 Task: Look for space in Valdagno, Italy from 8th August, 2023 to 15th August, 2023 for 9 adults in price range Rs.10000 to Rs.14000. Place can be shared room with 5 bedrooms having 9 beds and 5 bathrooms. Property type can be house, flat, guest house. Amenities needed are: wifi, TV, free parkinig on premises, gym, breakfast. Booking option can be shelf check-in. Required host language is English.
Action: Mouse moved to (601, 132)
Screenshot: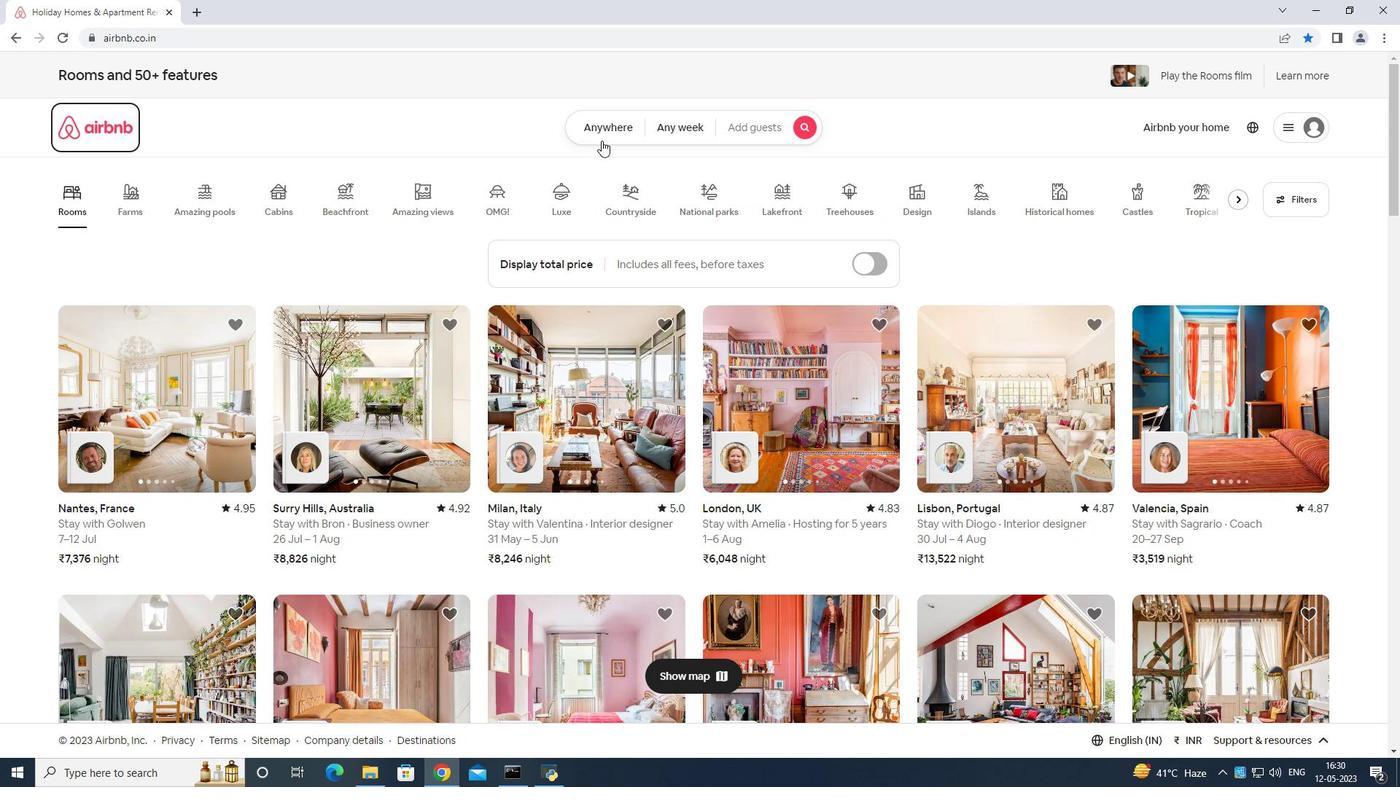 
Action: Mouse pressed left at (601, 132)
Screenshot: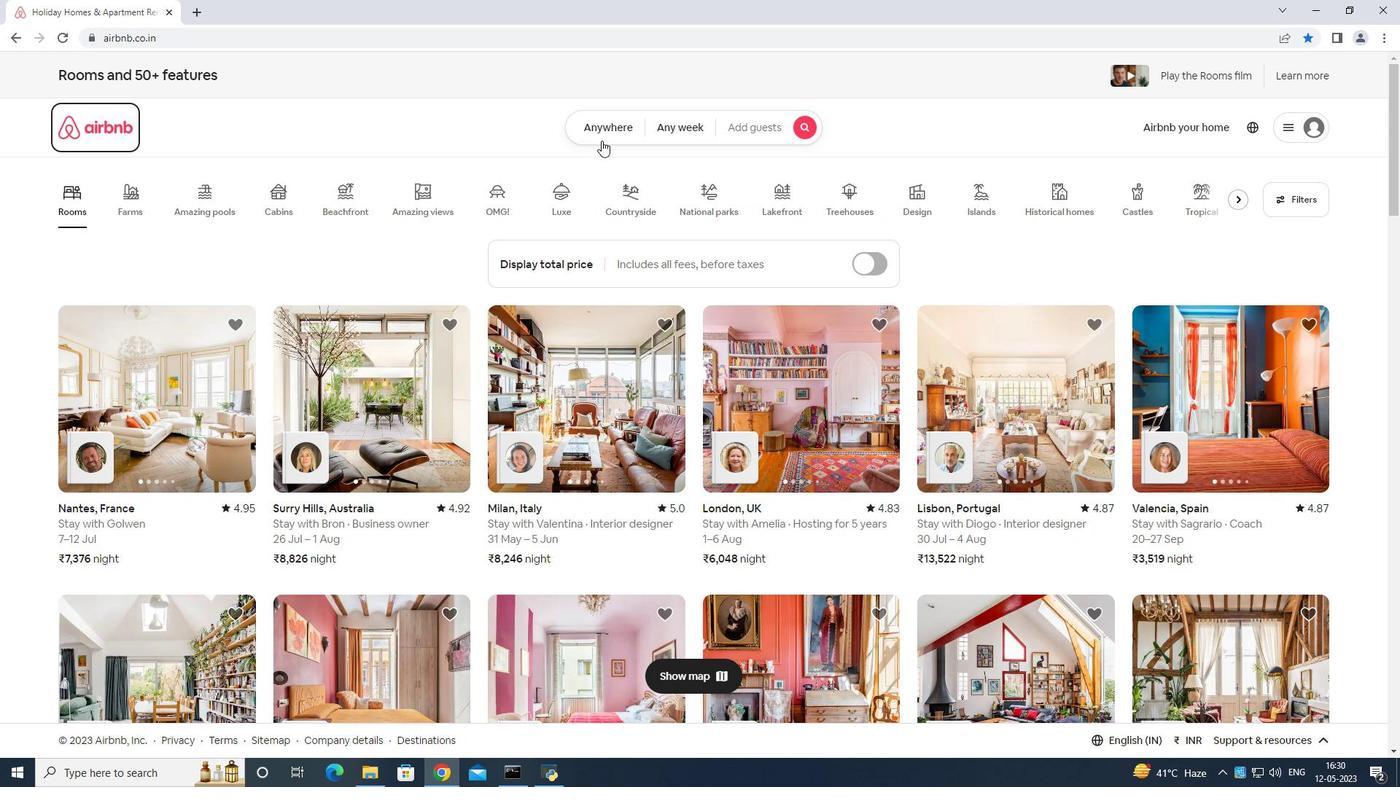 
Action: Mouse moved to (507, 180)
Screenshot: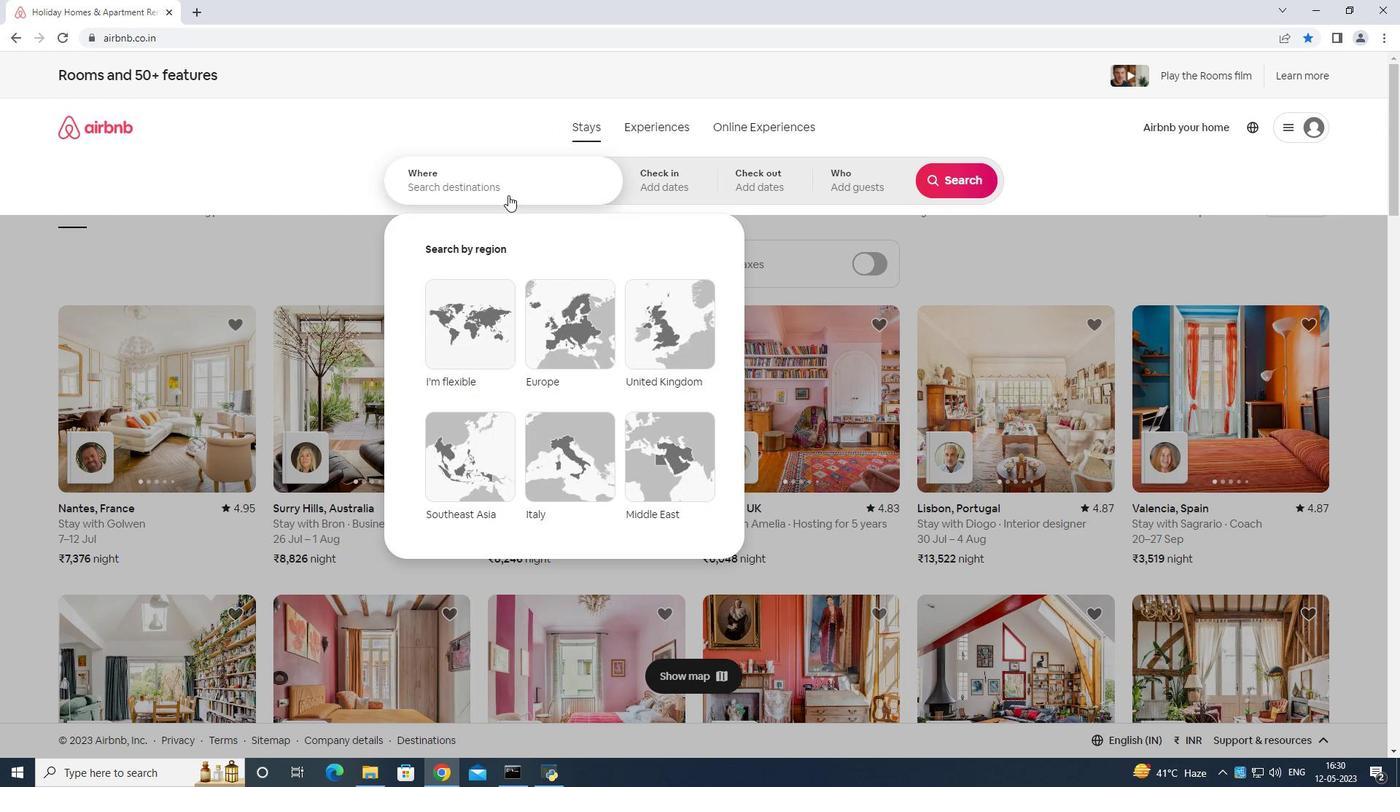 
Action: Mouse pressed left at (507, 180)
Screenshot: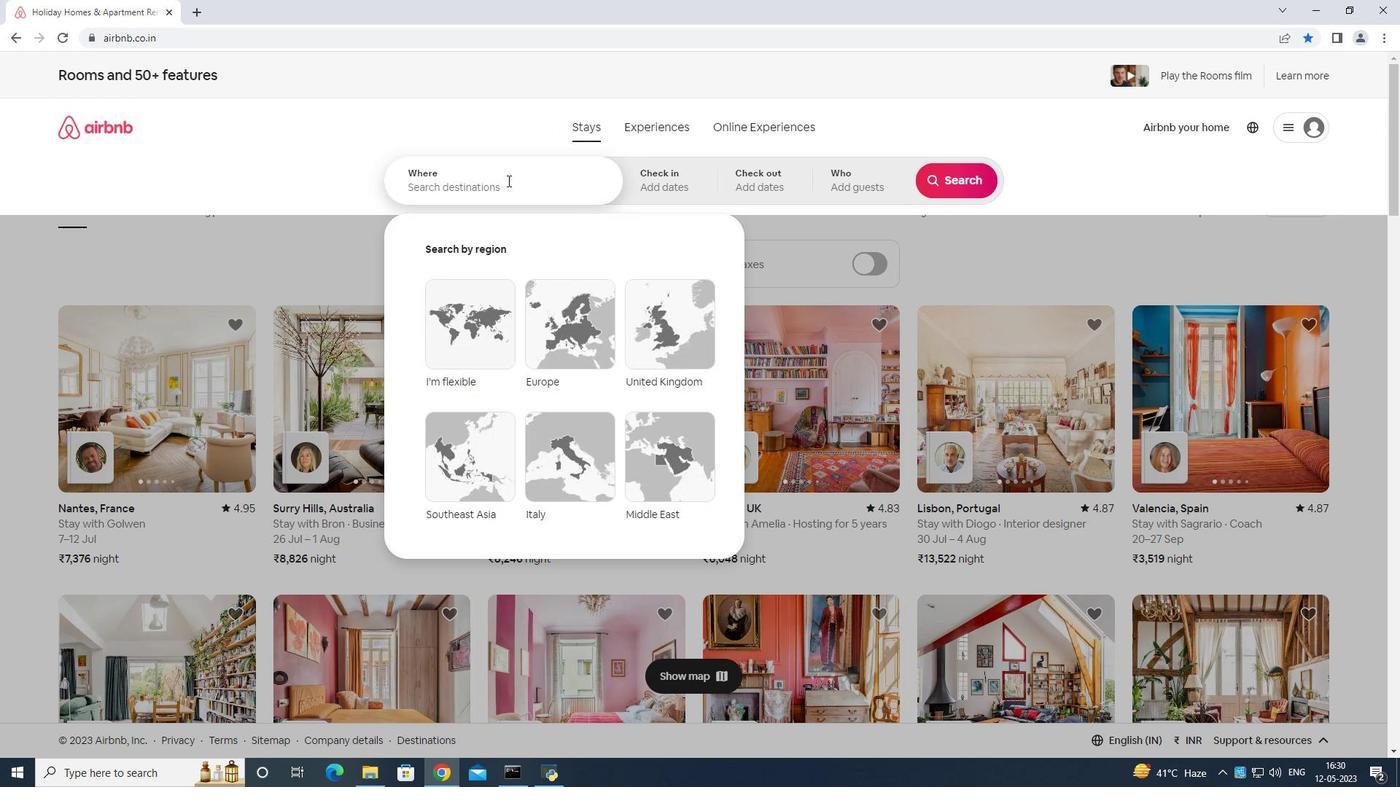 
Action: Mouse moved to (412, 236)
Screenshot: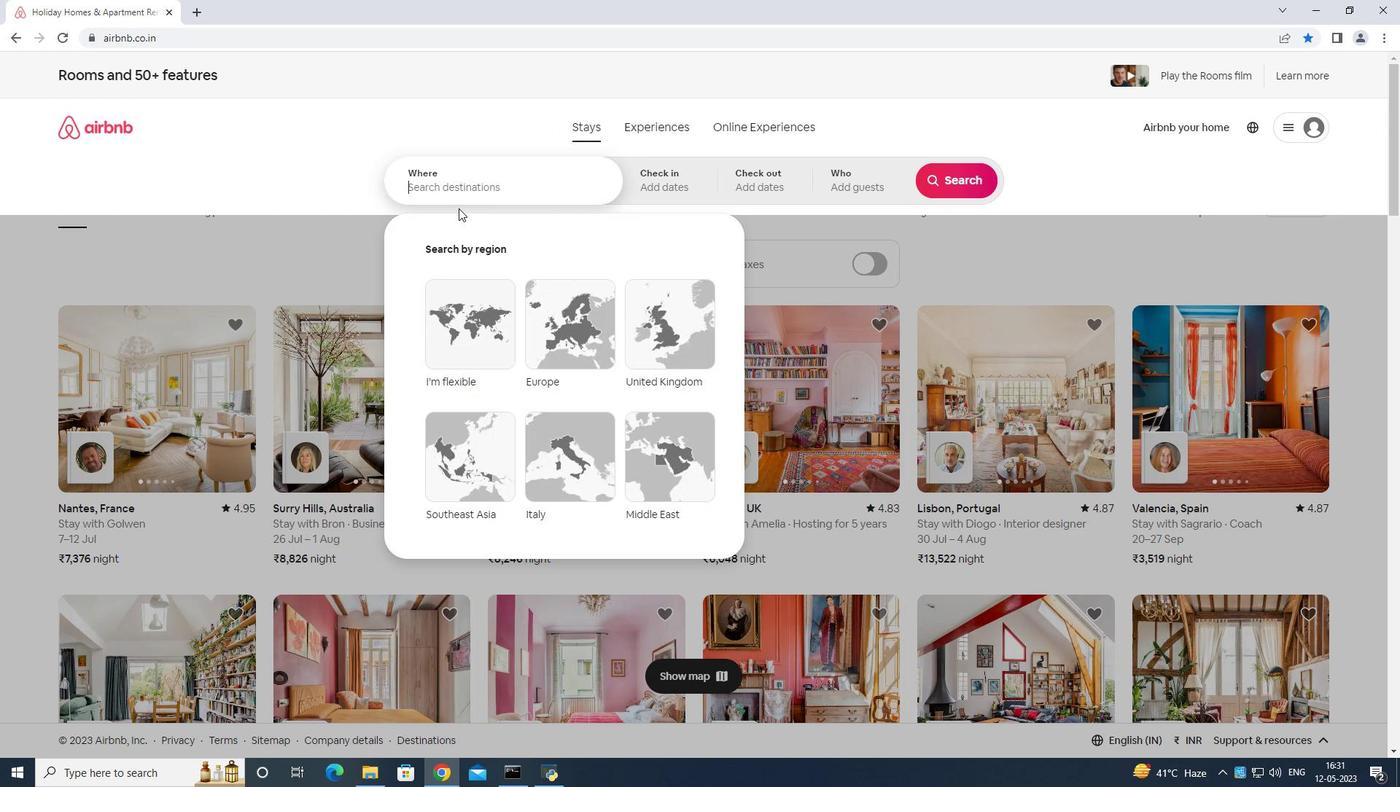 
Action: Key pressed <Key.shift>Valdagno<Key.space>italy<Key.enter>
Screenshot: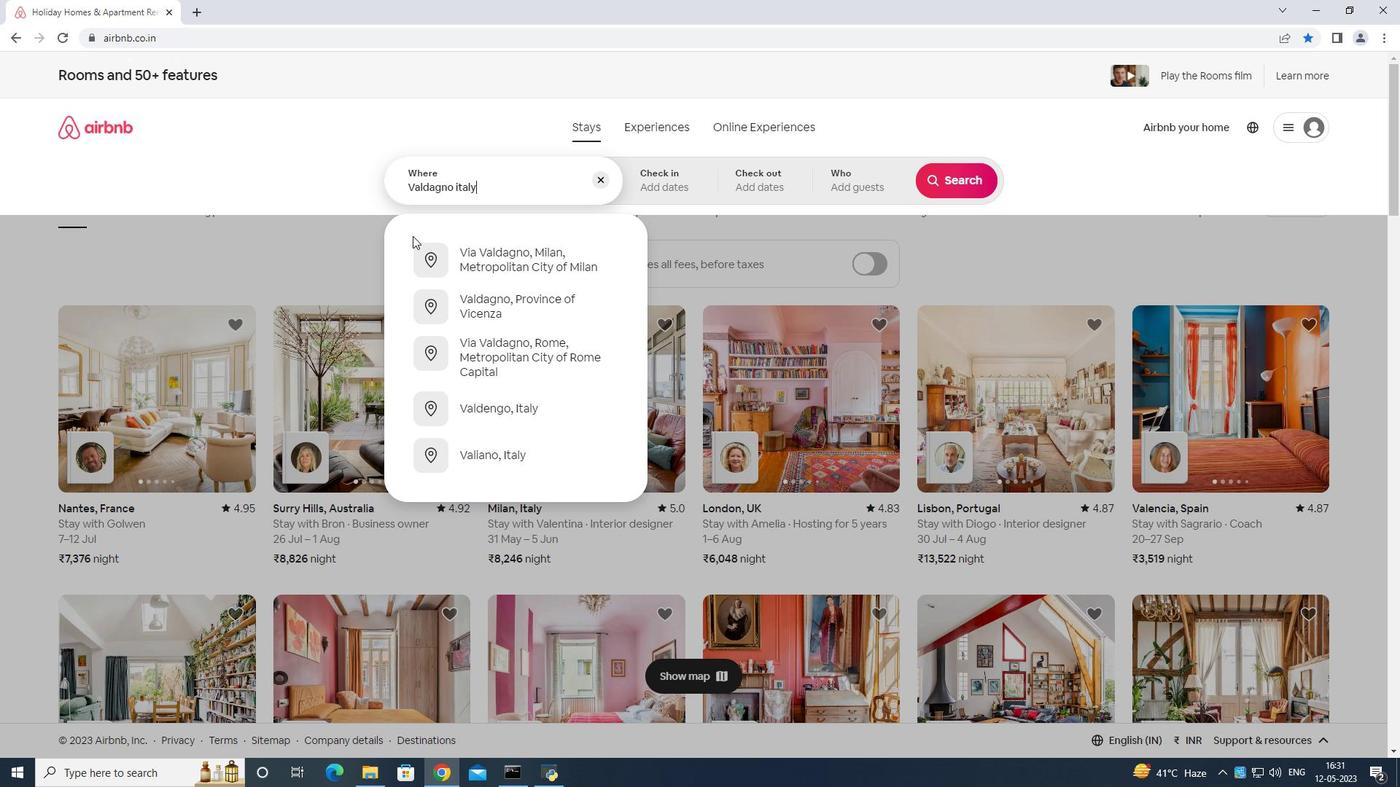 
Action: Mouse moved to (954, 300)
Screenshot: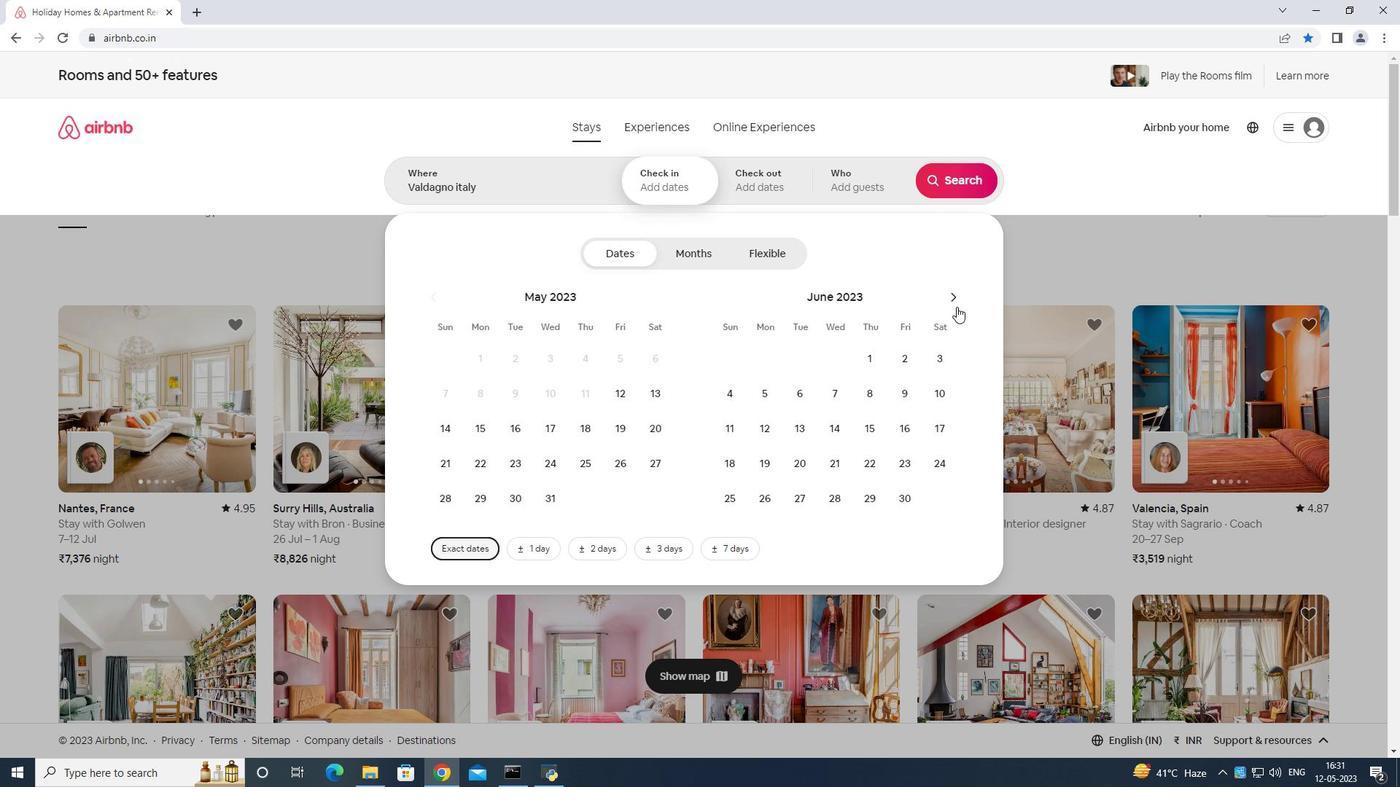 
Action: Mouse pressed left at (954, 300)
Screenshot: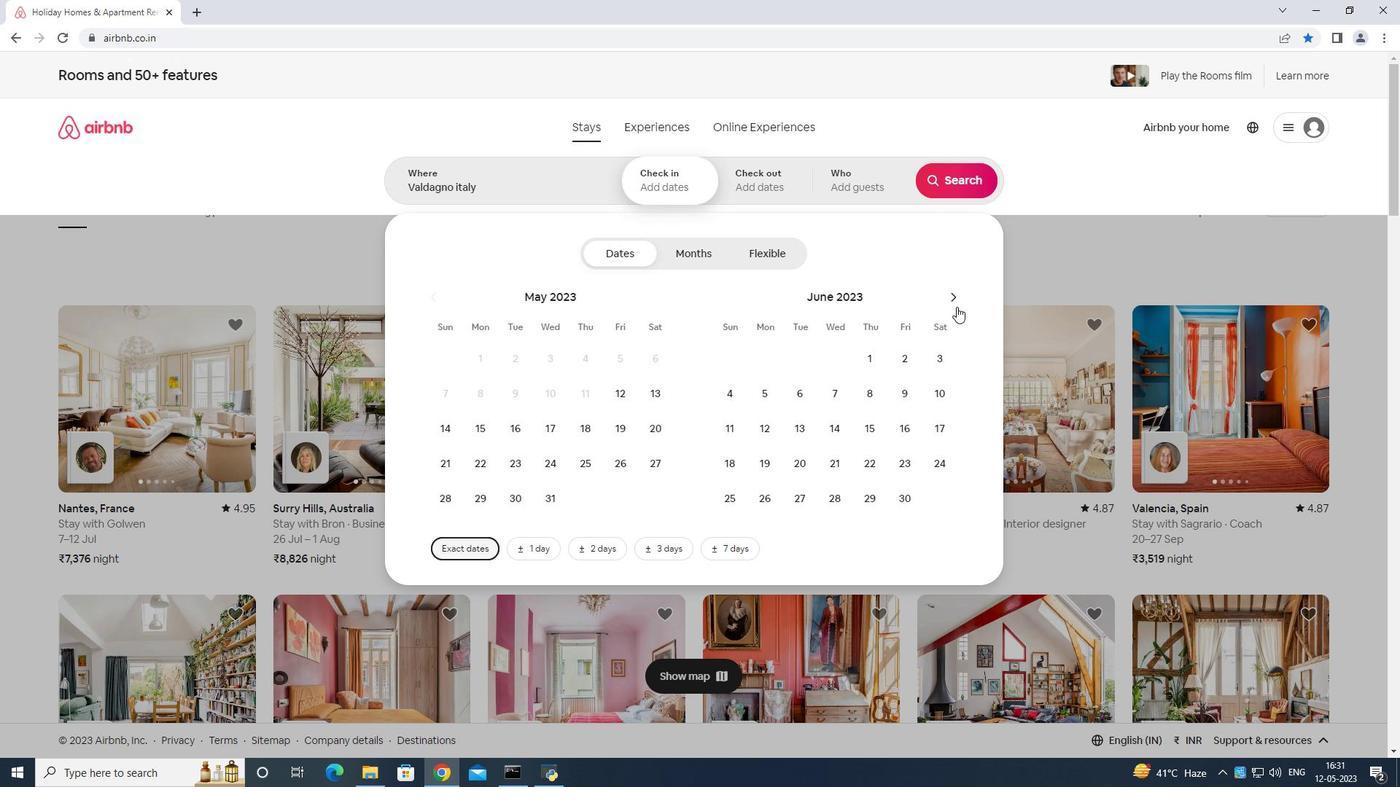 
Action: Mouse moved to (954, 296)
Screenshot: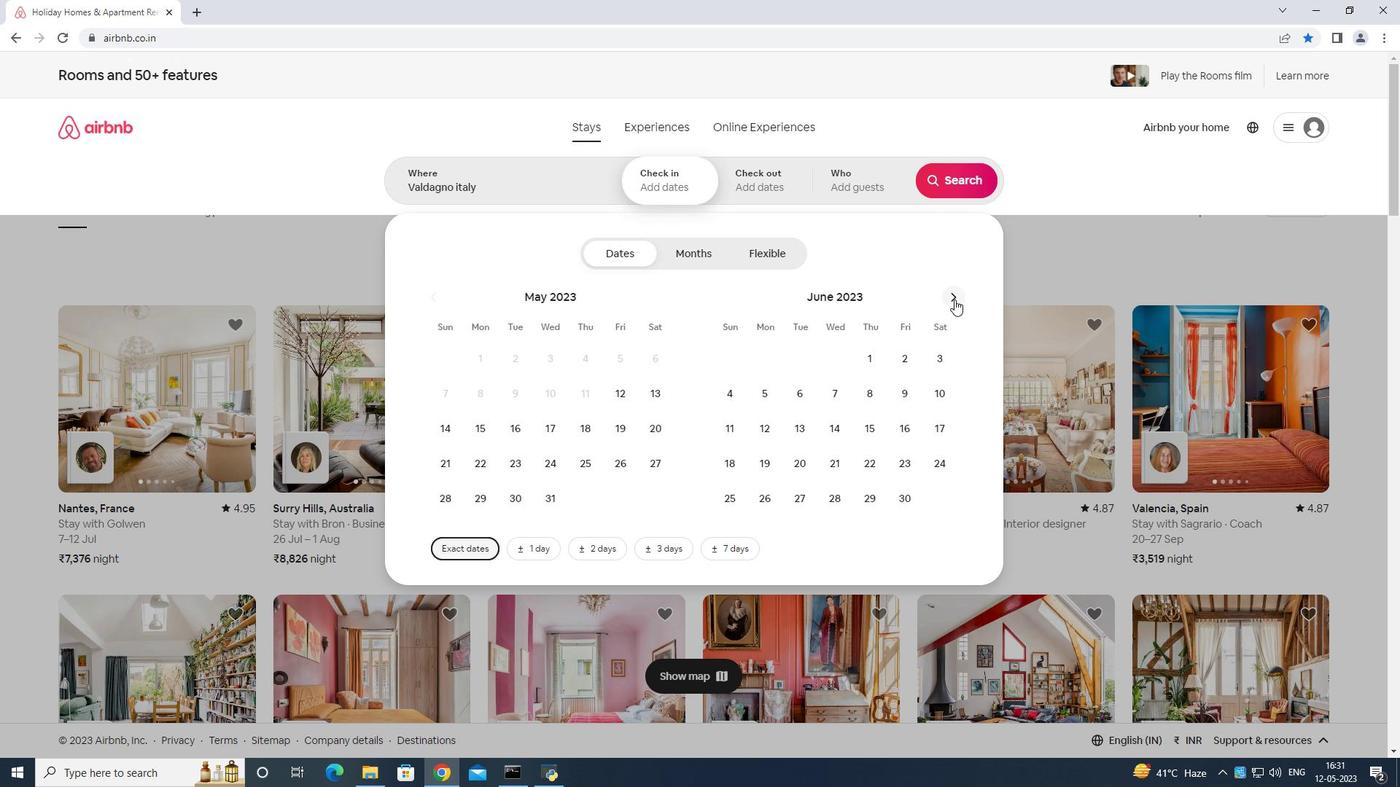 
Action: Mouse pressed left at (954, 296)
Screenshot: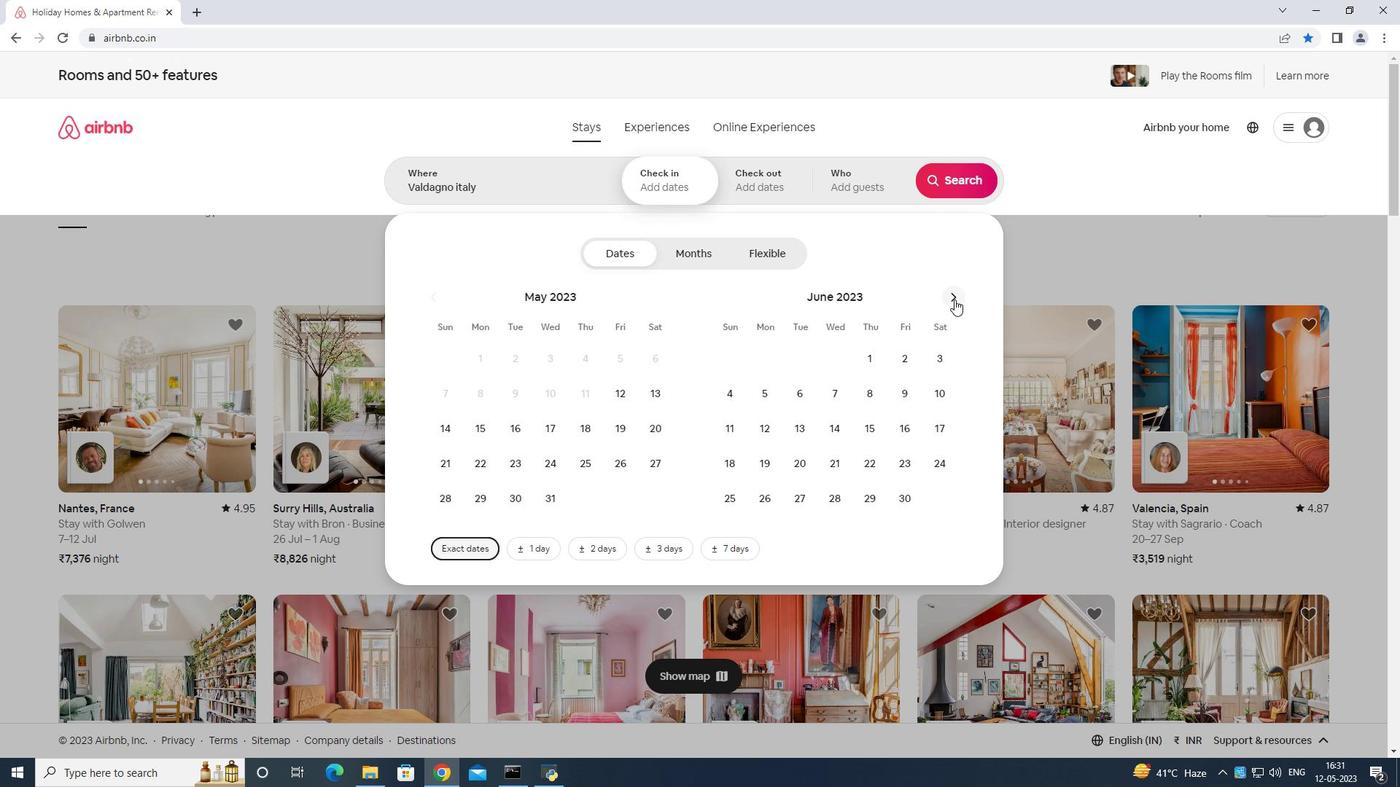 
Action: Mouse moved to (958, 296)
Screenshot: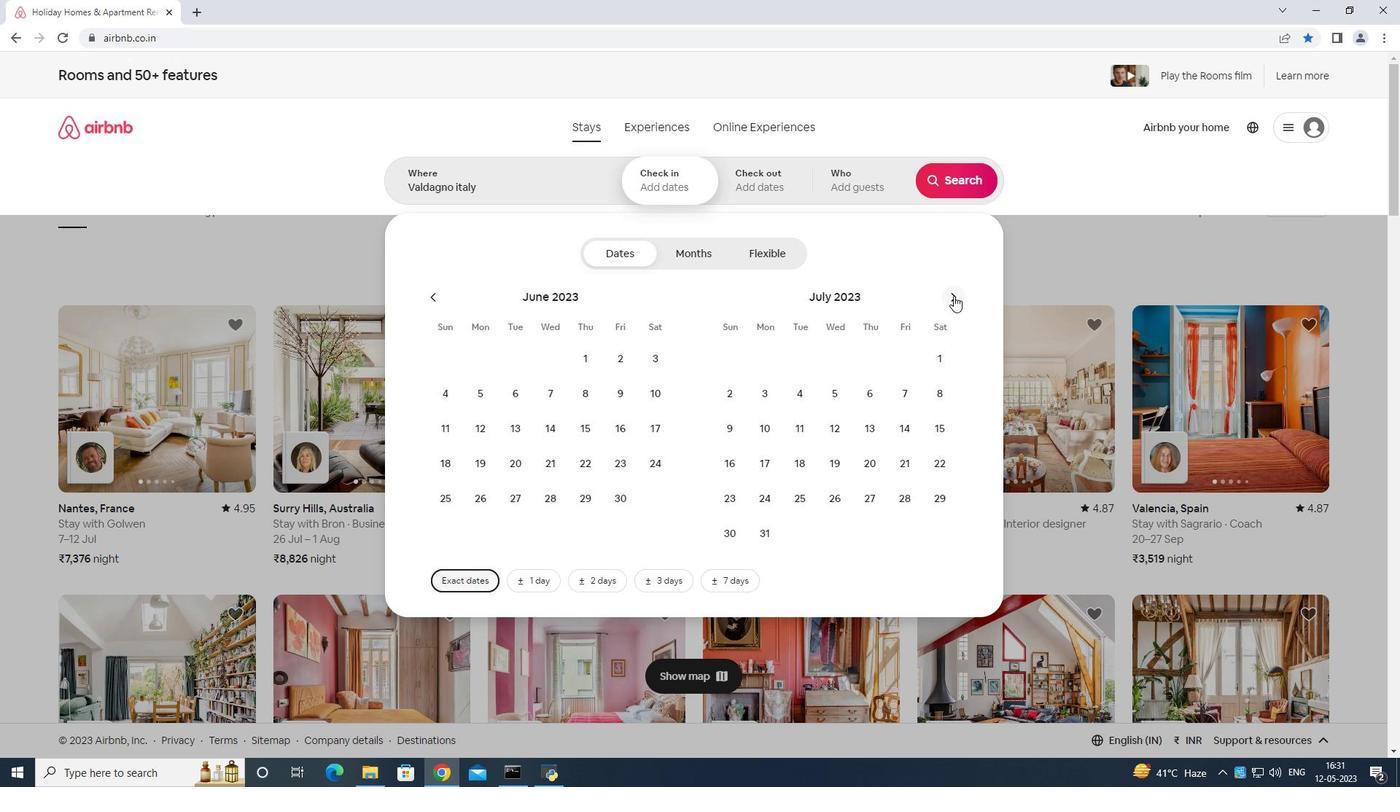 
Action: Mouse pressed left at (958, 296)
Screenshot: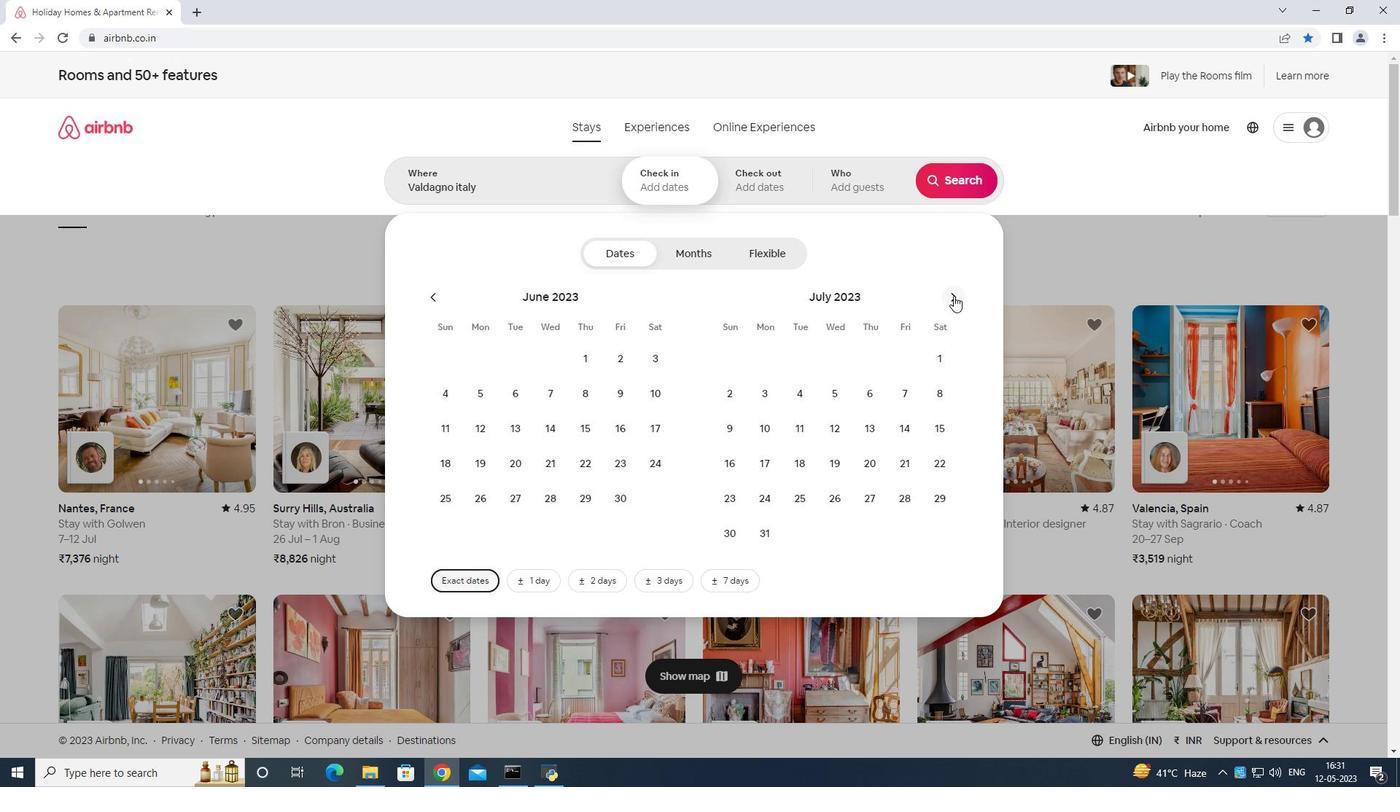 
Action: Mouse moved to (811, 392)
Screenshot: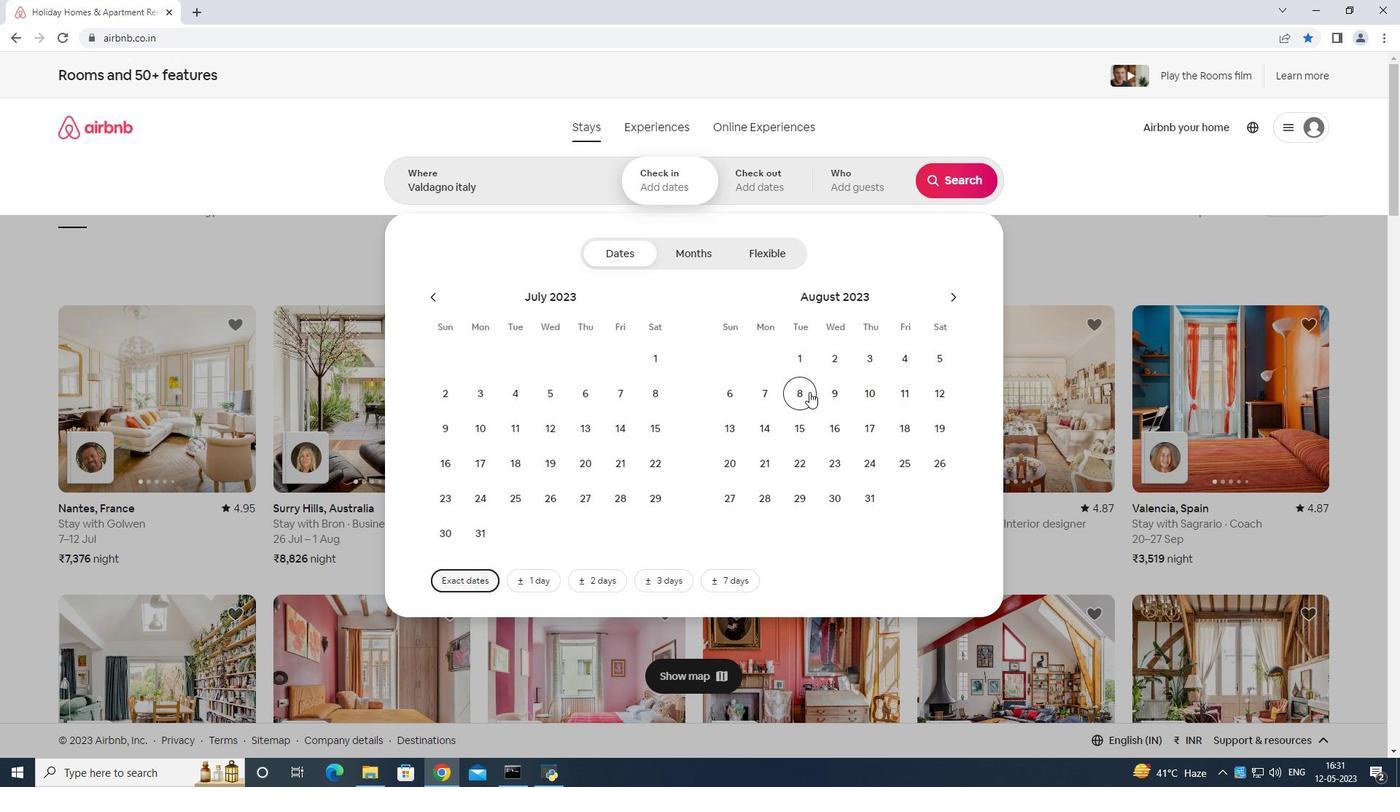 
Action: Mouse pressed left at (811, 392)
Screenshot: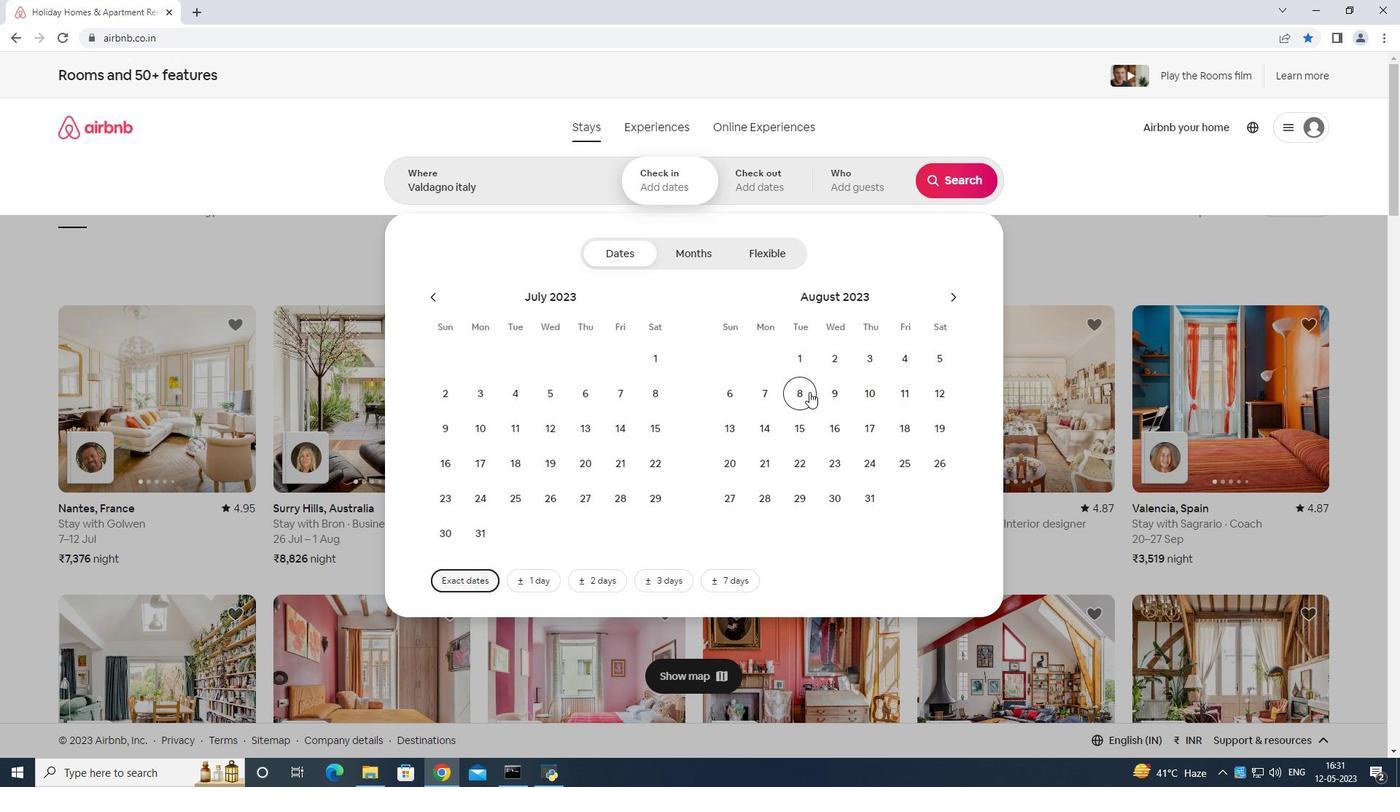 
Action: Mouse moved to (804, 426)
Screenshot: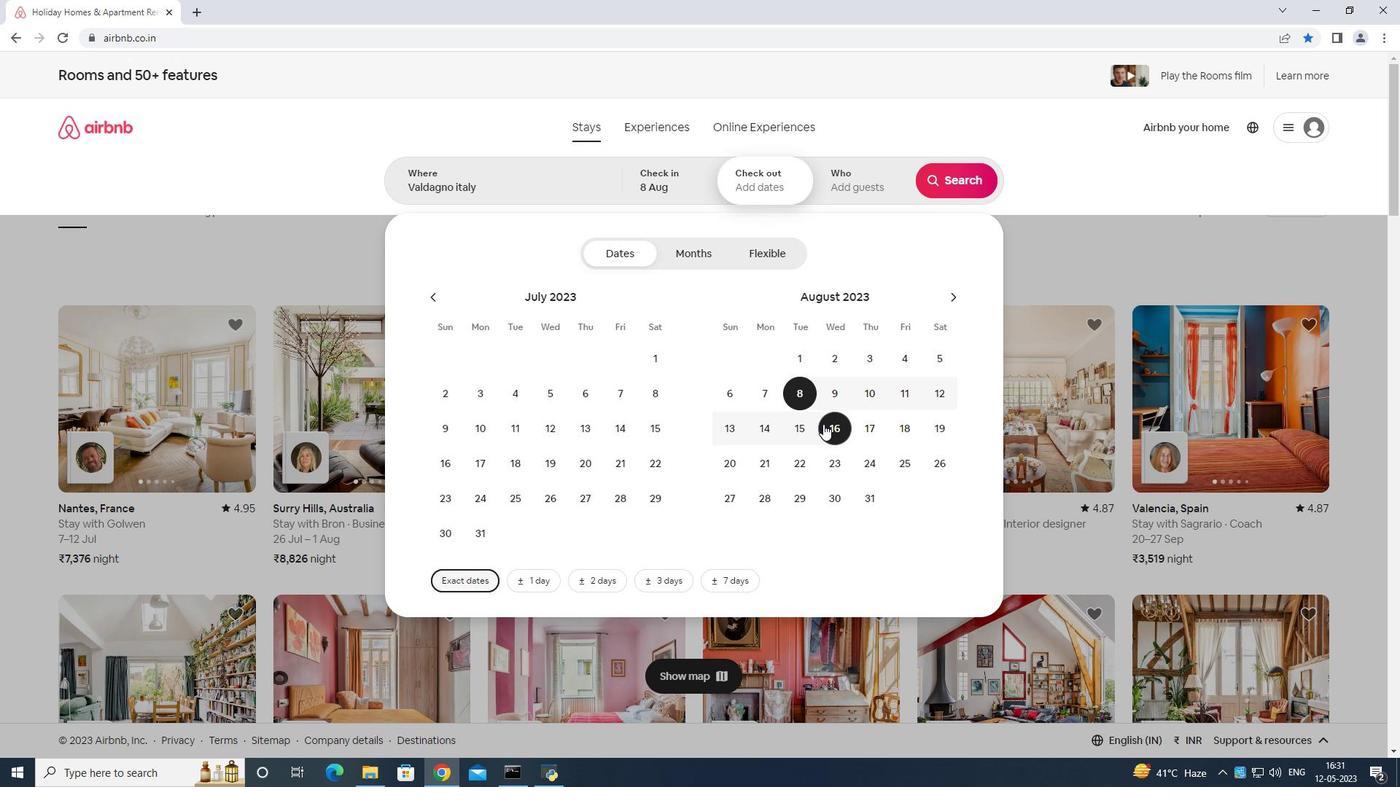 
Action: Mouse pressed left at (804, 426)
Screenshot: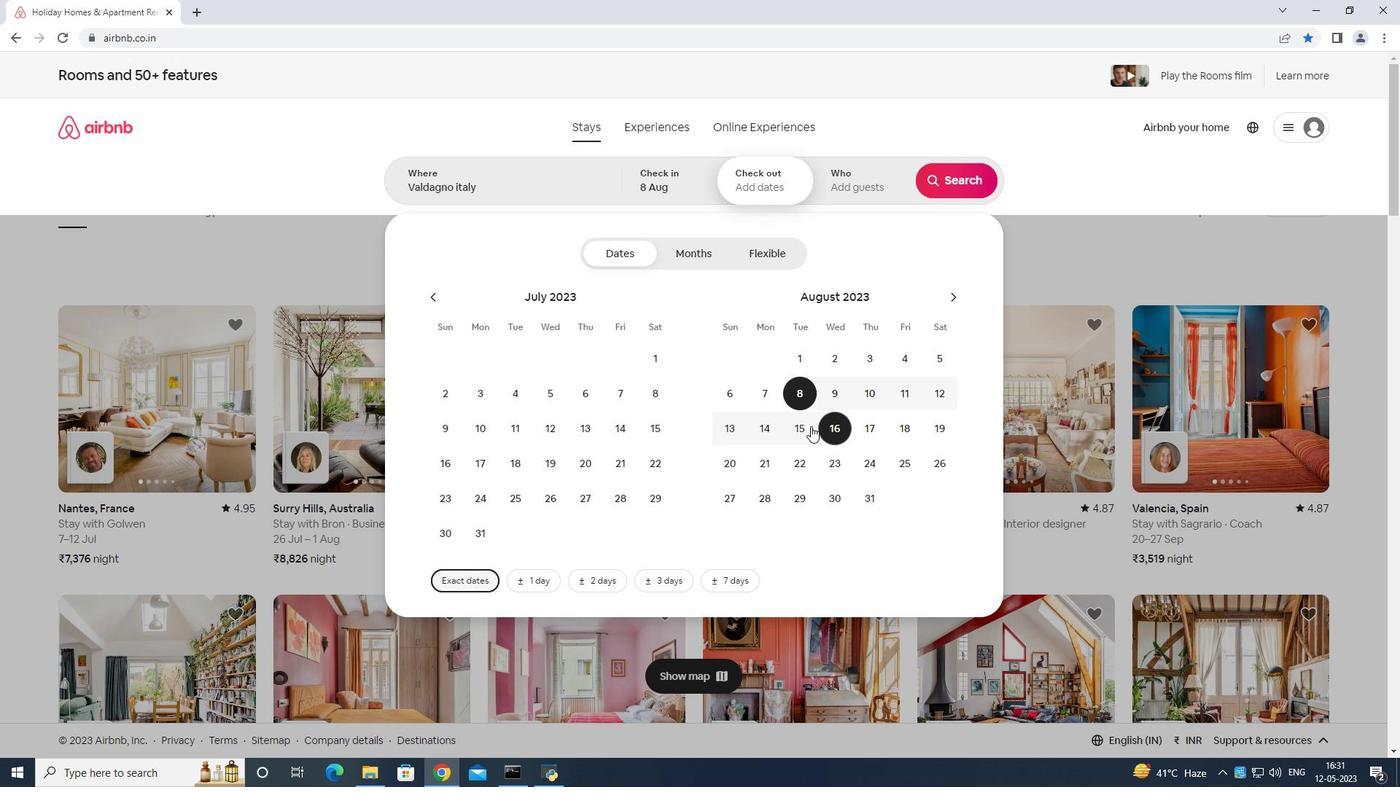 
Action: Mouse moved to (873, 174)
Screenshot: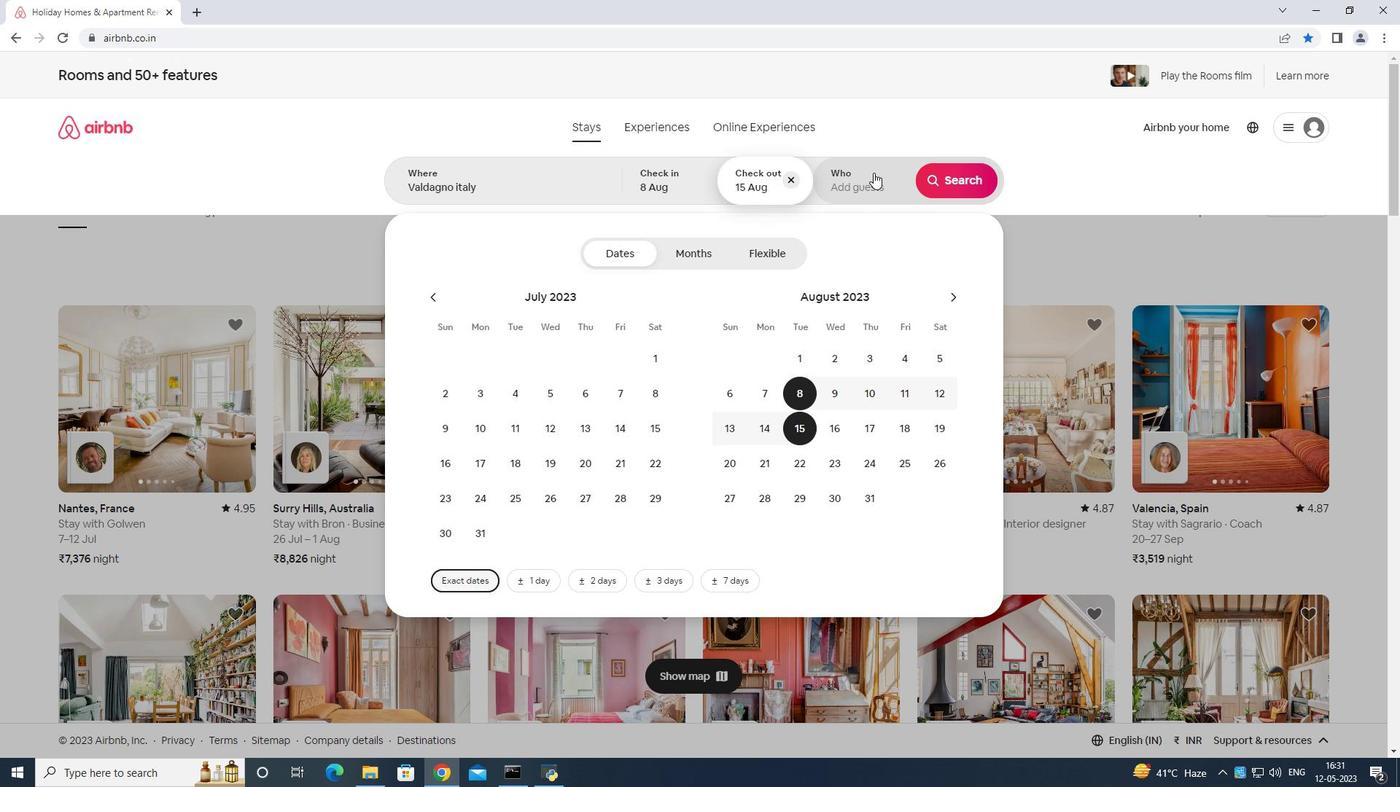 
Action: Mouse pressed left at (873, 174)
Screenshot: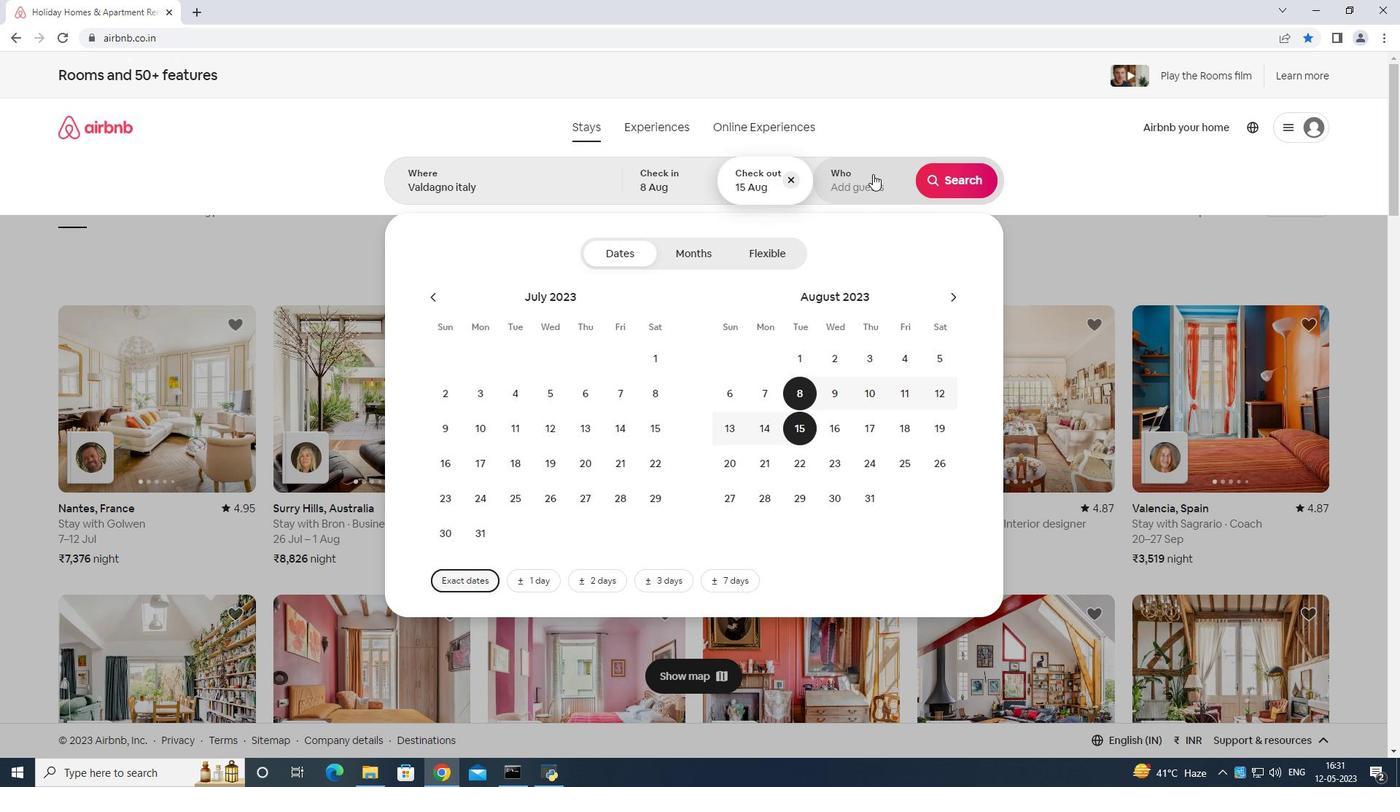
Action: Mouse moved to (953, 256)
Screenshot: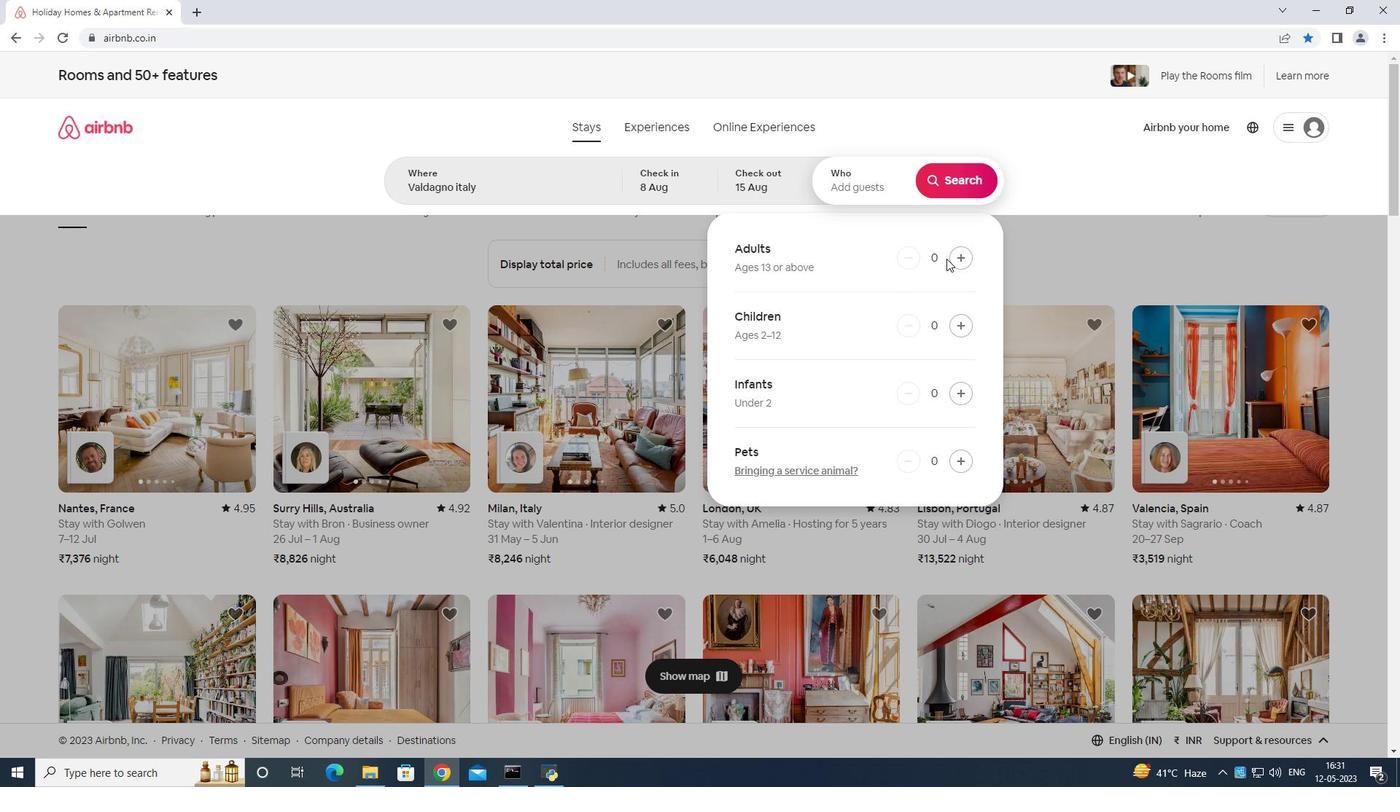 
Action: Mouse pressed left at (953, 256)
Screenshot: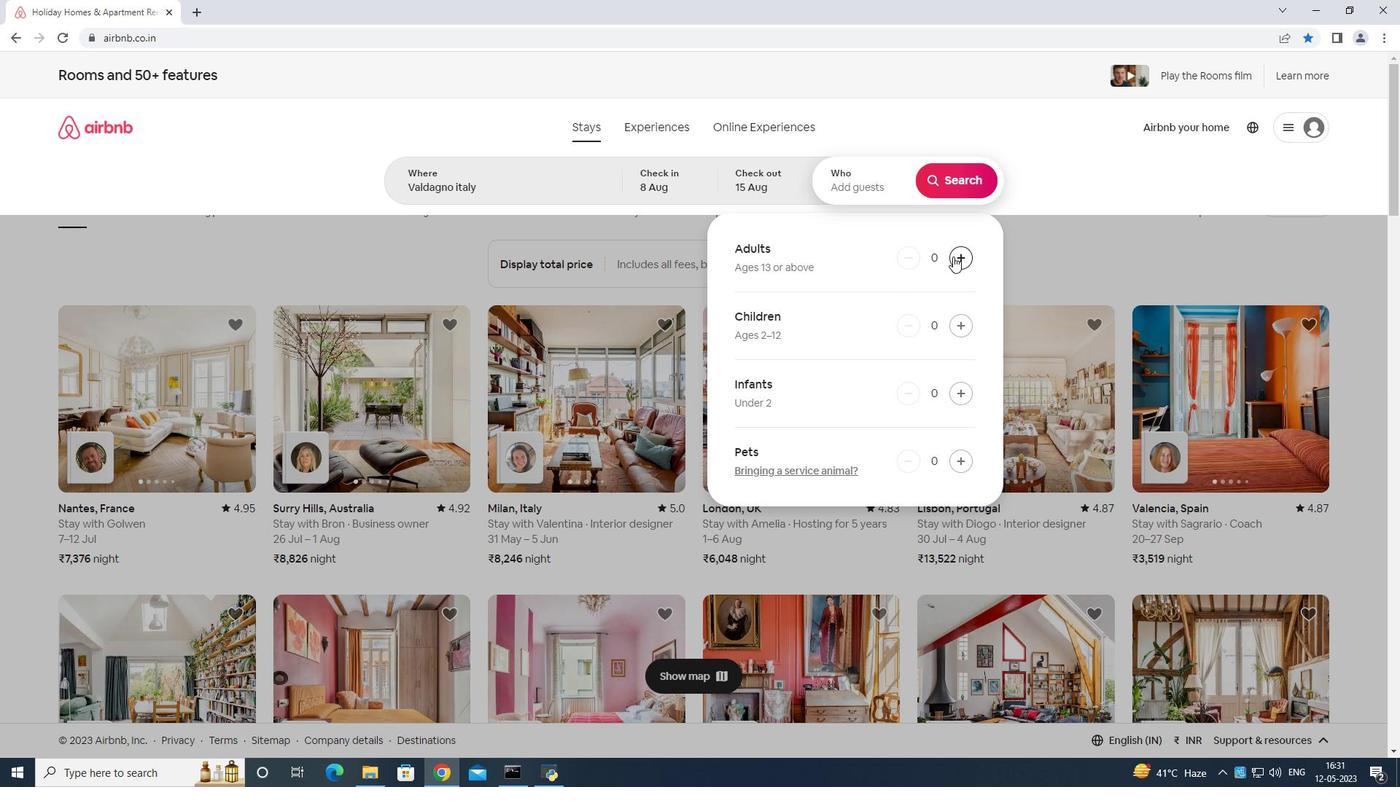 
Action: Mouse pressed left at (953, 256)
Screenshot: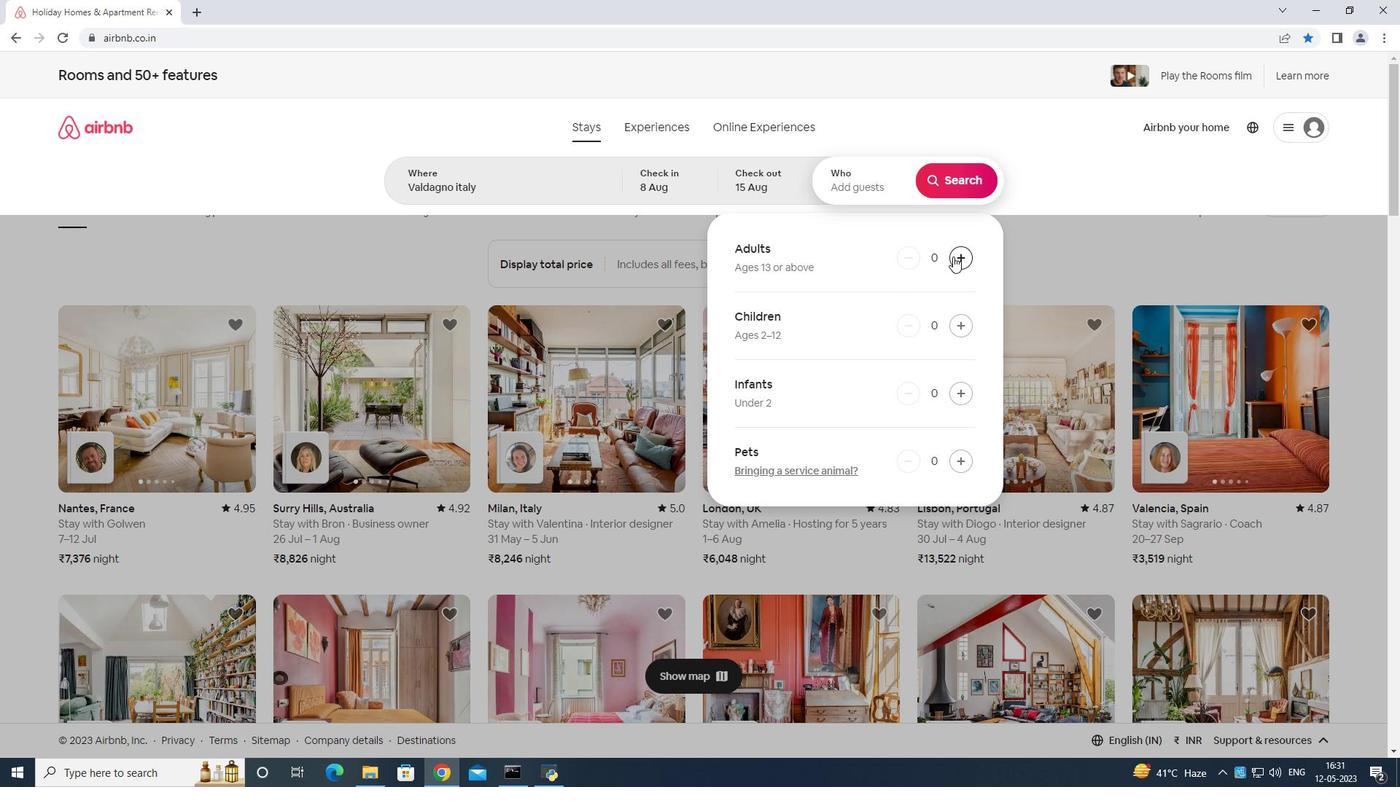 
Action: Mouse moved to (954, 256)
Screenshot: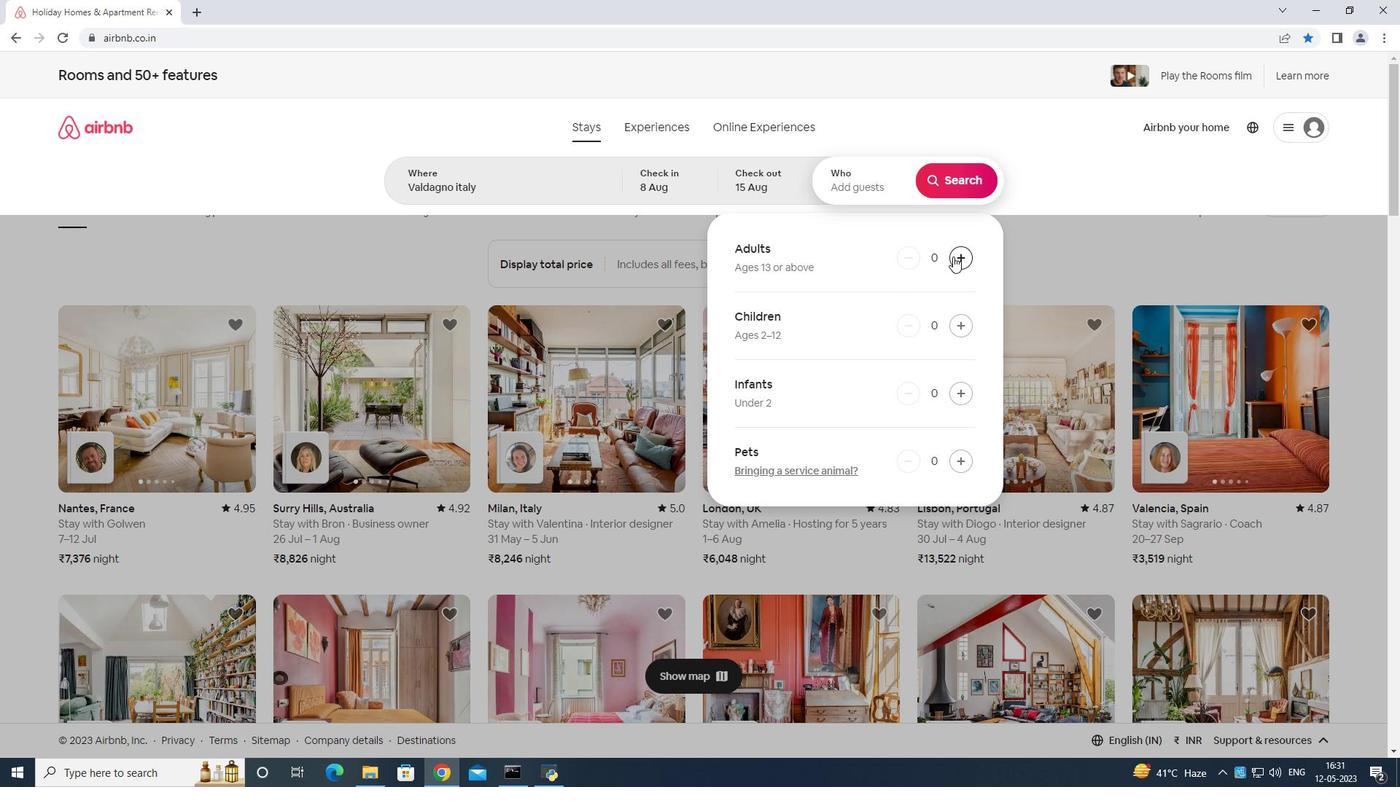 
Action: Mouse pressed left at (954, 256)
Screenshot: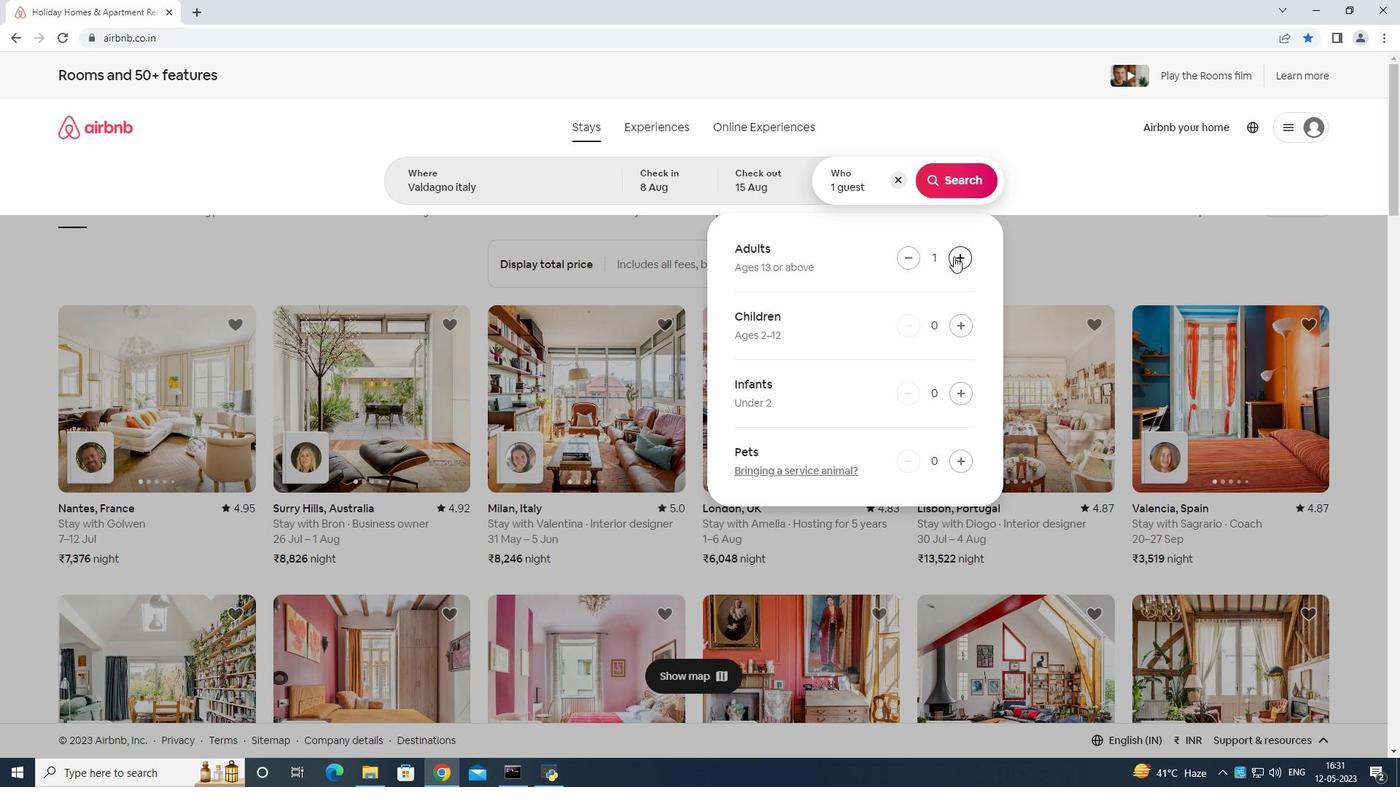 
Action: Mouse pressed left at (954, 256)
Screenshot: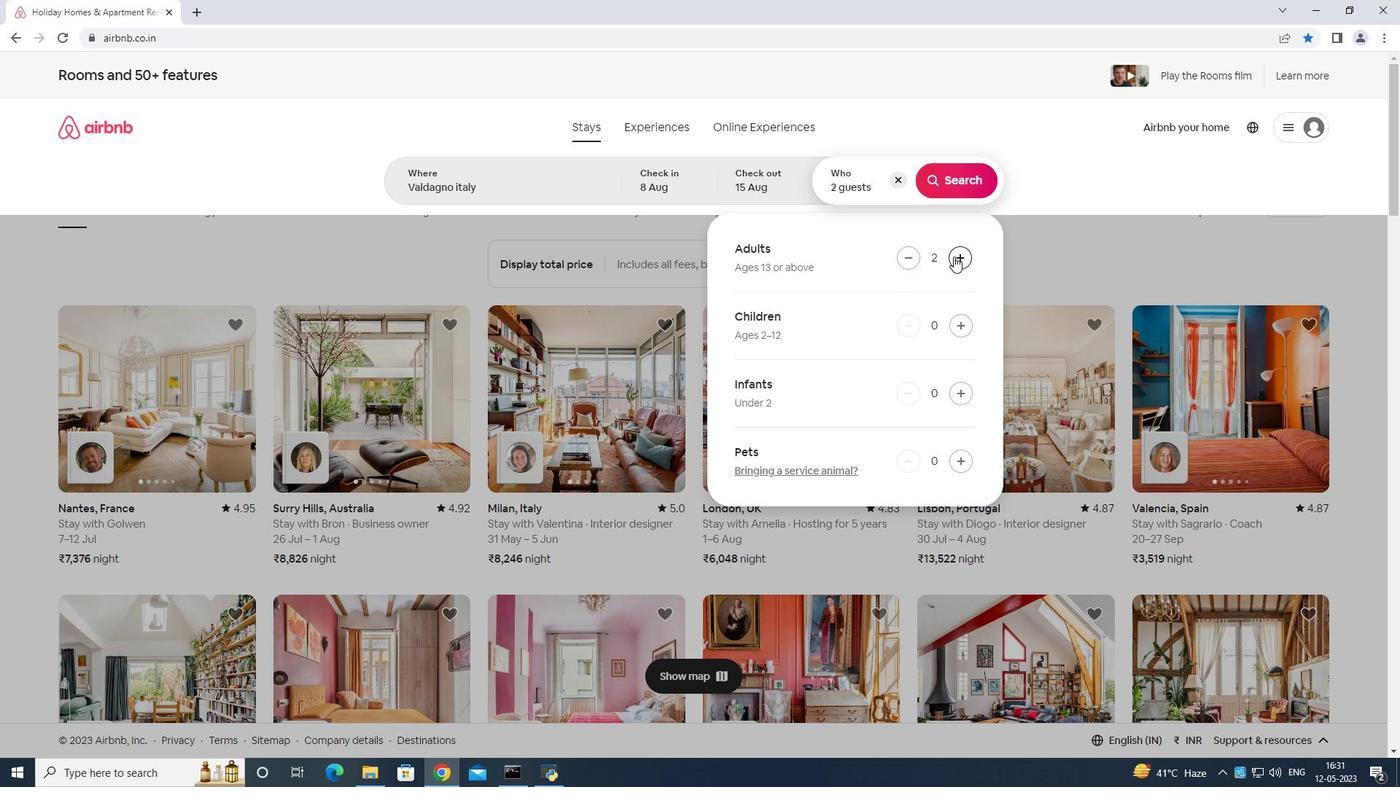 
Action: Mouse moved to (954, 256)
Screenshot: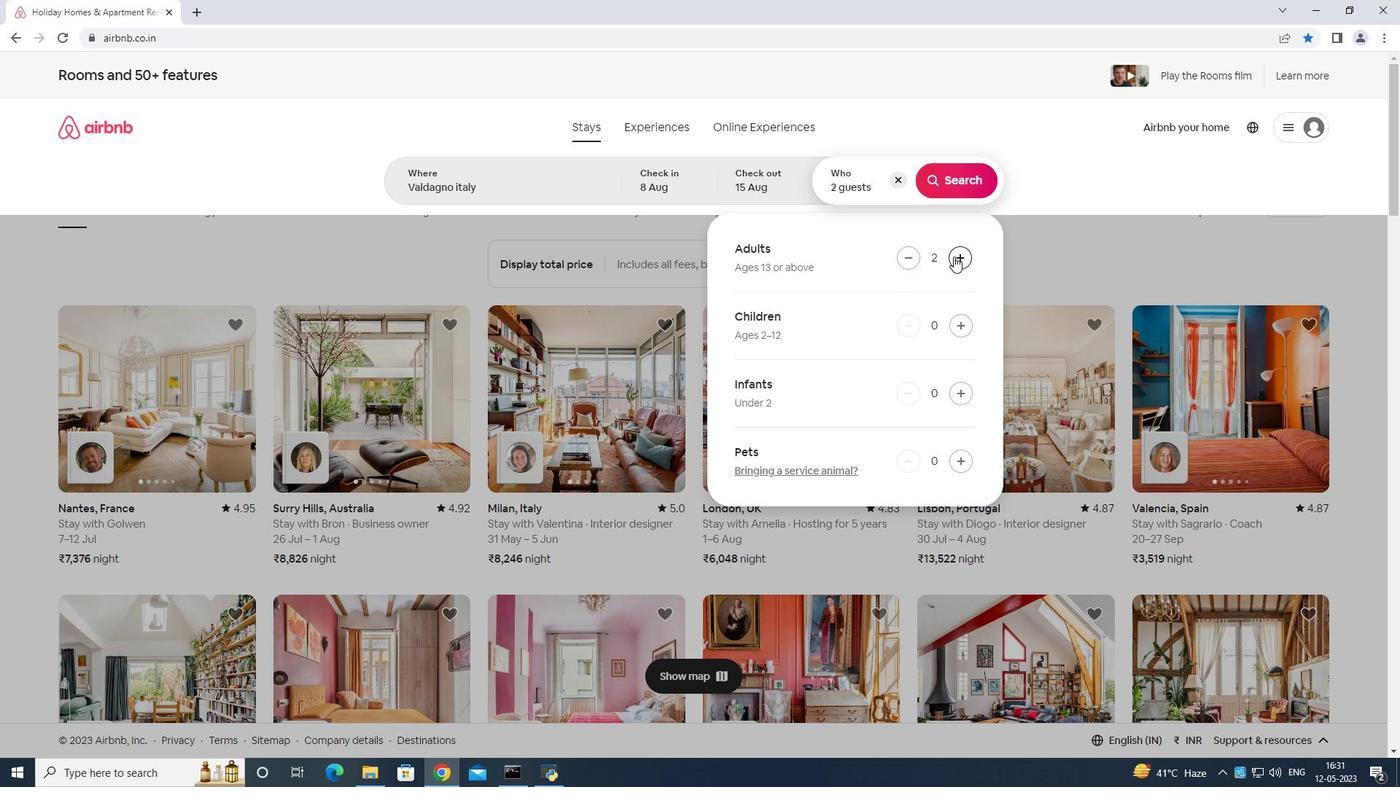 
Action: Mouse pressed left at (954, 256)
Screenshot: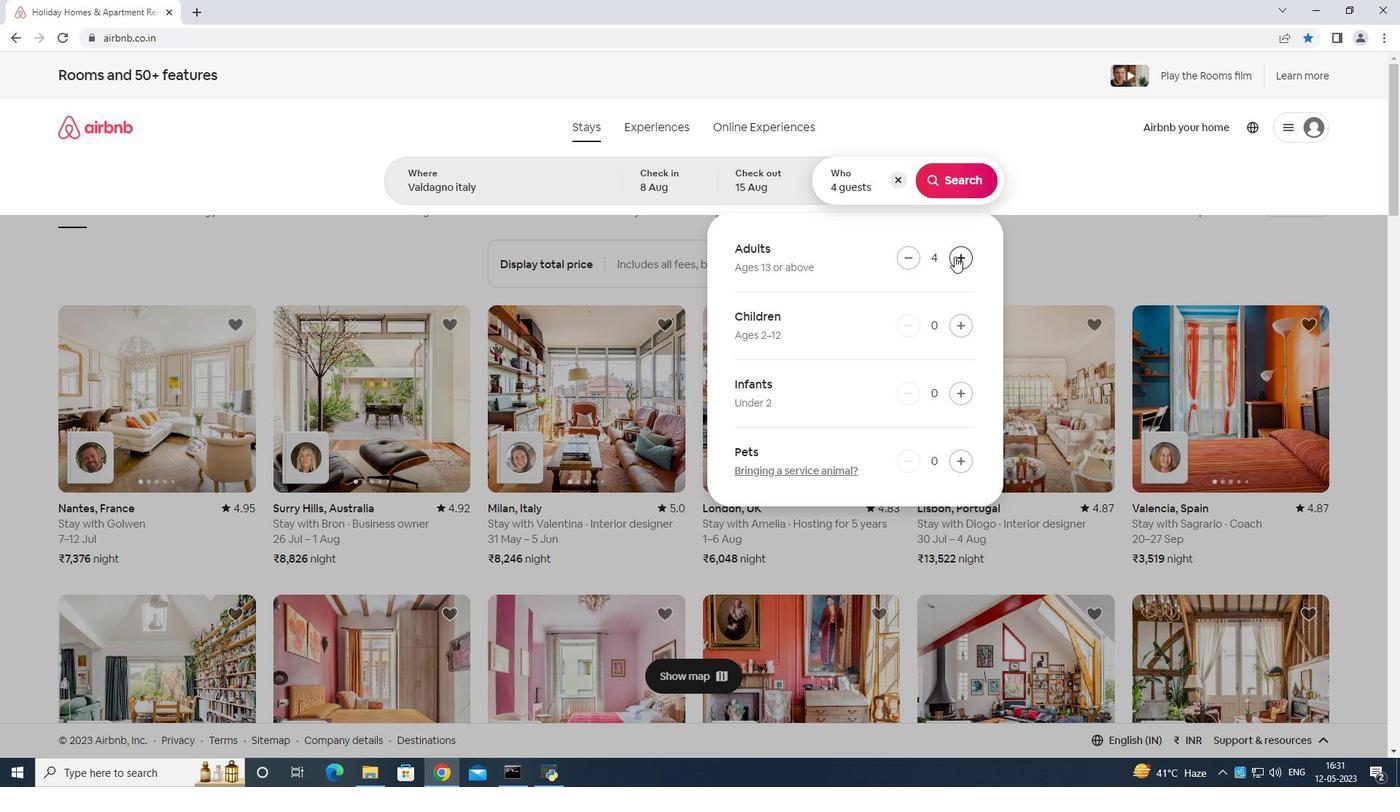 
Action: Mouse moved to (955, 257)
Screenshot: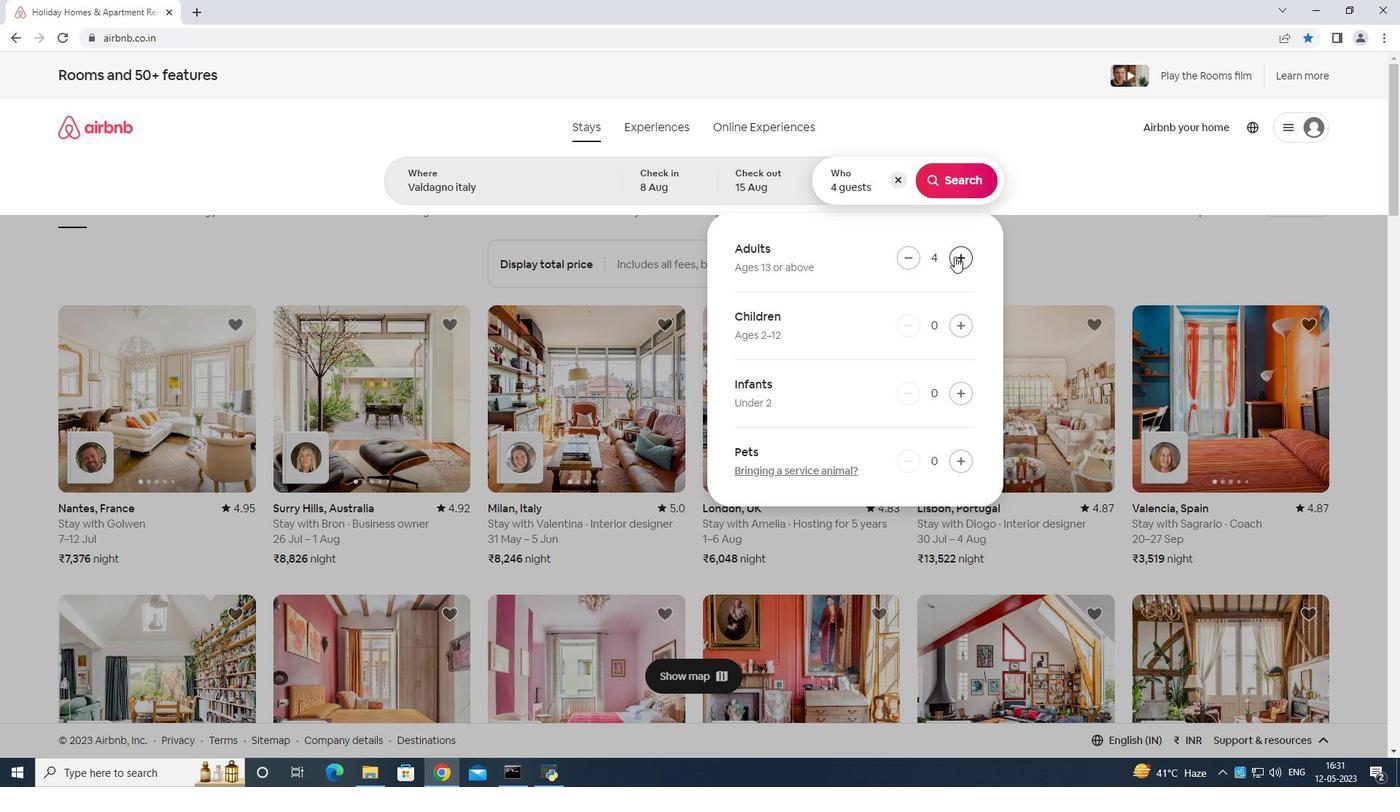 
Action: Mouse pressed left at (955, 257)
Screenshot: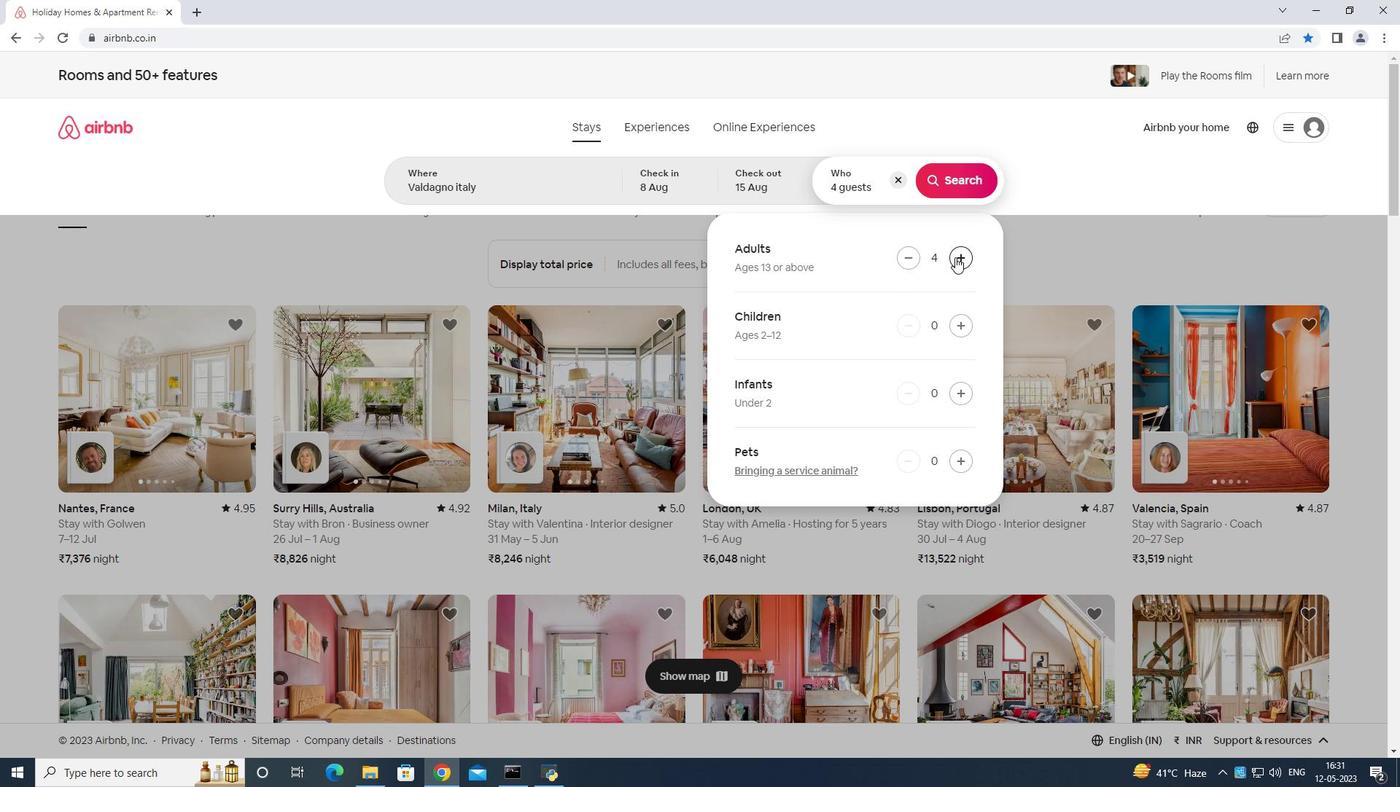 
Action: Mouse moved to (955, 257)
Screenshot: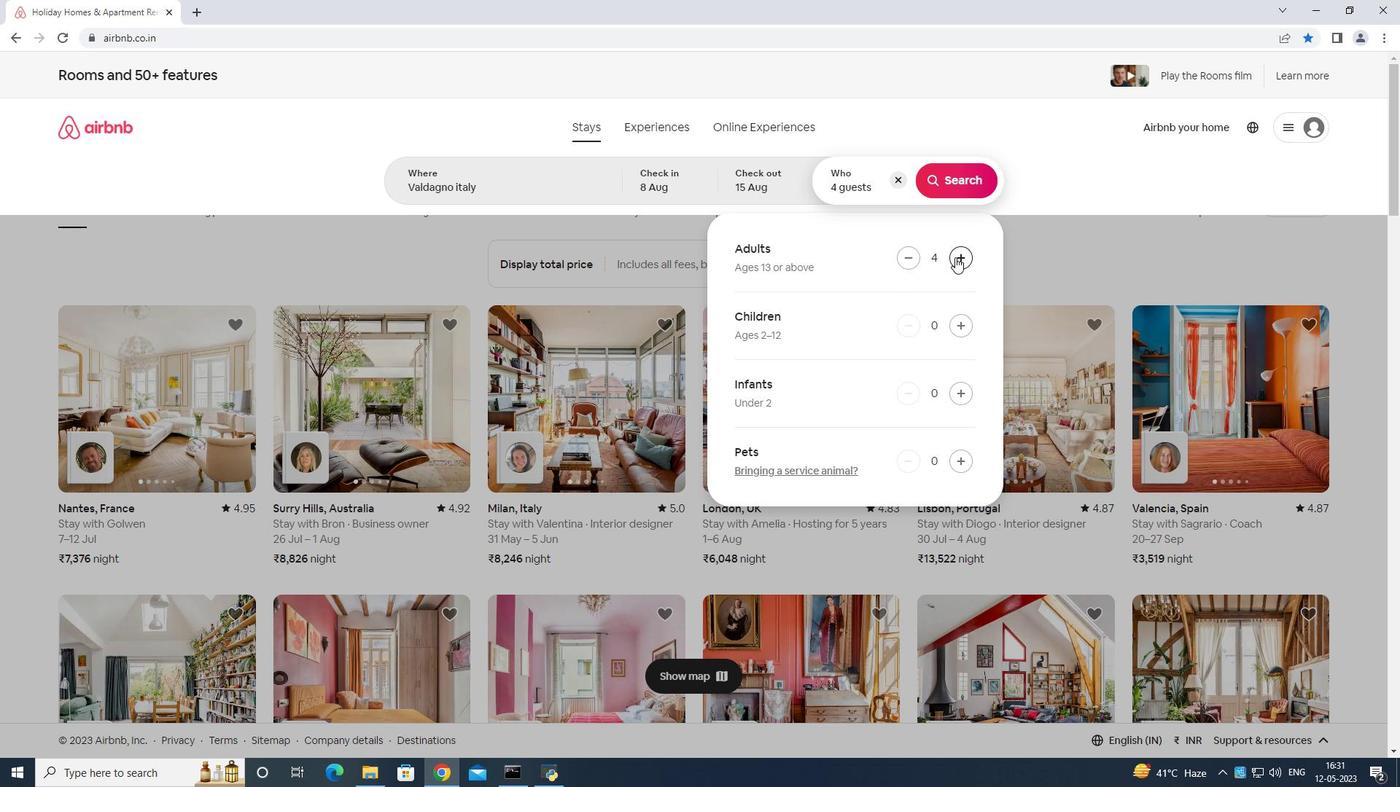 
Action: Mouse pressed left at (955, 257)
Screenshot: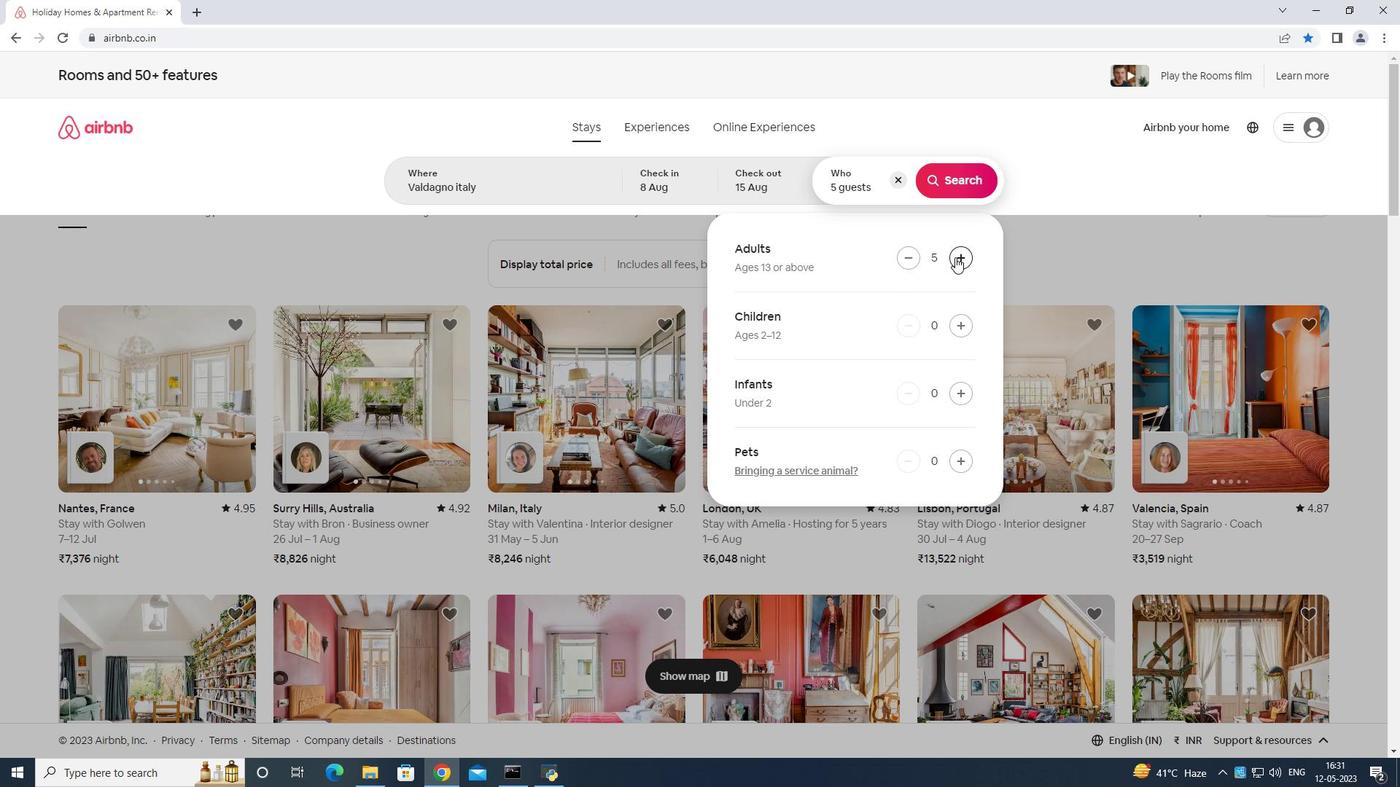 
Action: Mouse moved to (956, 258)
Screenshot: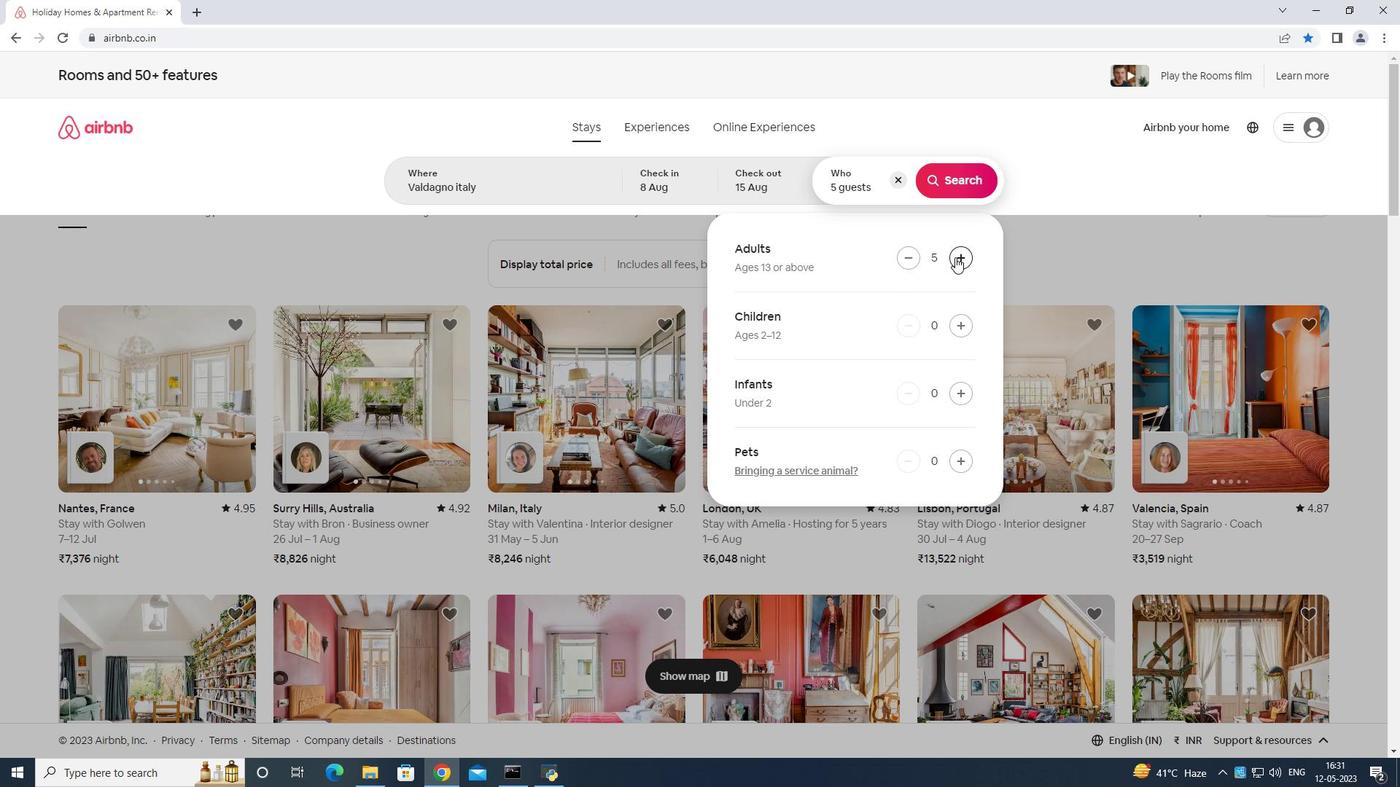 
Action: Mouse pressed left at (956, 258)
Screenshot: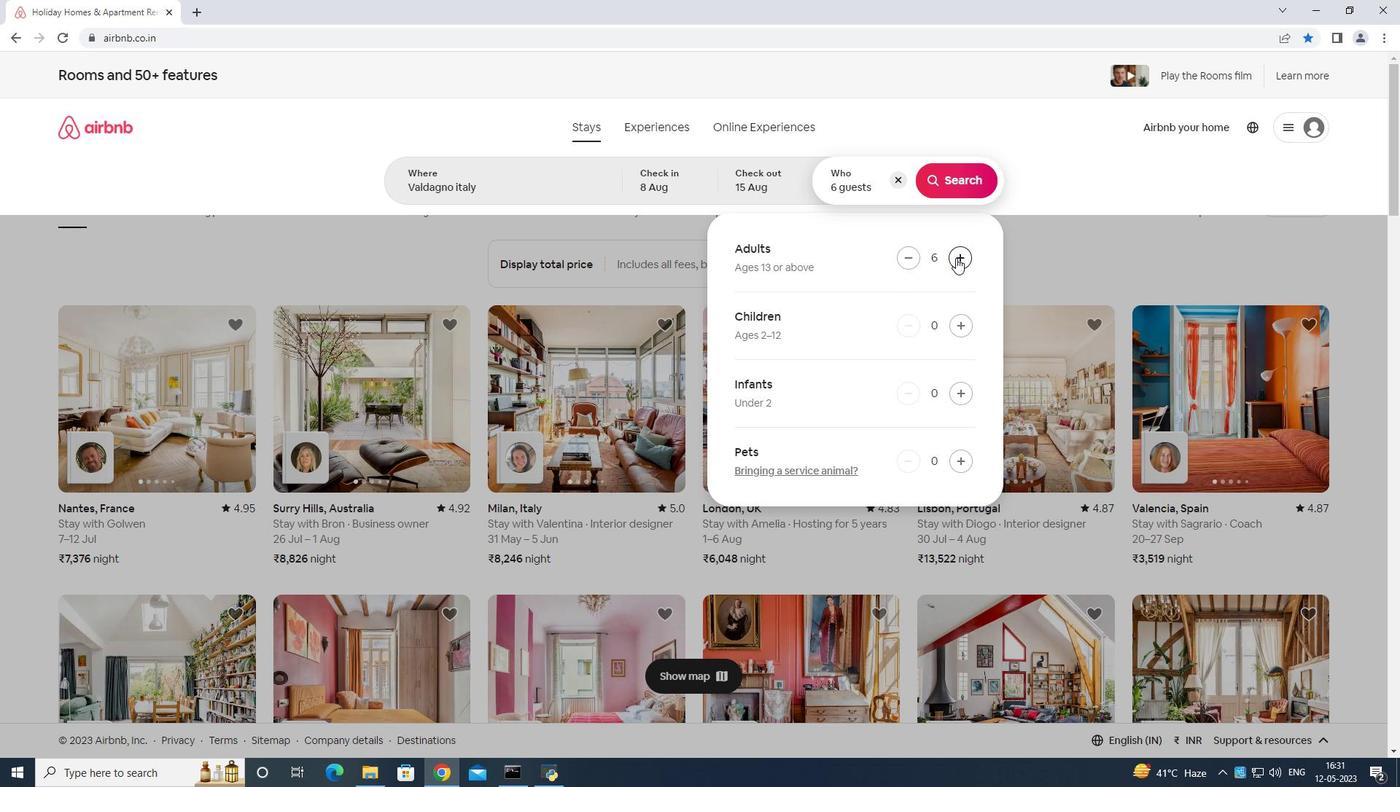 
Action: Mouse moved to (967, 261)
Screenshot: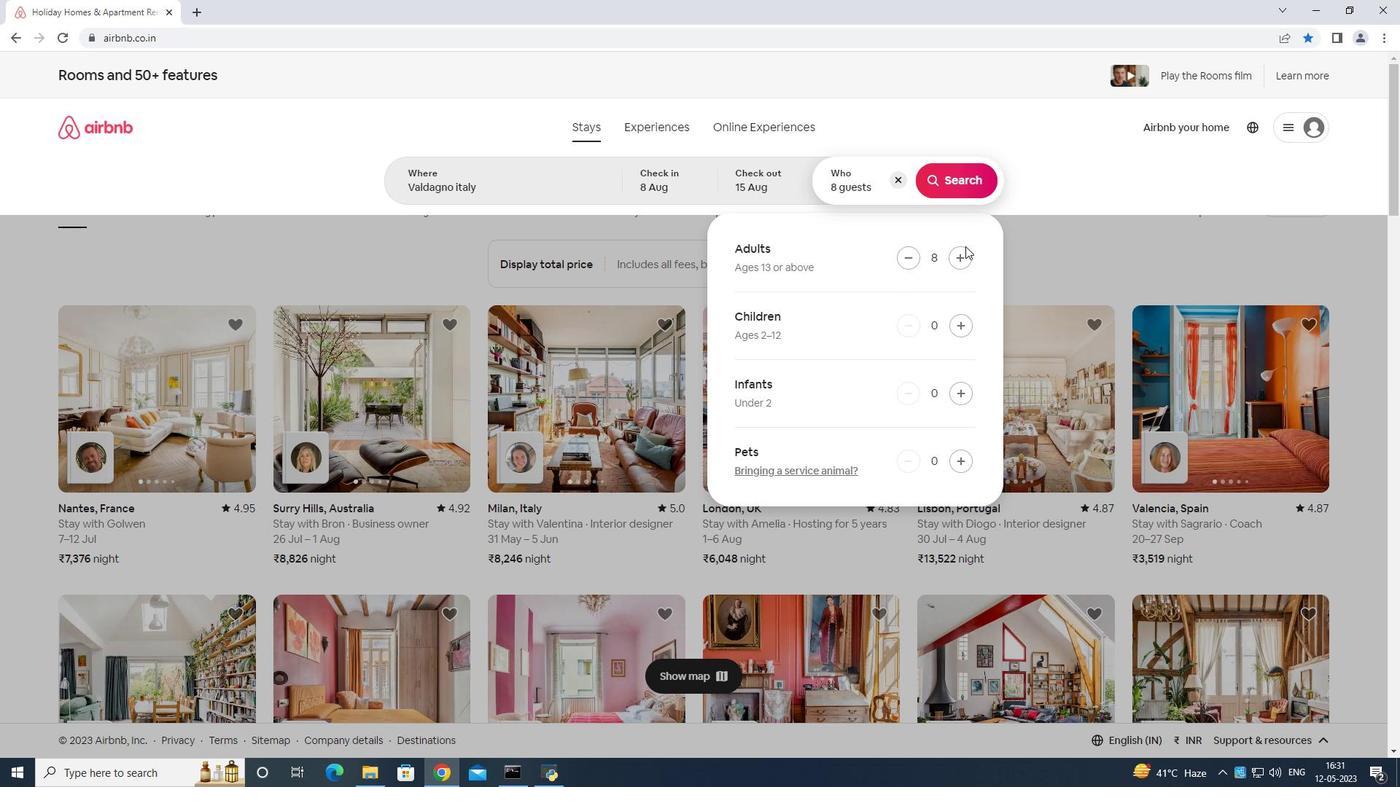 
Action: Mouse pressed left at (967, 261)
Screenshot: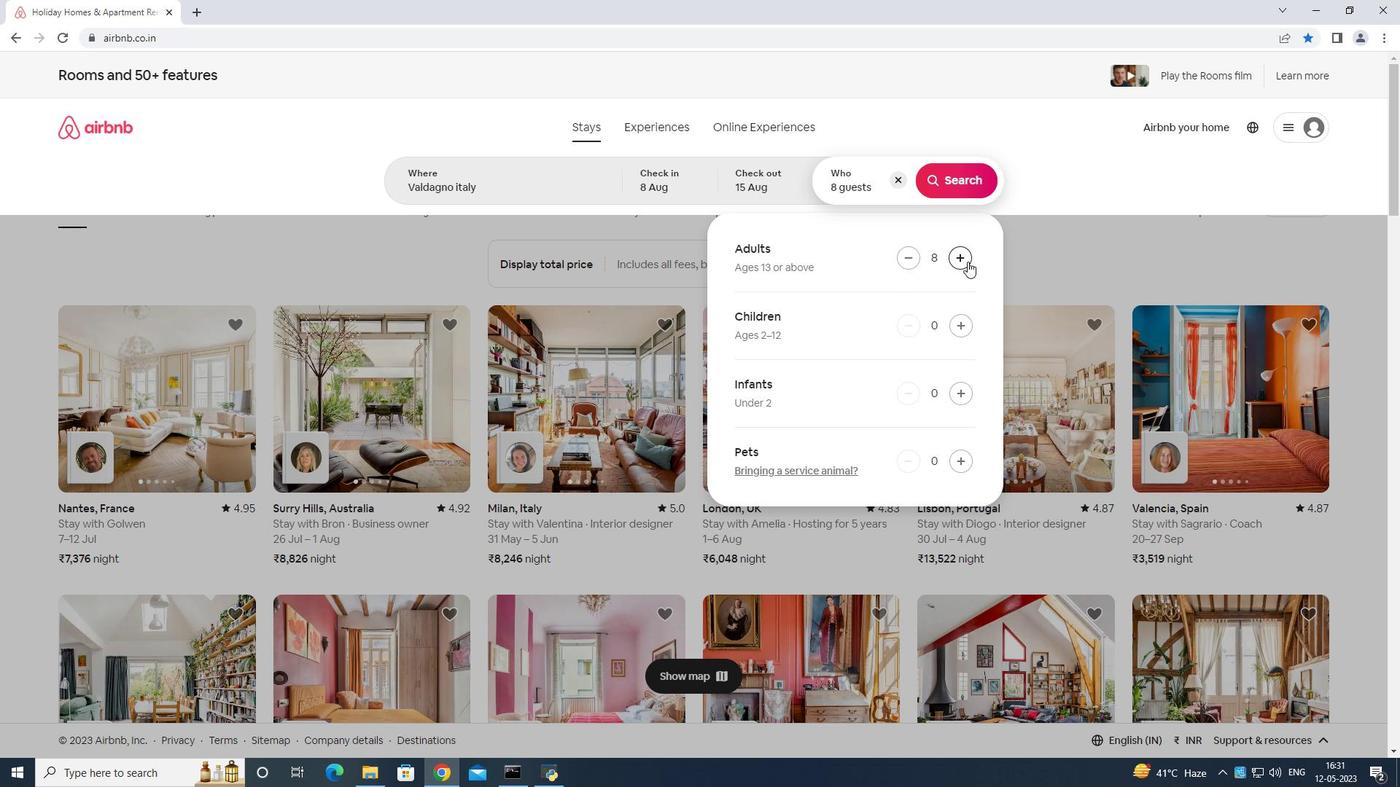 
Action: Mouse moved to (973, 186)
Screenshot: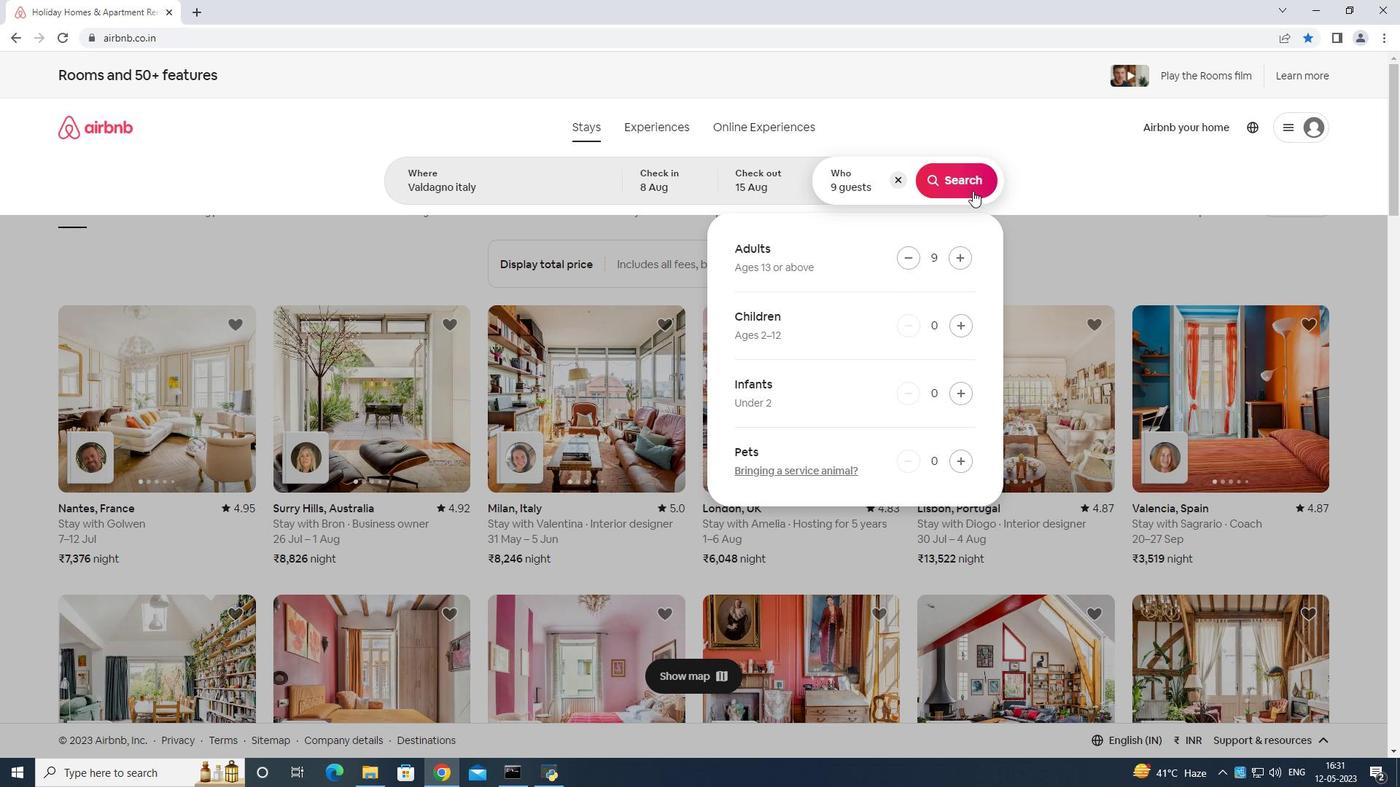 
Action: Mouse pressed left at (973, 186)
Screenshot: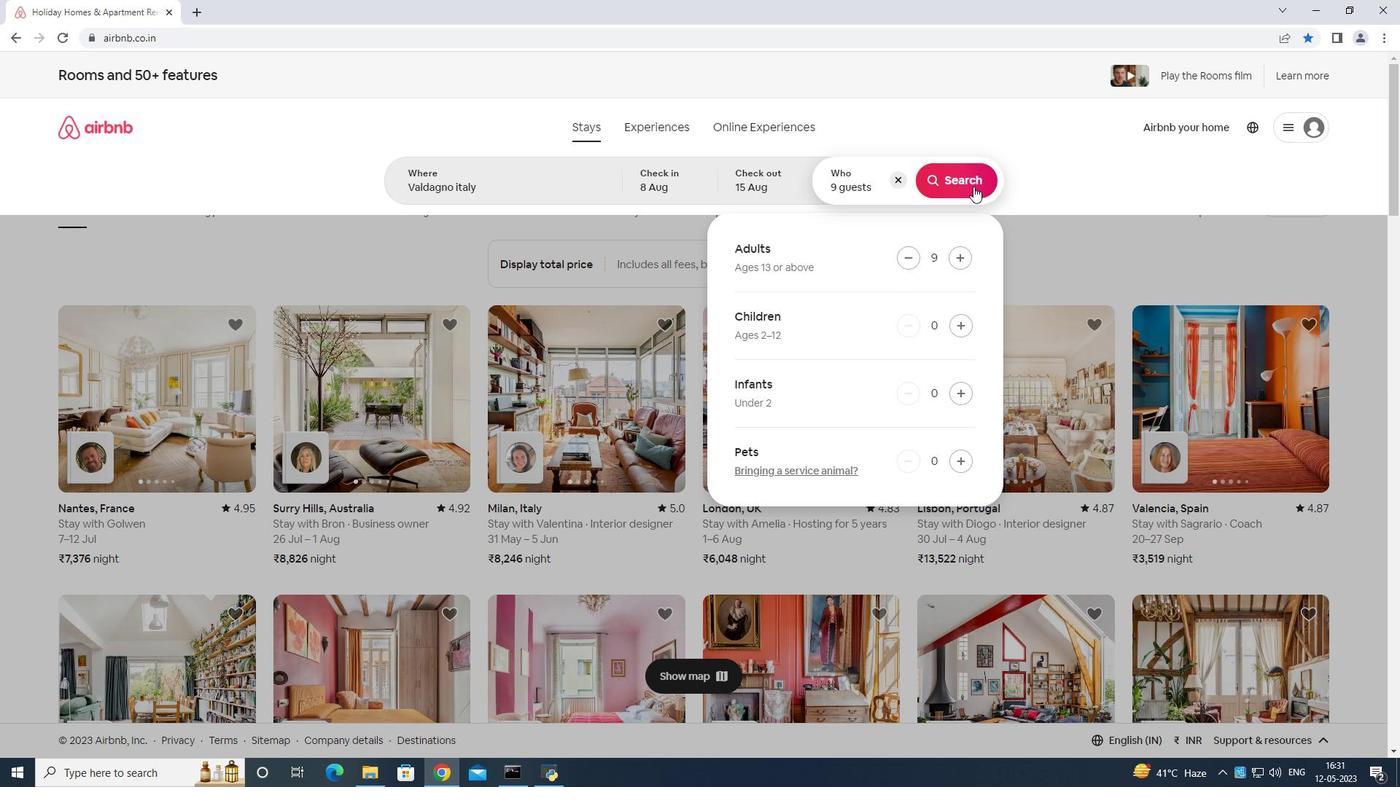 
Action: Mouse moved to (1349, 134)
Screenshot: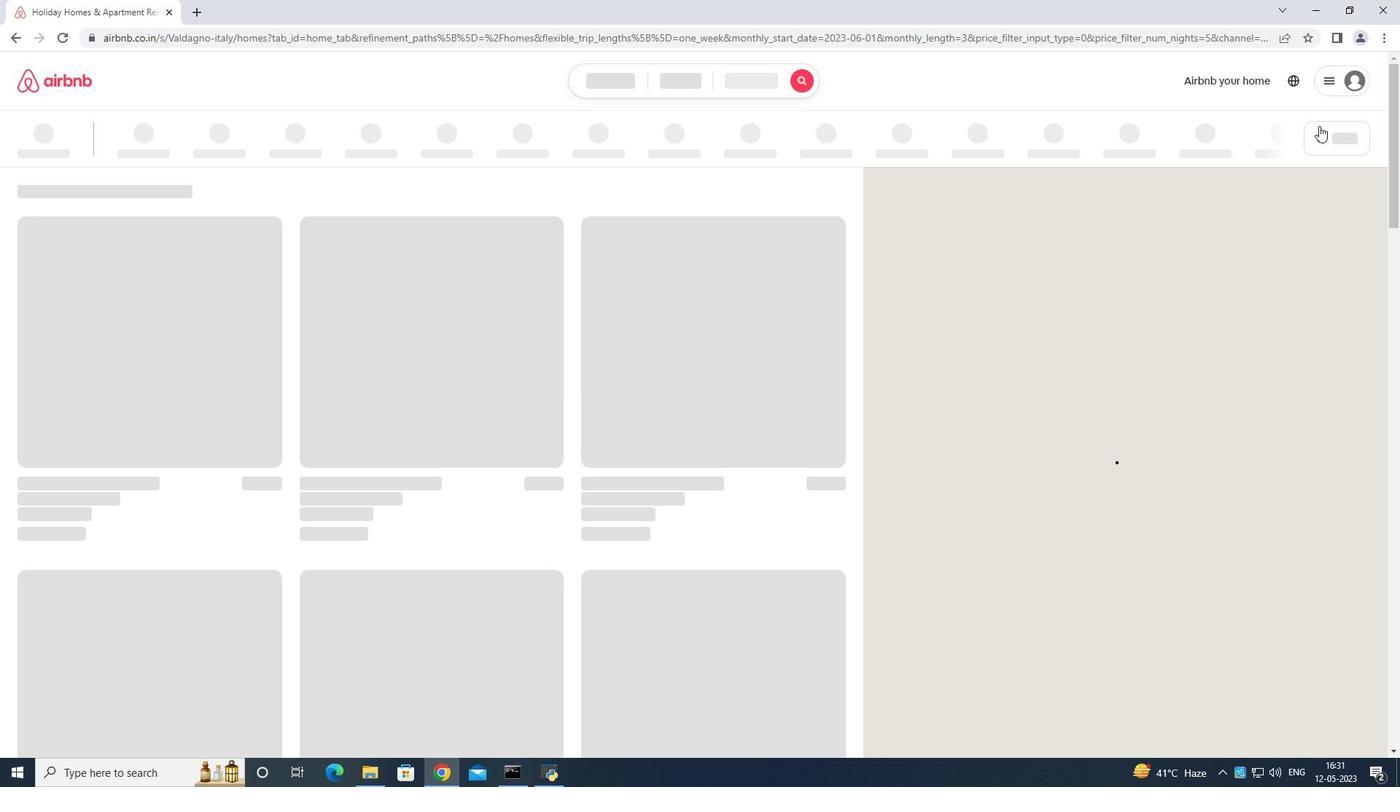 
Action: Mouse pressed left at (1349, 134)
Screenshot: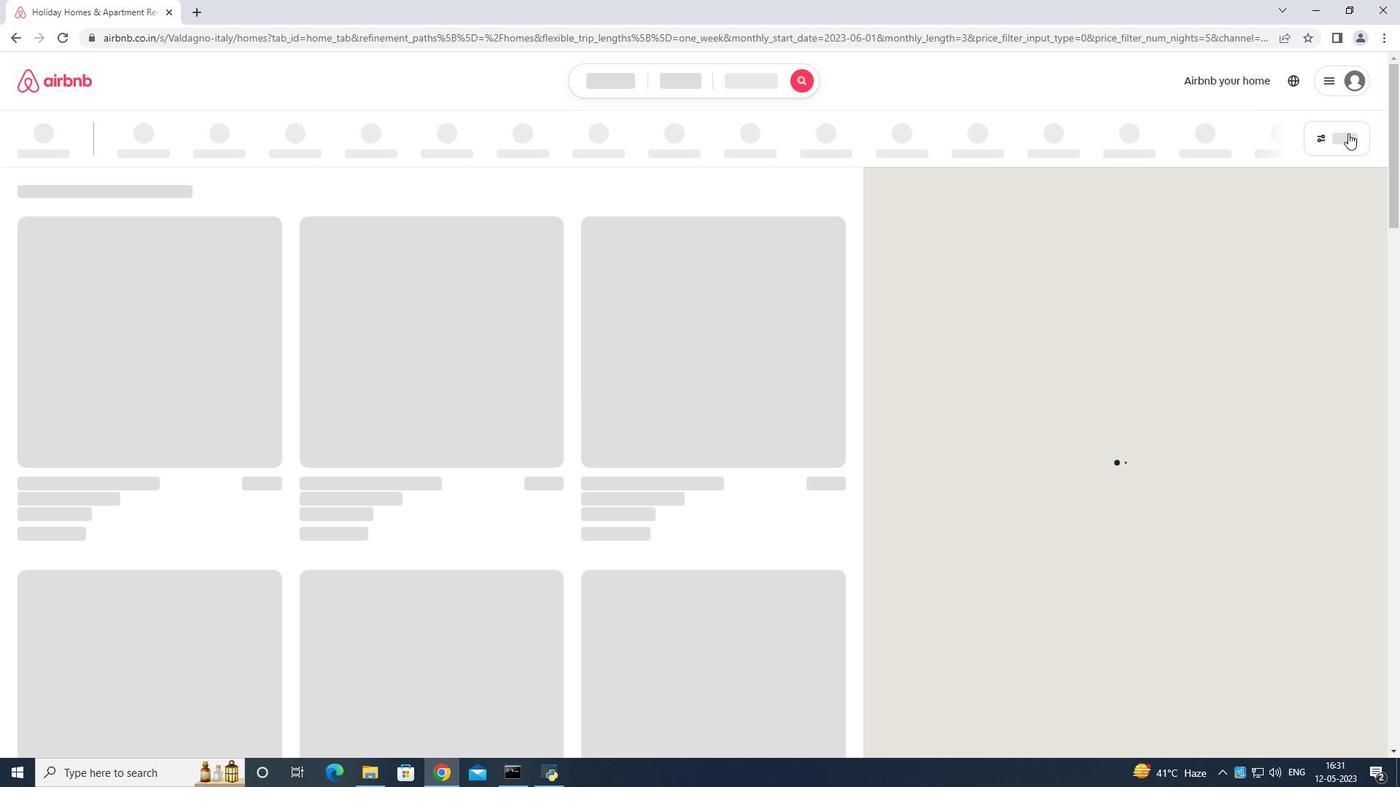 
Action: Mouse moved to (590, 486)
Screenshot: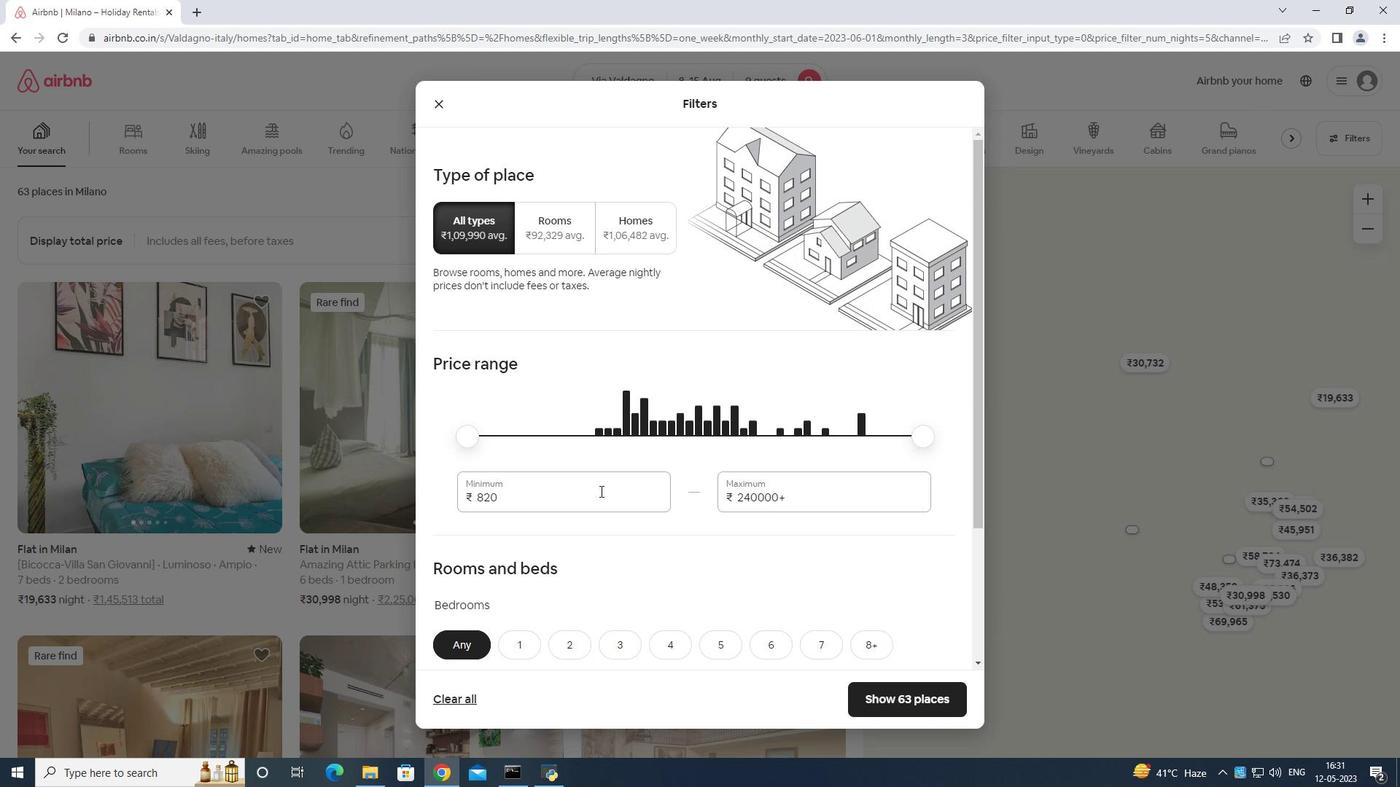 
Action: Mouse pressed left at (590, 486)
Screenshot: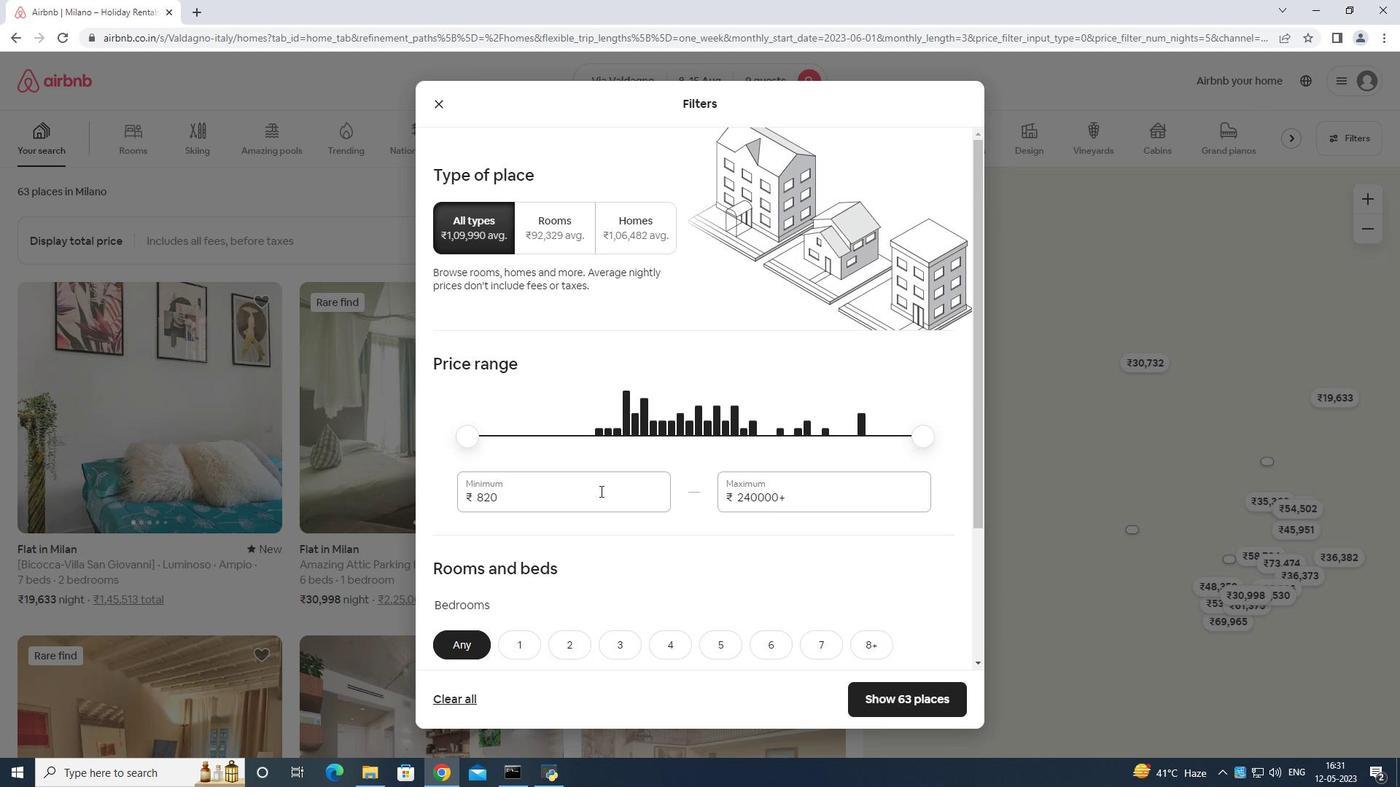 
Action: Mouse moved to (606, 474)
Screenshot: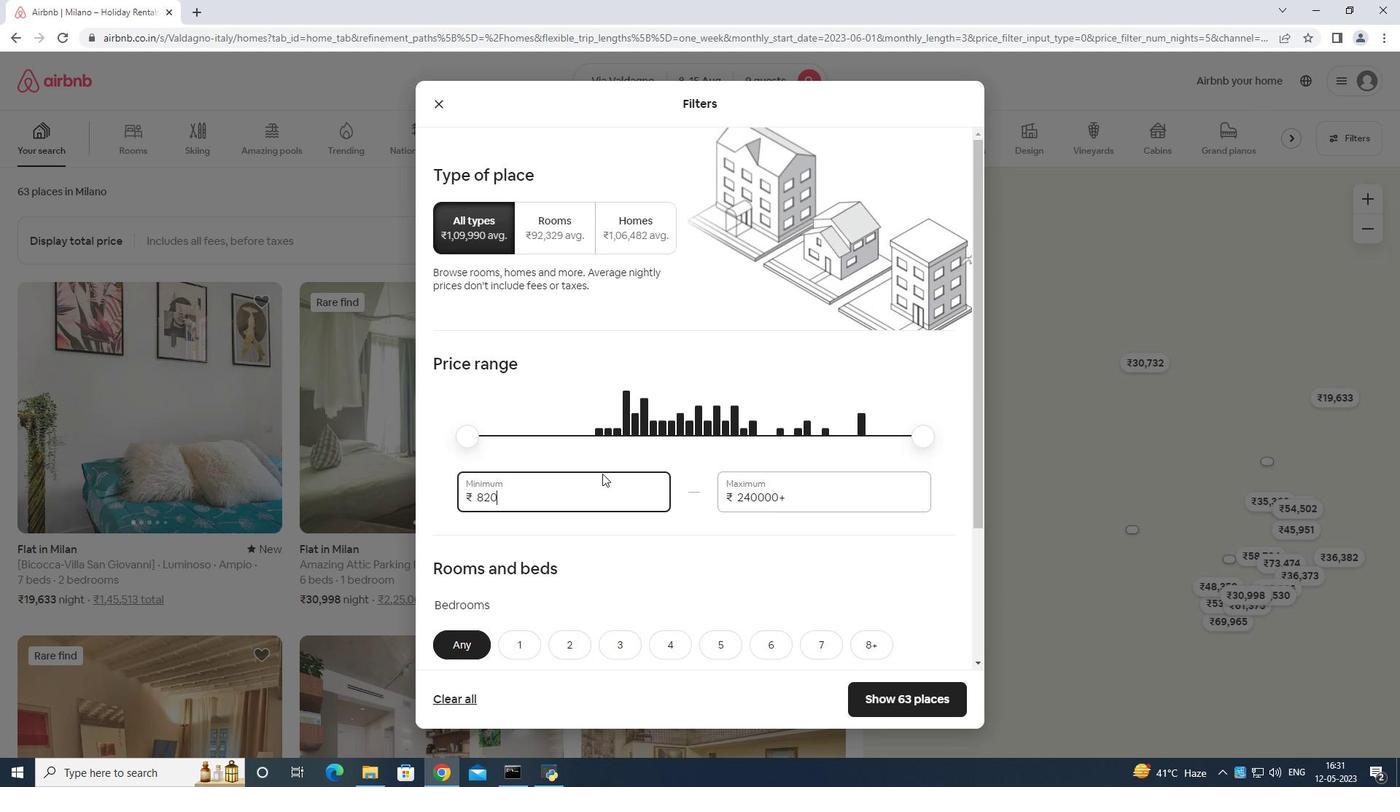 
Action: Key pressed <Key.backspace>
Screenshot: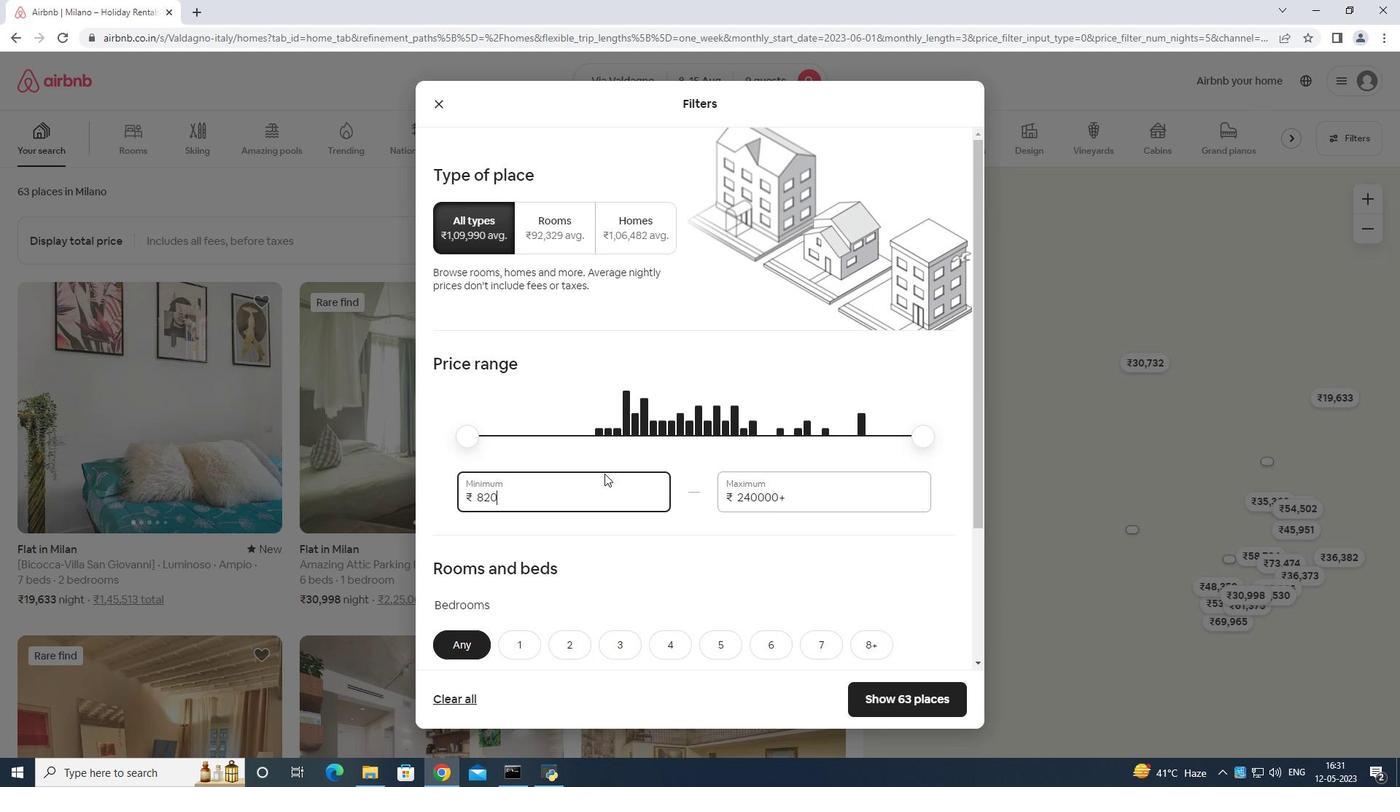 
Action: Mouse moved to (606, 471)
Screenshot: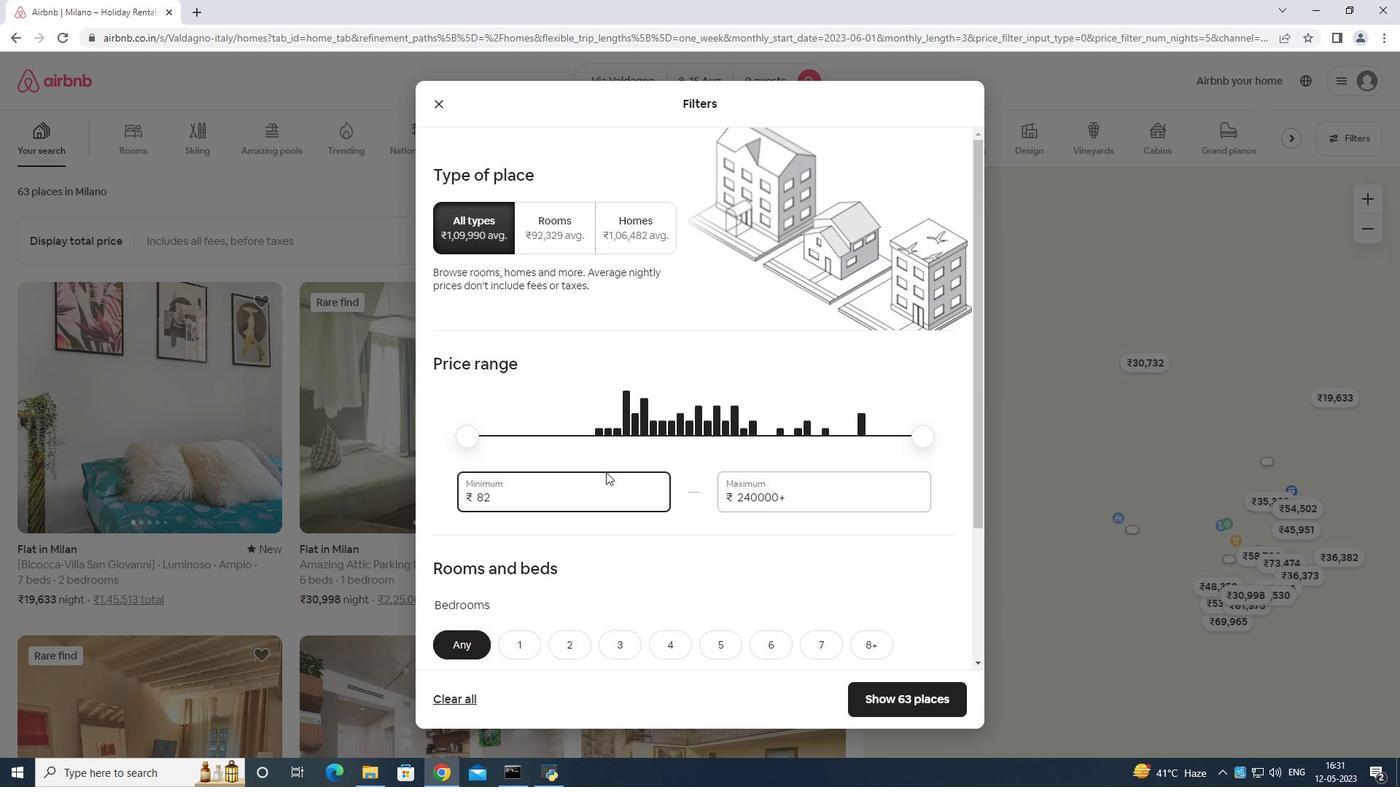 
Action: Key pressed <Key.backspace>
Screenshot: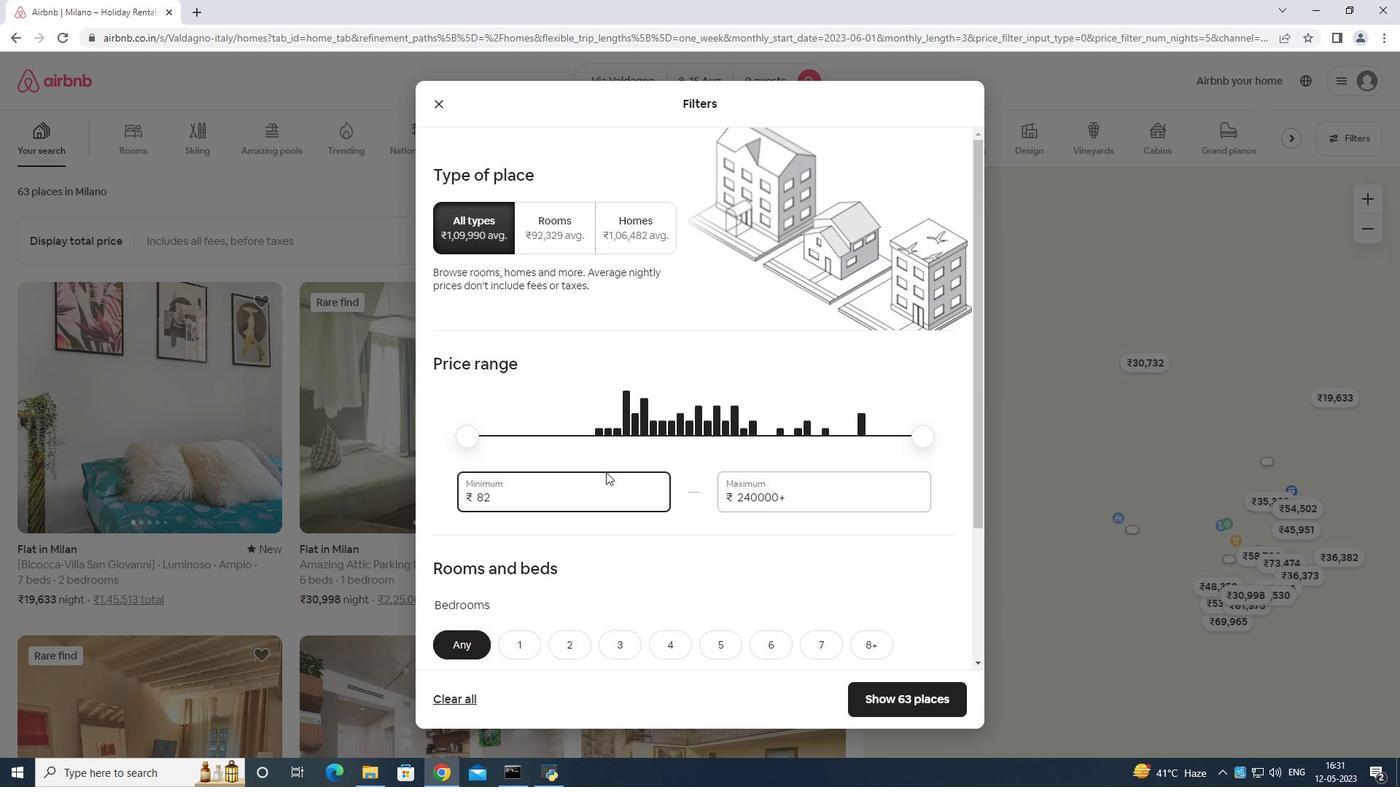 
Action: Mouse moved to (607, 471)
Screenshot: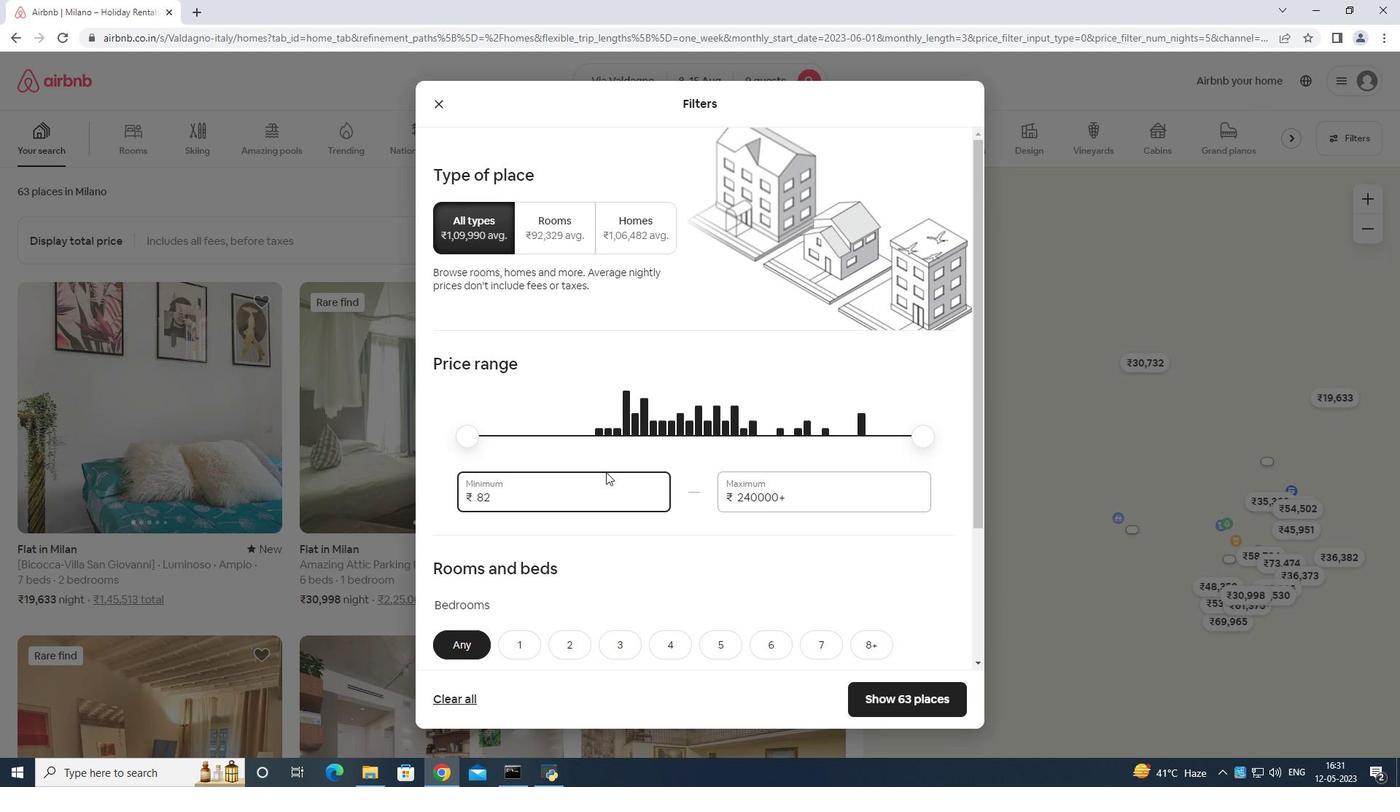 
Action: Key pressed <Key.backspace><Key.backspace><Key.backspace>
Screenshot: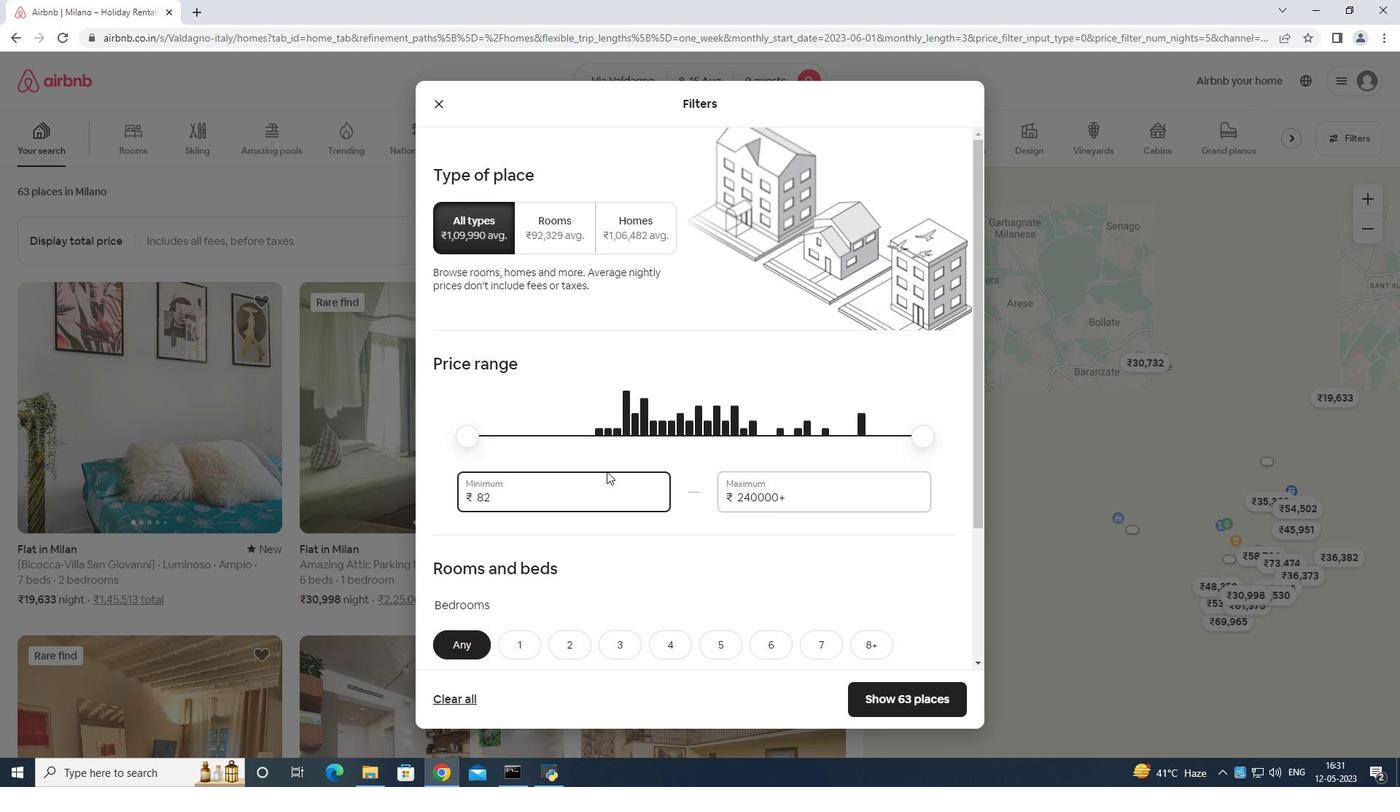 
Action: Mouse moved to (609, 469)
Screenshot: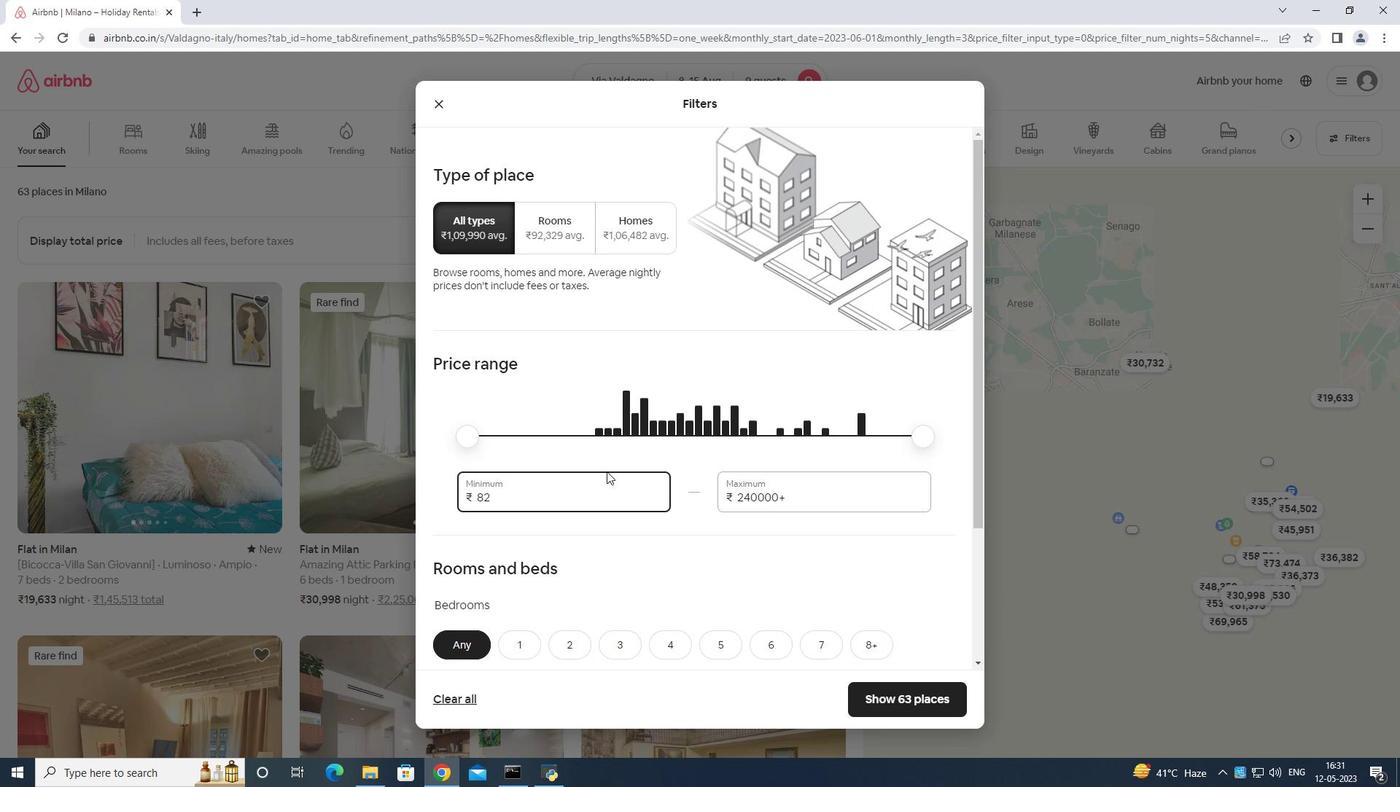 
Action: Key pressed <Key.backspace>
Screenshot: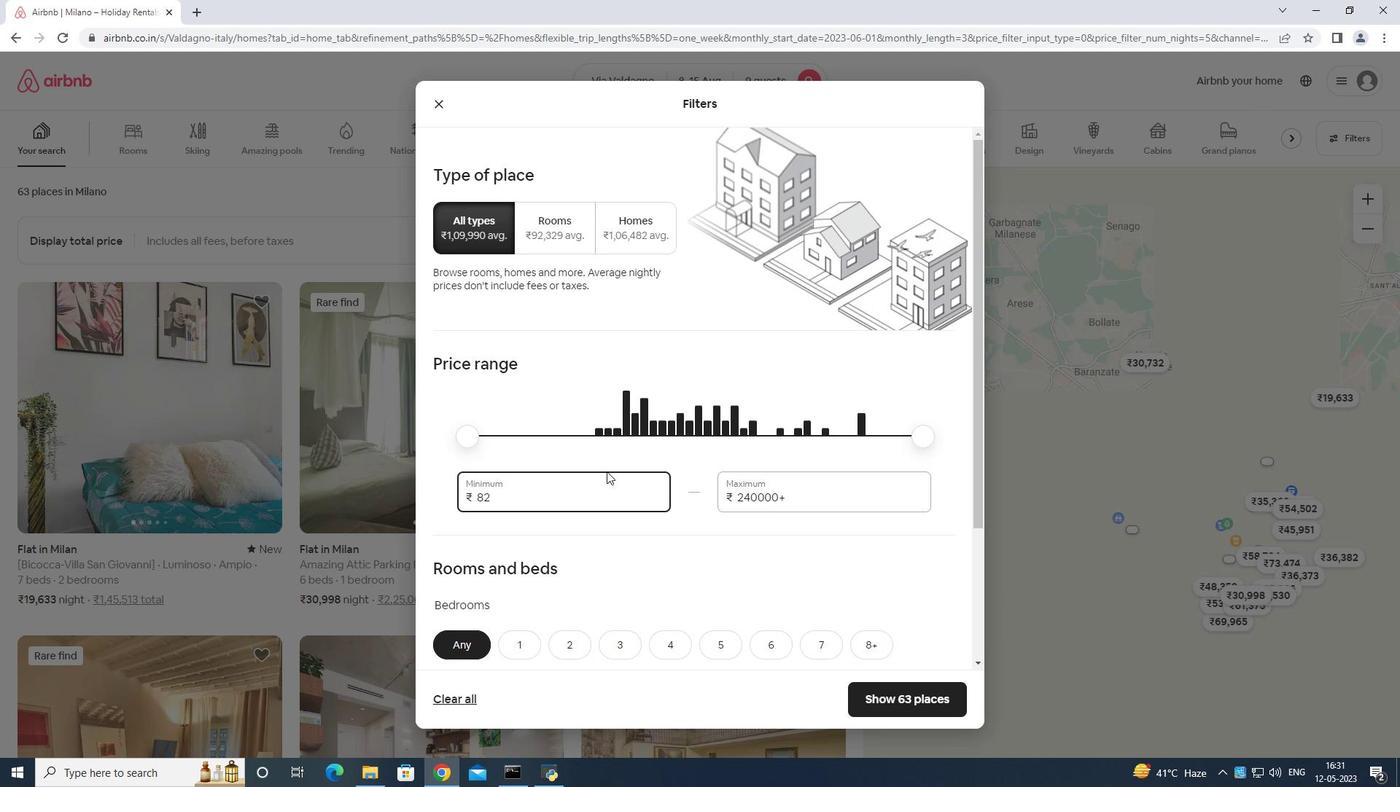 
Action: Mouse moved to (609, 469)
Screenshot: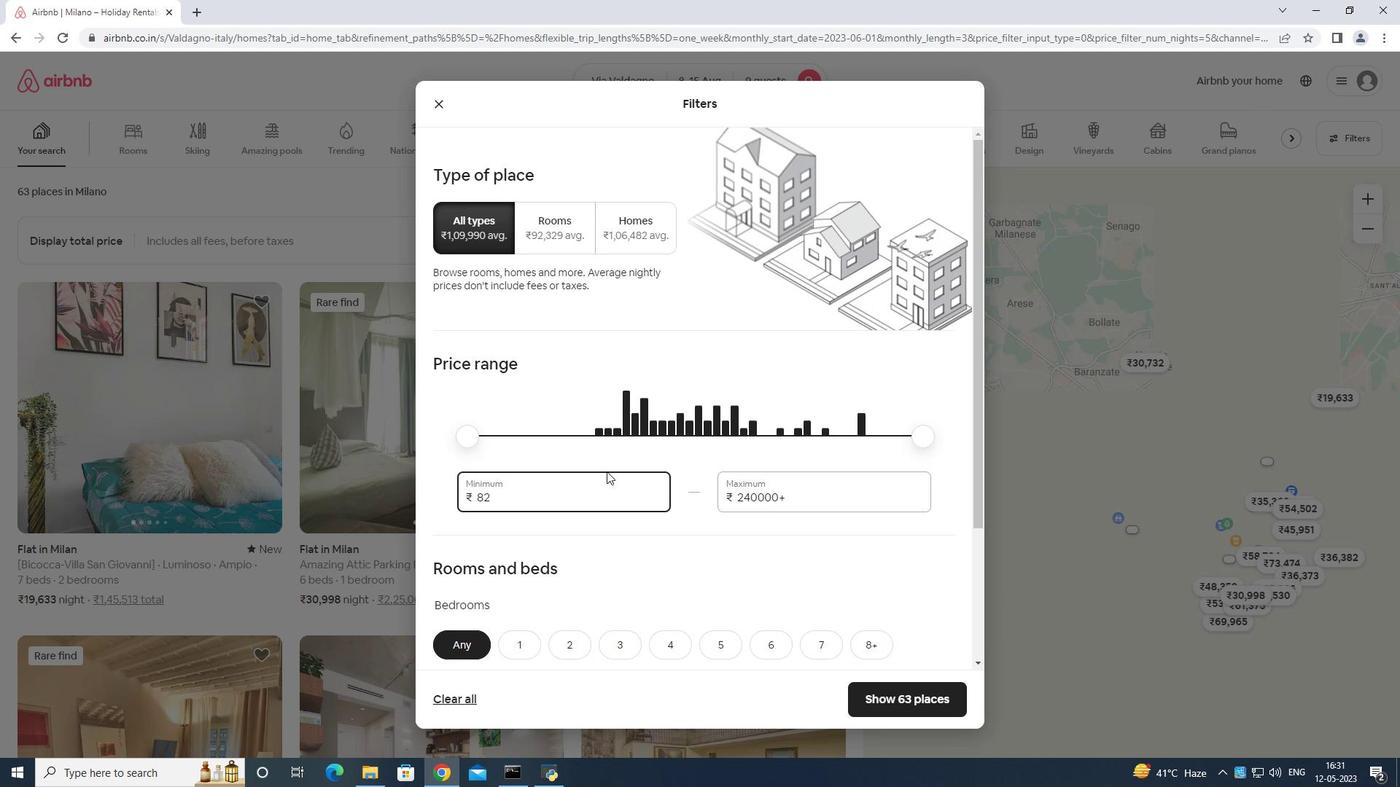 
Action: Key pressed <Key.backspace>
Screenshot: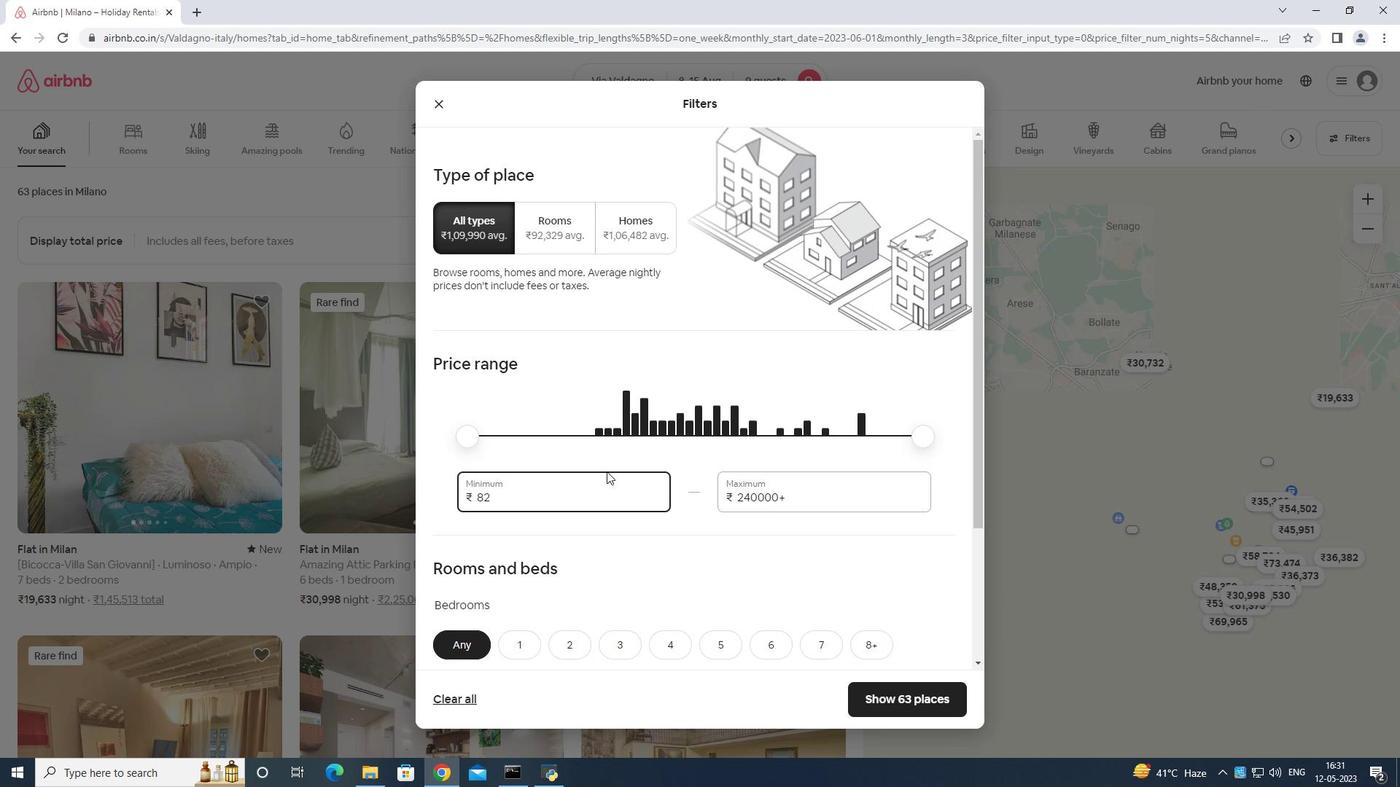 
Action: Mouse moved to (611, 469)
Screenshot: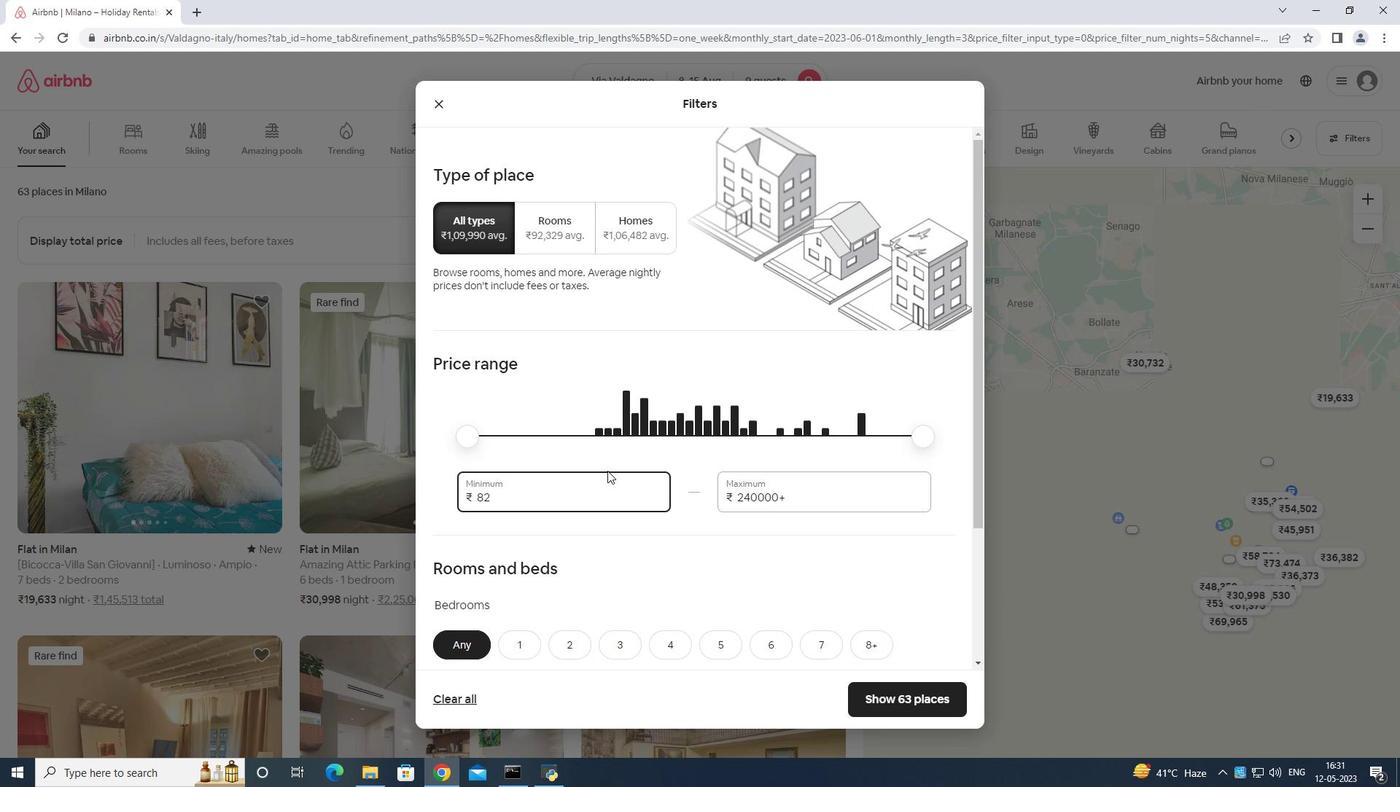 
Action: Key pressed <Key.backspace>
Screenshot: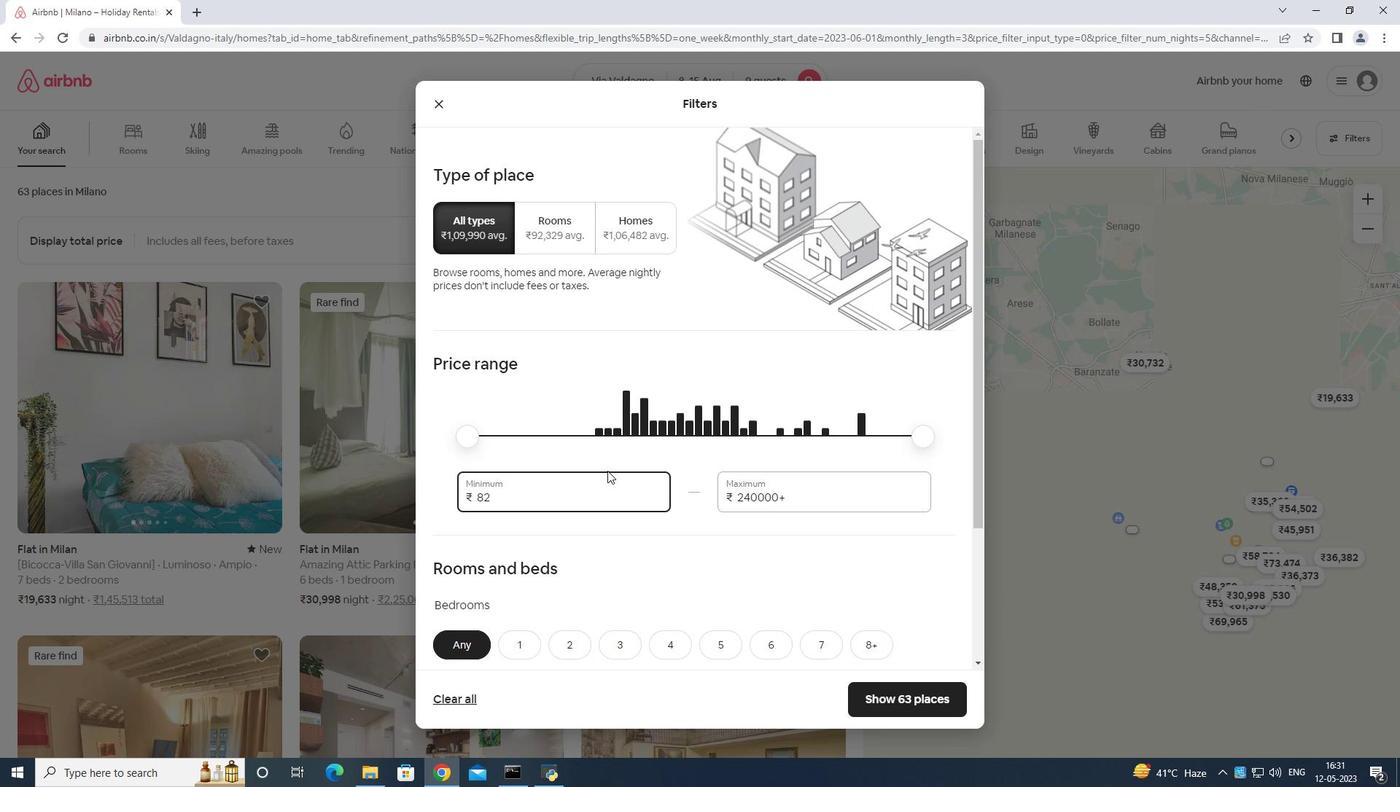 
Action: Mouse moved to (613, 468)
Screenshot: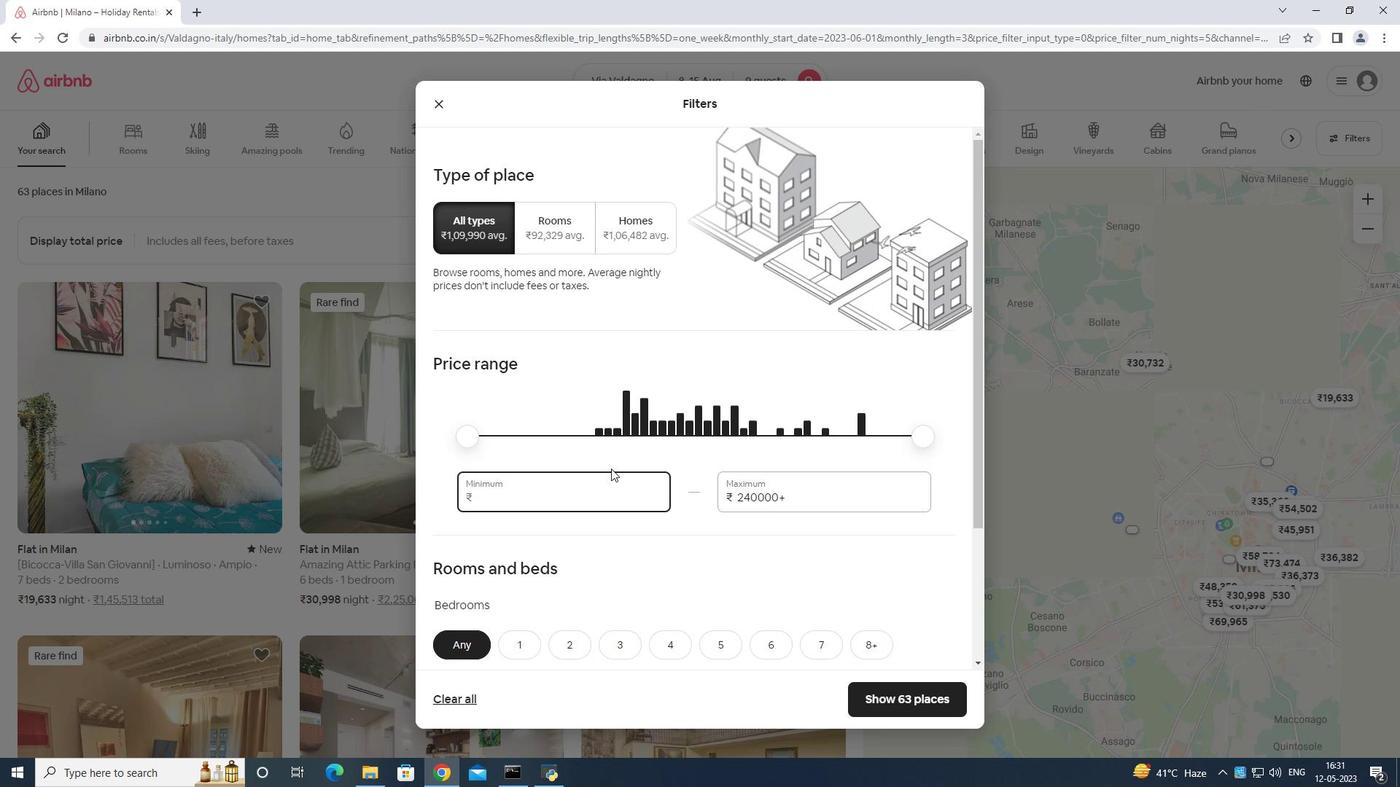 
Action: Key pressed 1
Screenshot: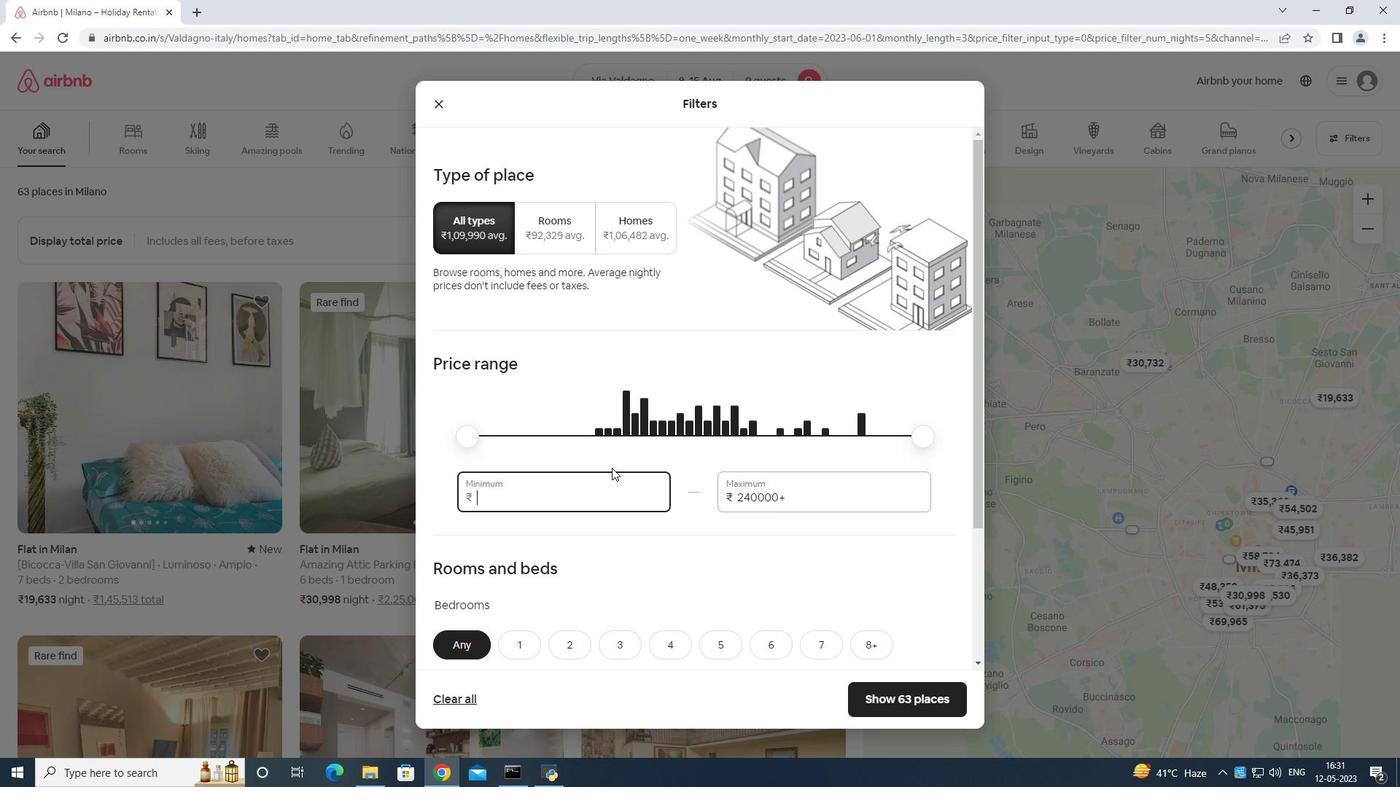 
Action: Mouse moved to (617, 468)
Screenshot: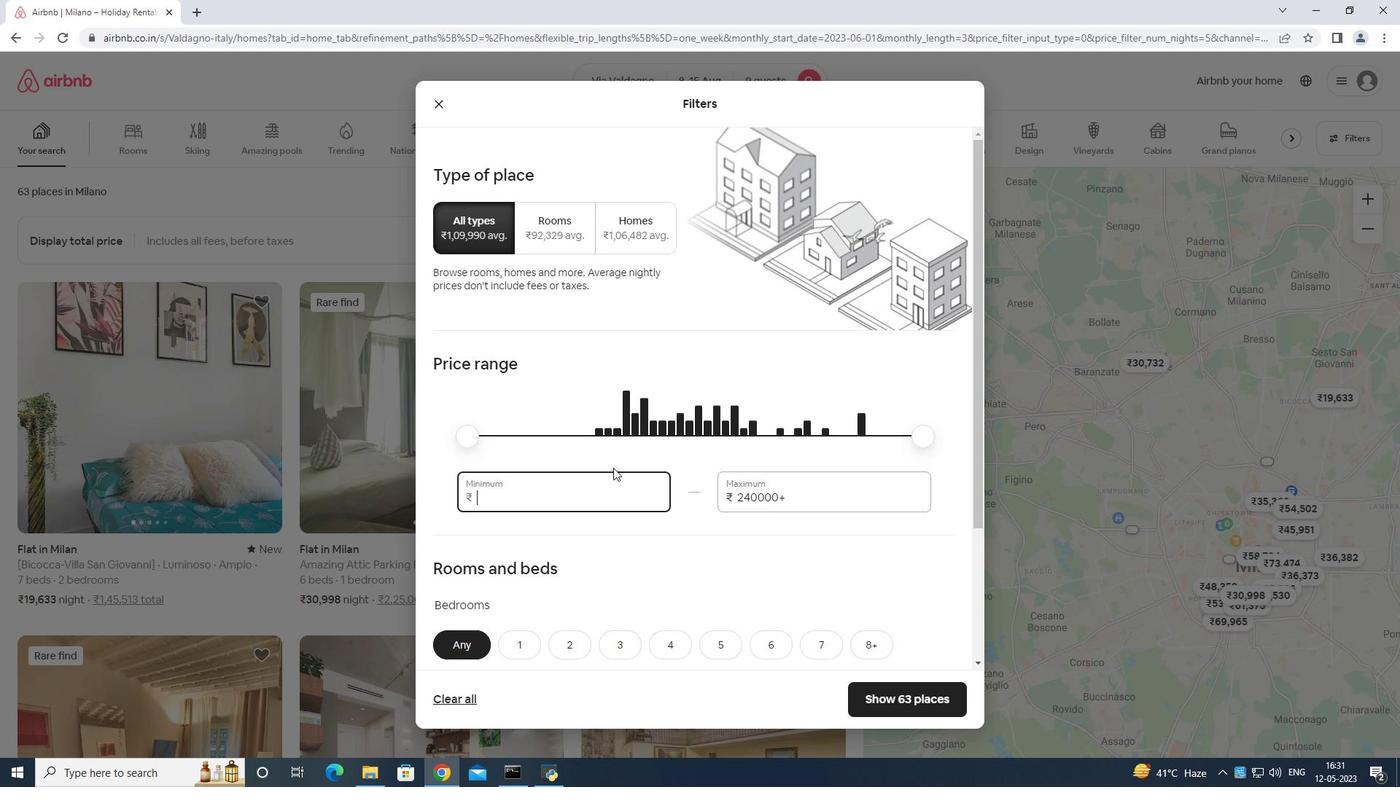 
Action: Key pressed 4
Screenshot: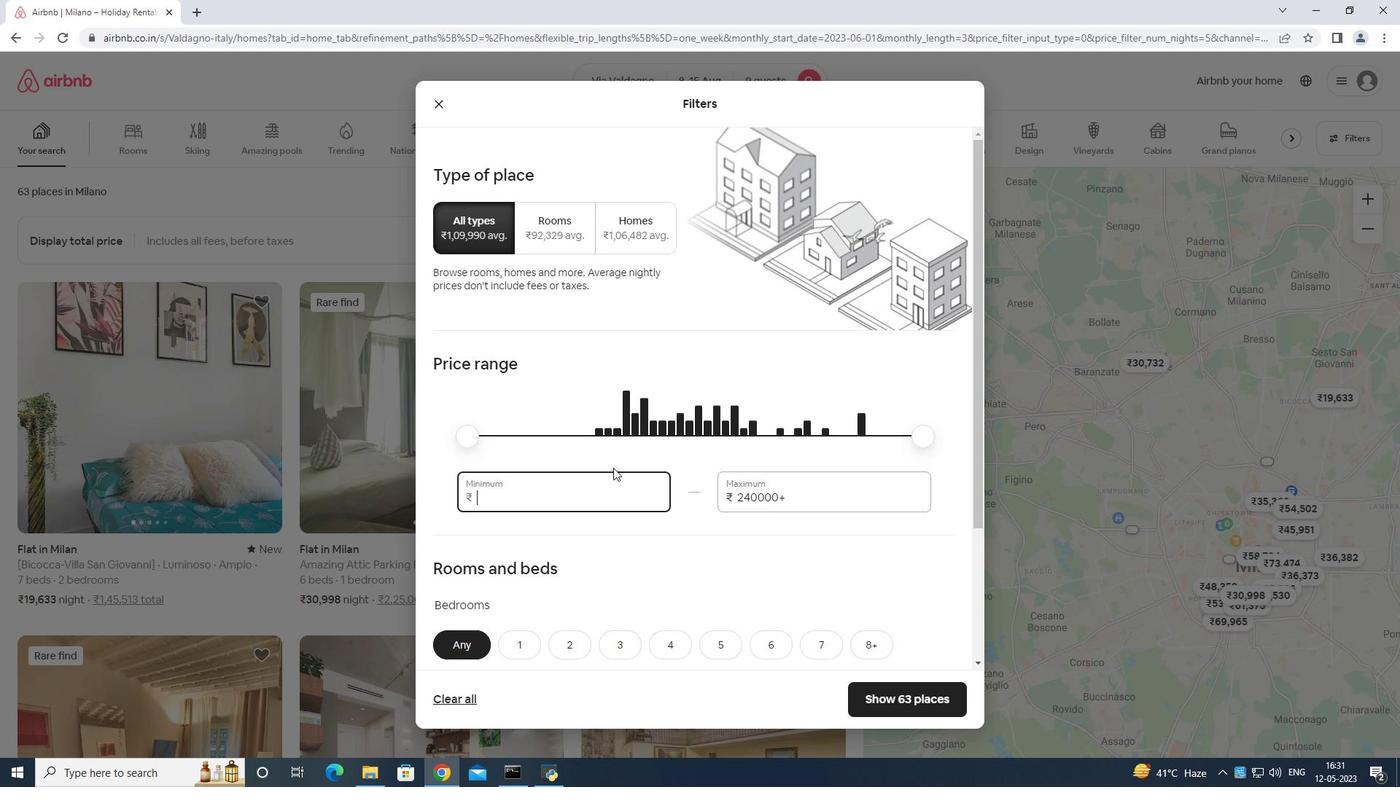 
Action: Mouse moved to (620, 467)
Screenshot: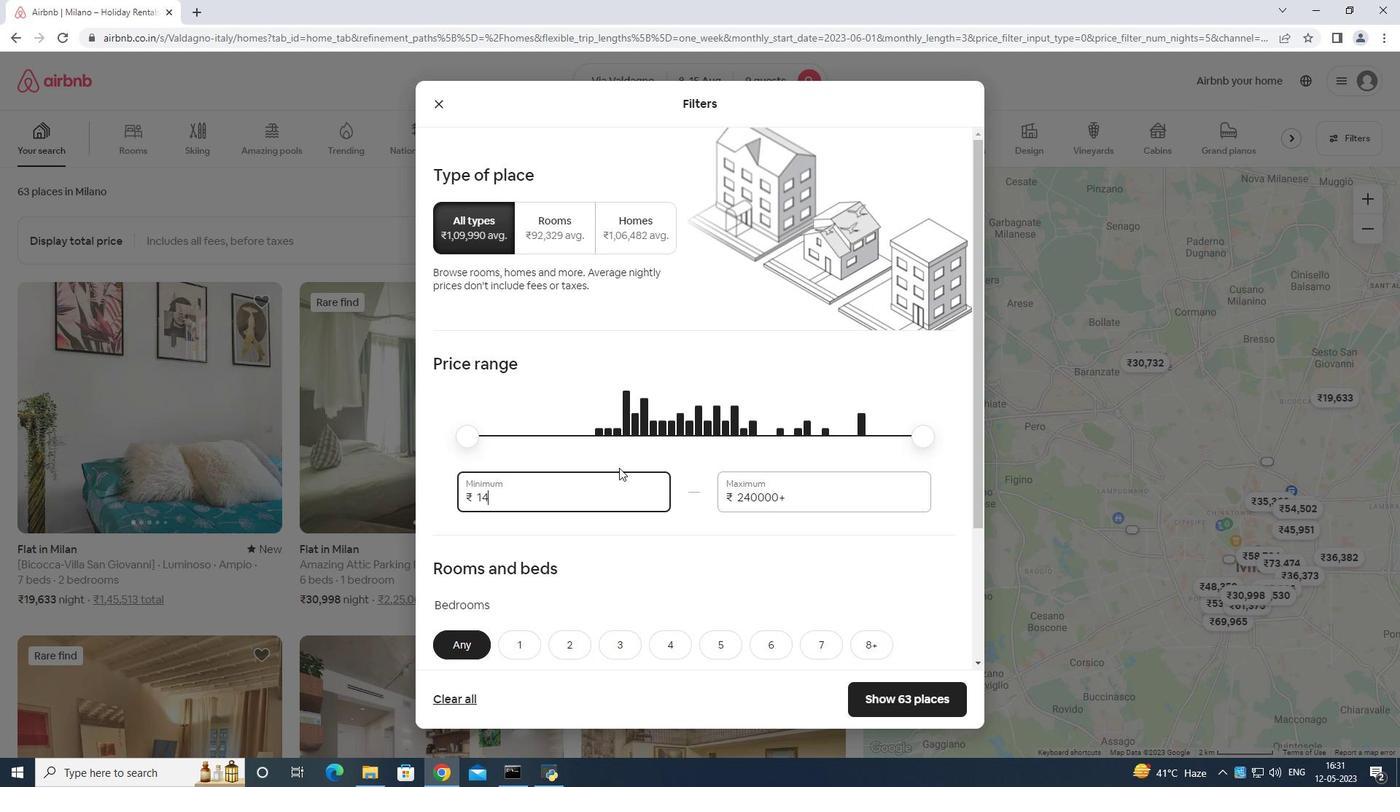 
Action: Key pressed 000
Screenshot: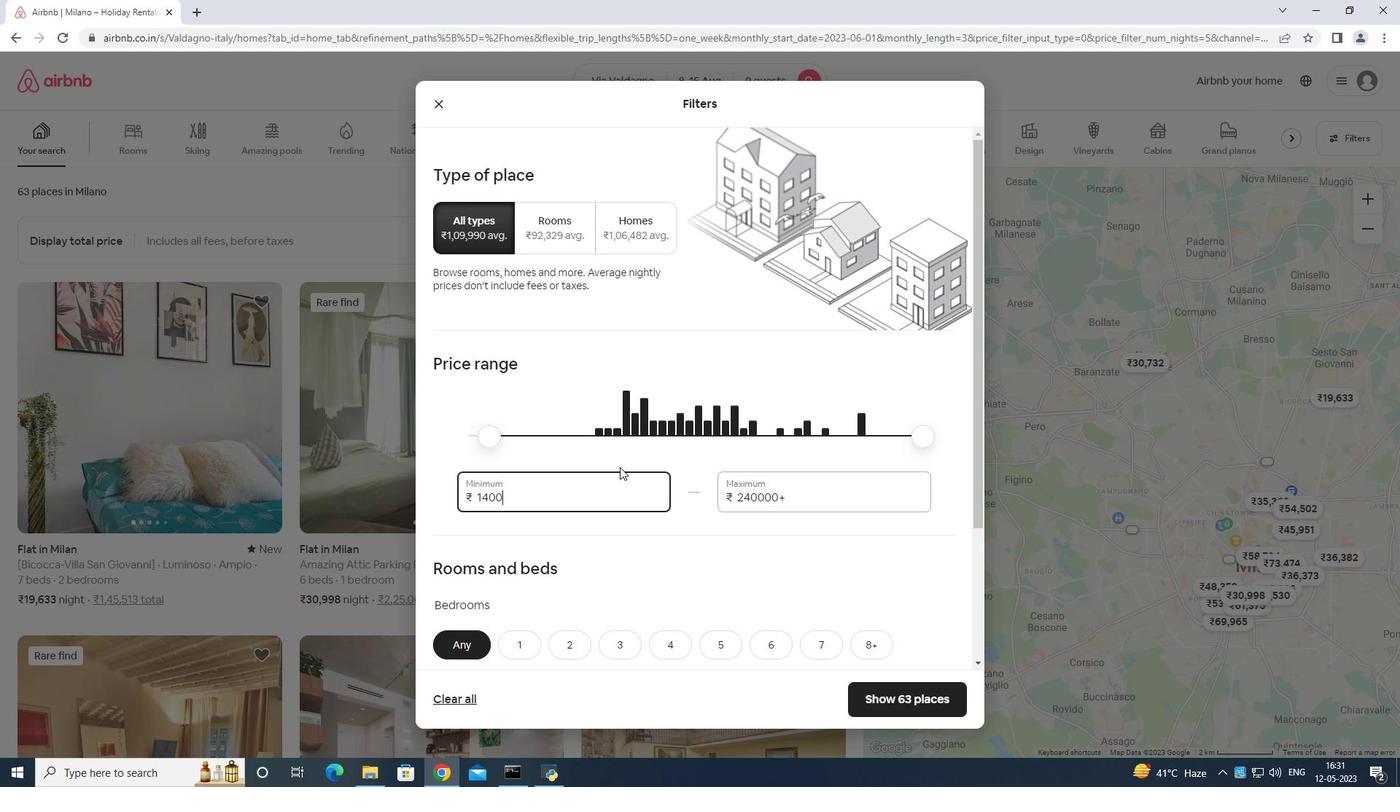 
Action: Mouse moved to (813, 493)
Screenshot: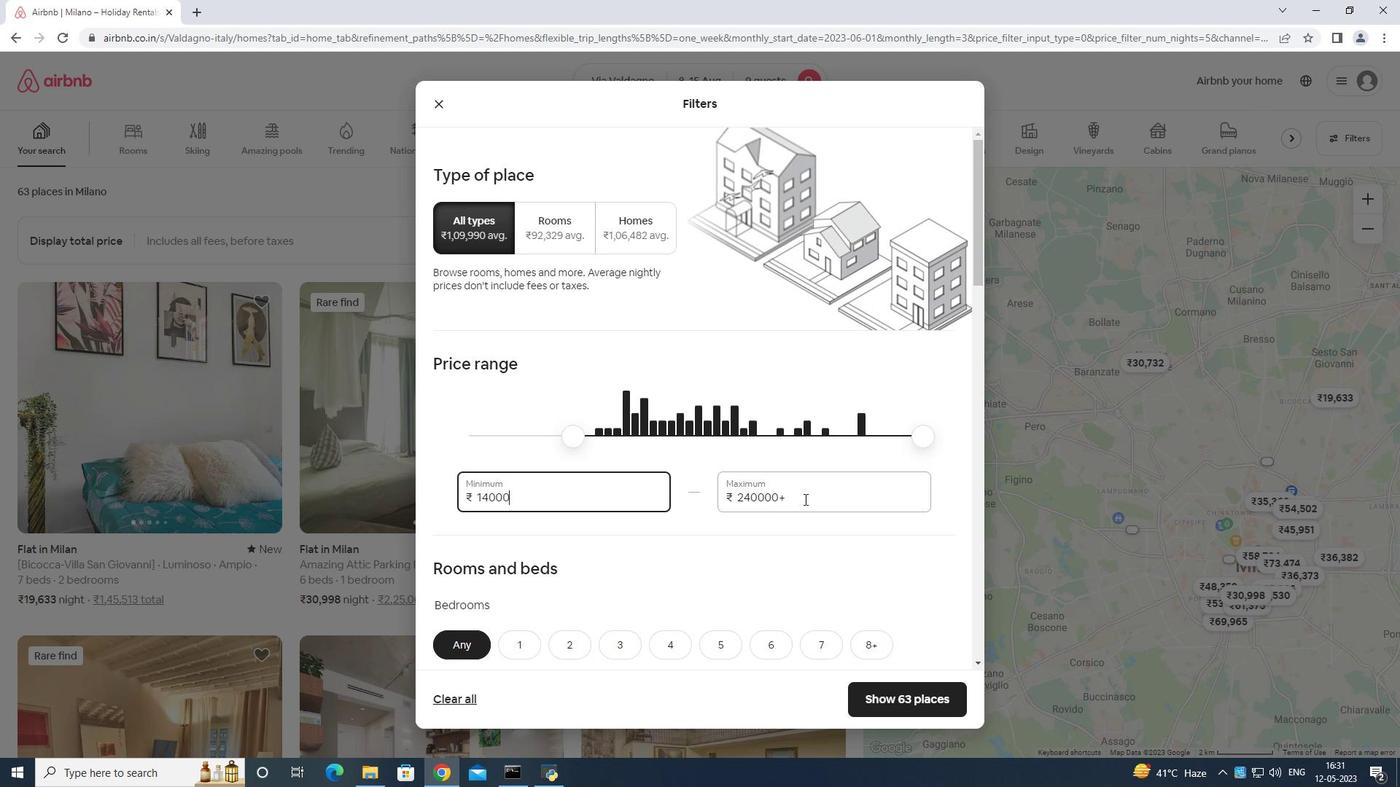 
Action: Mouse pressed left at (813, 493)
Screenshot: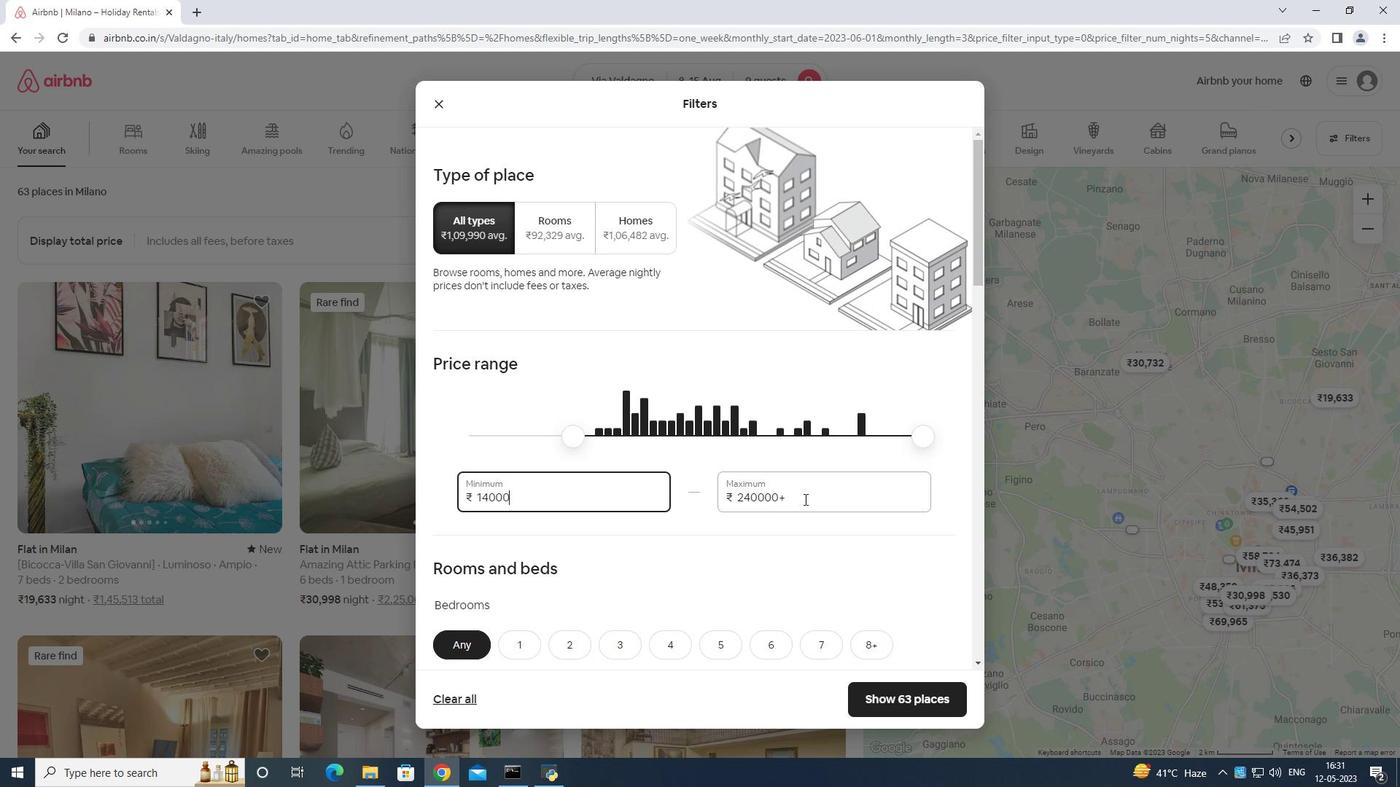 
Action: Mouse moved to (815, 491)
Screenshot: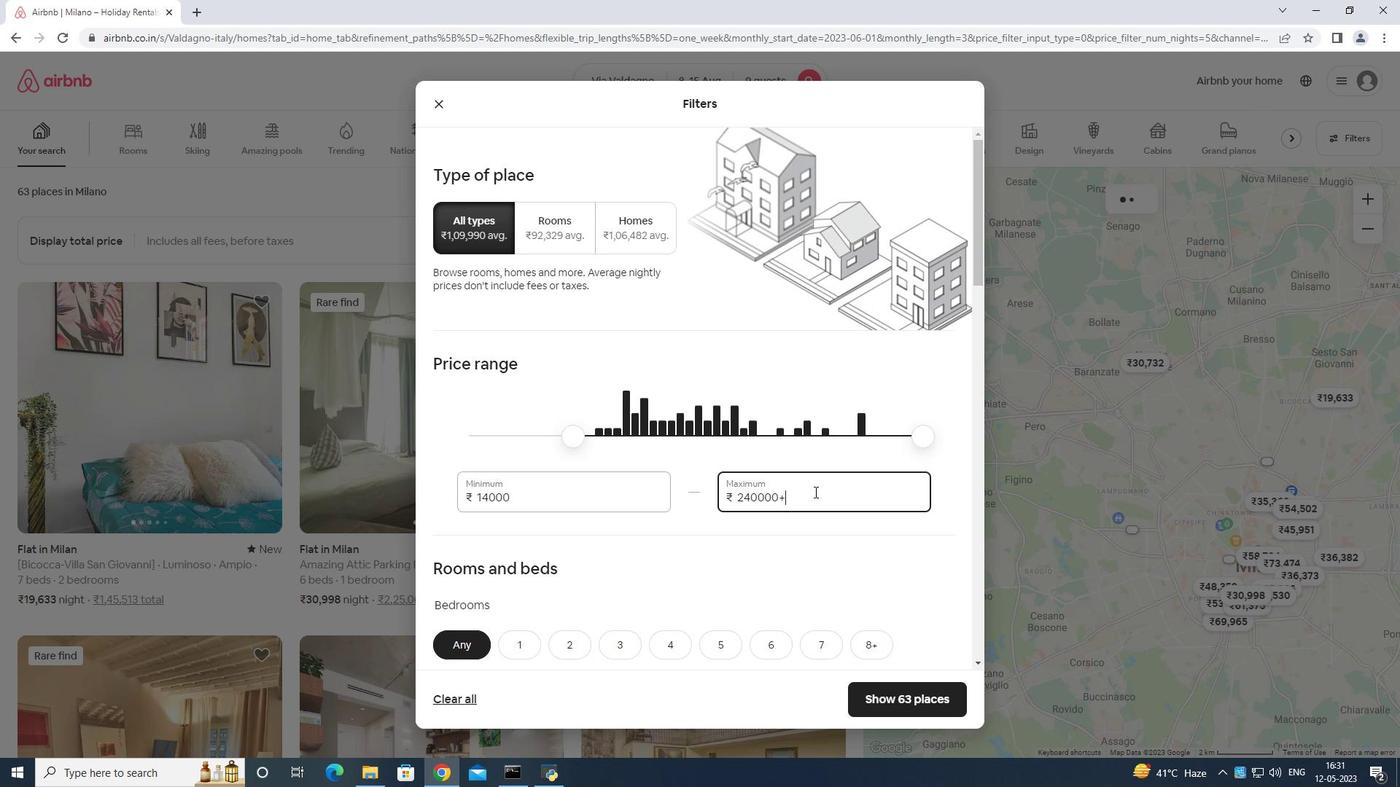 
Action: Key pressed <Key.backspace>
Screenshot: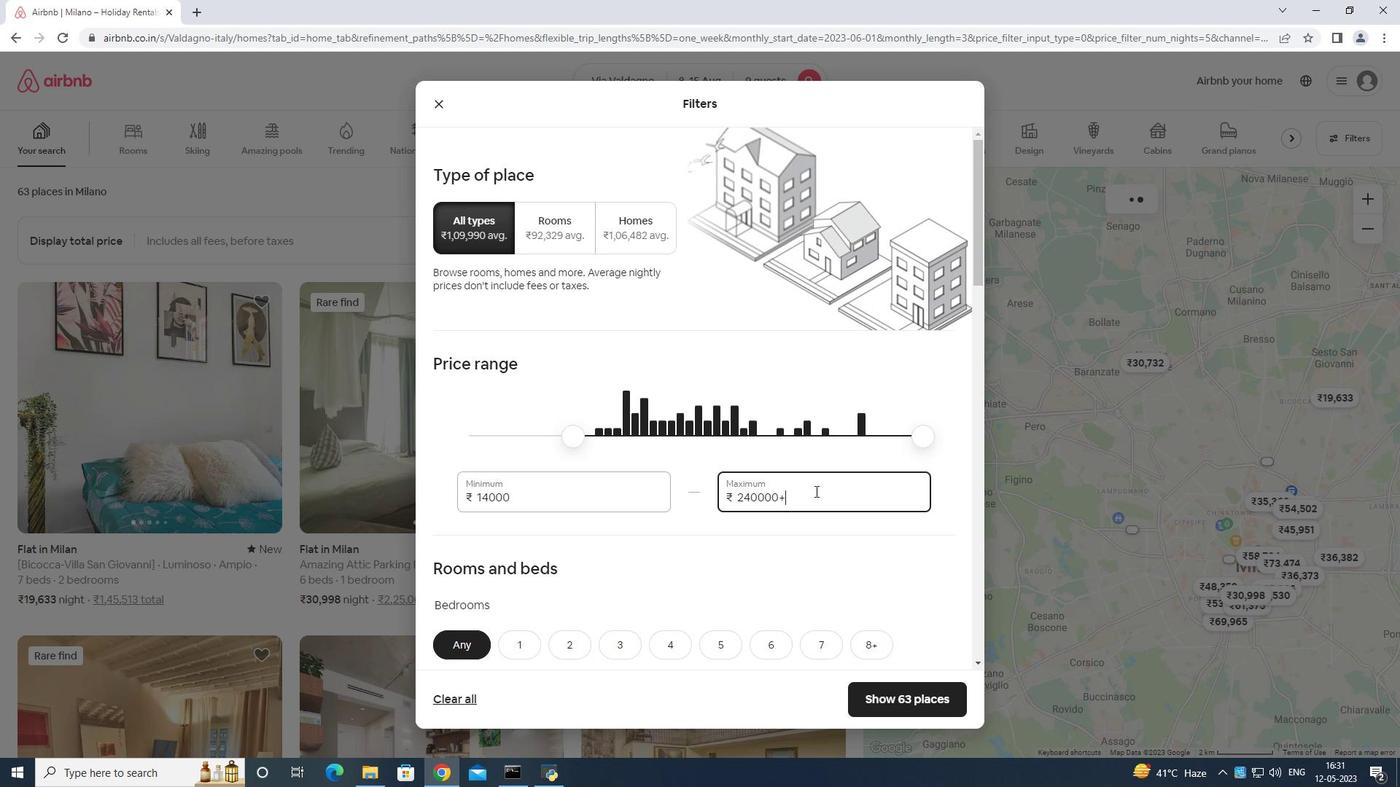 
Action: Mouse moved to (612, 479)
Screenshot: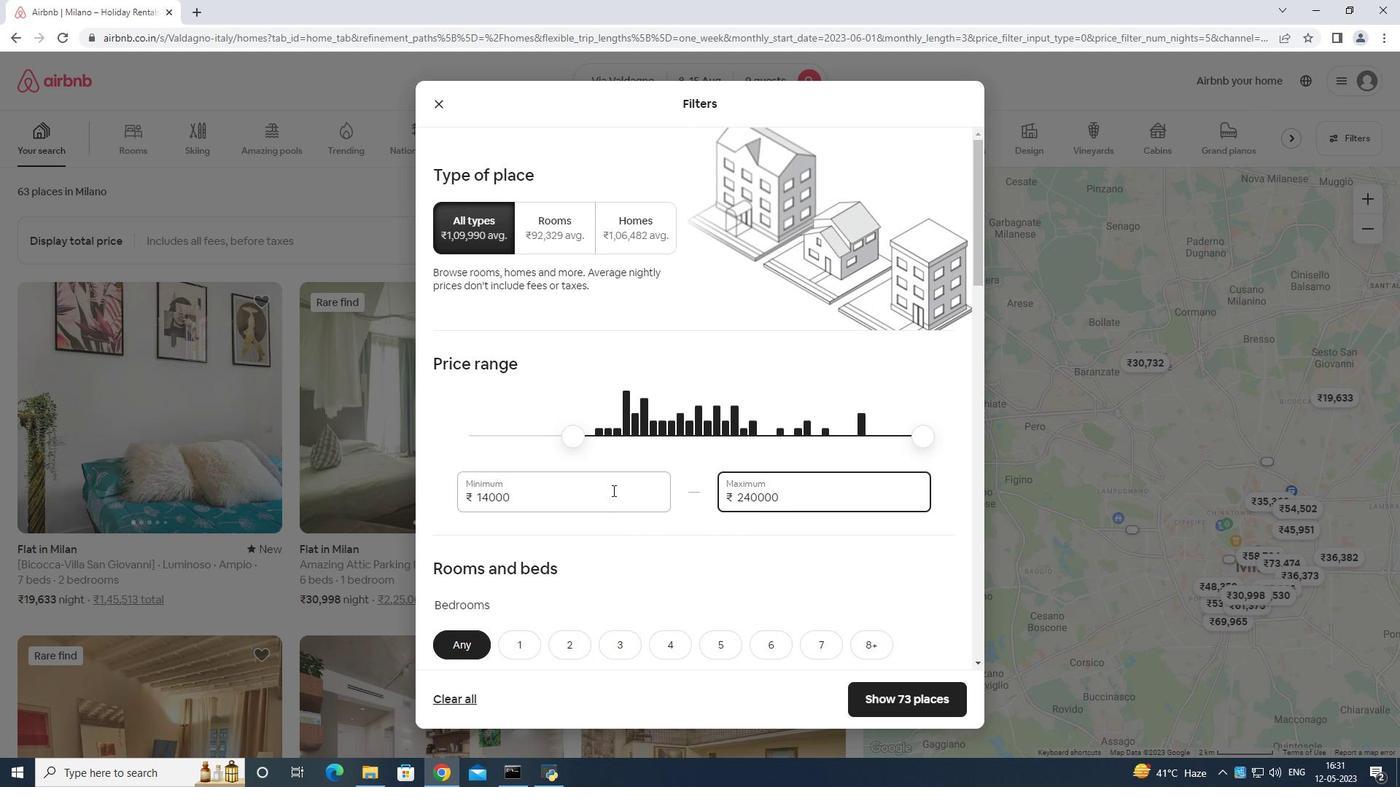 
Action: Mouse pressed left at (612, 479)
Screenshot: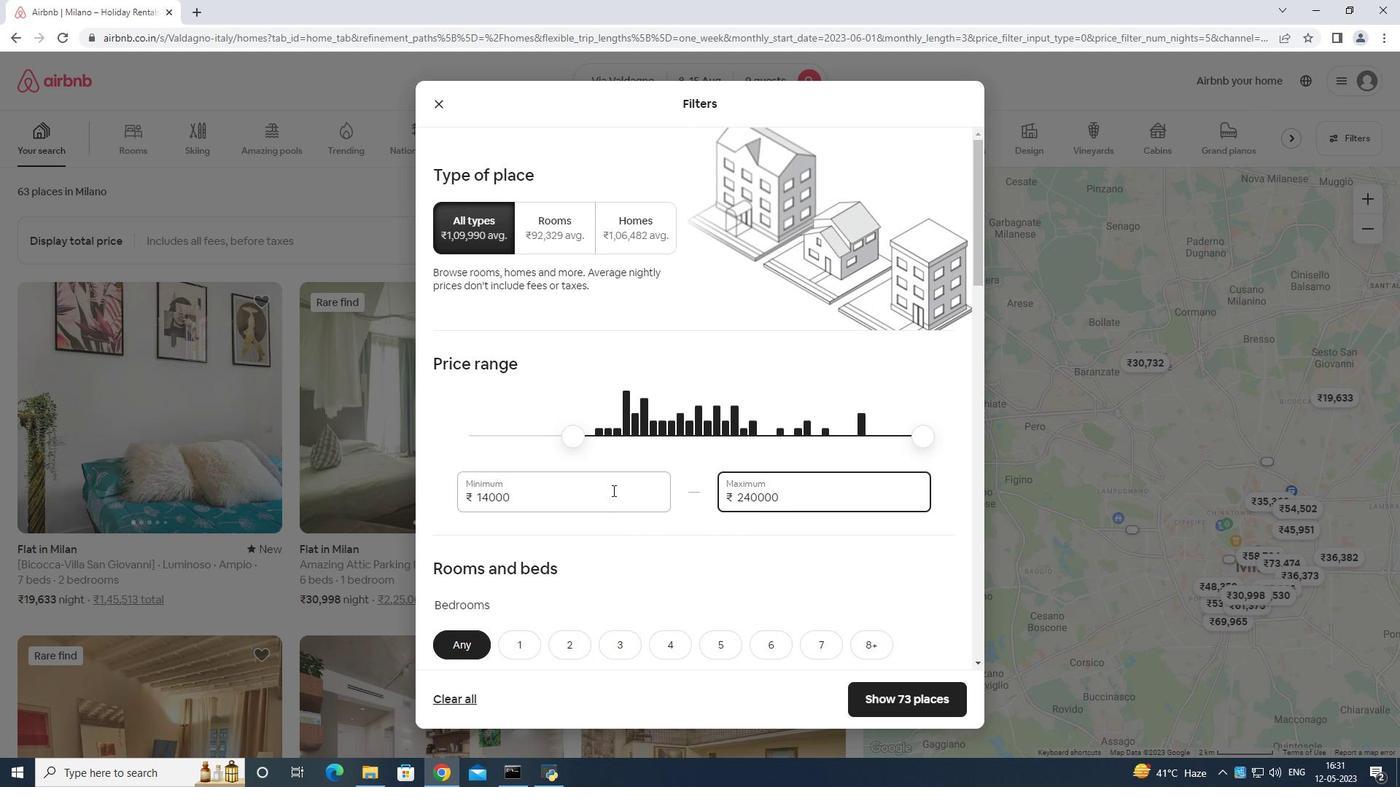 
Action: Mouse moved to (628, 478)
Screenshot: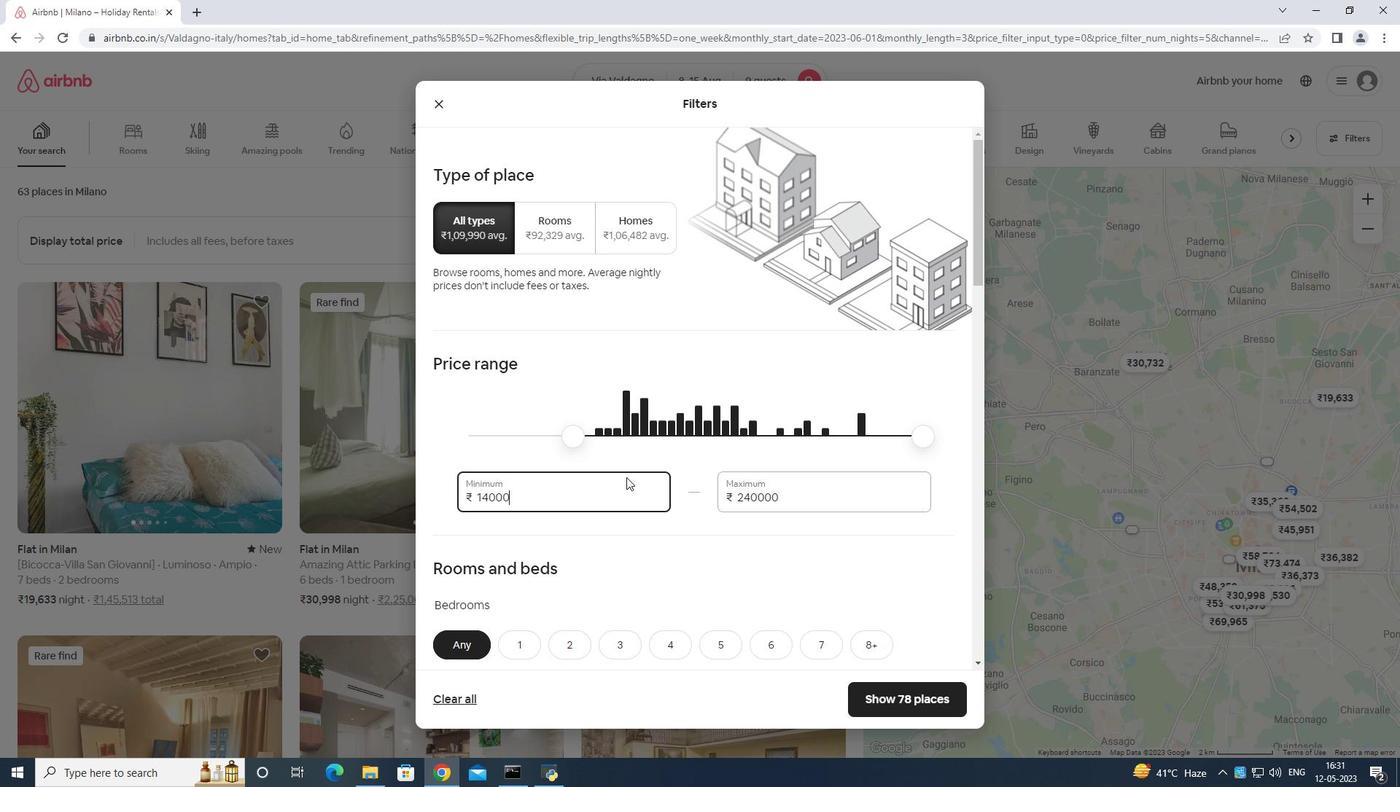 
Action: Key pressed <Key.backspace><Key.backspace><Key.backspace><Key.backspace><Key.backspace><Key.backspace><Key.backspace><Key.backspace><Key.backspace><Key.backspace><Key.backspace><Key.backspace><Key.backspace><Key.backspace><Key.backspace>
Screenshot: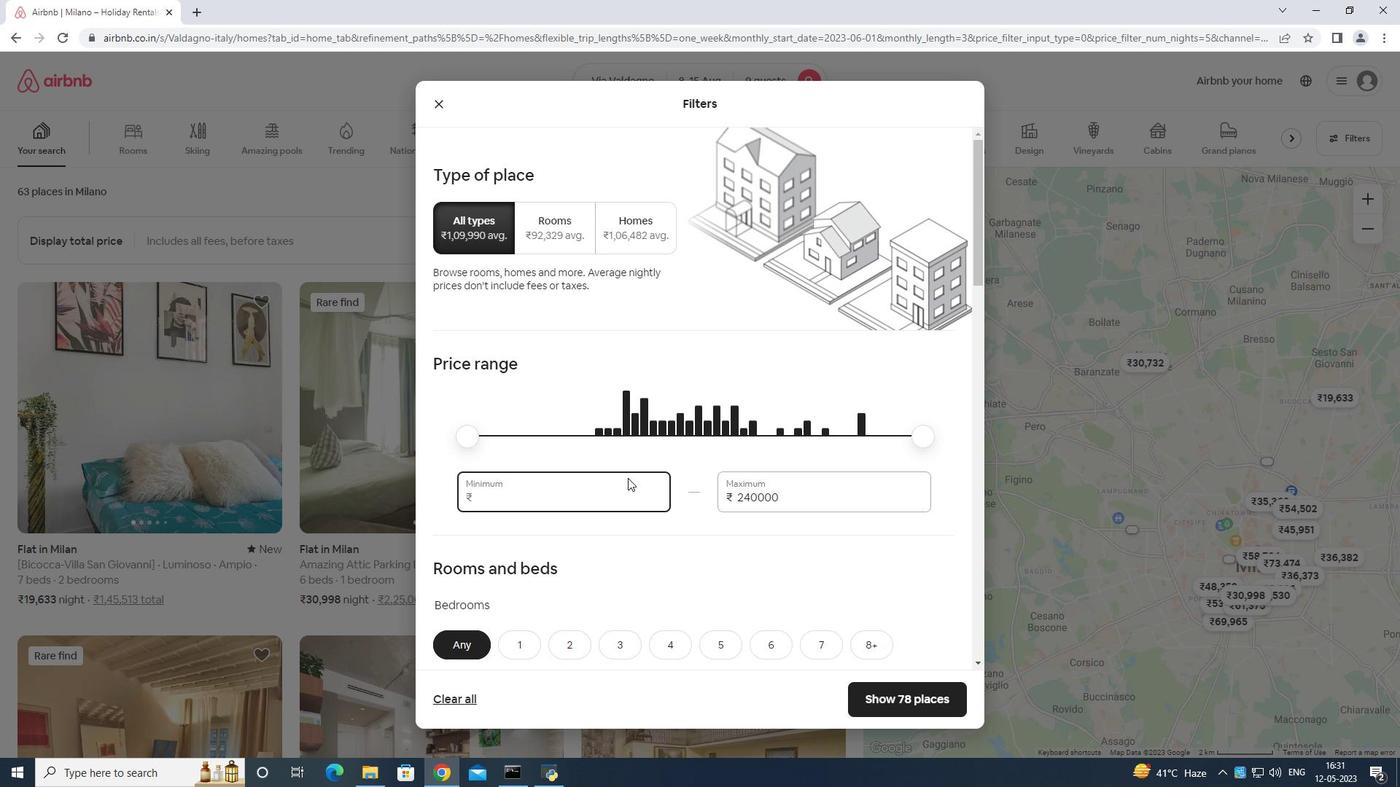 
Action: Mouse moved to (633, 481)
Screenshot: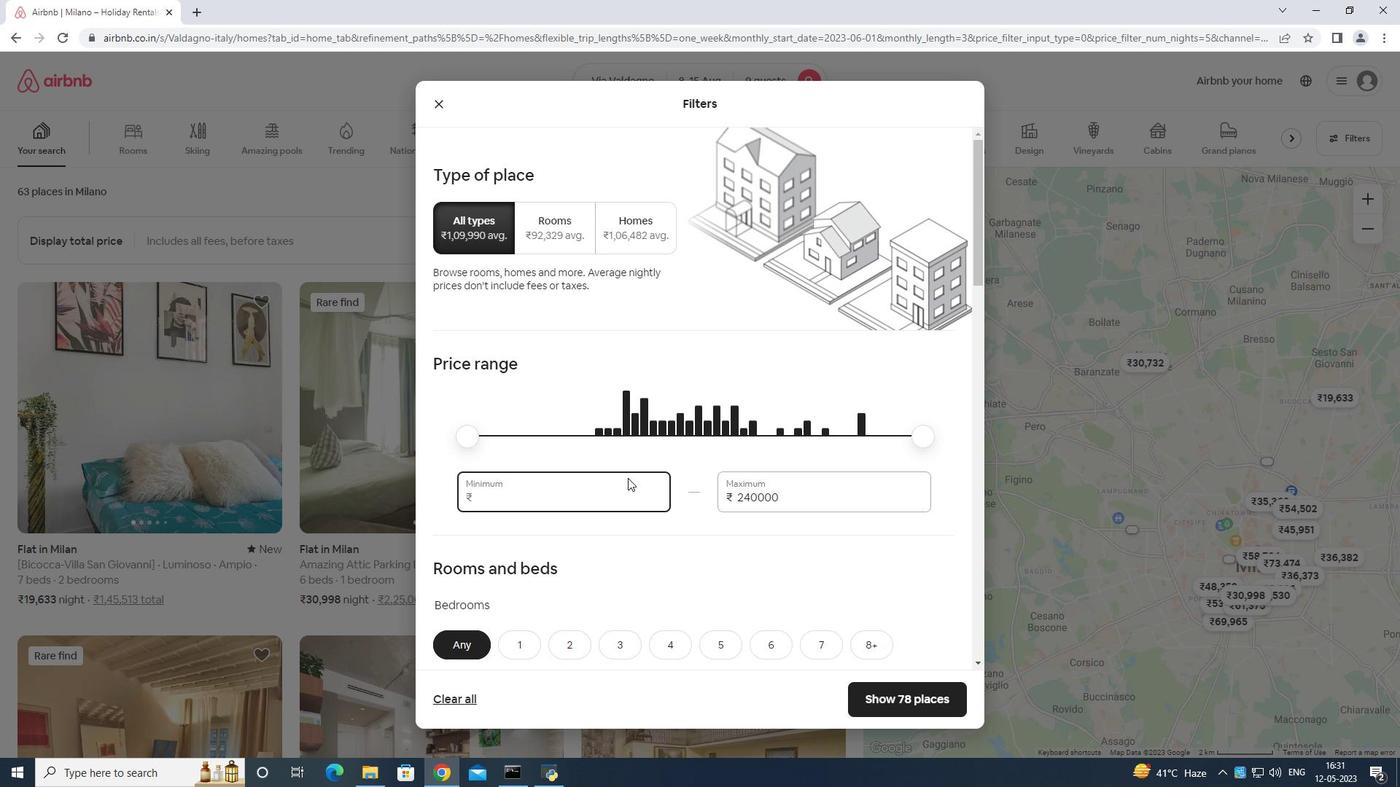 
Action: Key pressed 1
Screenshot: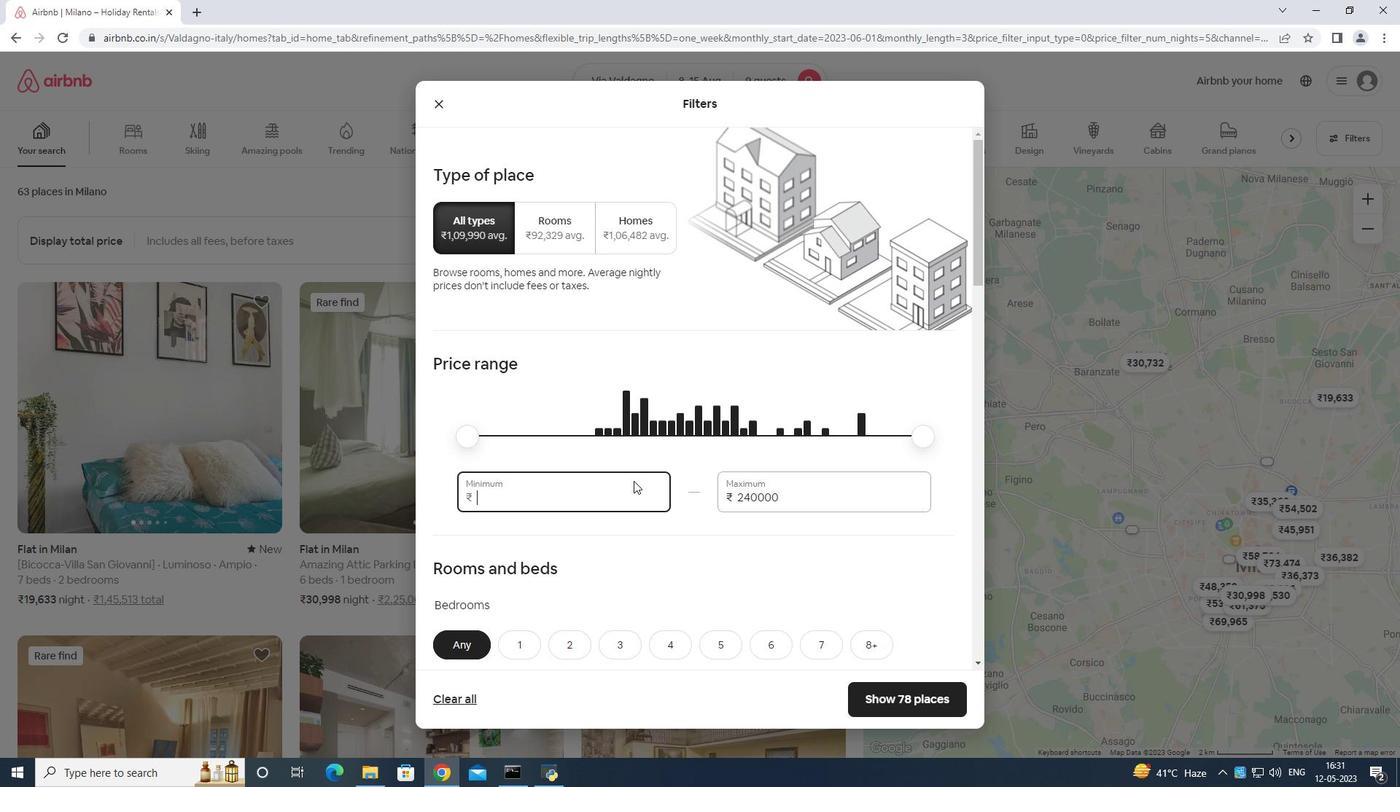 
Action: Mouse moved to (636, 482)
Screenshot: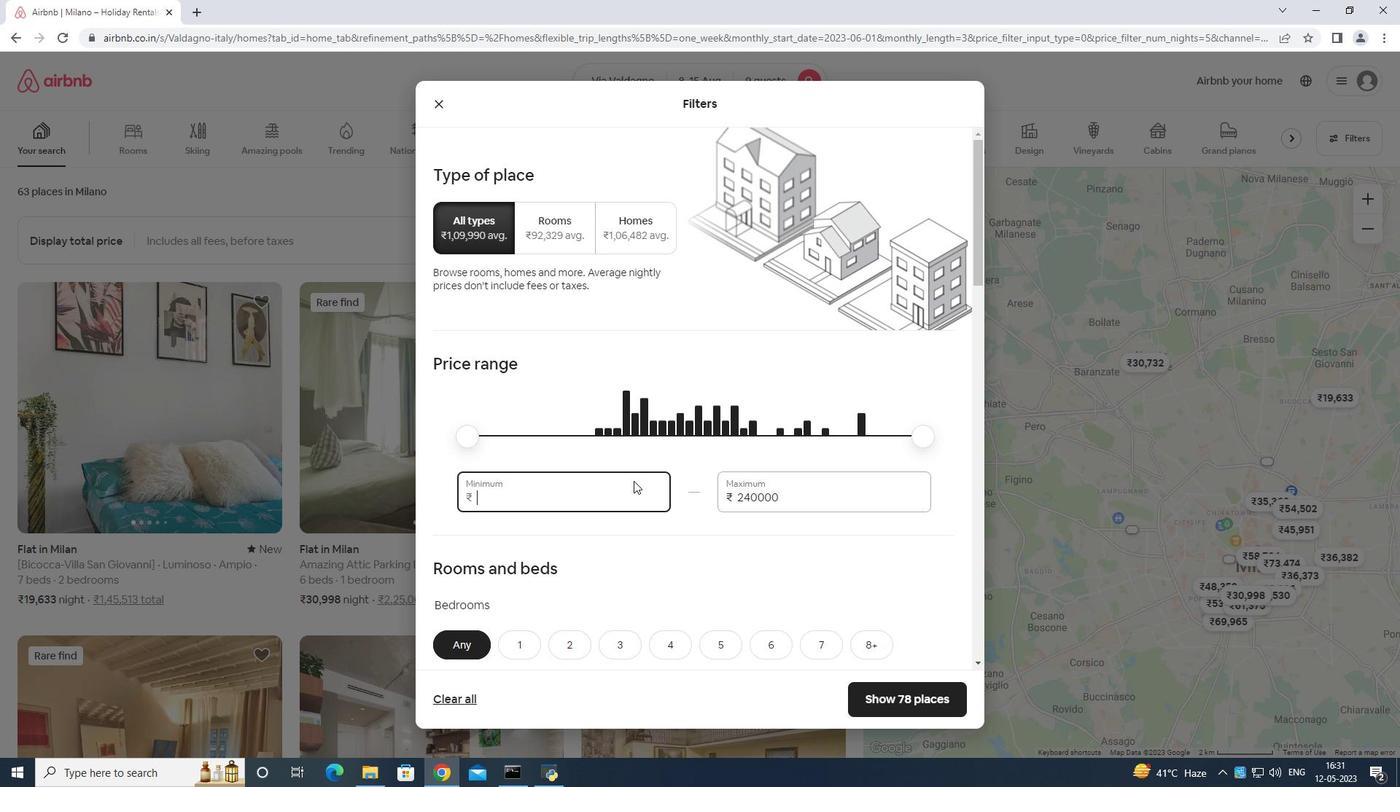 
Action: Key pressed 0000
Screenshot: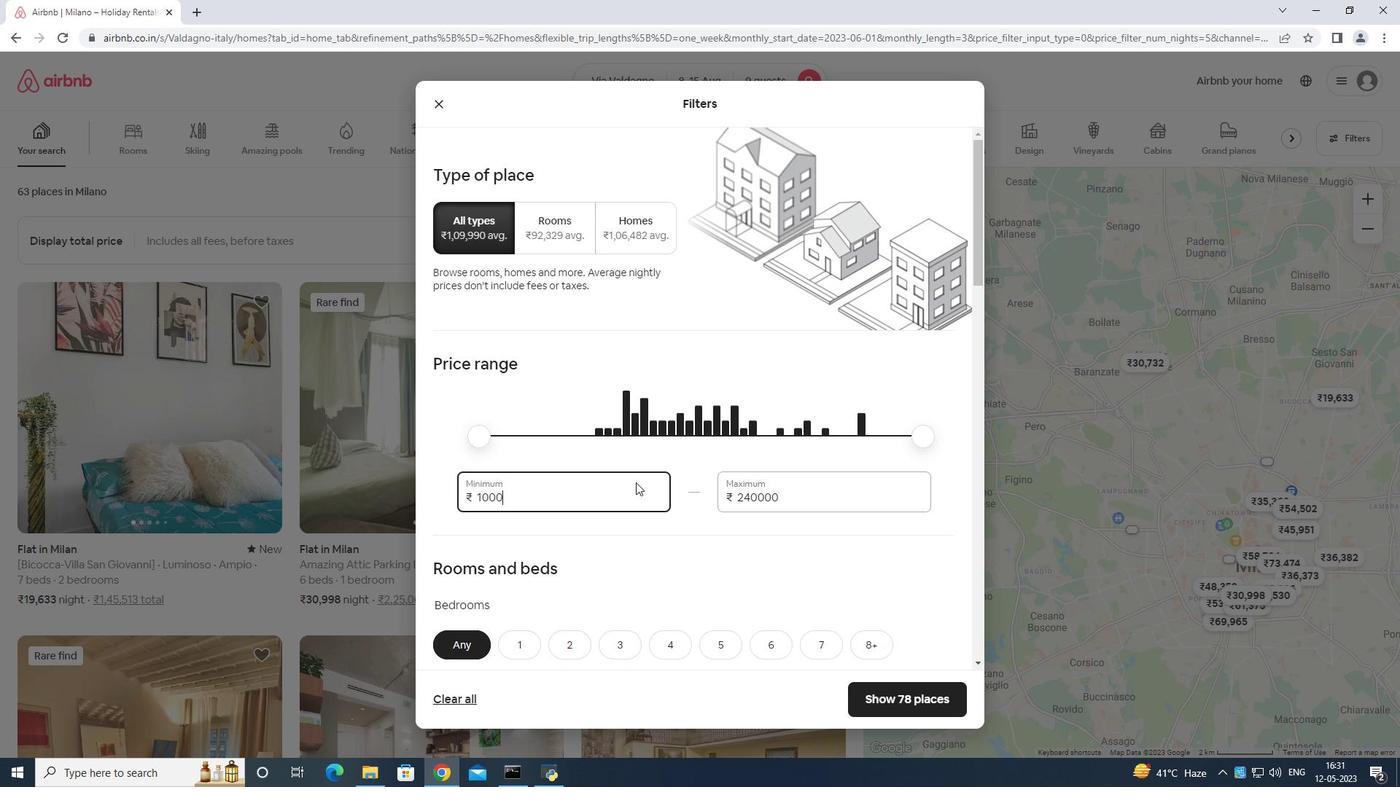 
Action: Mouse moved to (804, 491)
Screenshot: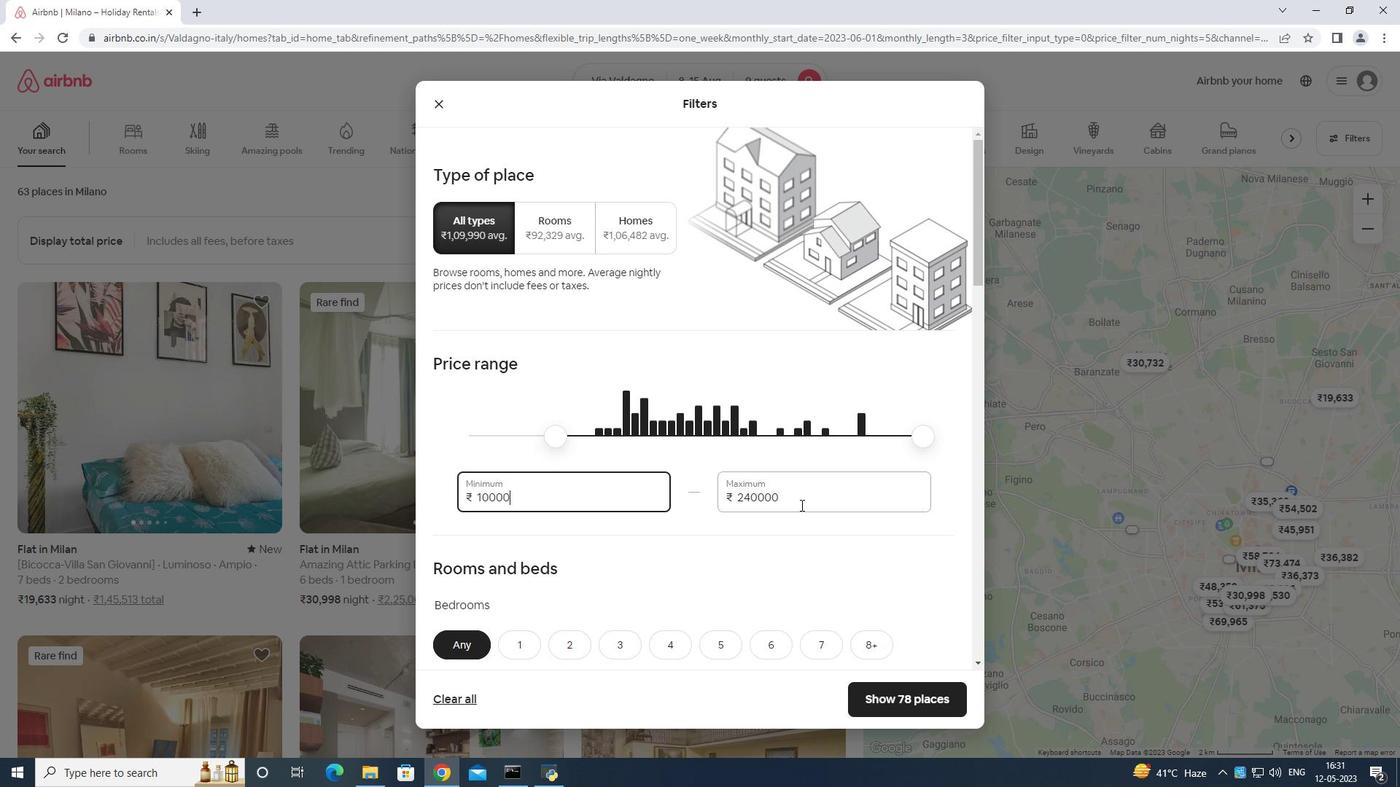 
Action: Mouse pressed left at (804, 491)
Screenshot: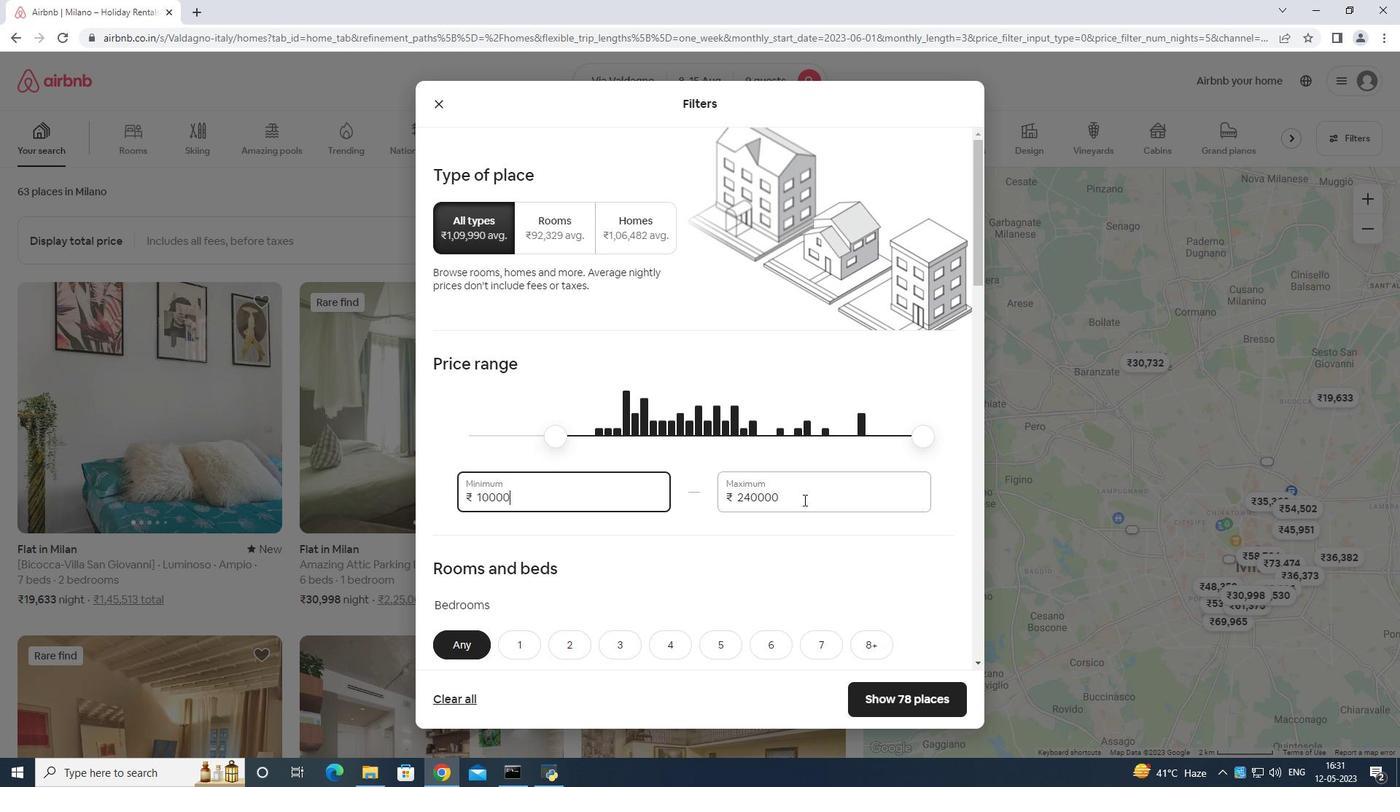 
Action: Mouse moved to (805, 491)
Screenshot: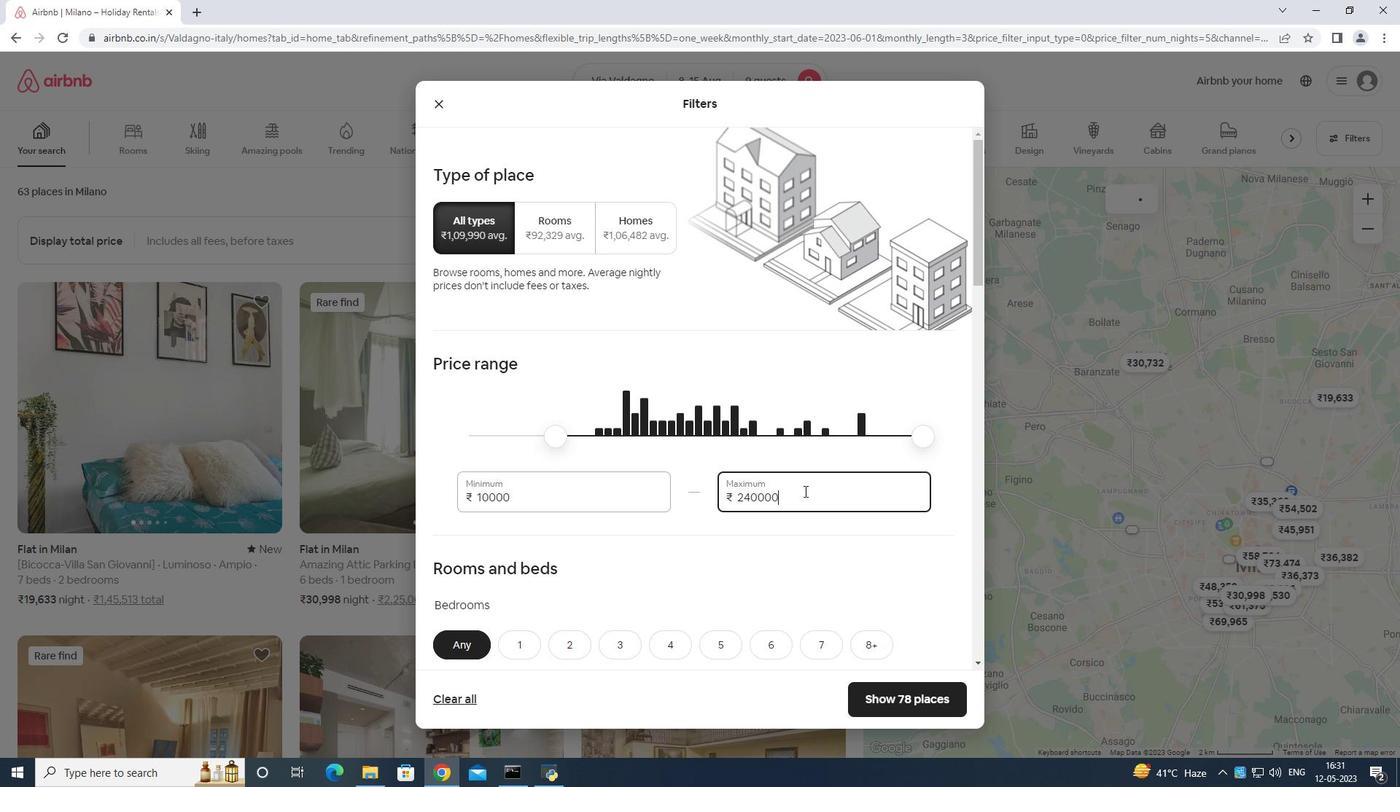
Action: Key pressed <Key.backspace><Key.backspace><Key.backspace><Key.backspace><Key.backspace><Key.backspace><Key.backspace><Key.backspace><Key.backspace><Key.backspace><Key.backspace><Key.backspace><Key.backspace>1
Screenshot: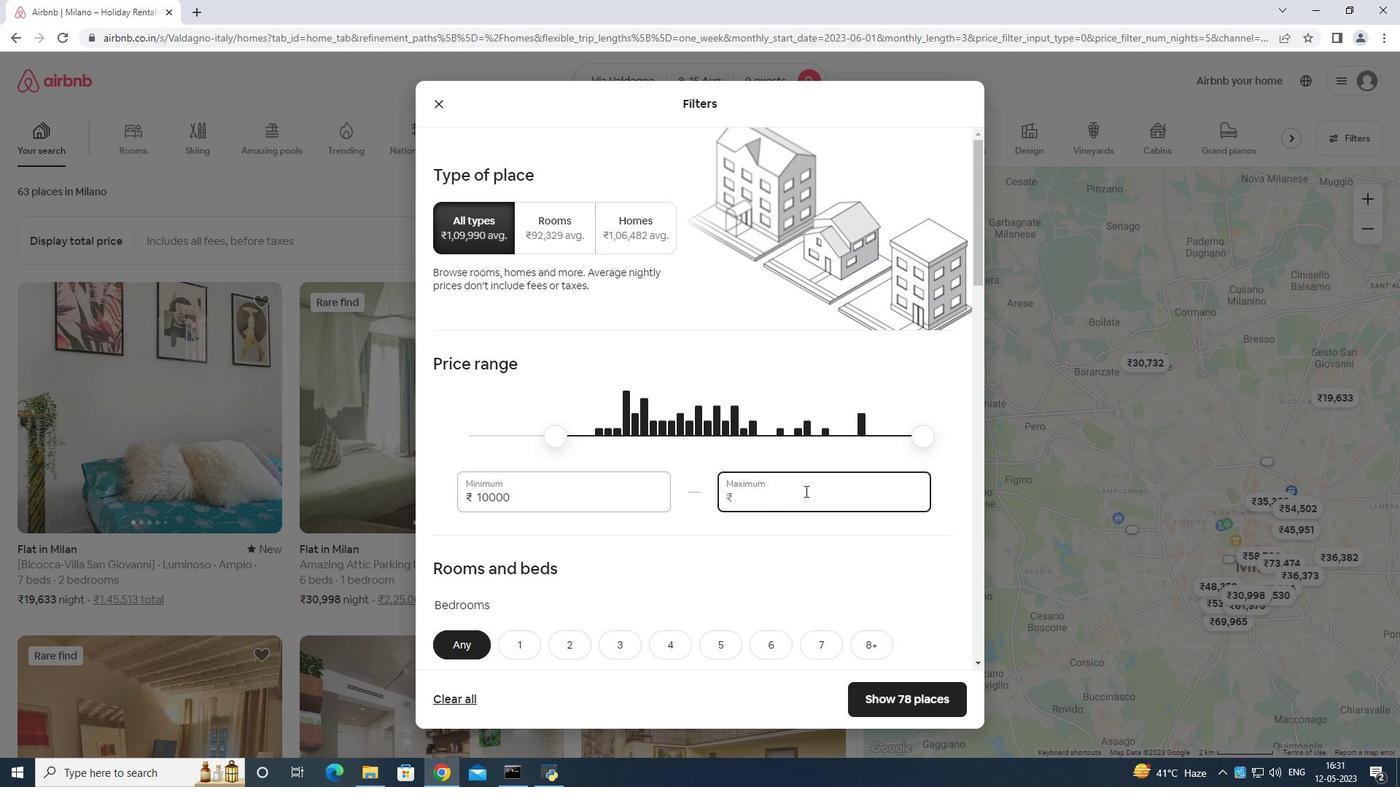
Action: Mouse moved to (806, 491)
Screenshot: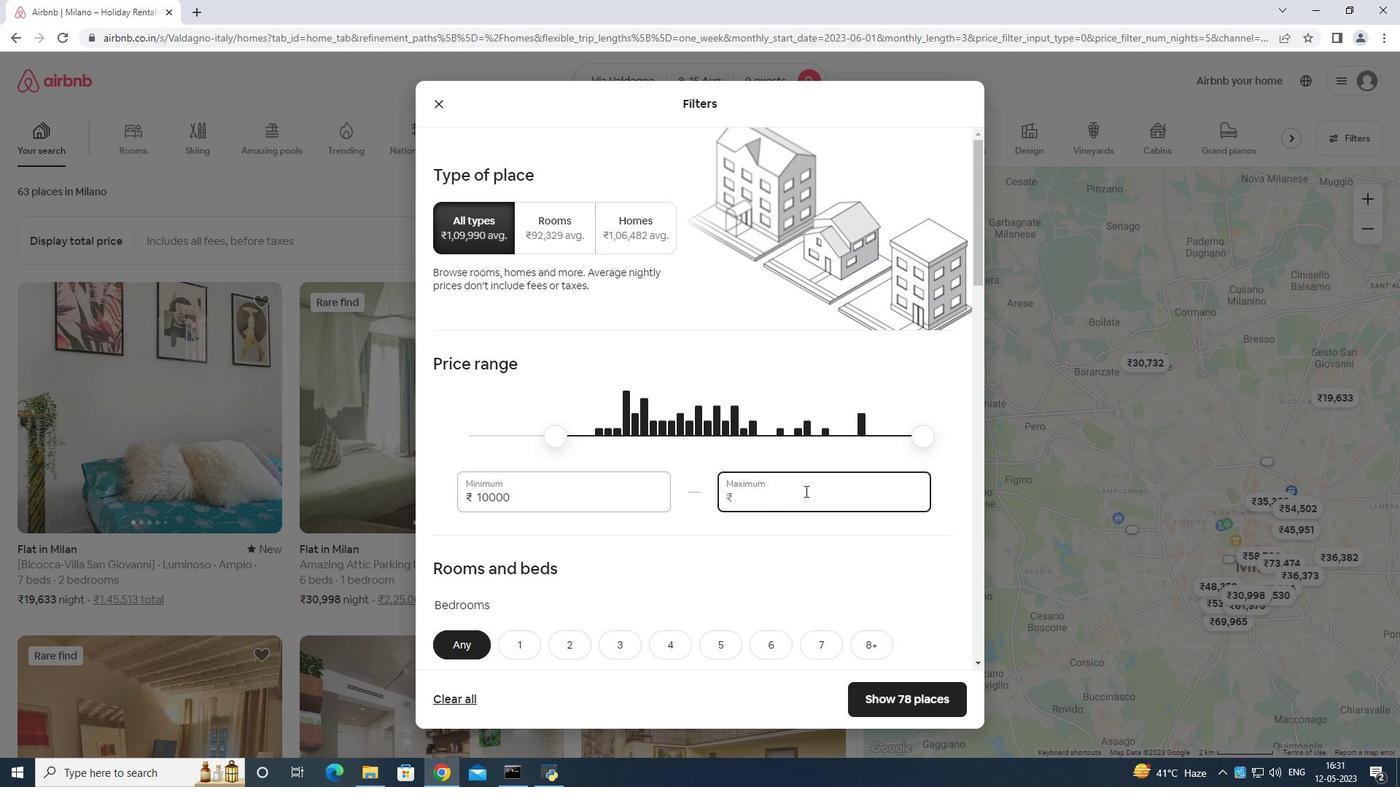 
Action: Key pressed 4000
Screenshot: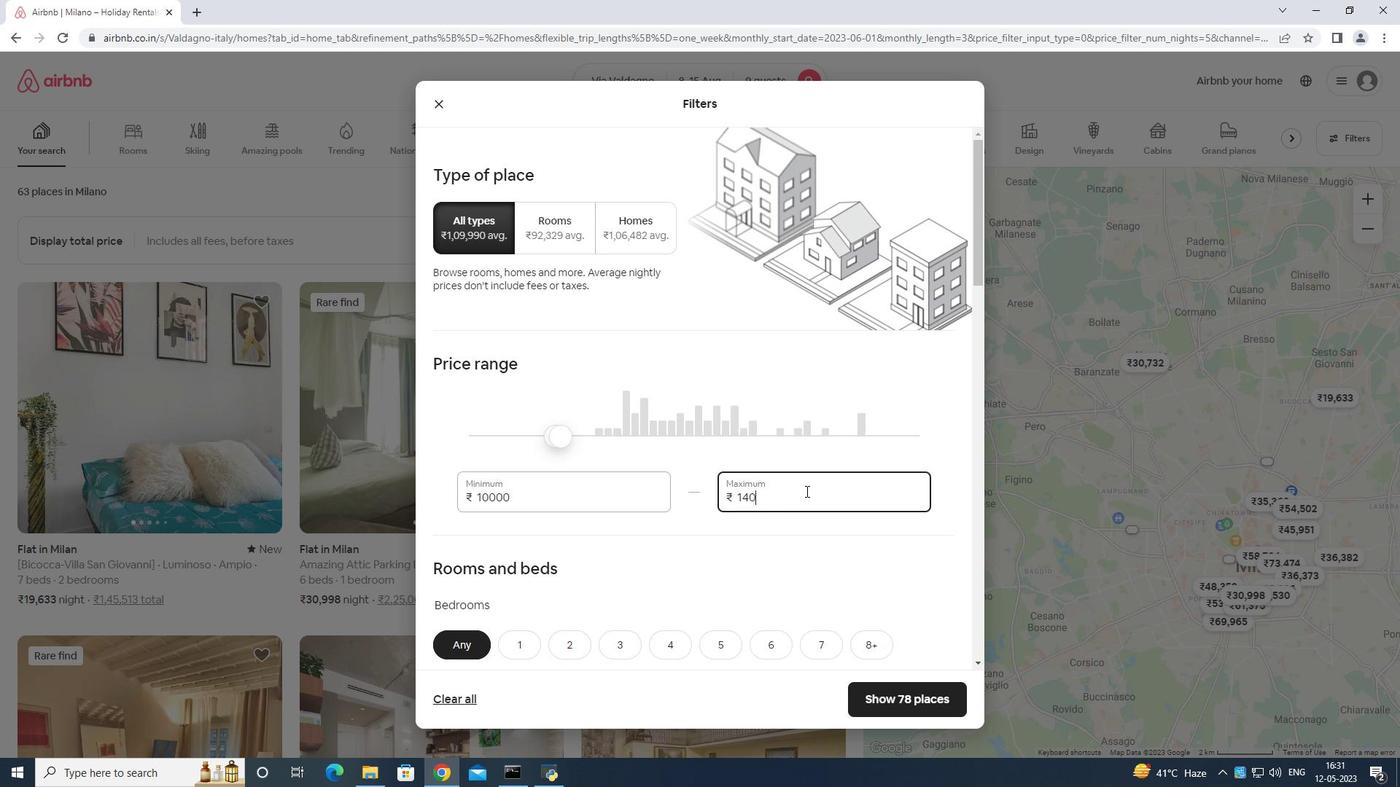 
Action: Mouse moved to (806, 476)
Screenshot: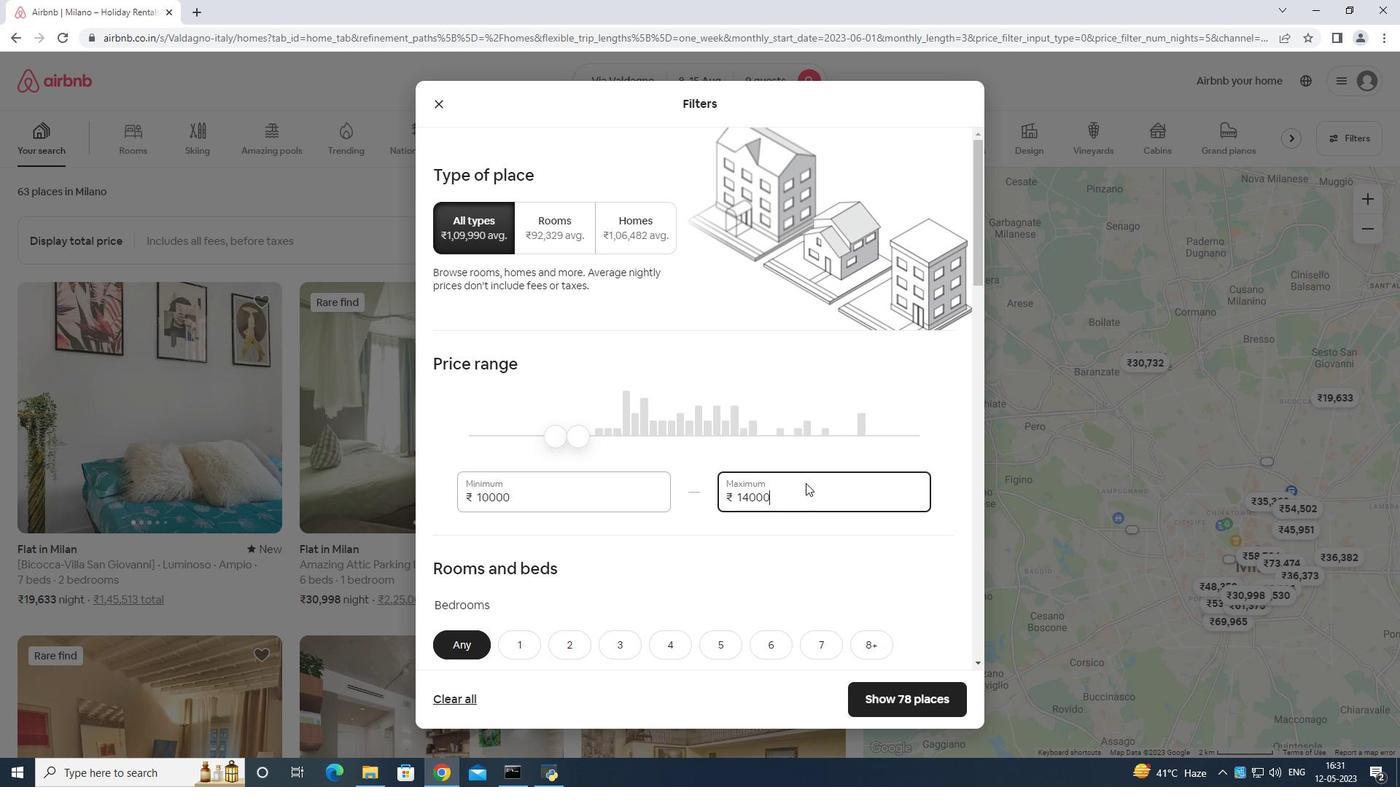 
Action: Mouse scrolled (806, 475) with delta (0, 0)
Screenshot: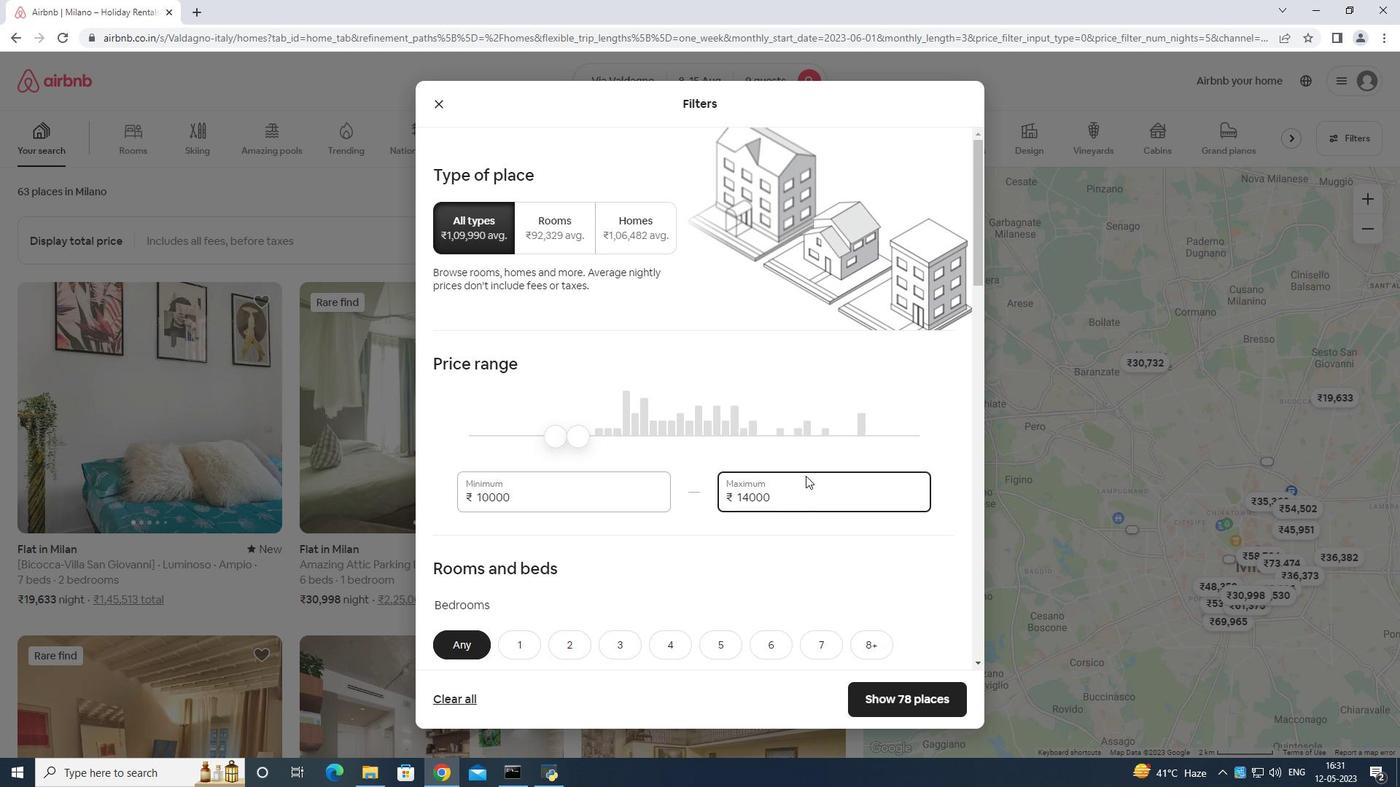 
Action: Mouse moved to (806, 476)
Screenshot: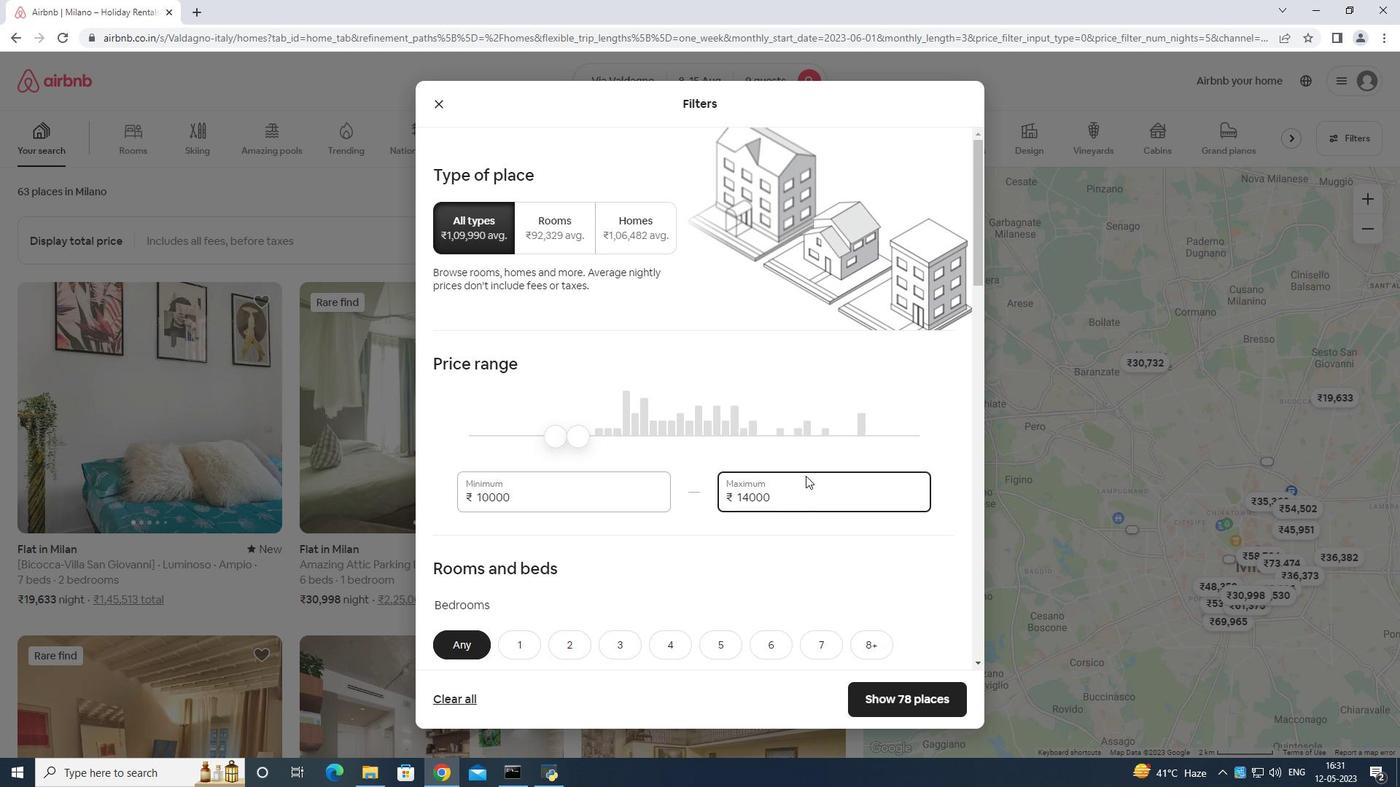 
Action: Mouse scrolled (806, 475) with delta (0, 0)
Screenshot: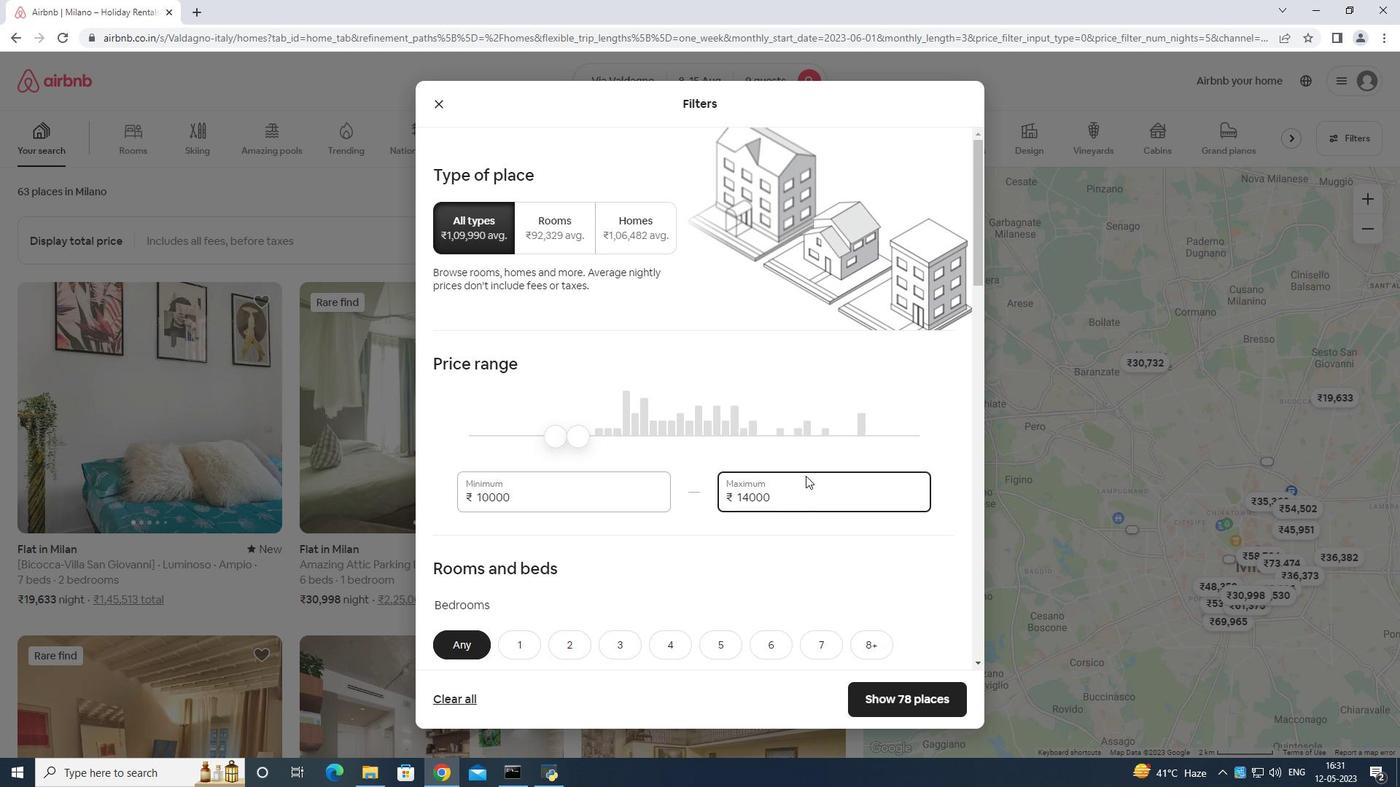 
Action: Mouse scrolled (806, 475) with delta (0, 0)
Screenshot: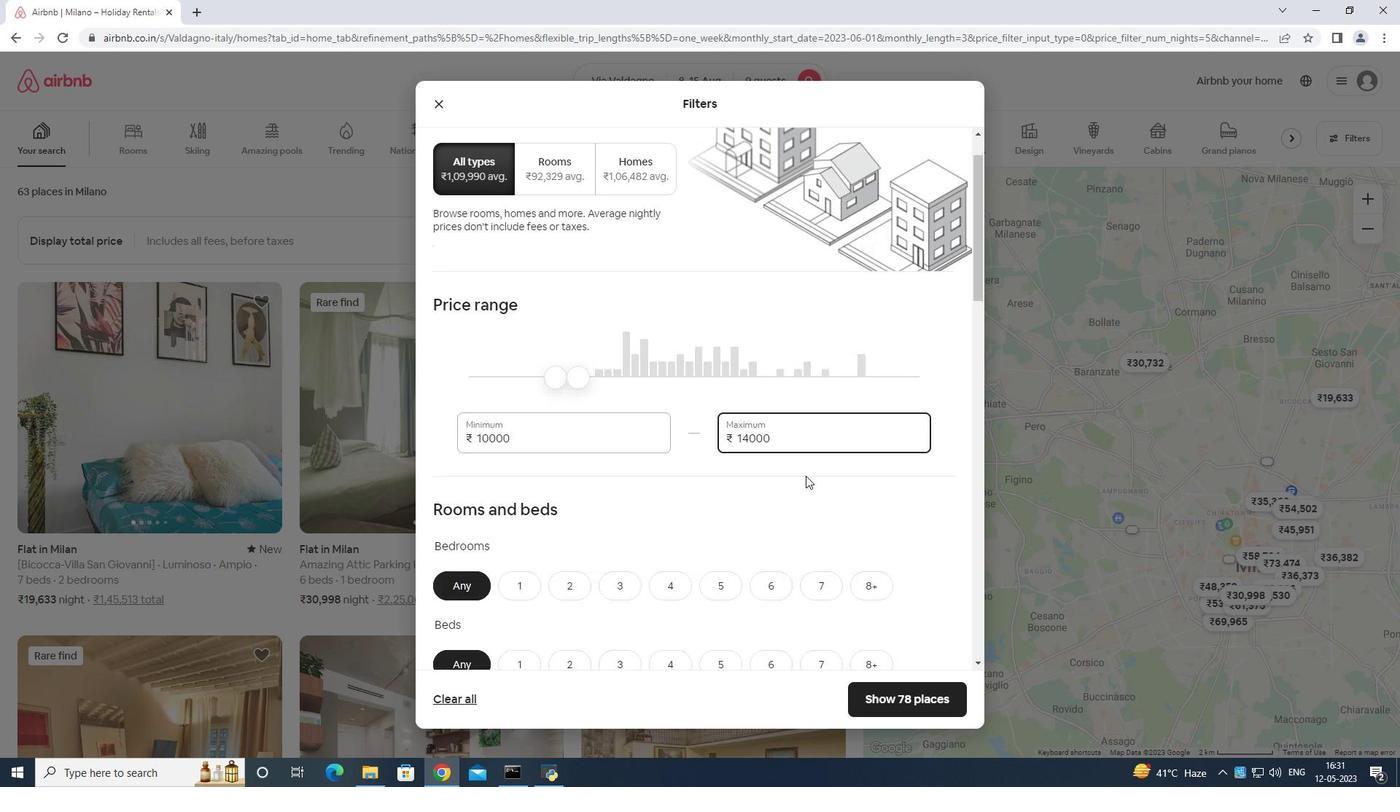 
Action: Mouse moved to (806, 477)
Screenshot: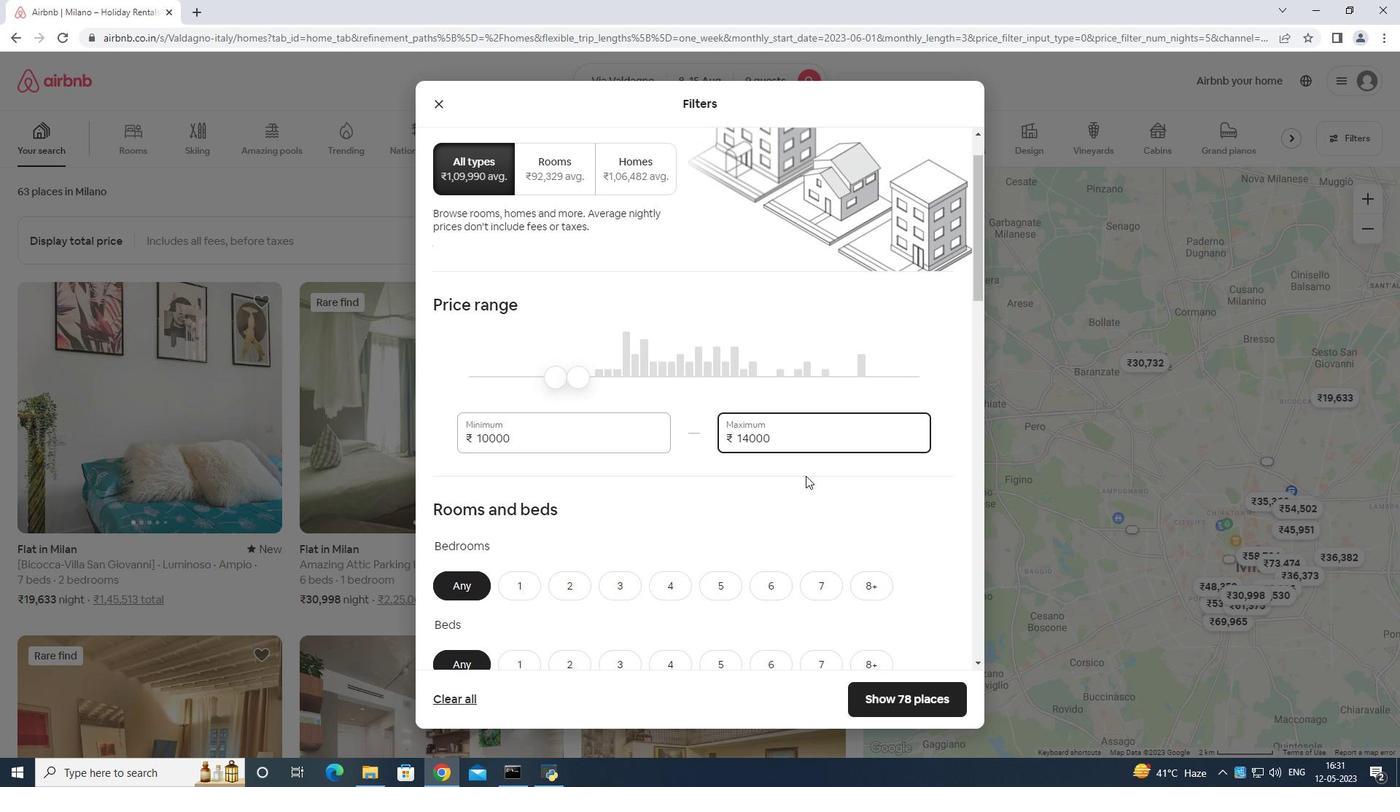 
Action: Mouse scrolled (806, 476) with delta (0, 0)
Screenshot: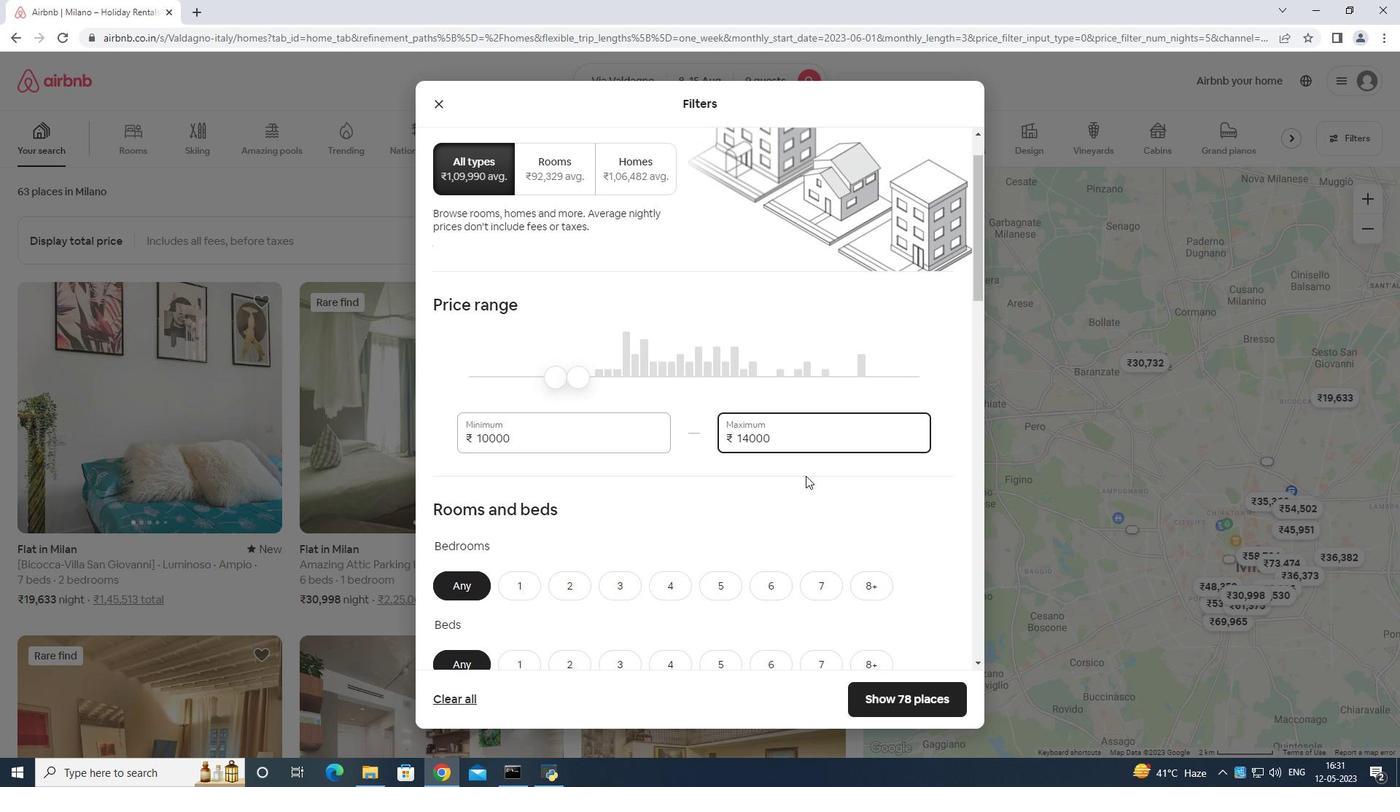 
Action: Mouse moved to (806, 479)
Screenshot: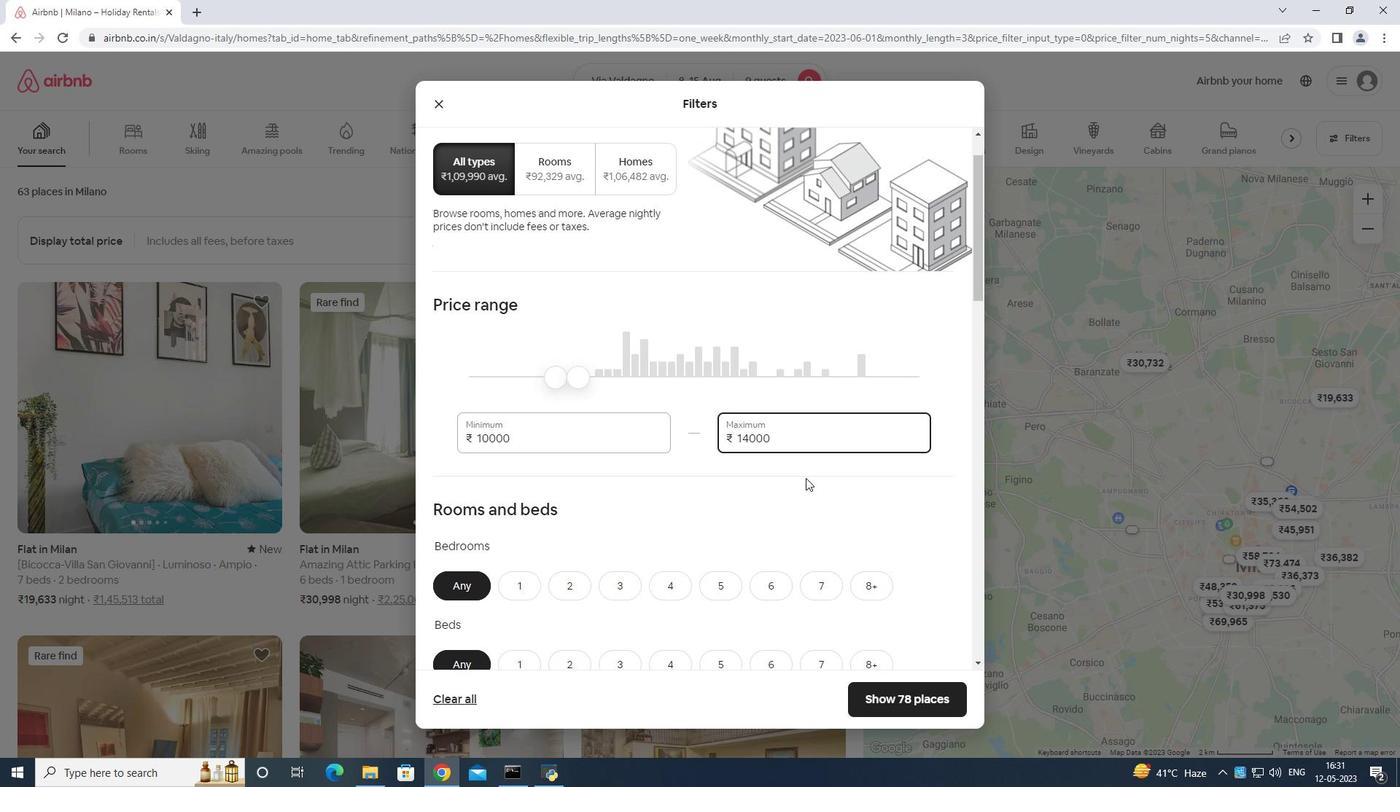 
Action: Mouse scrolled (806, 479) with delta (0, 0)
Screenshot: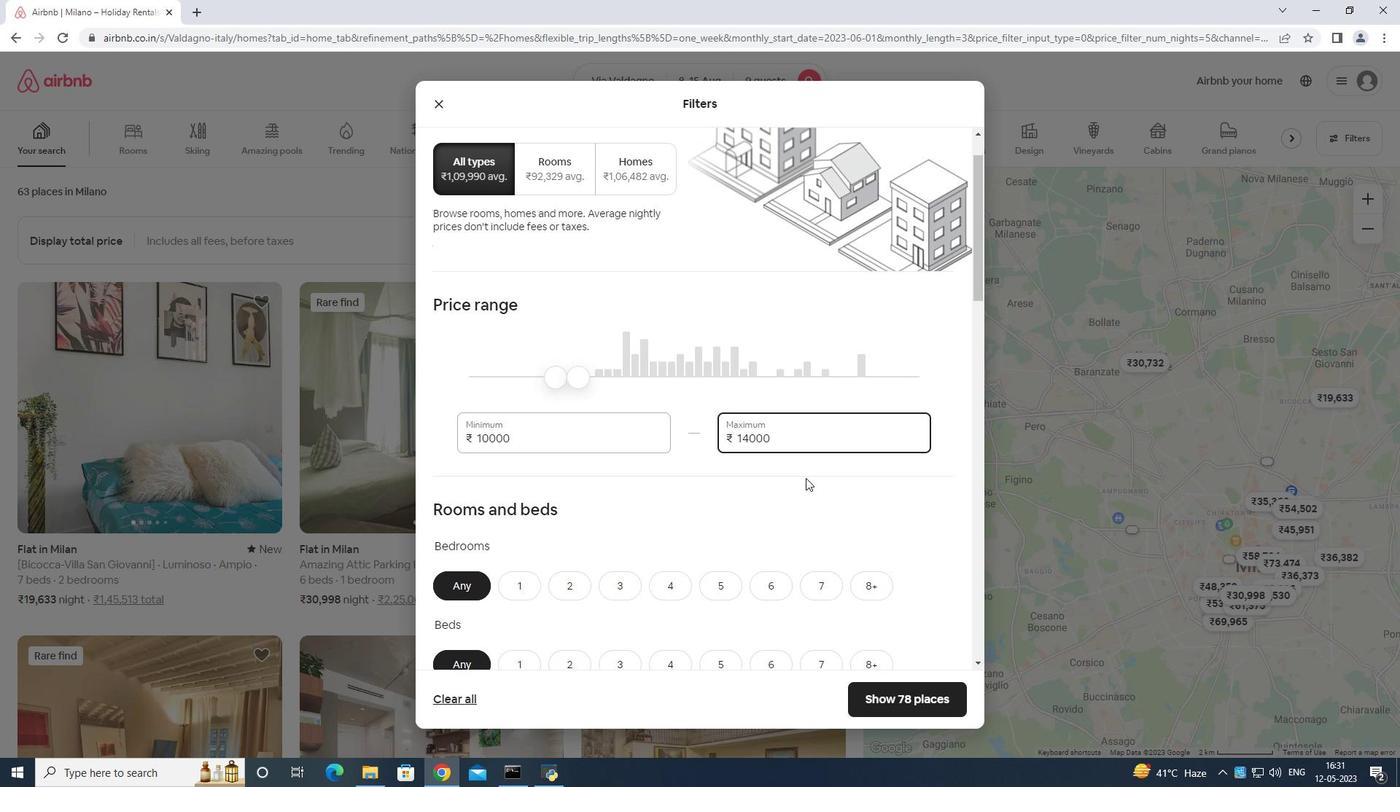 
Action: Mouse moved to (711, 276)
Screenshot: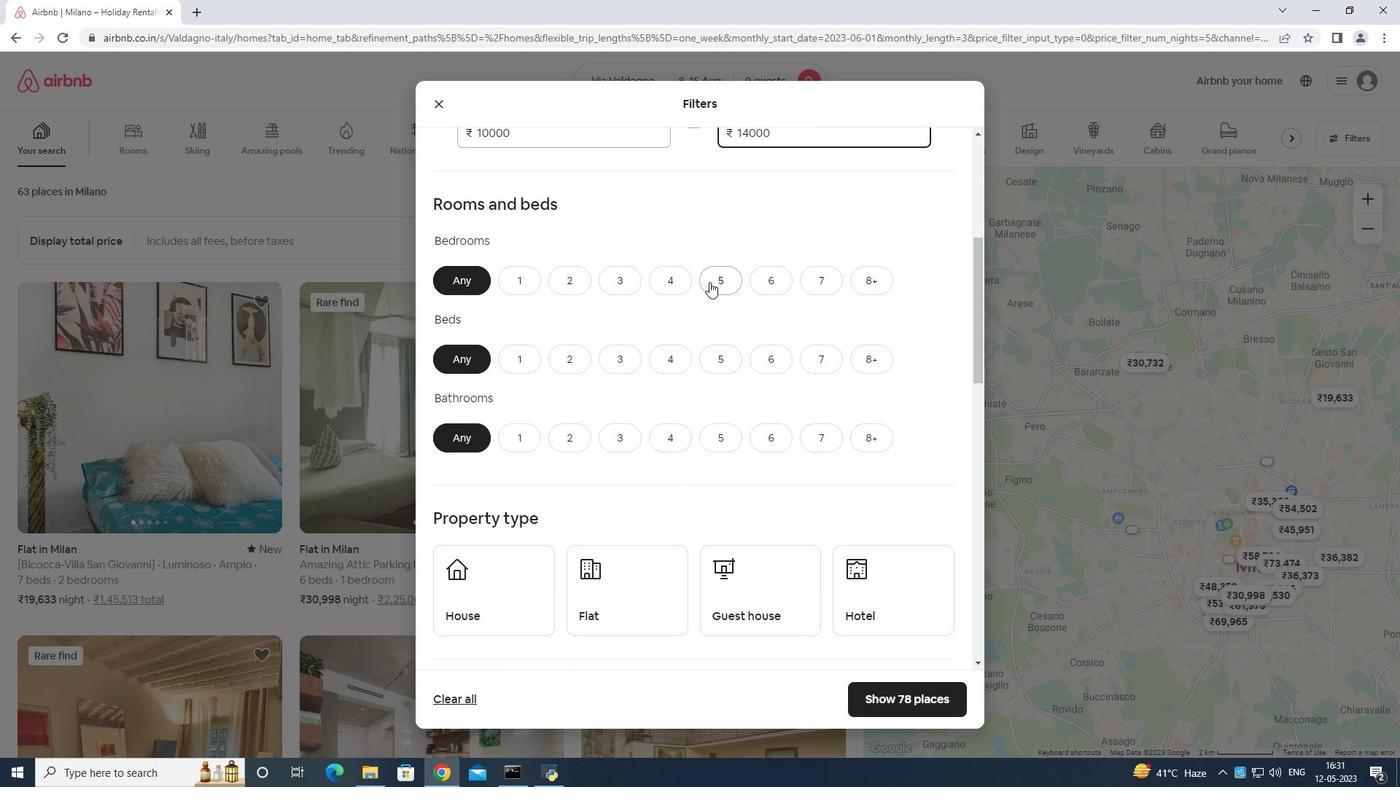 
Action: Mouse pressed left at (711, 276)
Screenshot: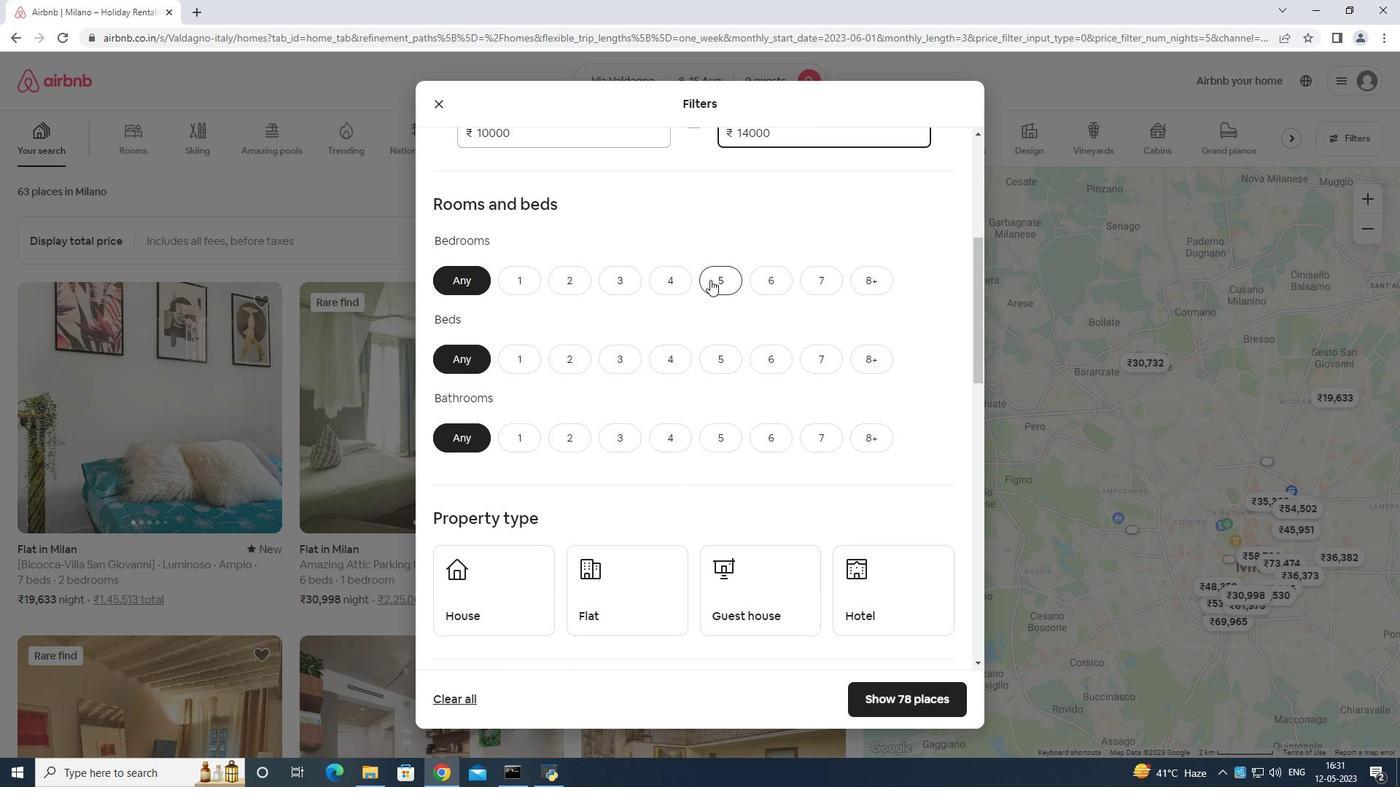 
Action: Mouse moved to (873, 357)
Screenshot: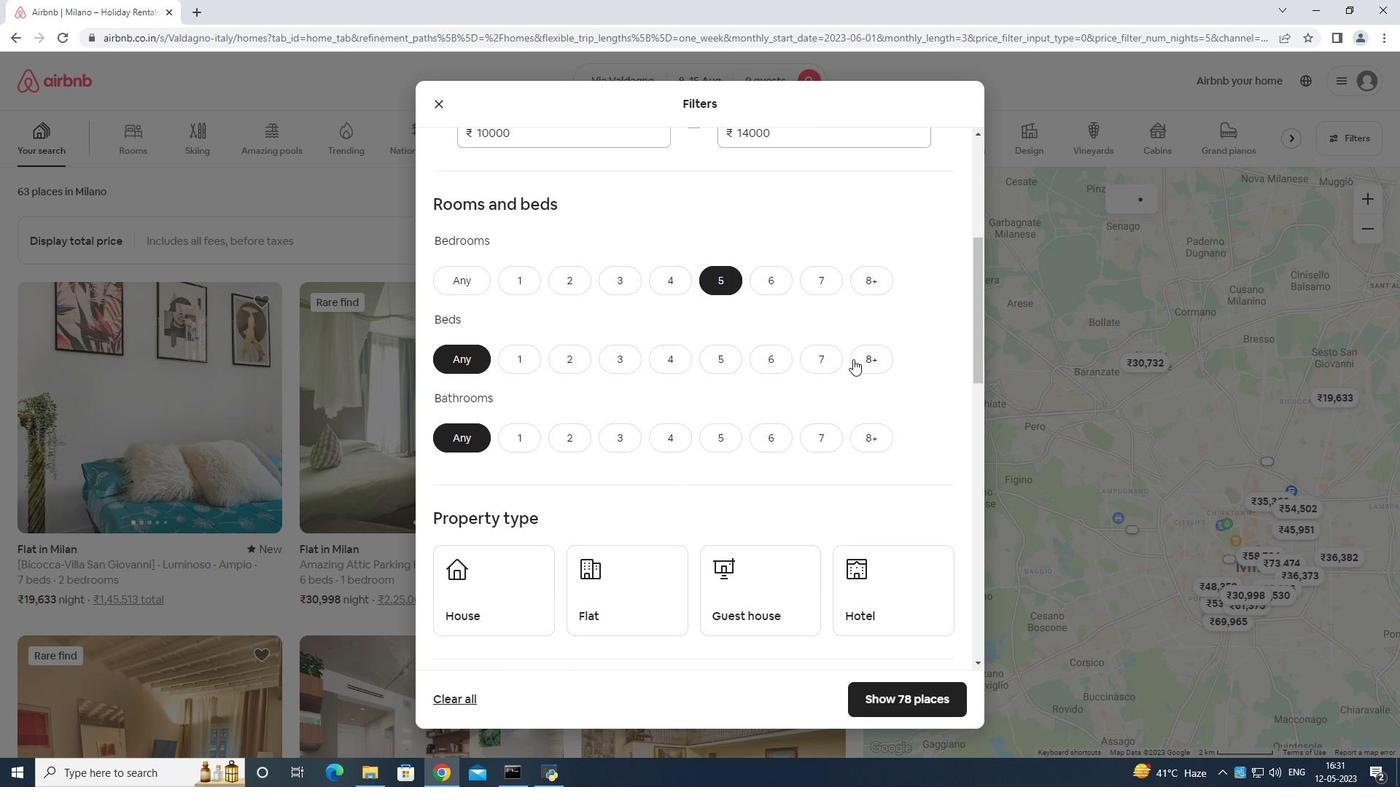 
Action: Mouse pressed left at (873, 357)
Screenshot: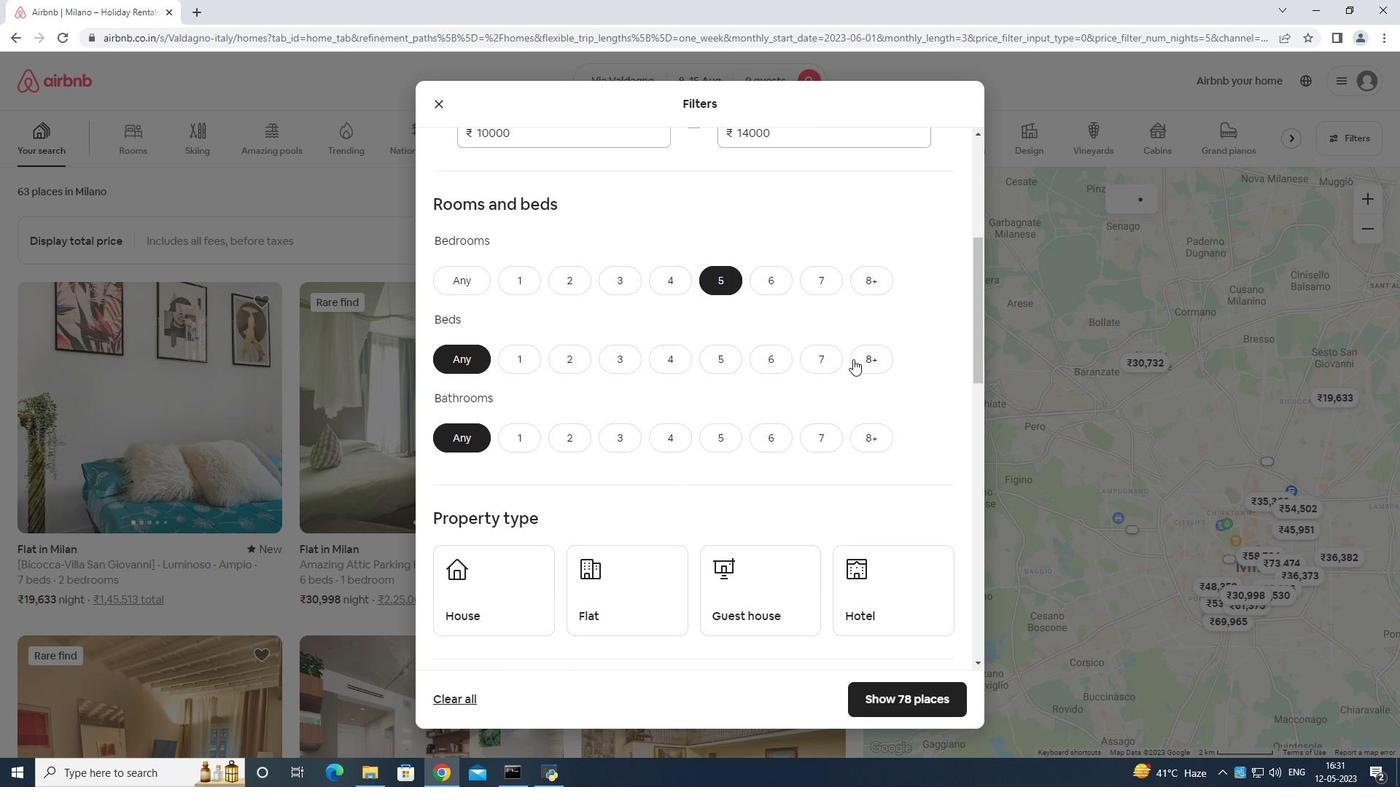
Action: Mouse moved to (719, 438)
Screenshot: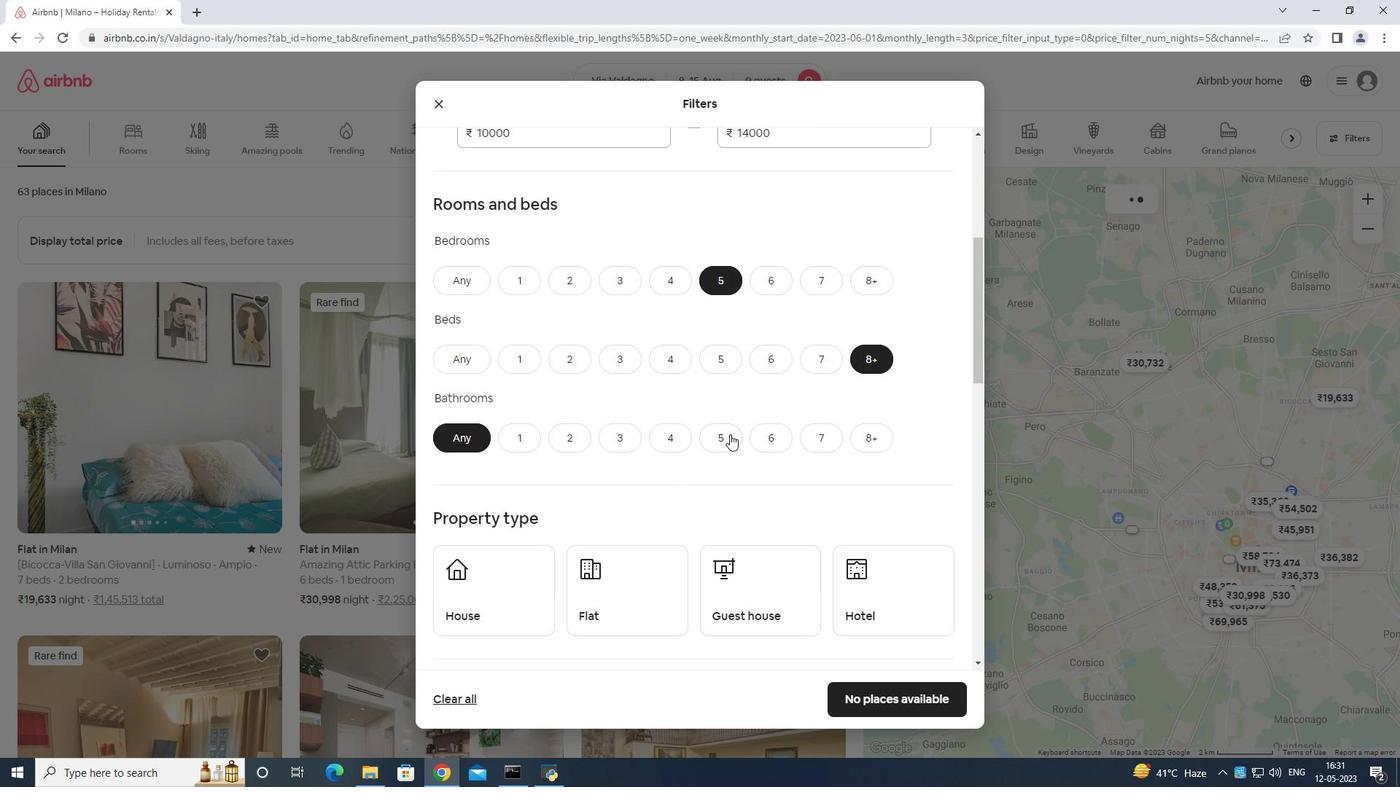 
Action: Mouse pressed left at (719, 438)
Screenshot: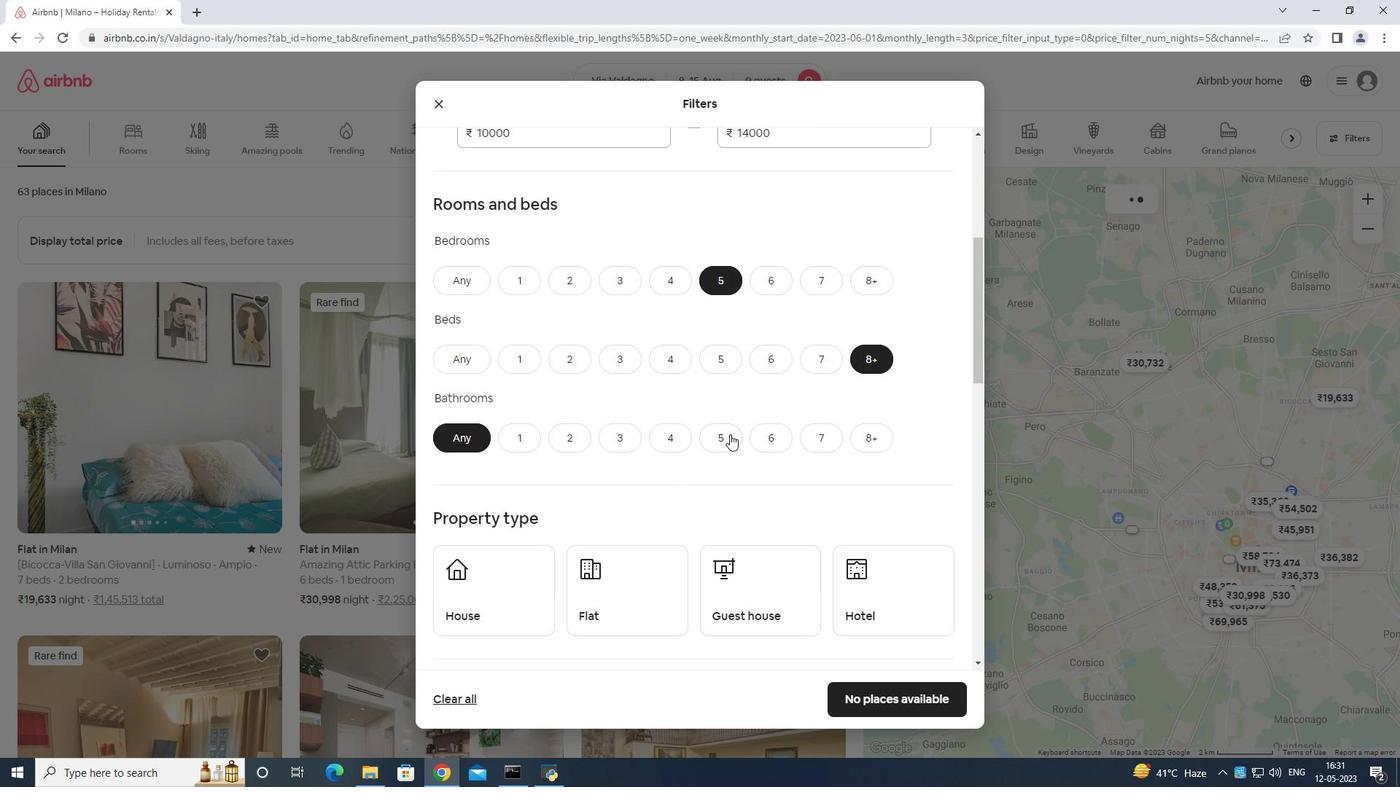 
Action: Mouse moved to (738, 371)
Screenshot: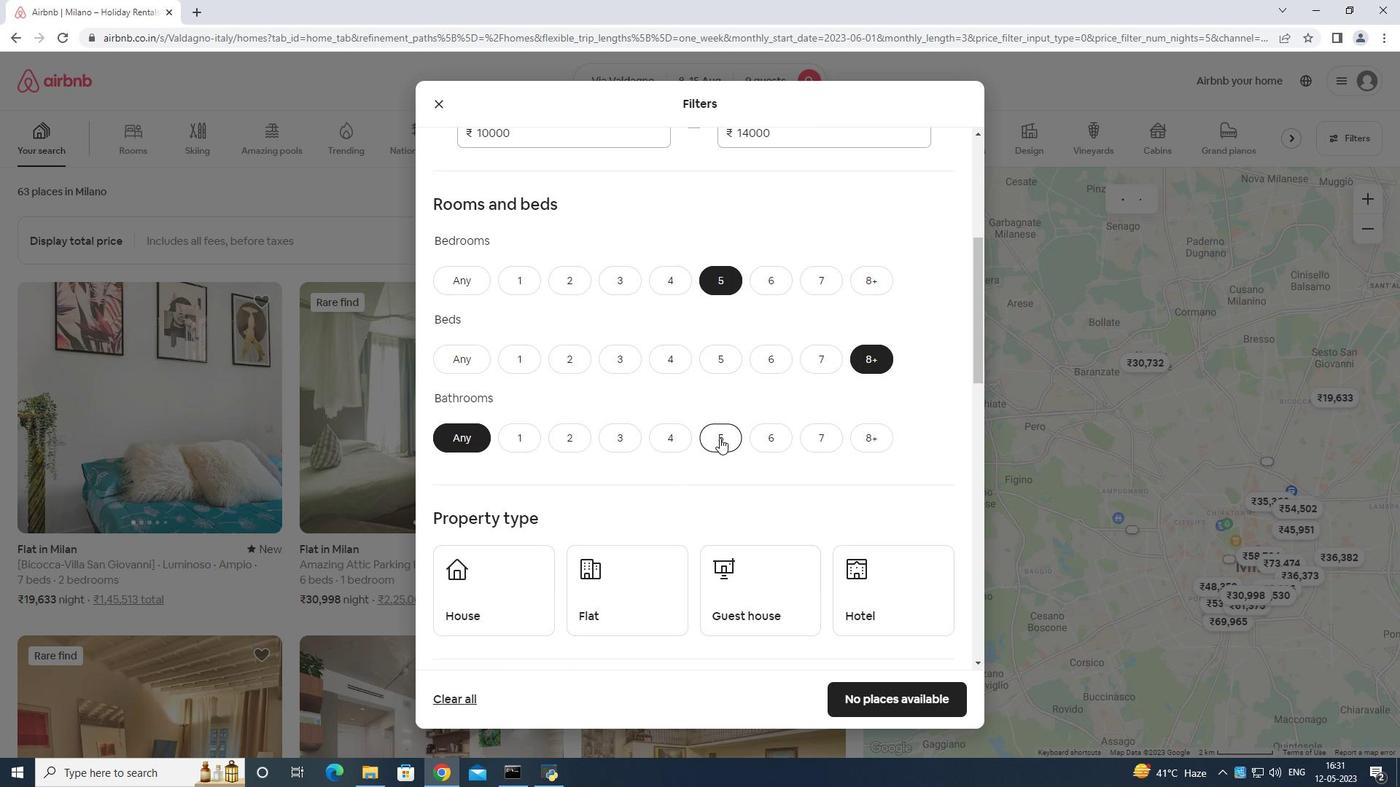 
Action: Mouse scrolled (738, 370) with delta (0, 0)
Screenshot: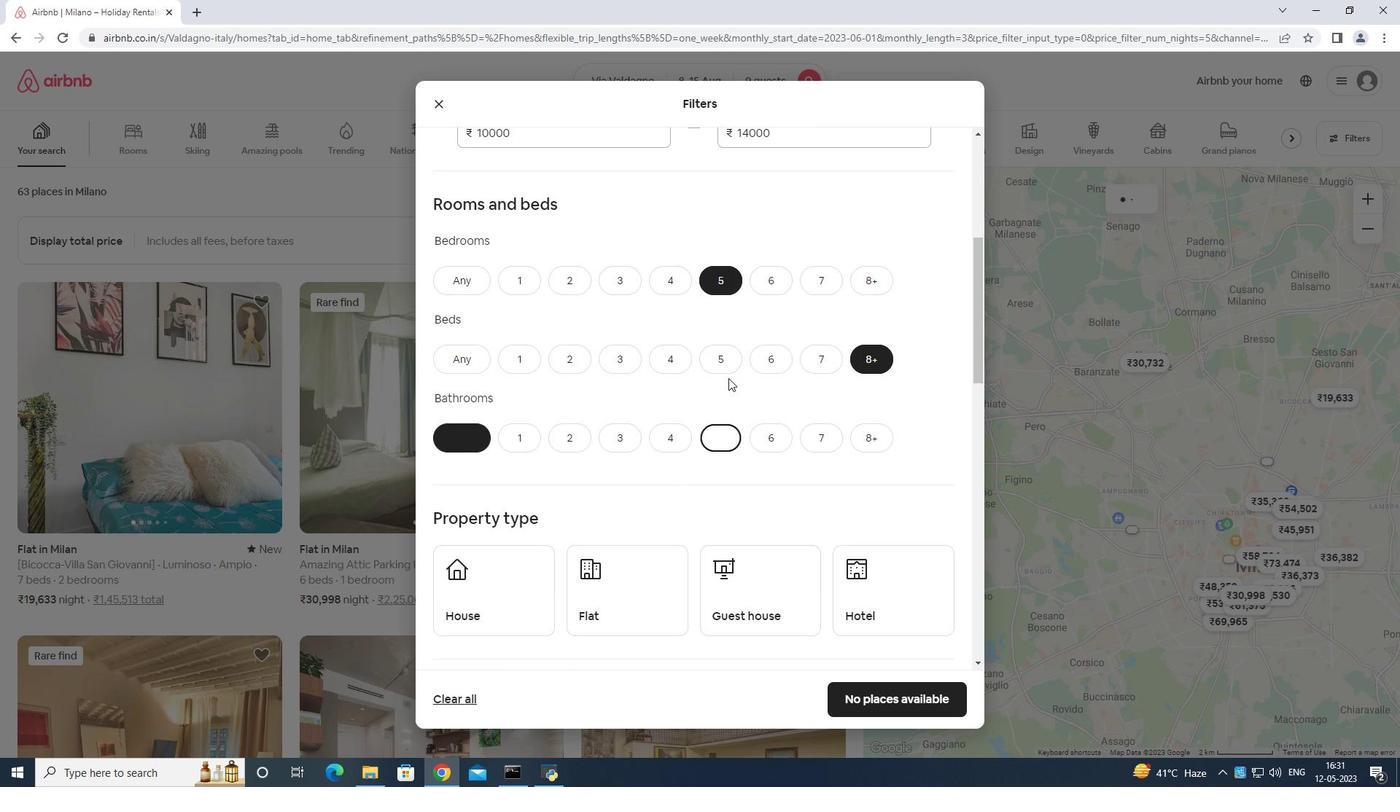 
Action: Mouse scrolled (738, 370) with delta (0, 0)
Screenshot: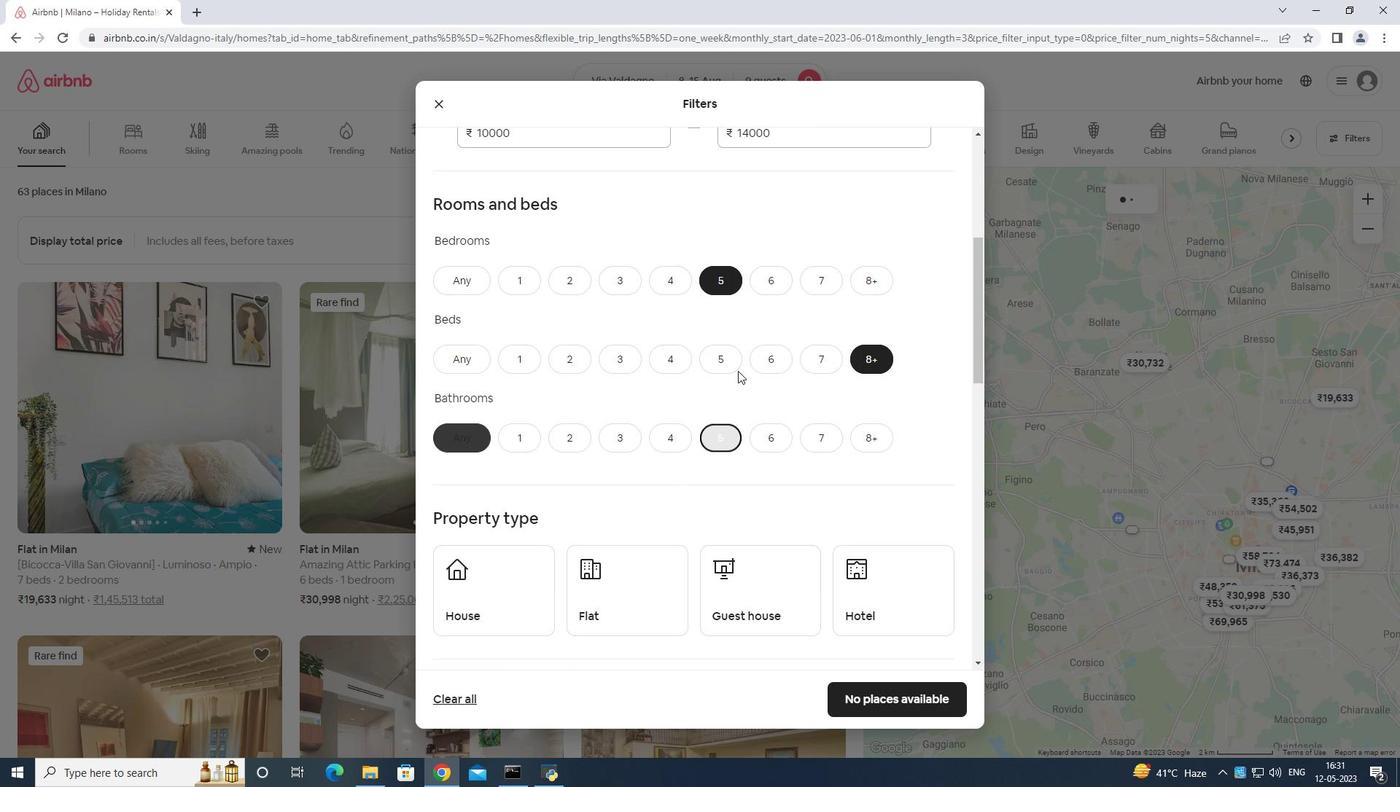 
Action: Mouse scrolled (738, 370) with delta (0, 0)
Screenshot: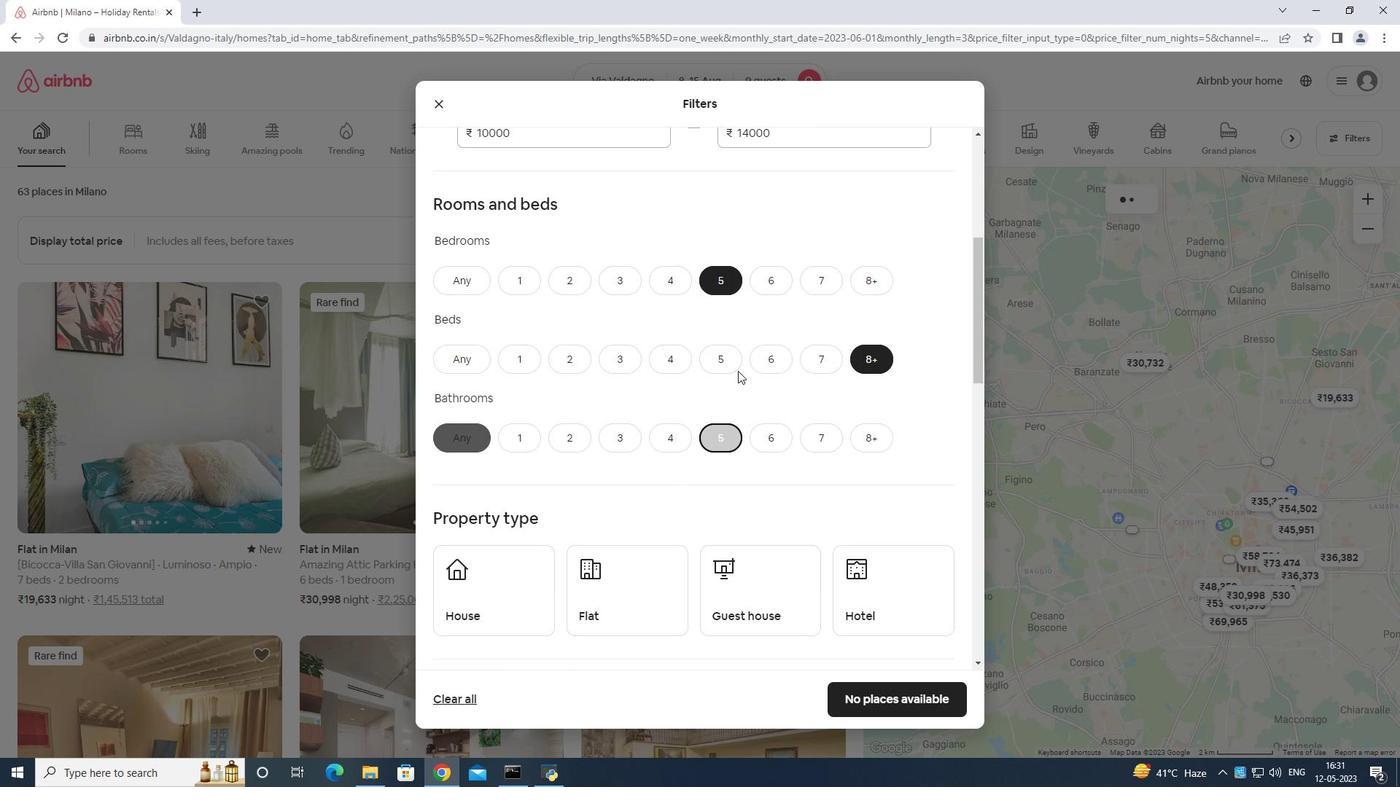 
Action: Mouse moved to (479, 383)
Screenshot: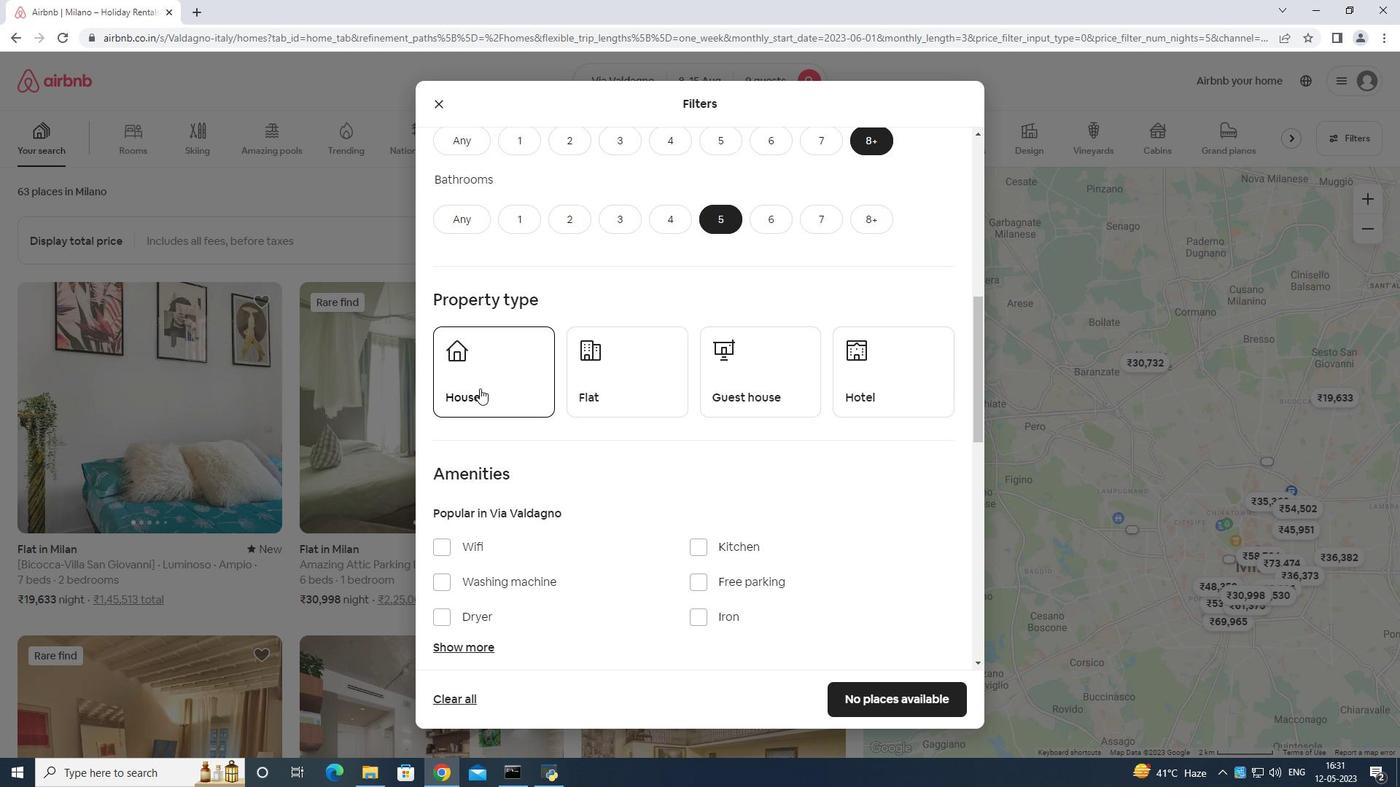 
Action: Mouse pressed left at (479, 383)
Screenshot: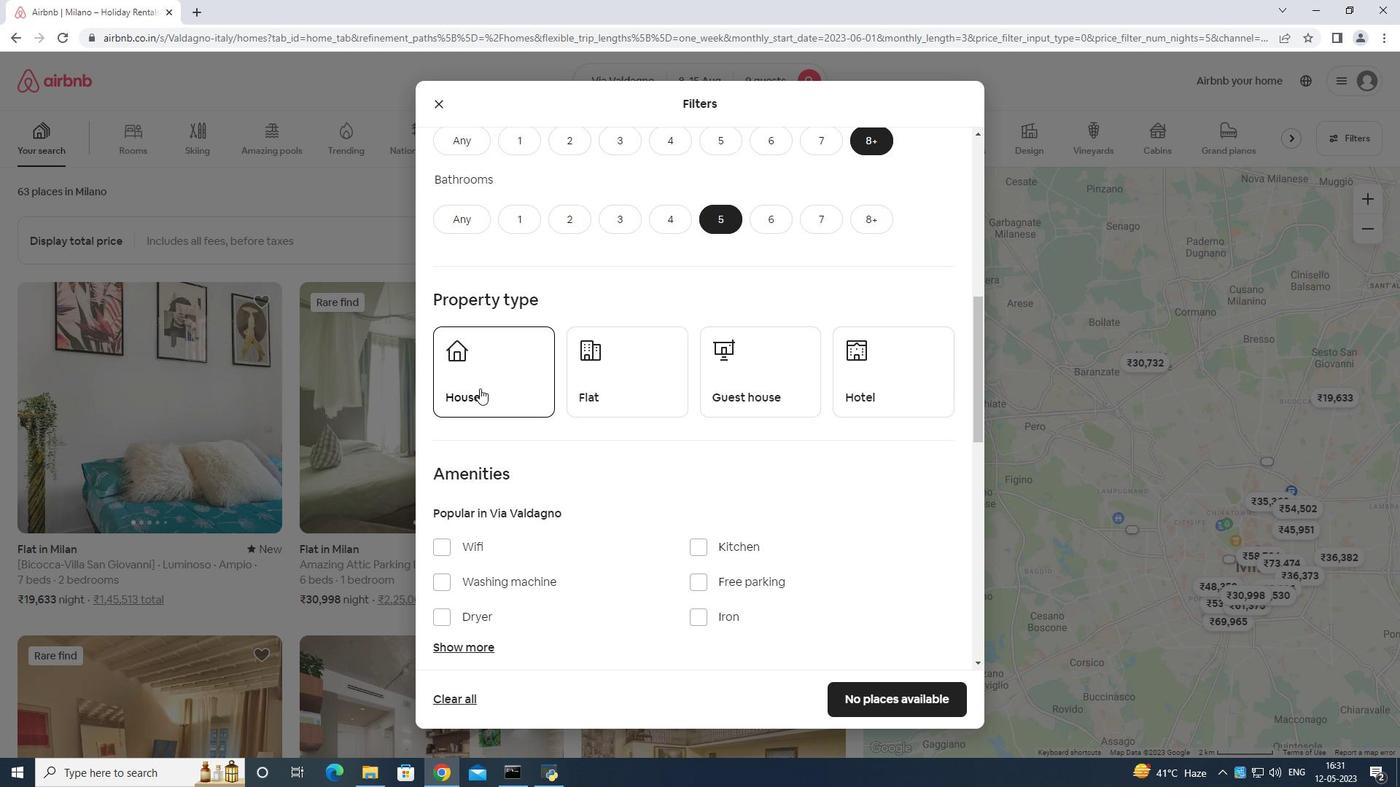 
Action: Mouse moved to (615, 377)
Screenshot: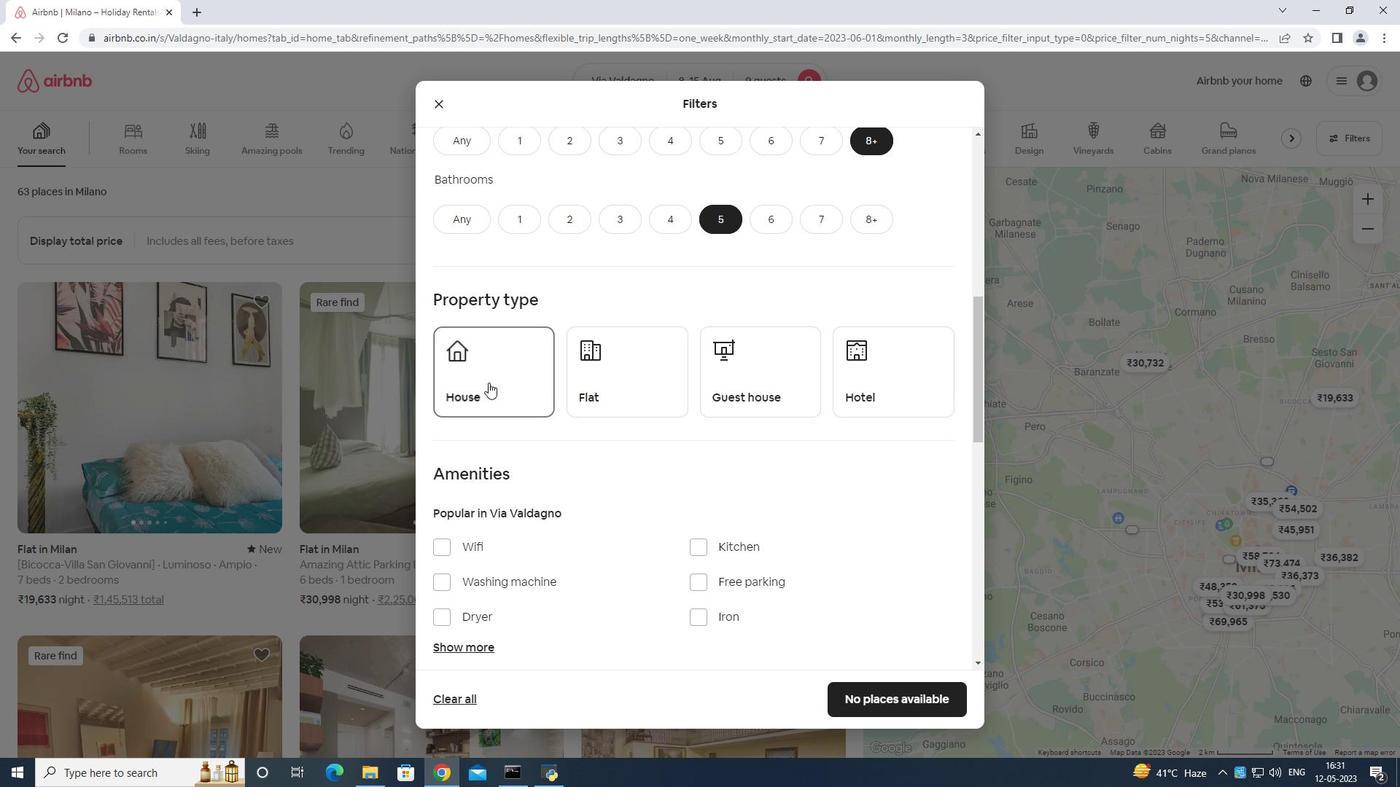 
Action: Mouse pressed left at (615, 377)
Screenshot: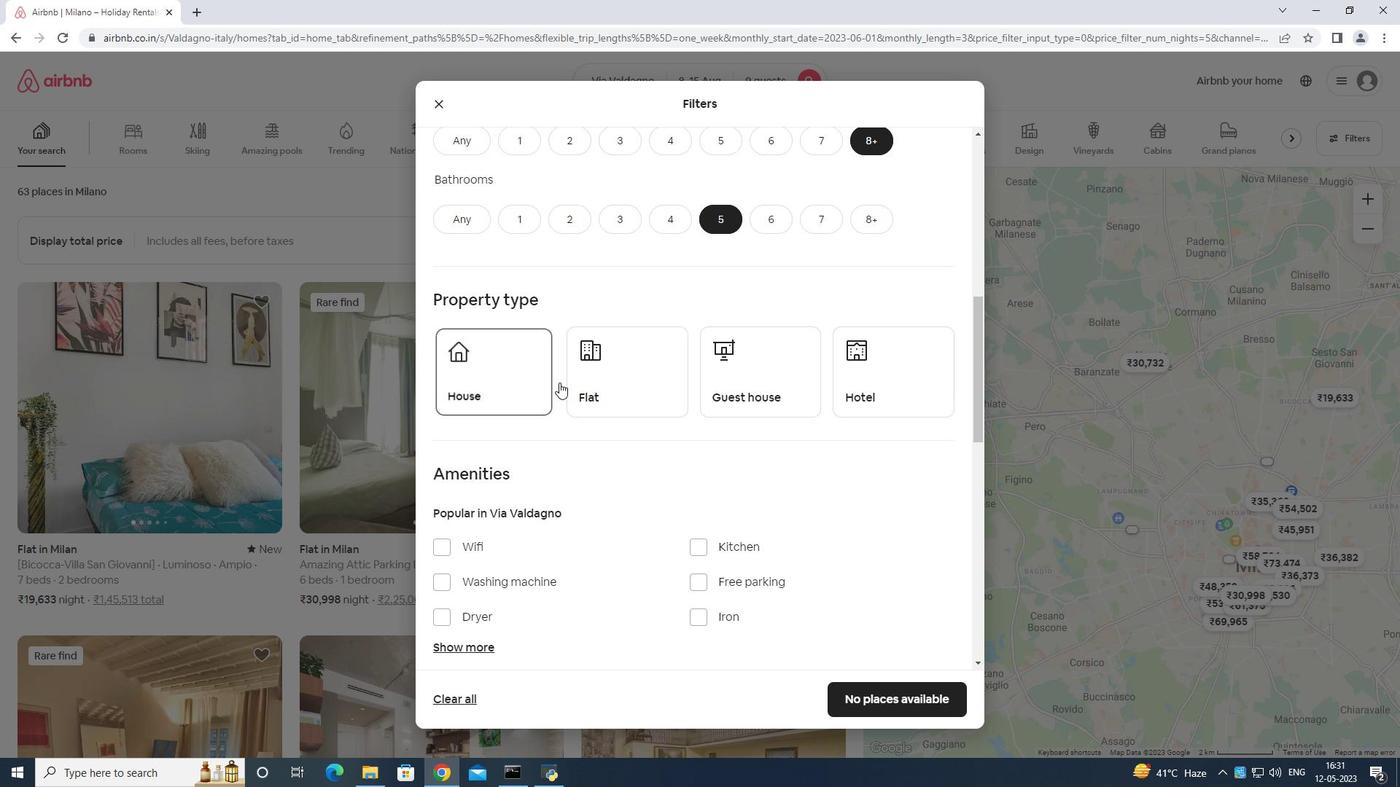 
Action: Mouse moved to (730, 372)
Screenshot: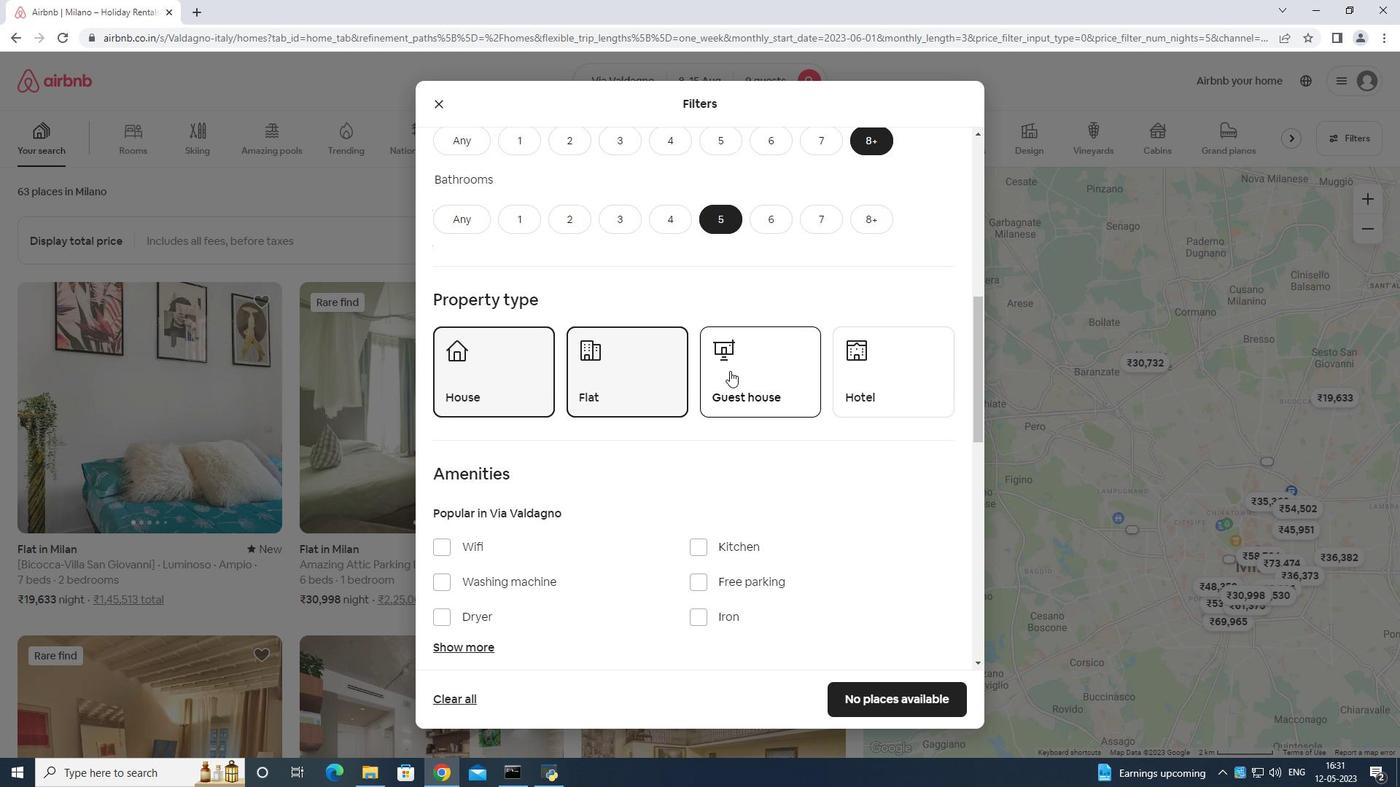 
Action: Mouse pressed left at (730, 372)
Screenshot: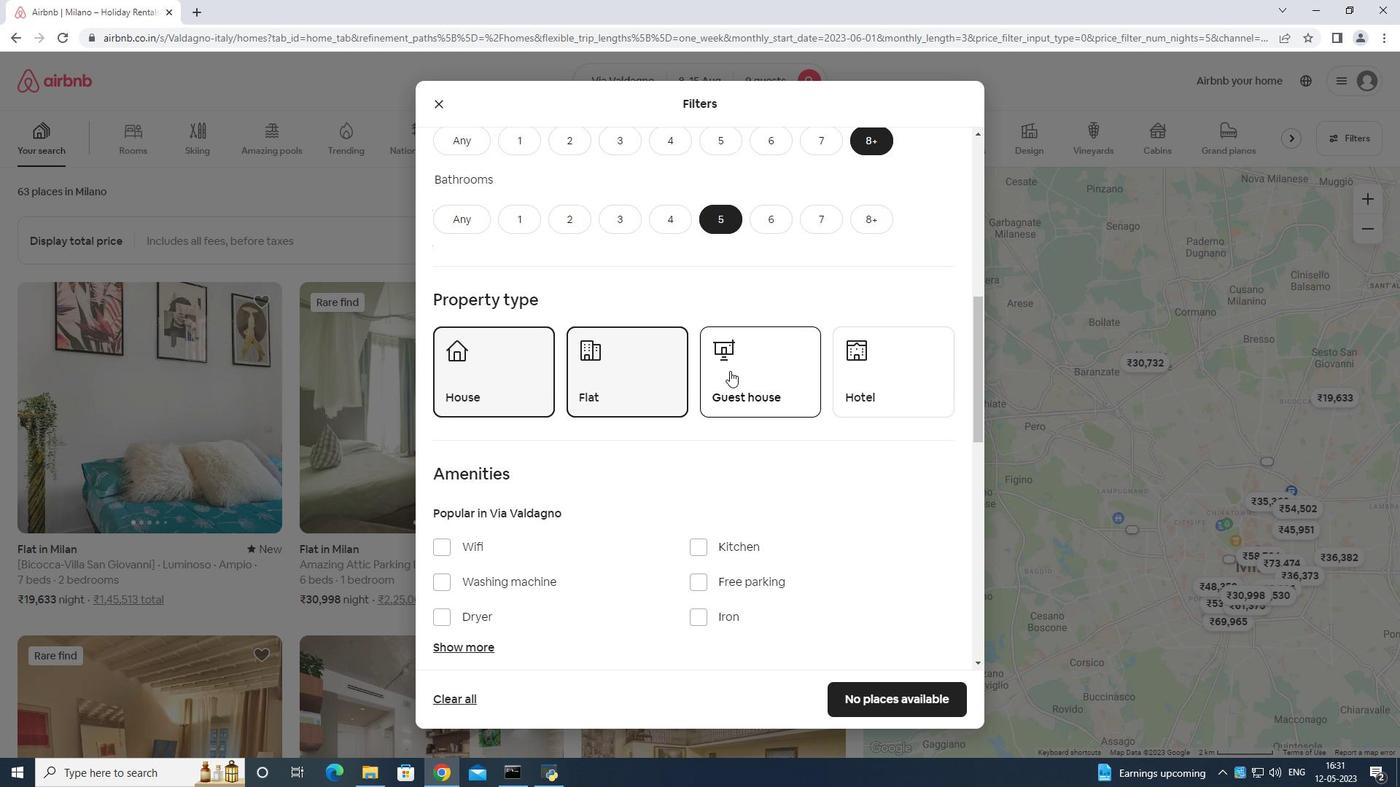 
Action: Mouse moved to (754, 365)
Screenshot: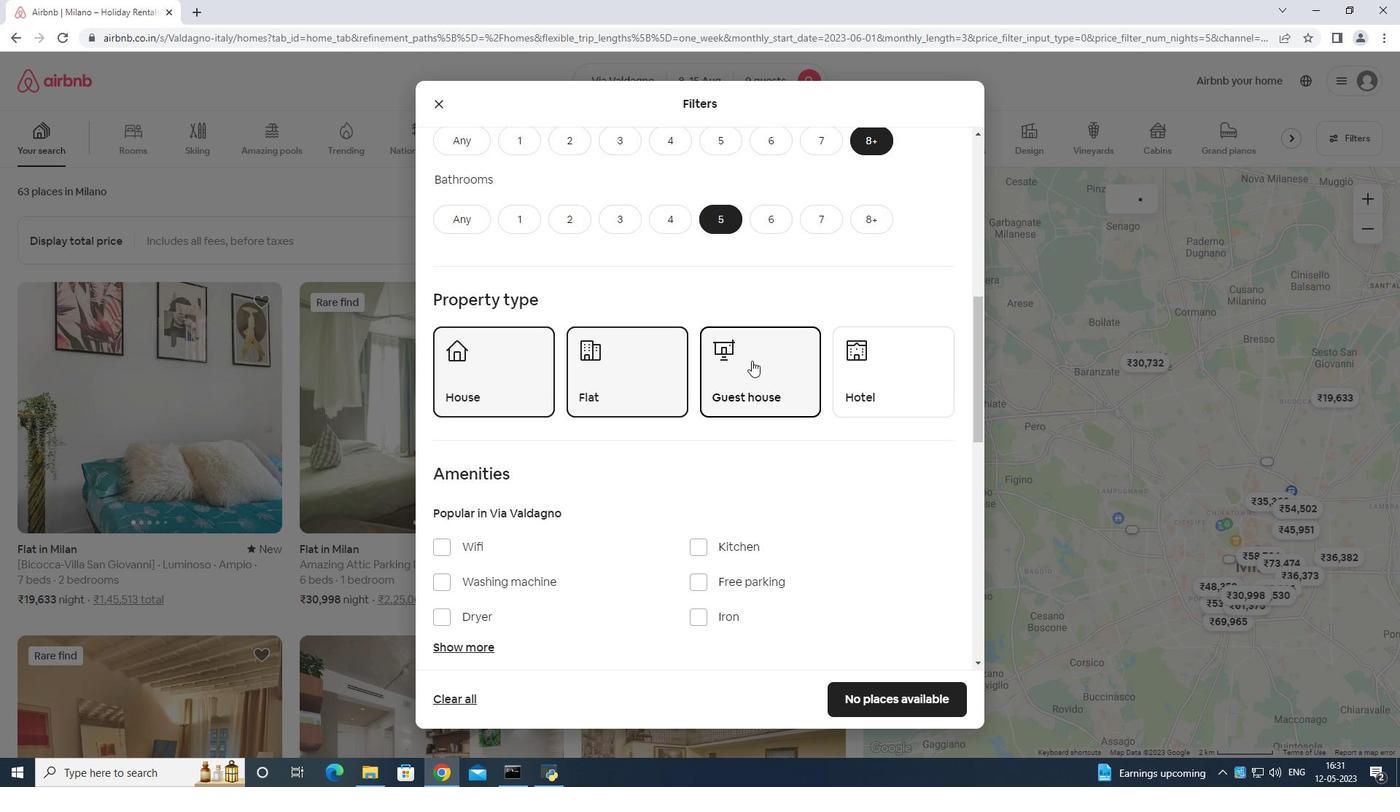 
Action: Mouse scrolled (754, 364) with delta (0, 0)
Screenshot: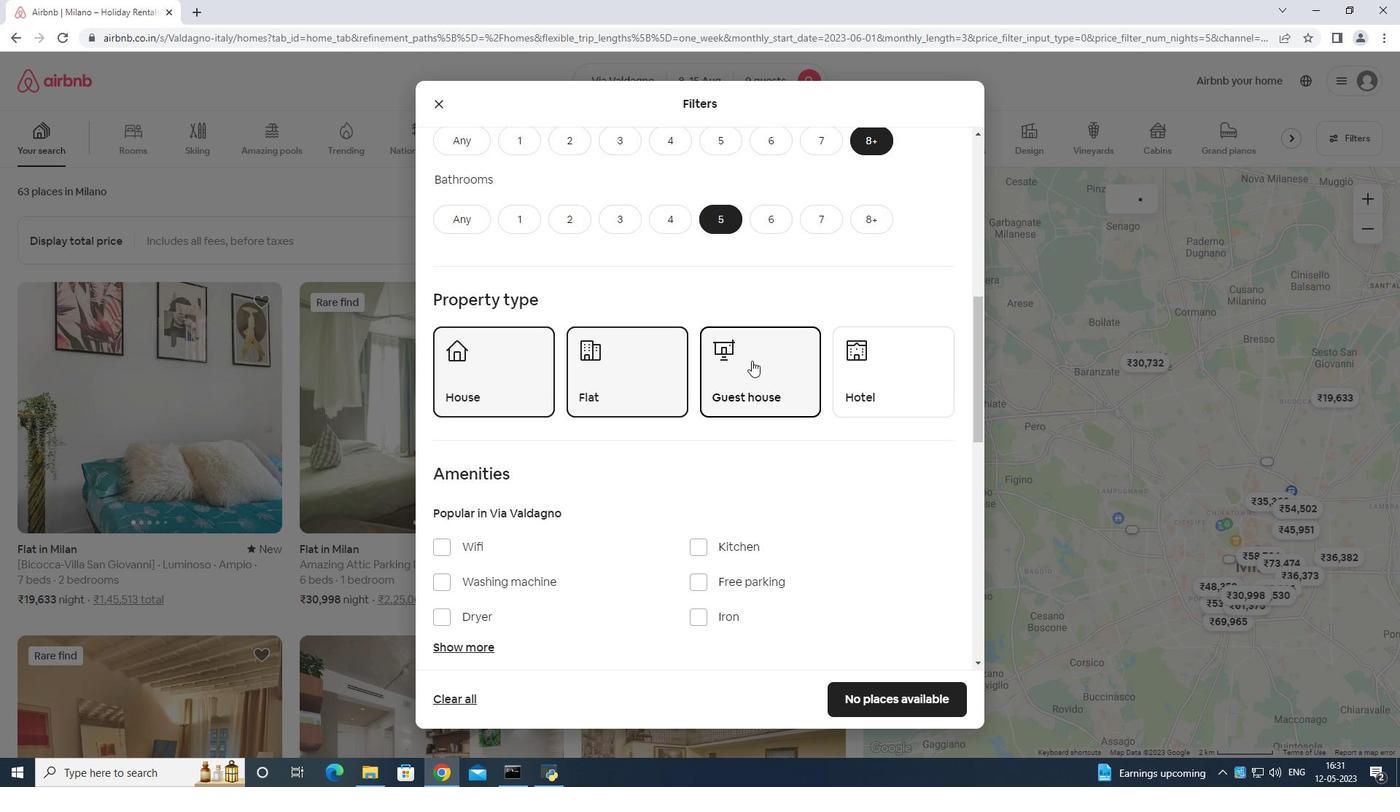 
Action: Mouse moved to (757, 369)
Screenshot: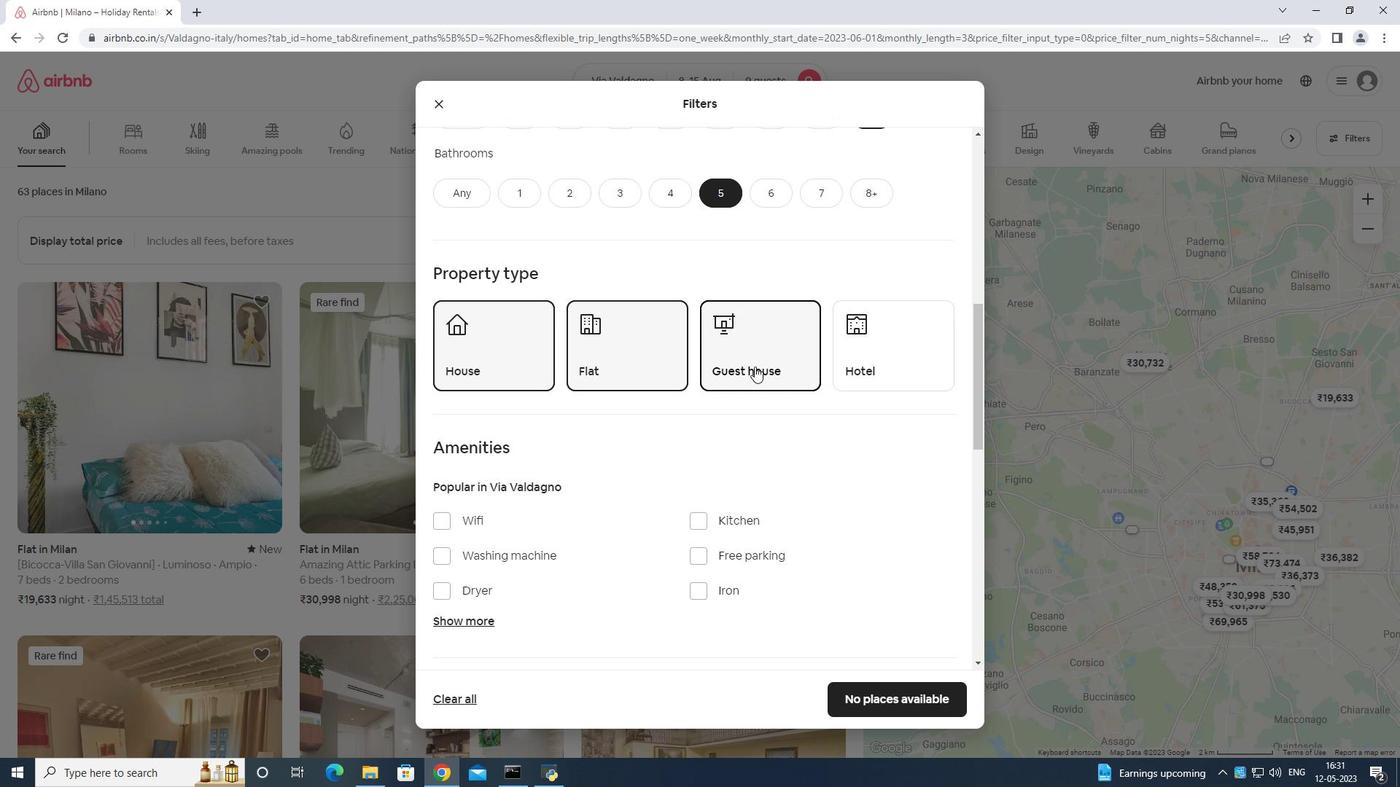 
Action: Mouse scrolled (757, 369) with delta (0, 0)
Screenshot: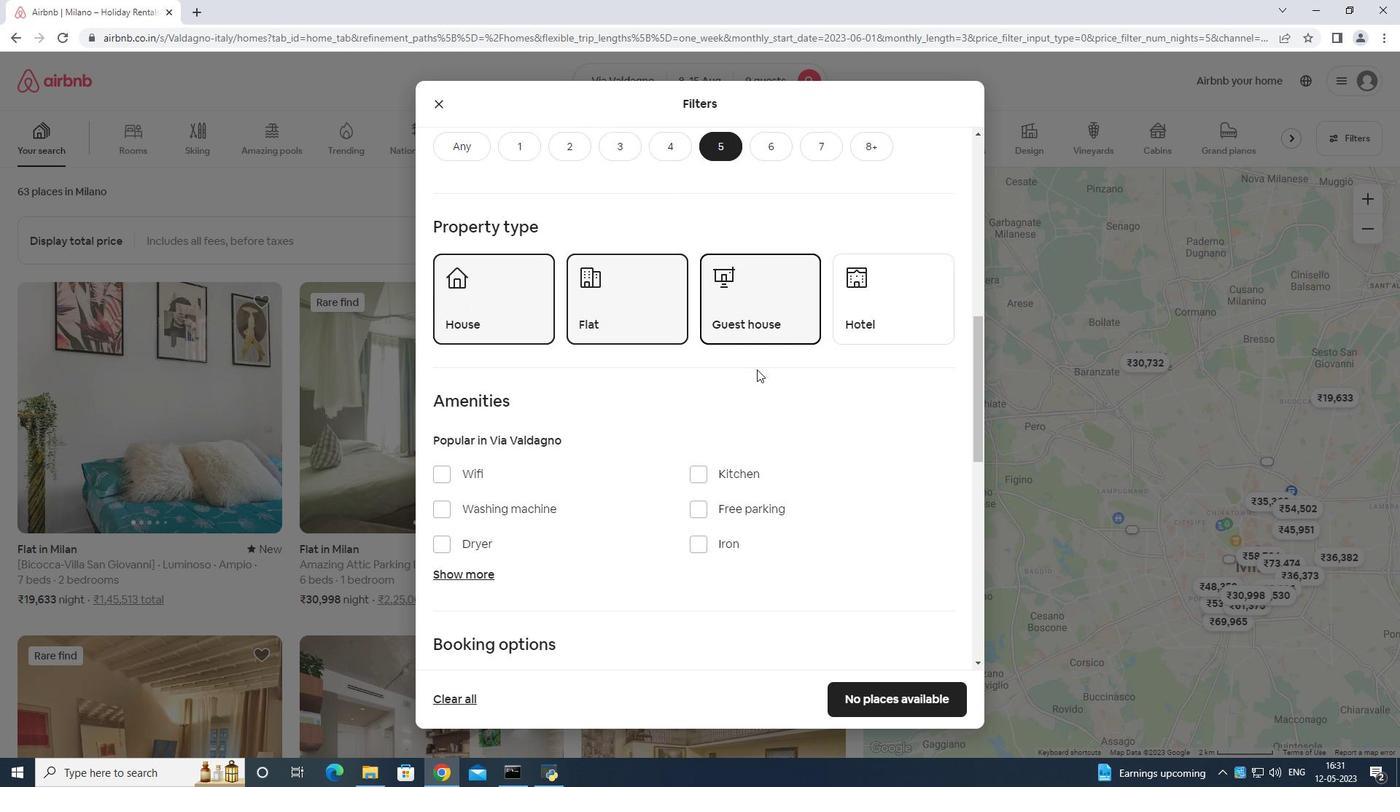
Action: Mouse moved to (777, 421)
Screenshot: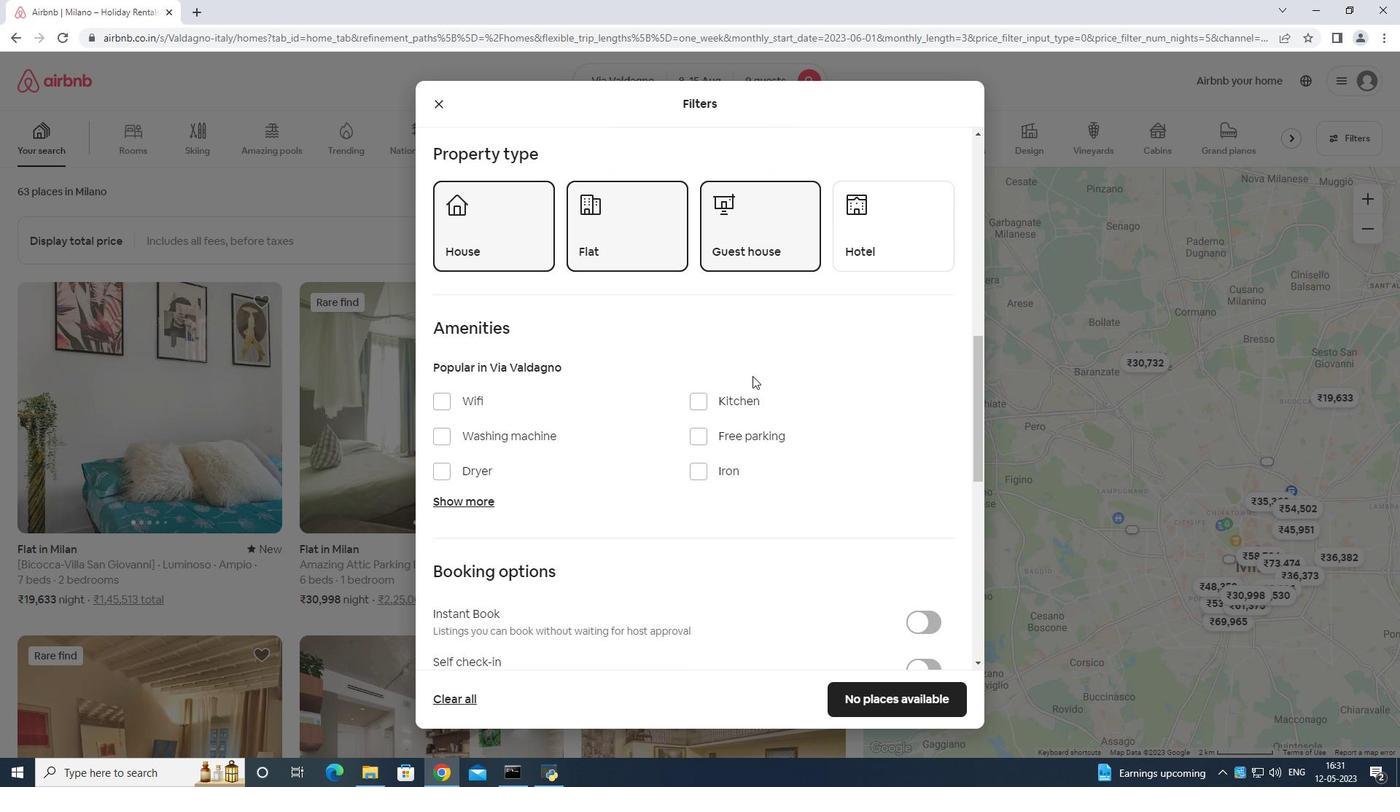 
Action: Mouse scrolled (777, 422) with delta (0, 0)
Screenshot: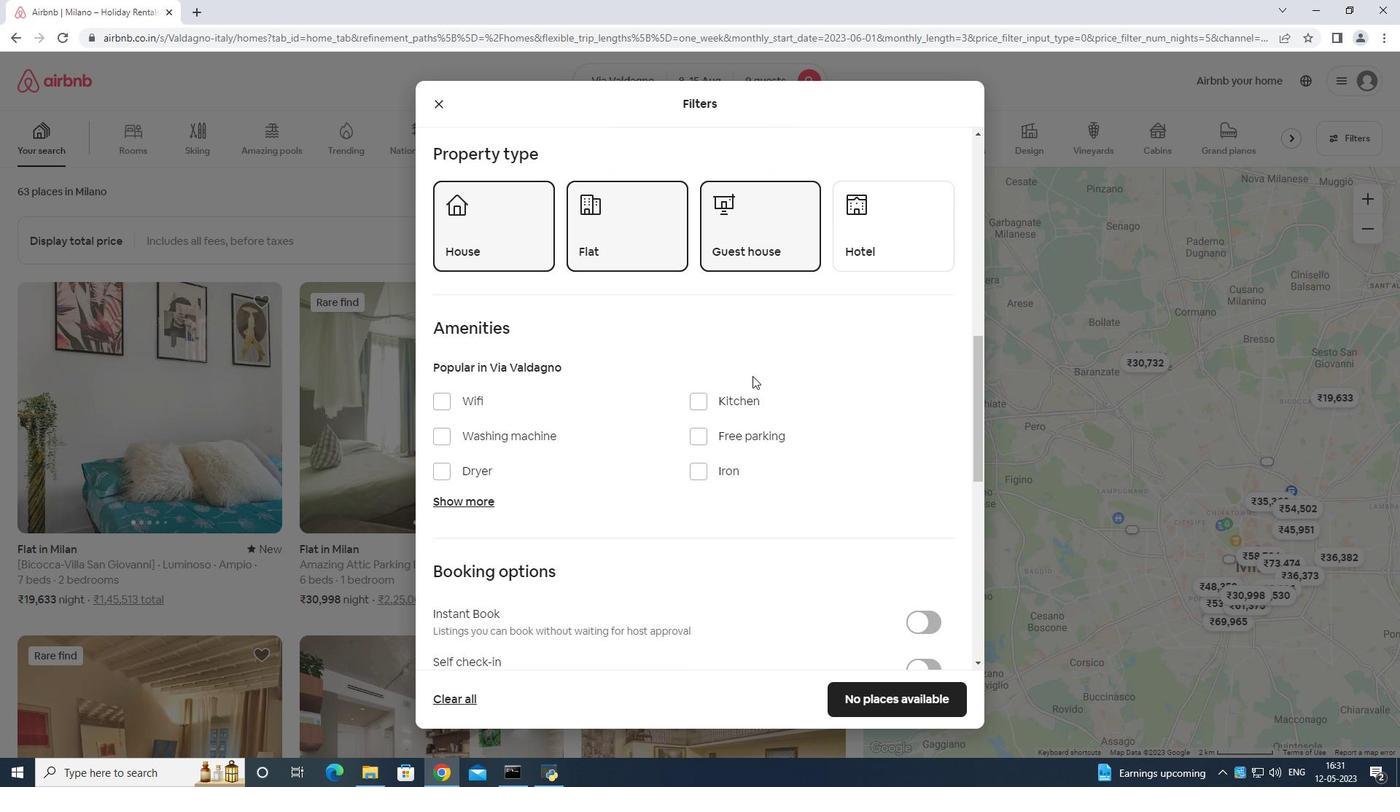 
Action: Mouse moved to (778, 421)
Screenshot: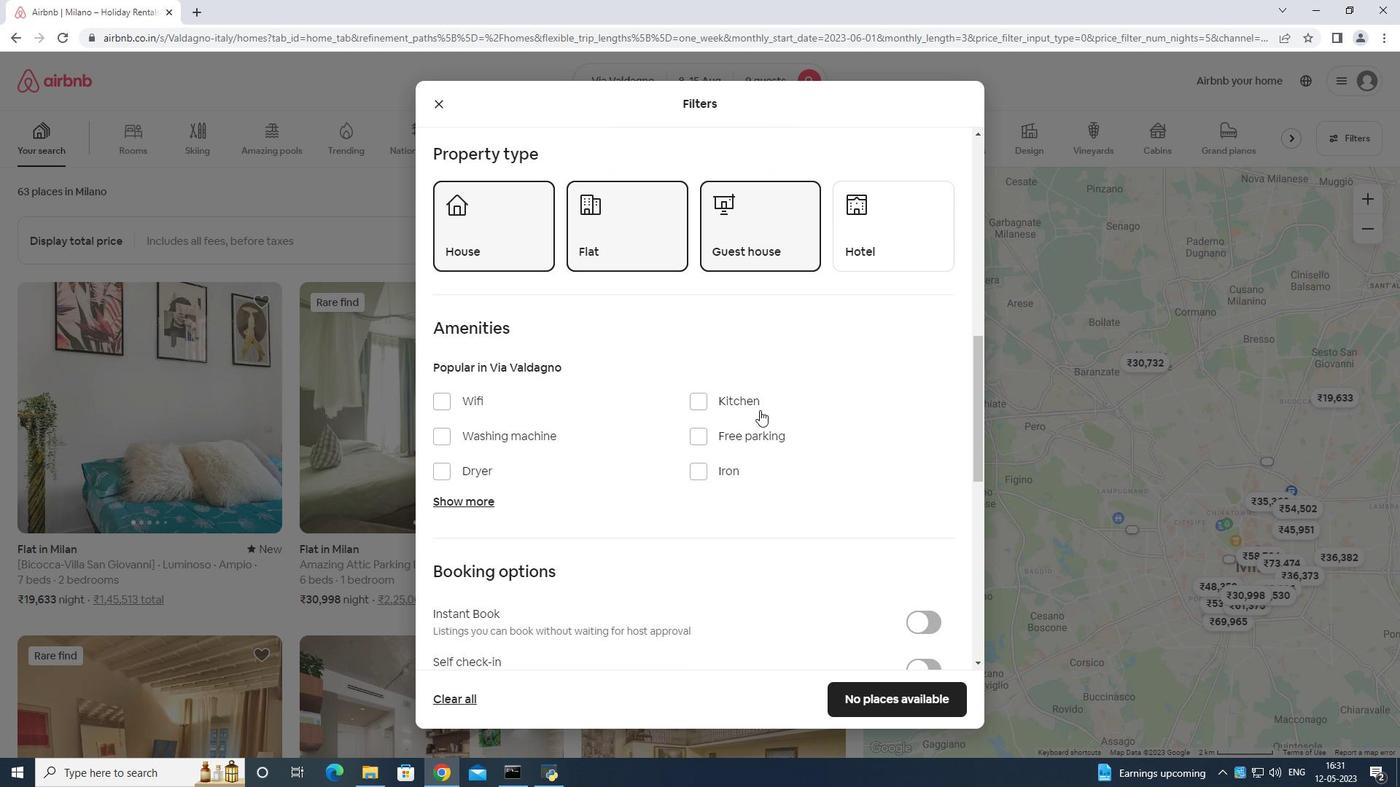 
Action: Mouse scrolled (778, 422) with delta (0, 0)
Screenshot: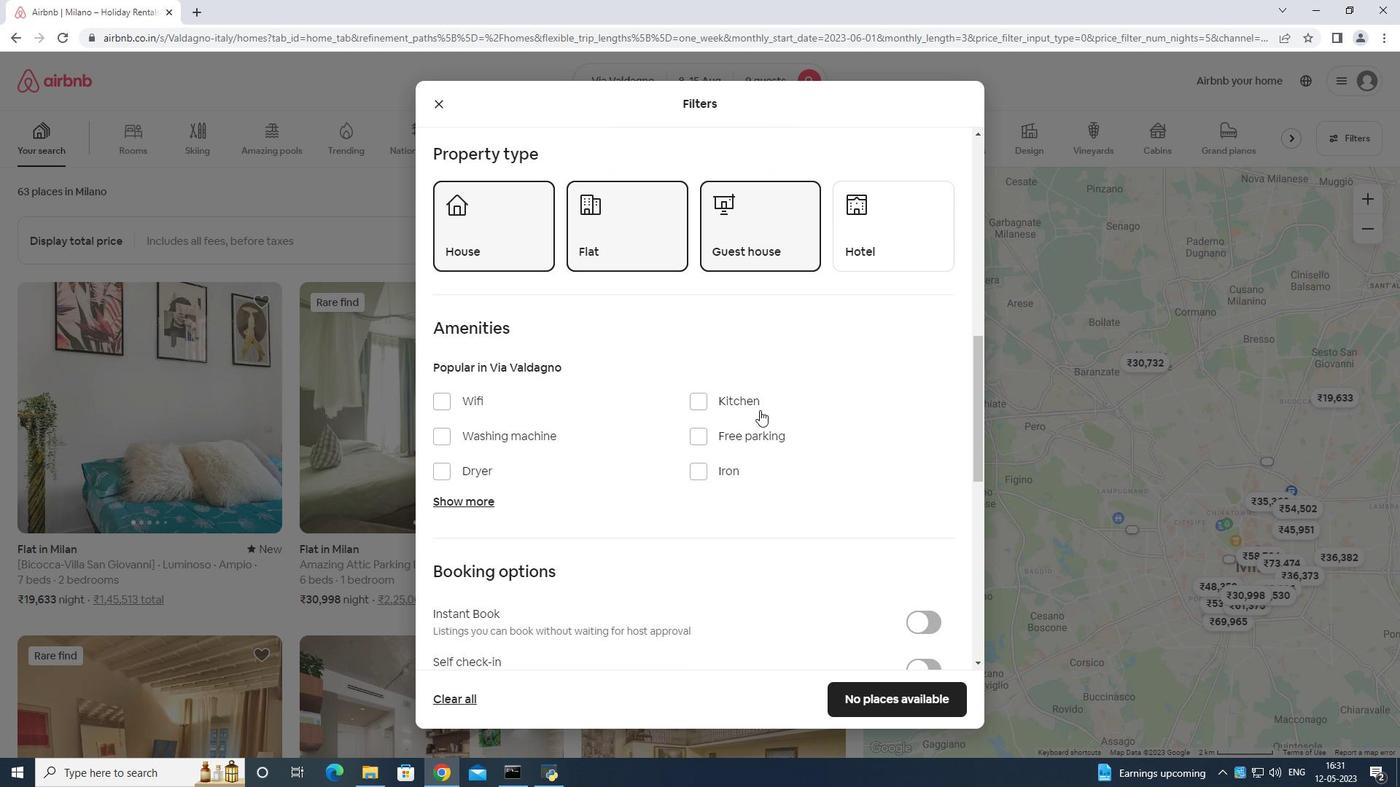 
Action: Mouse moved to (781, 421)
Screenshot: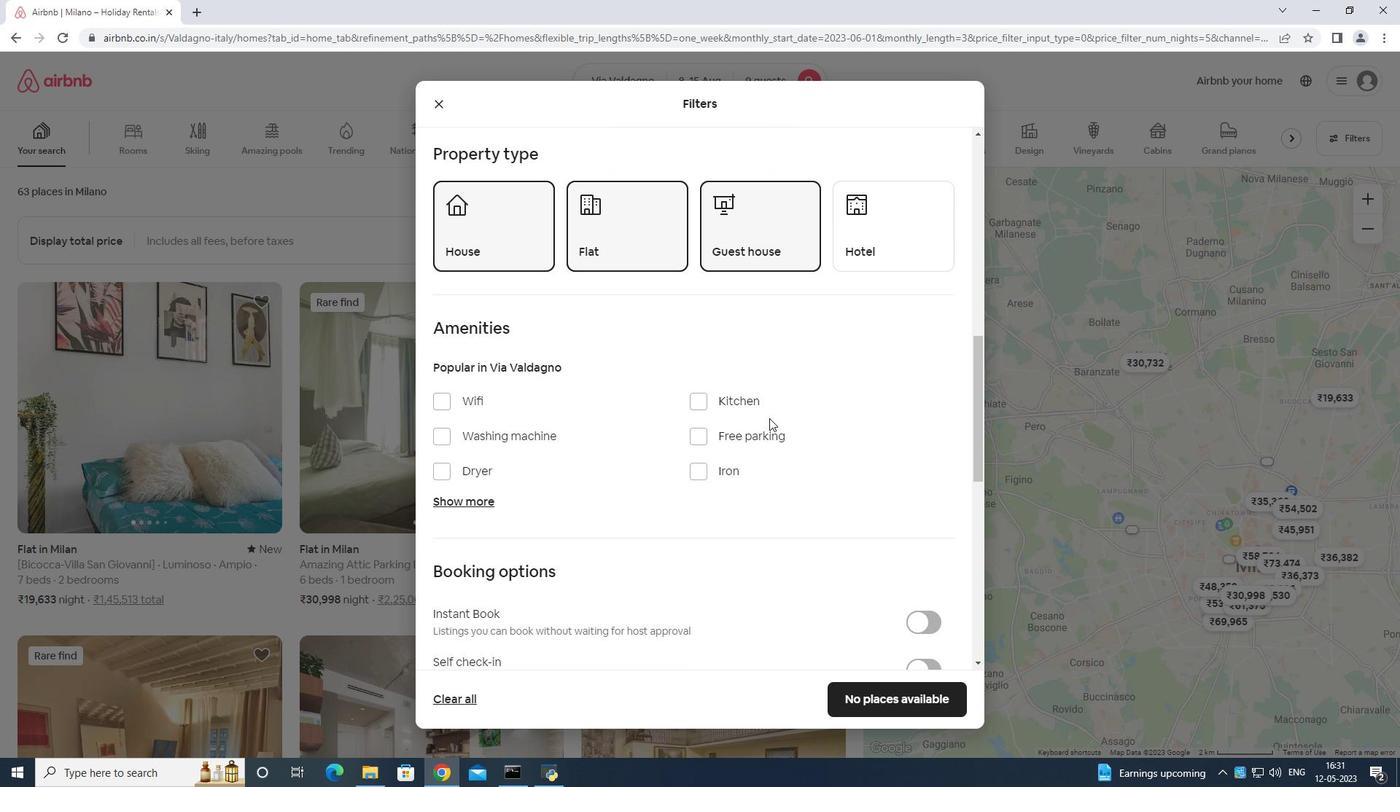
Action: Mouse scrolled (781, 422) with delta (0, 0)
Screenshot: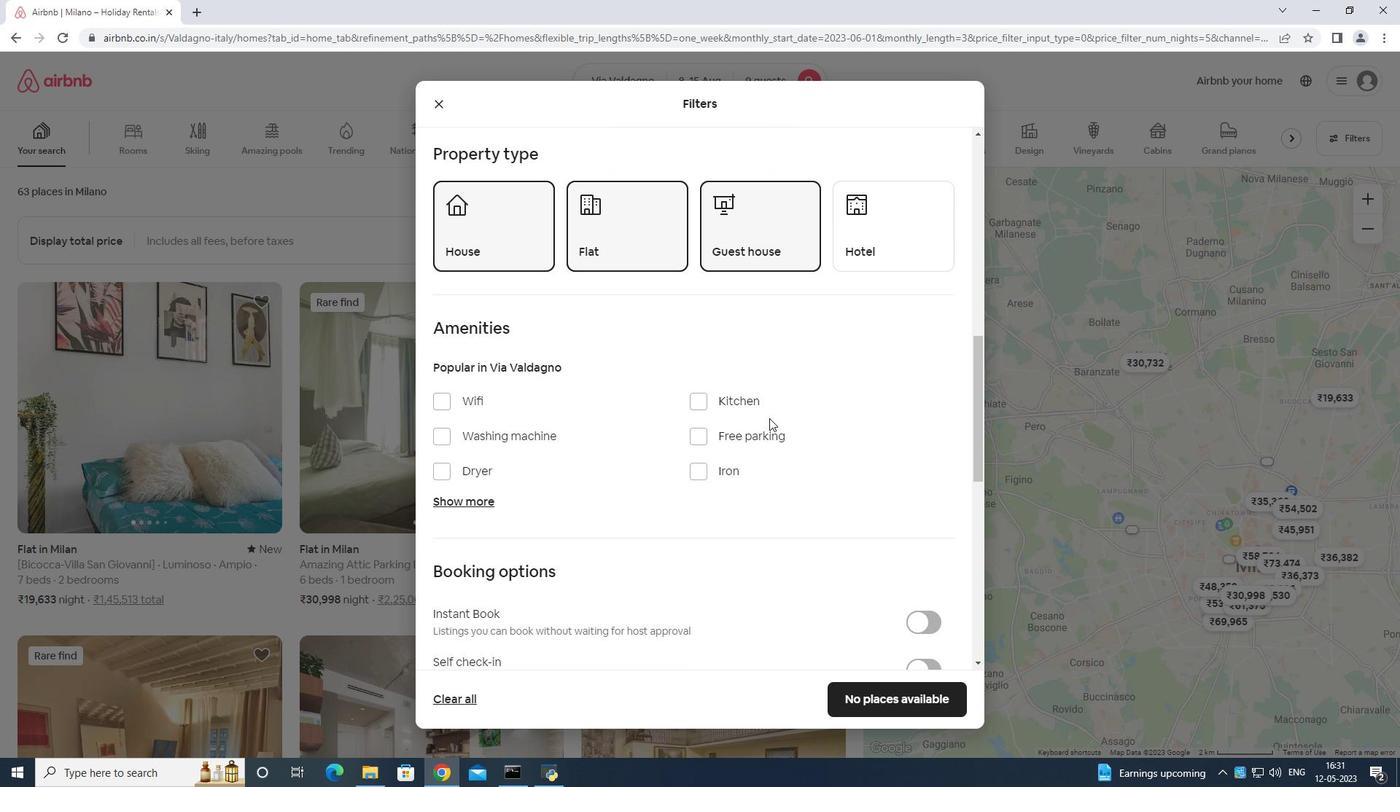 
Action: Mouse moved to (781, 421)
Screenshot: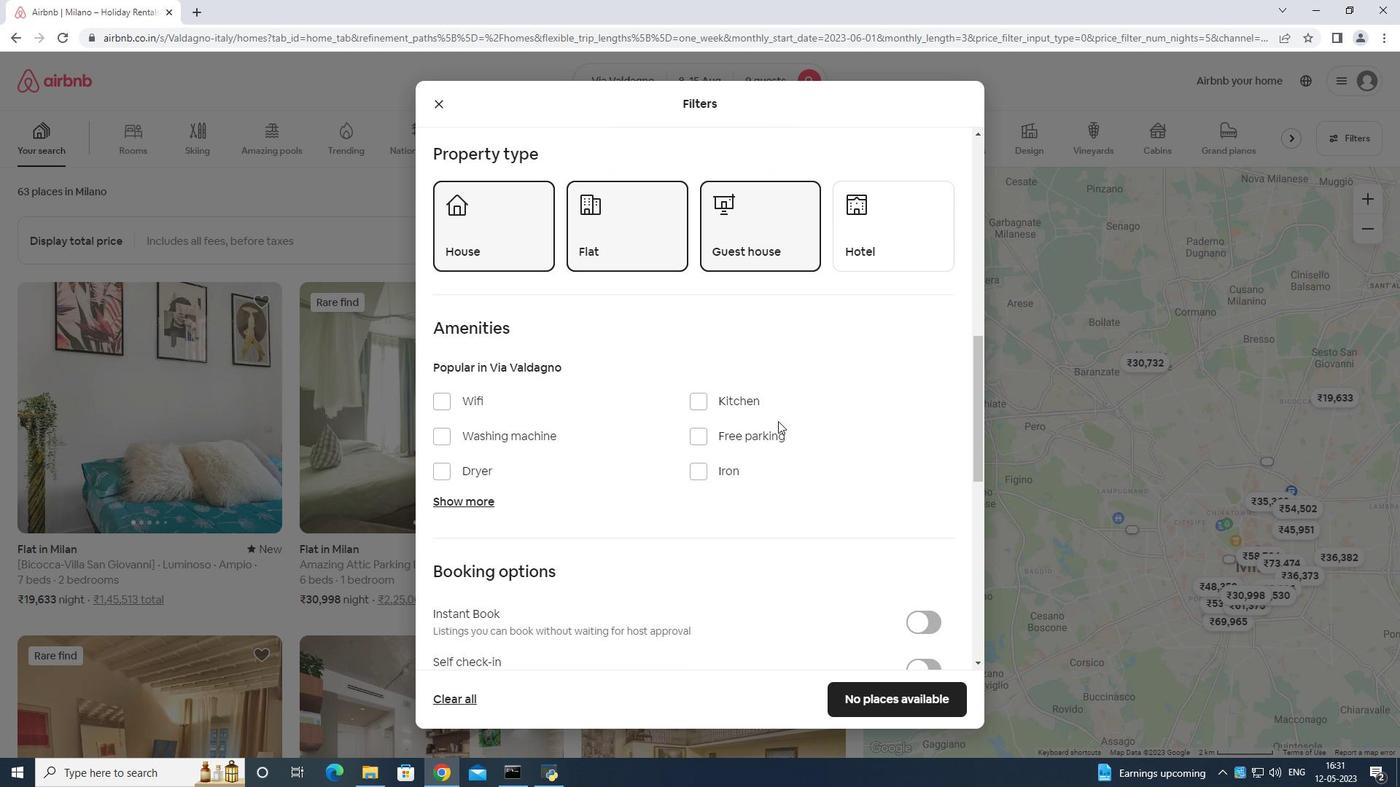 
Action: Mouse scrolled (781, 420) with delta (0, 0)
Screenshot: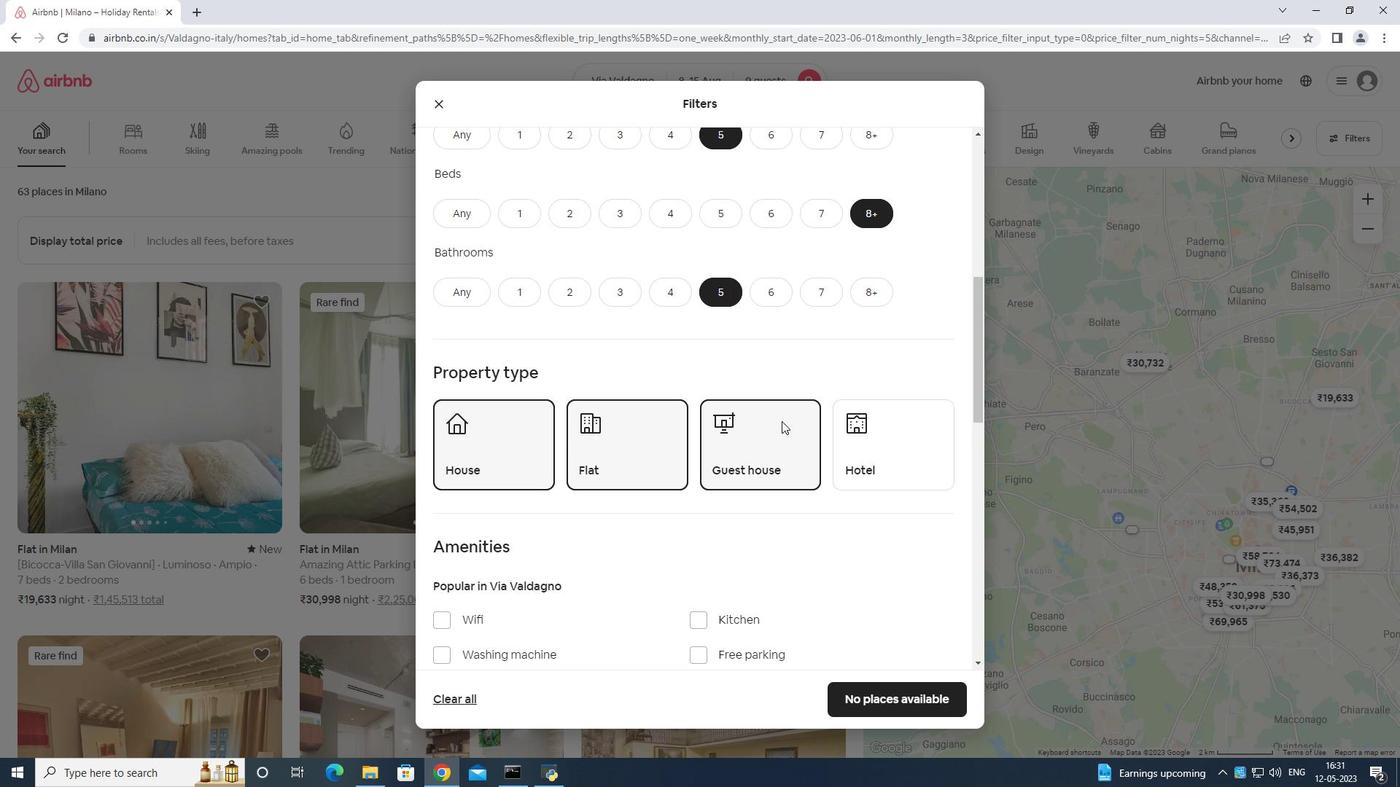 
Action: Mouse moved to (781, 431)
Screenshot: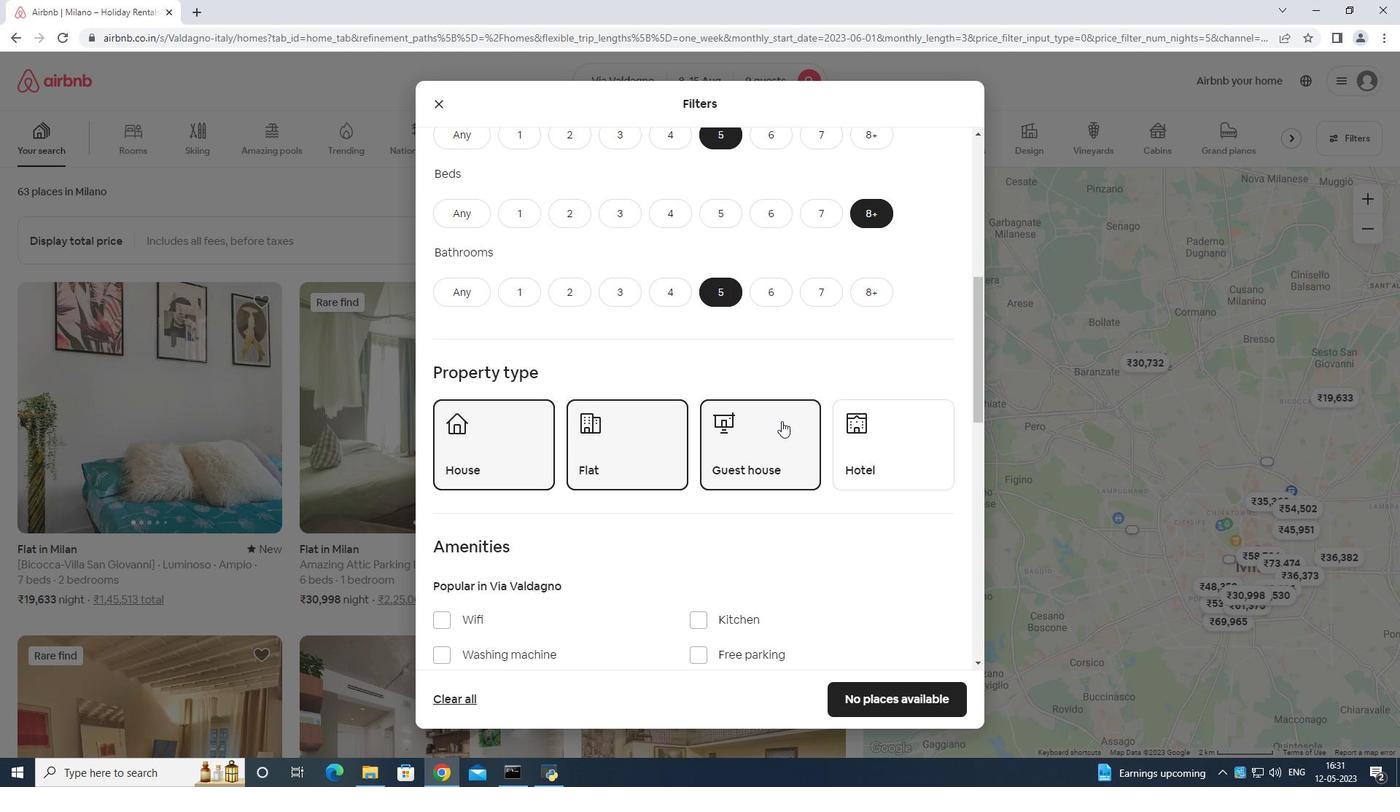 
Action: Mouse scrolled (781, 430) with delta (0, 0)
Screenshot: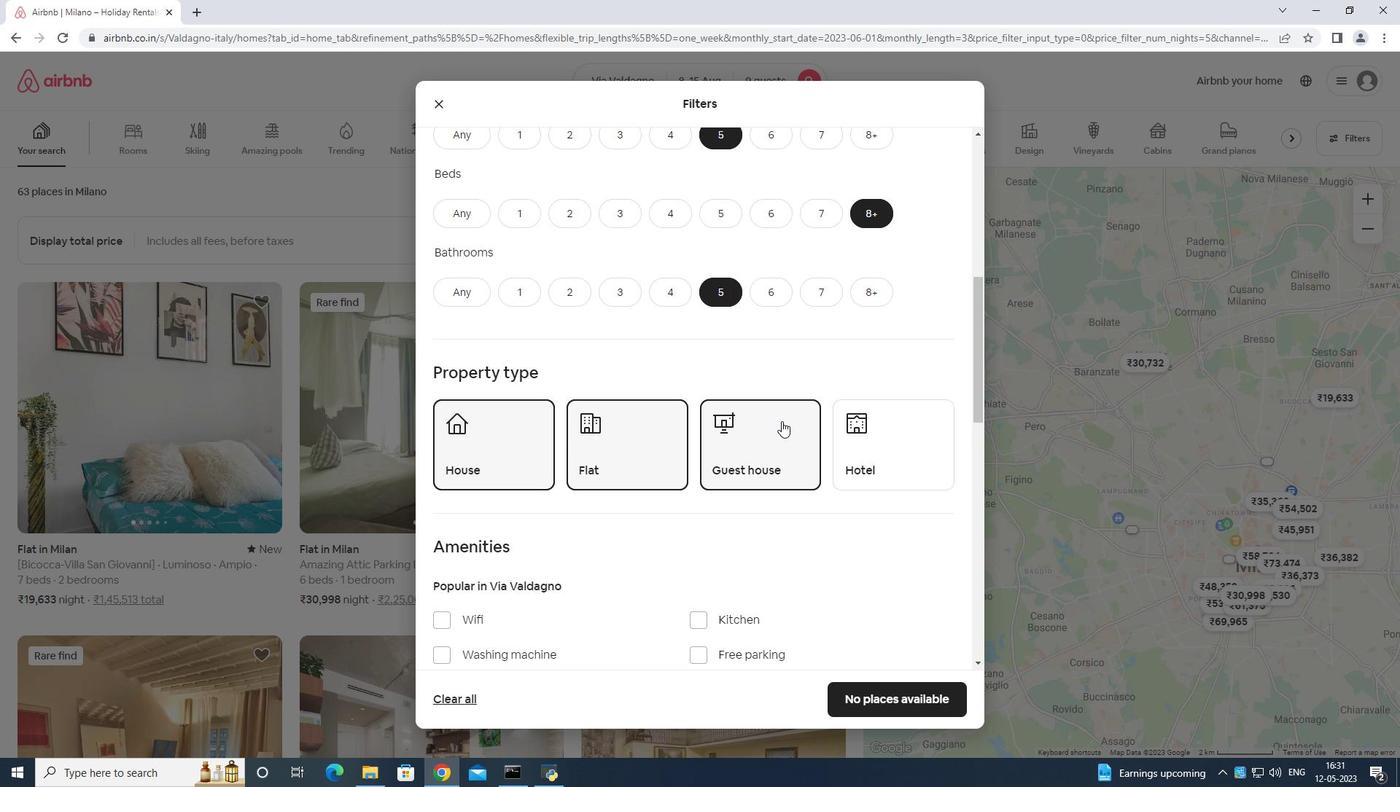 
Action: Mouse moved to (436, 465)
Screenshot: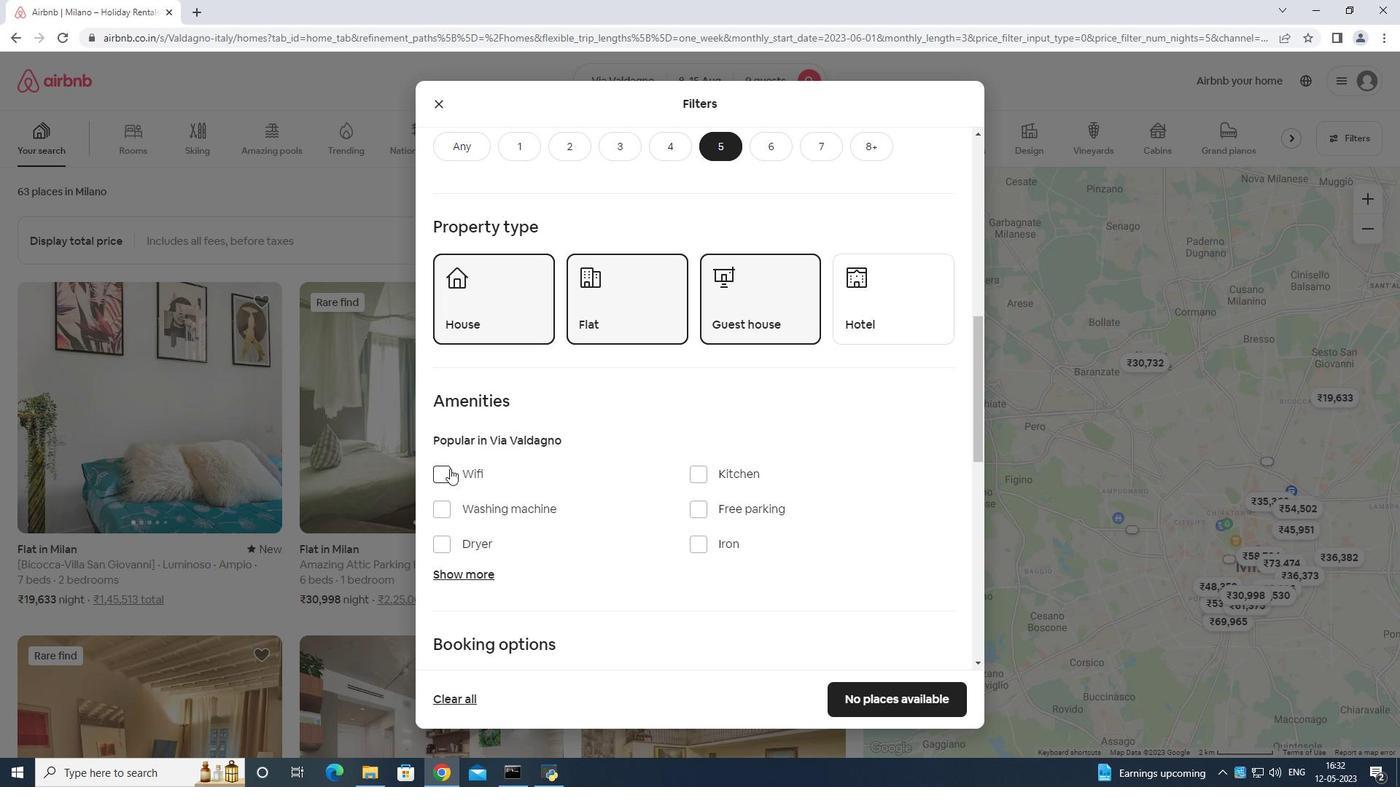 
Action: Mouse pressed left at (436, 465)
Screenshot: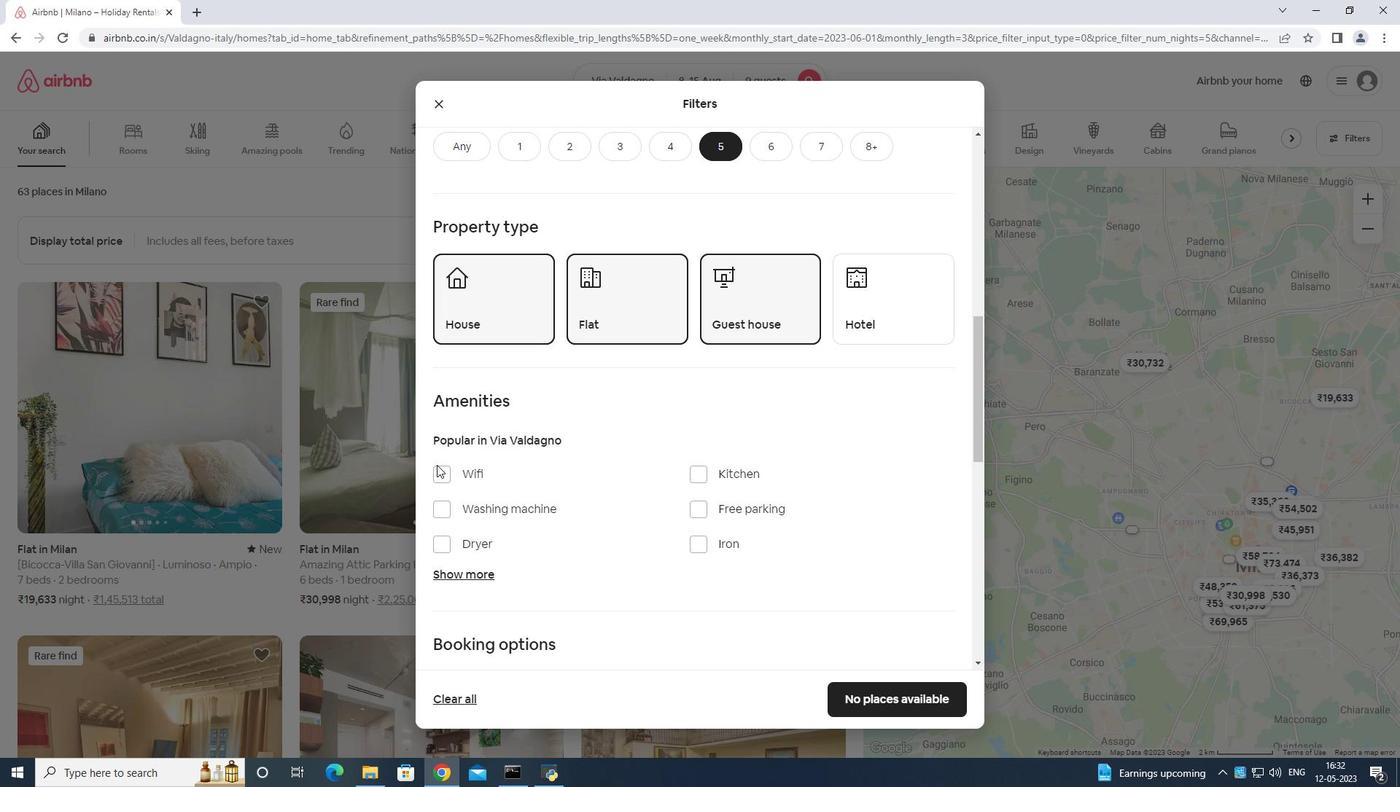 
Action: Mouse moved to (703, 509)
Screenshot: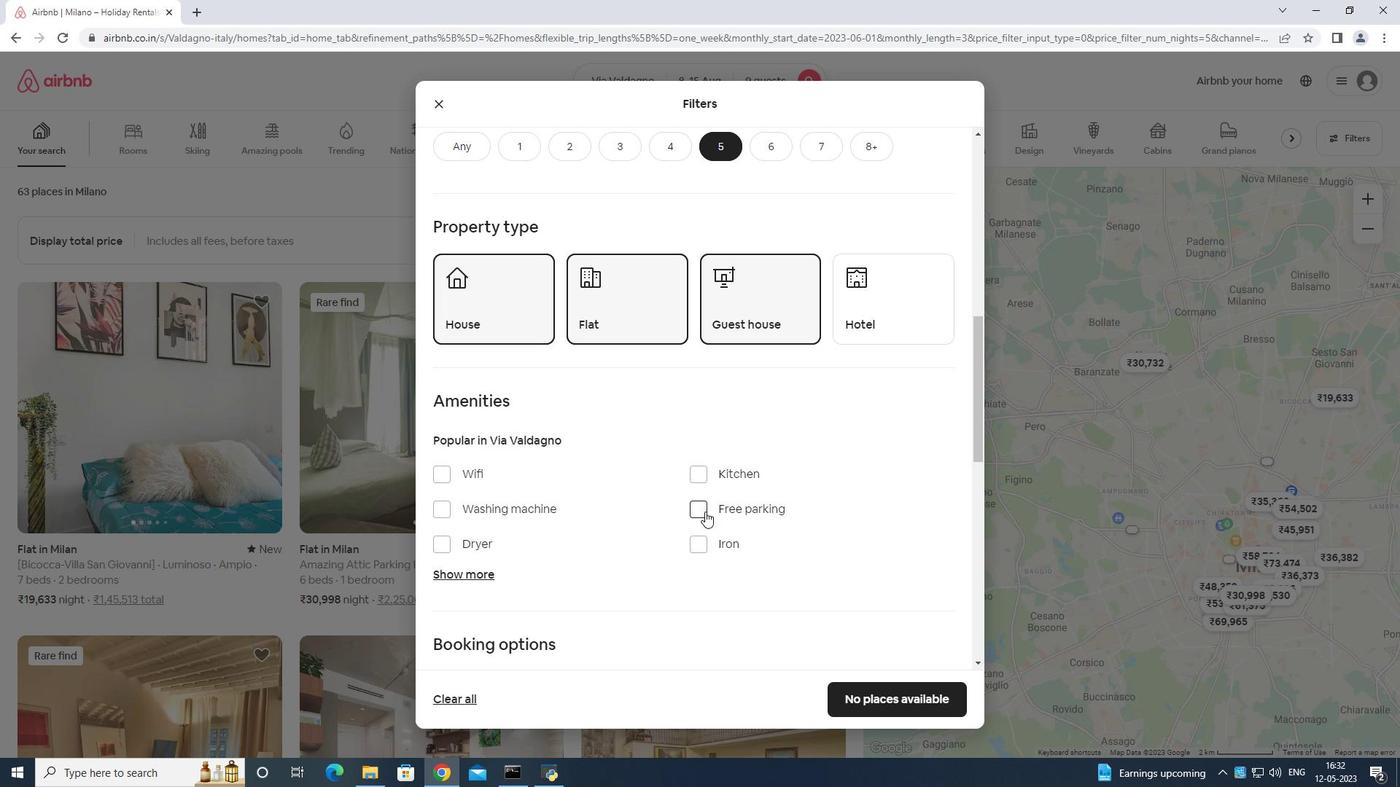 
Action: Mouse pressed left at (703, 509)
Screenshot: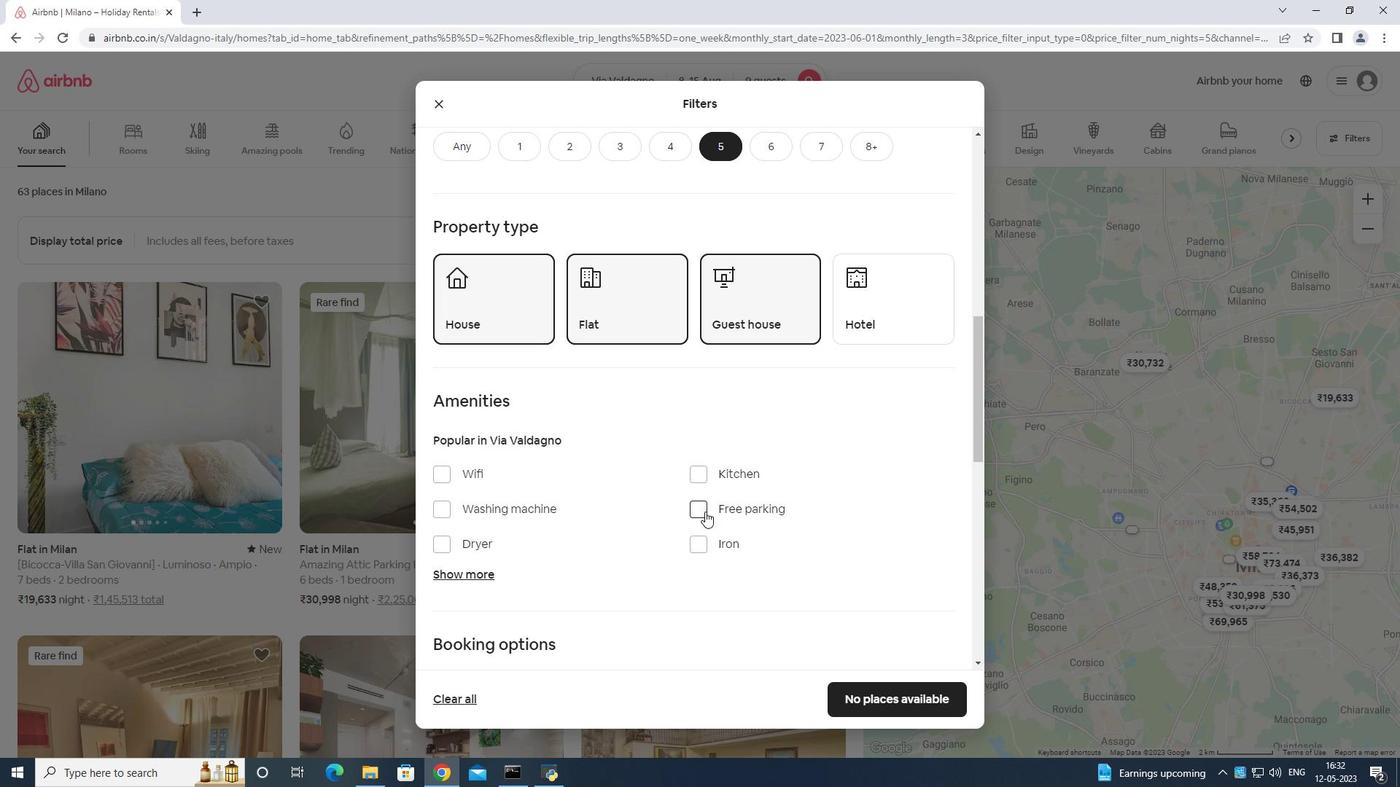 
Action: Mouse moved to (445, 470)
Screenshot: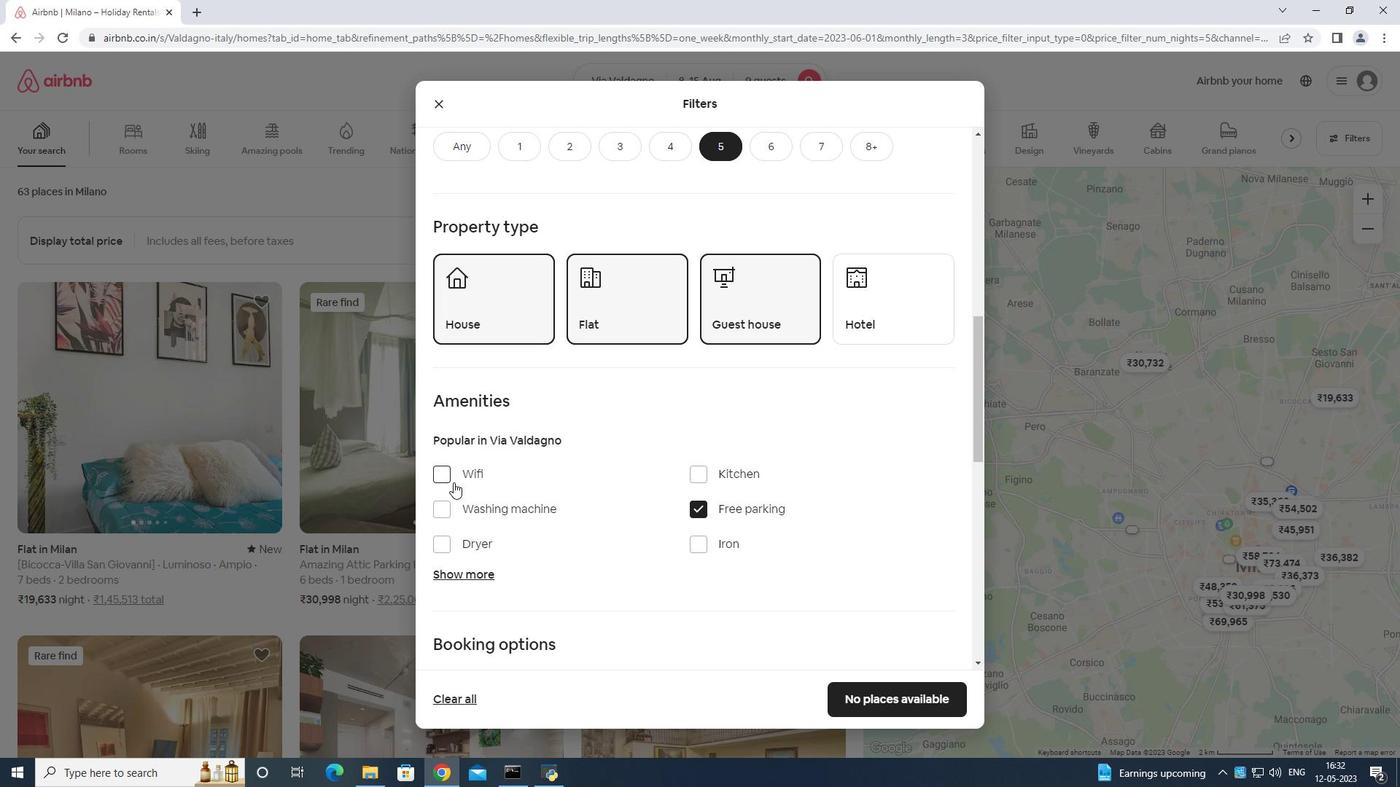 
Action: Mouse pressed left at (445, 470)
Screenshot: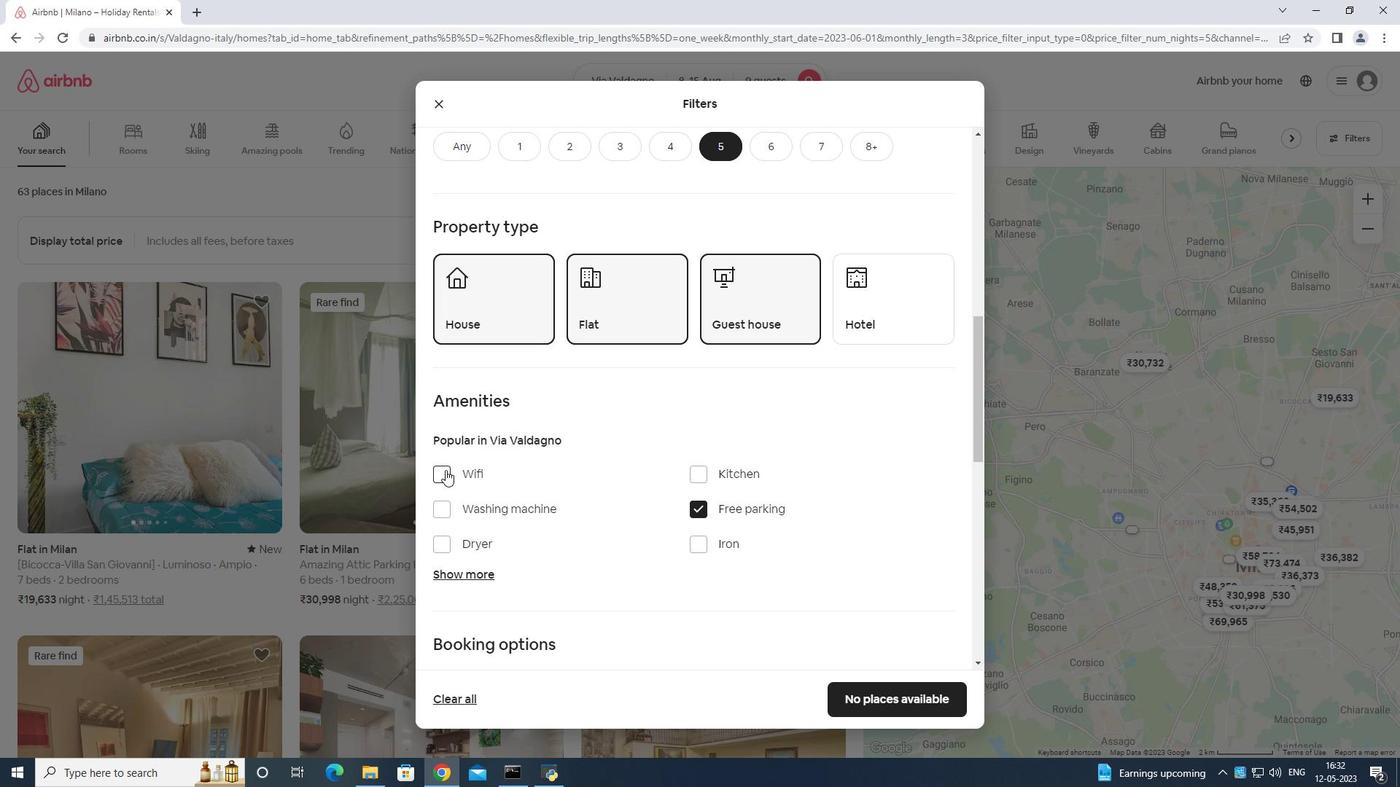 
Action: Mouse moved to (451, 566)
Screenshot: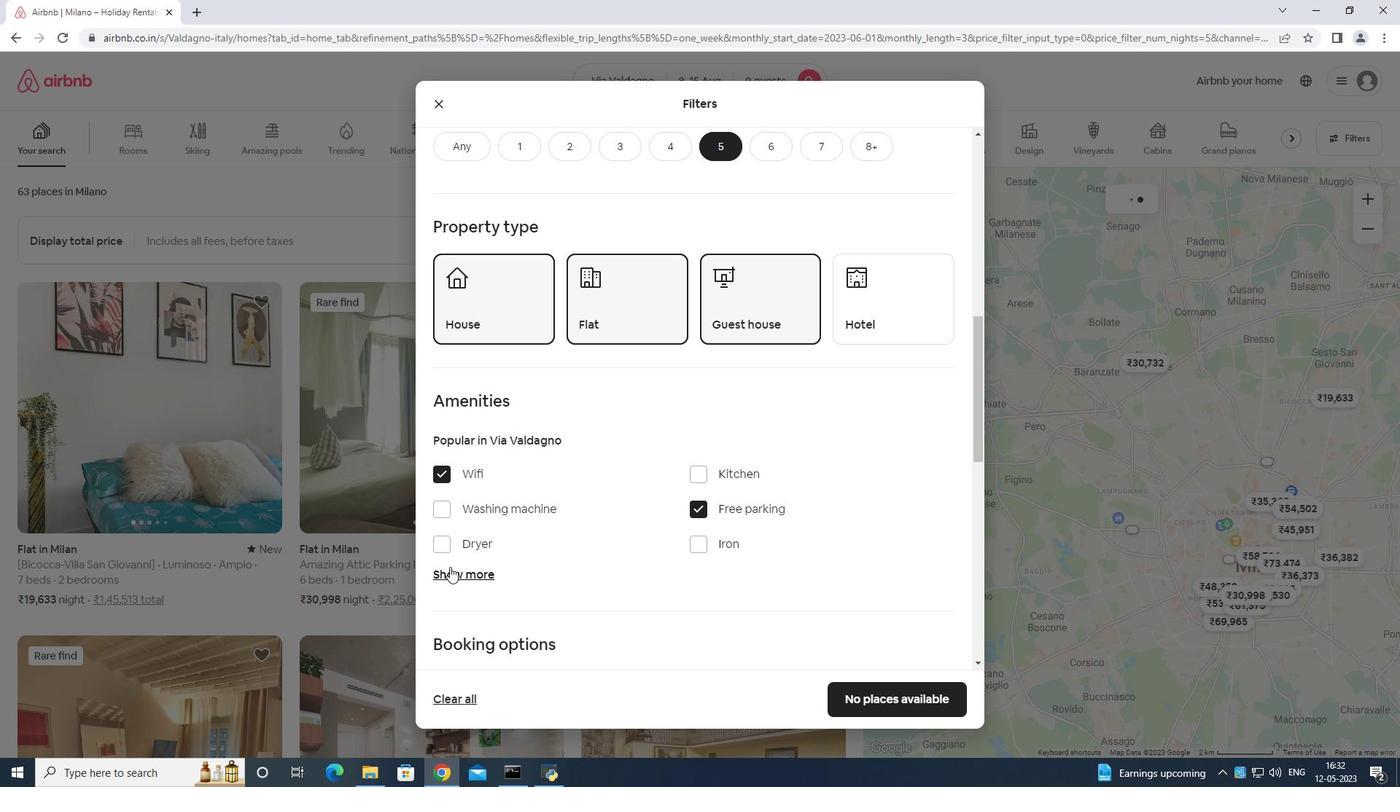 
Action: Mouse pressed left at (451, 566)
Screenshot: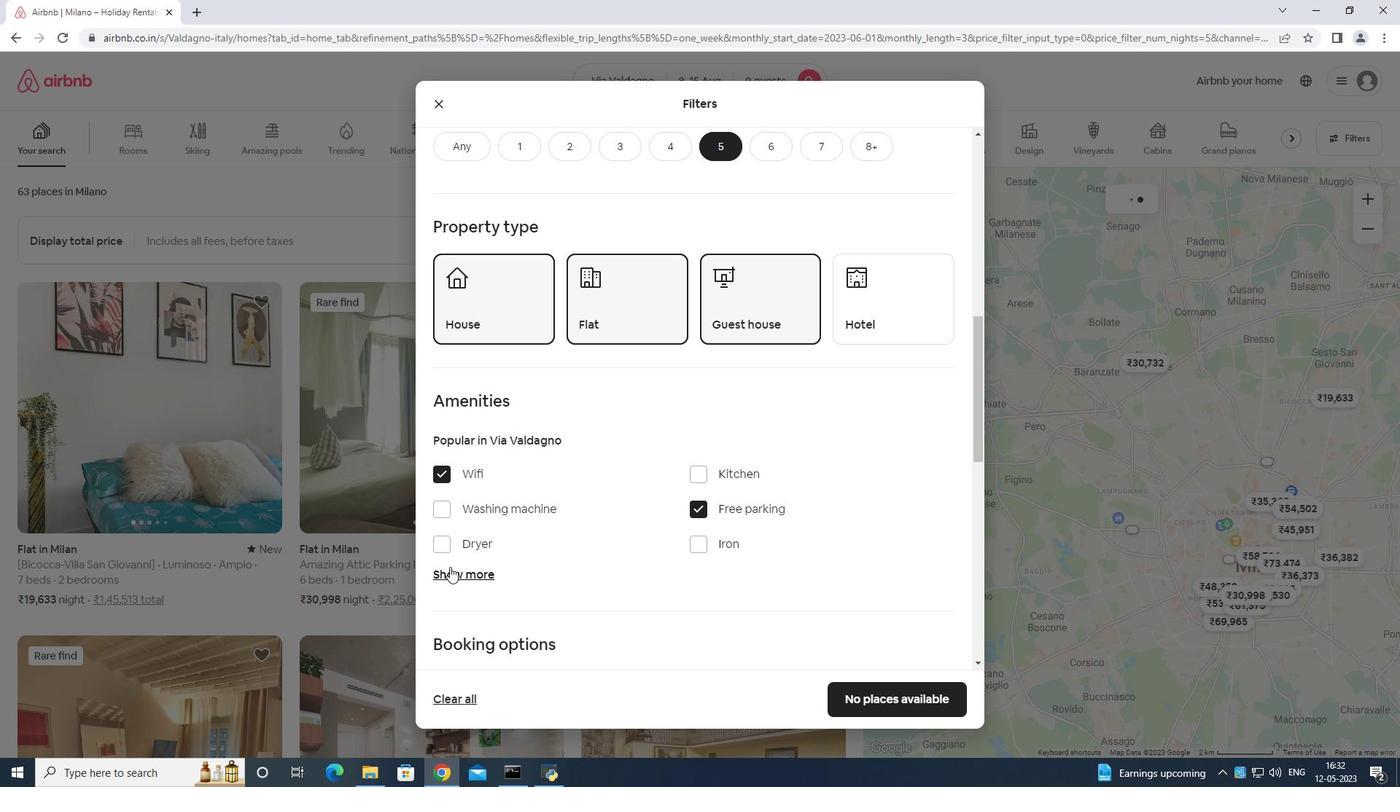 
Action: Mouse moved to (464, 583)
Screenshot: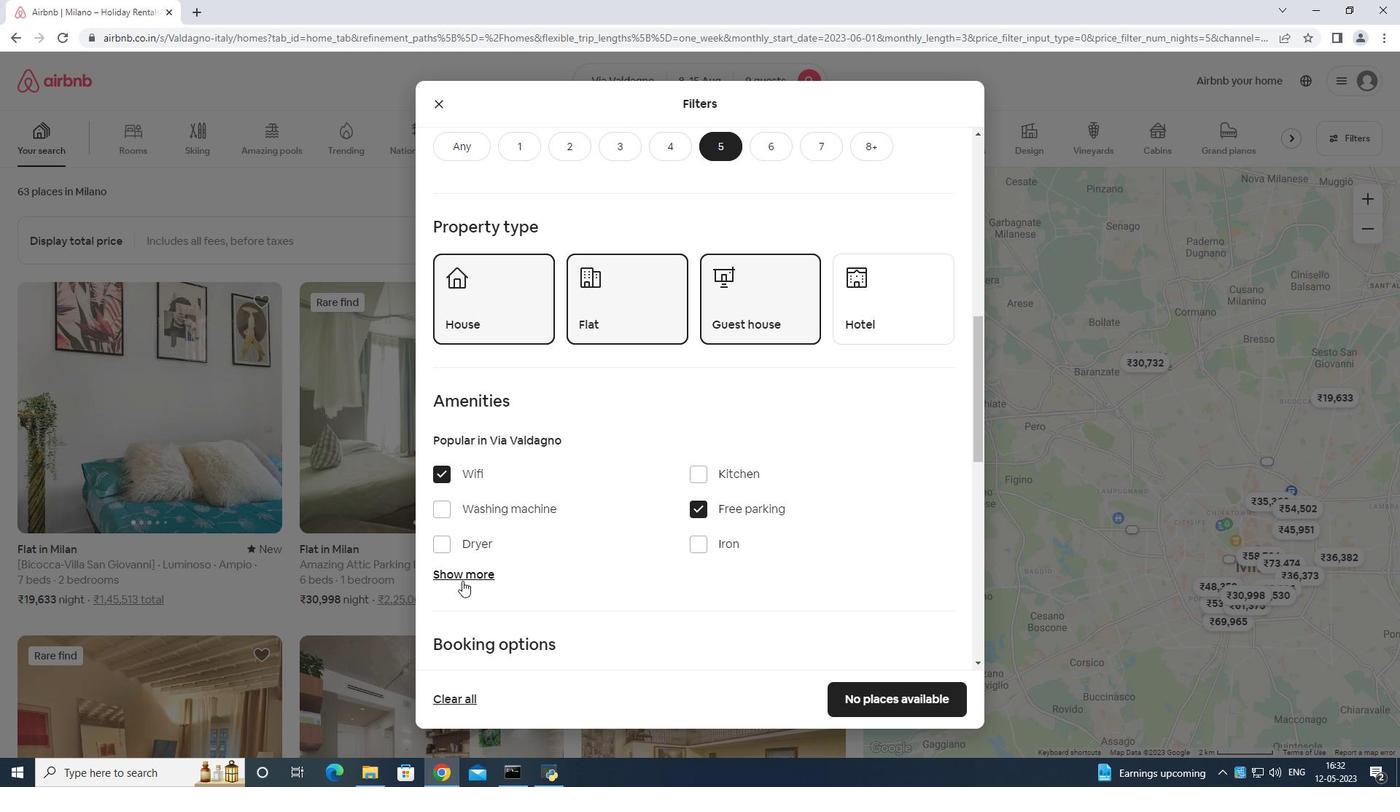 
Action: Mouse pressed left at (464, 583)
Screenshot: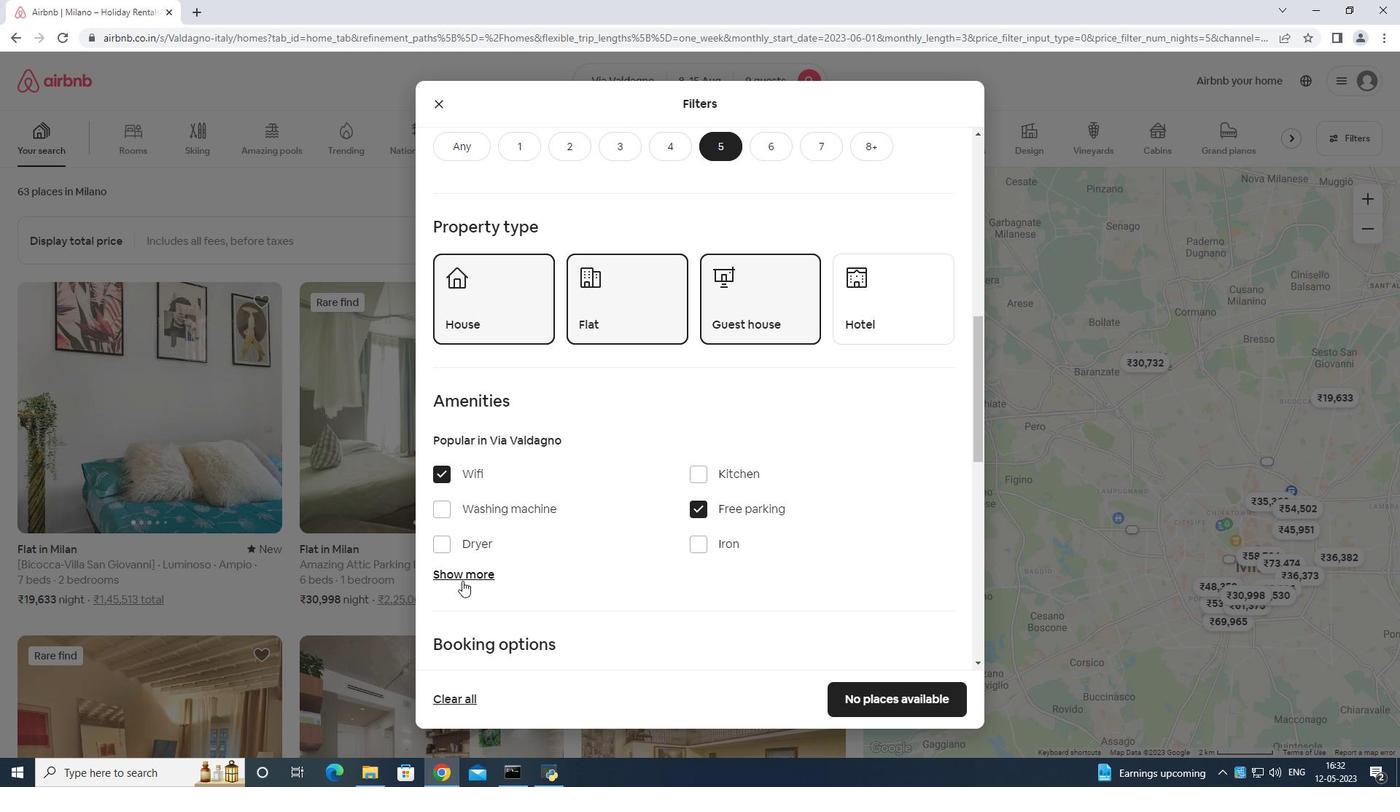 
Action: Mouse moved to (465, 572)
Screenshot: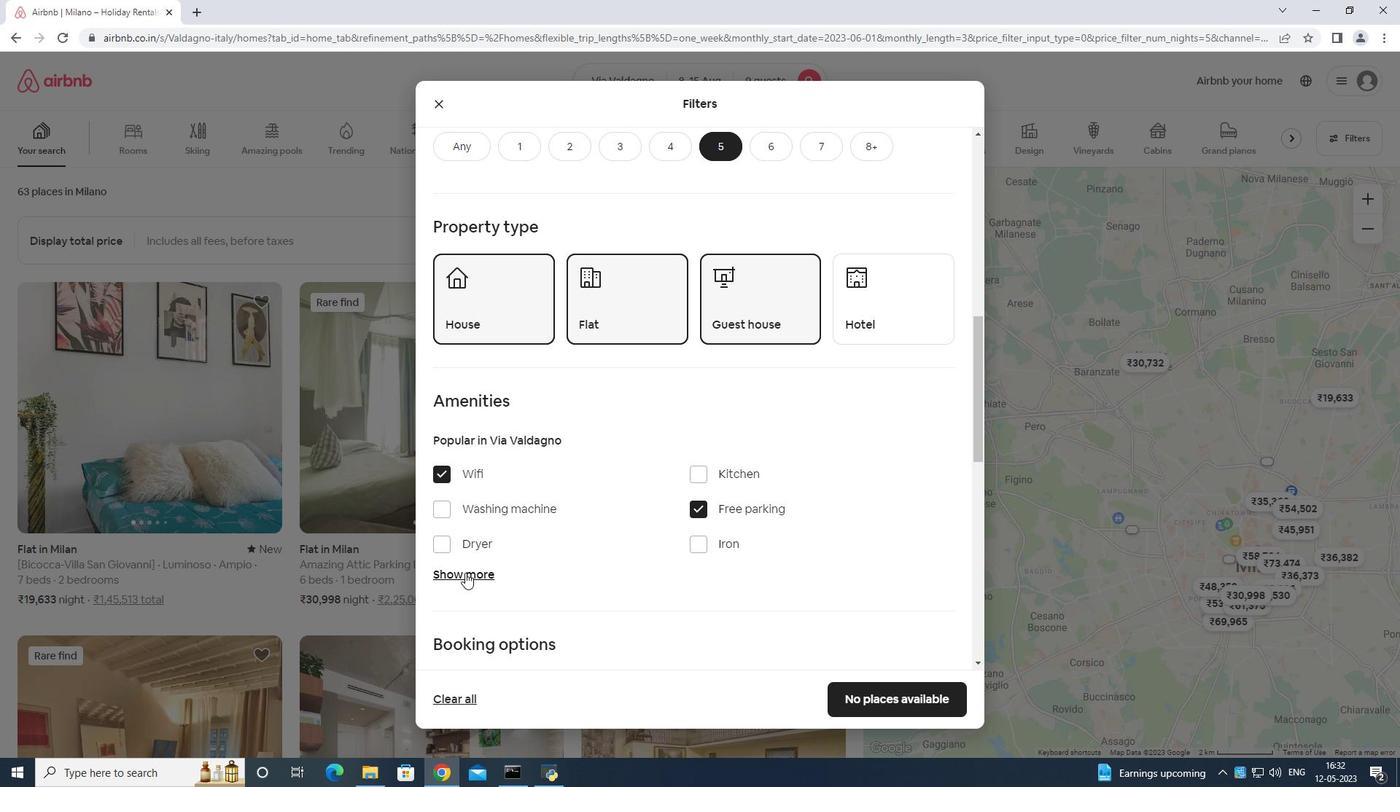 
Action: Mouse pressed left at (465, 572)
Screenshot: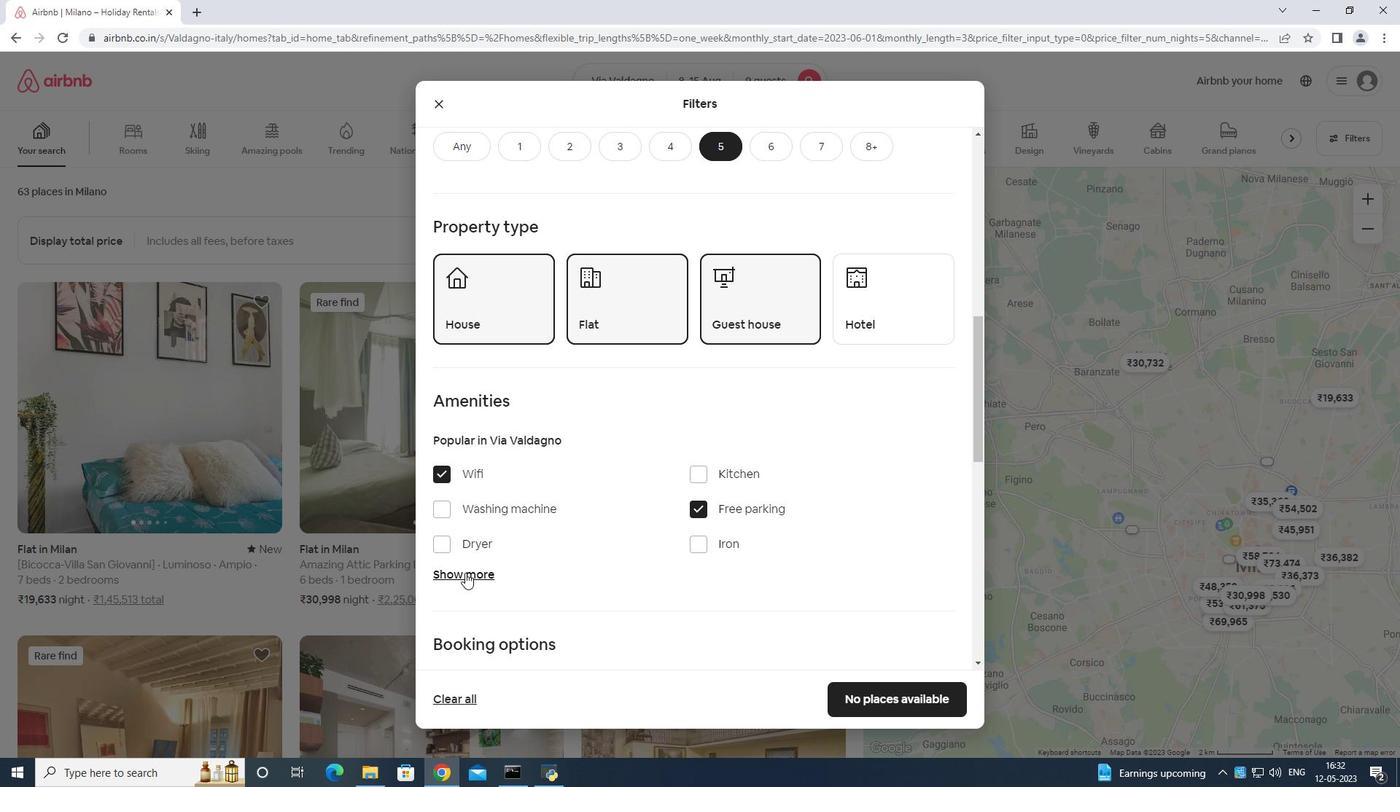 
Action: Mouse moved to (698, 663)
Screenshot: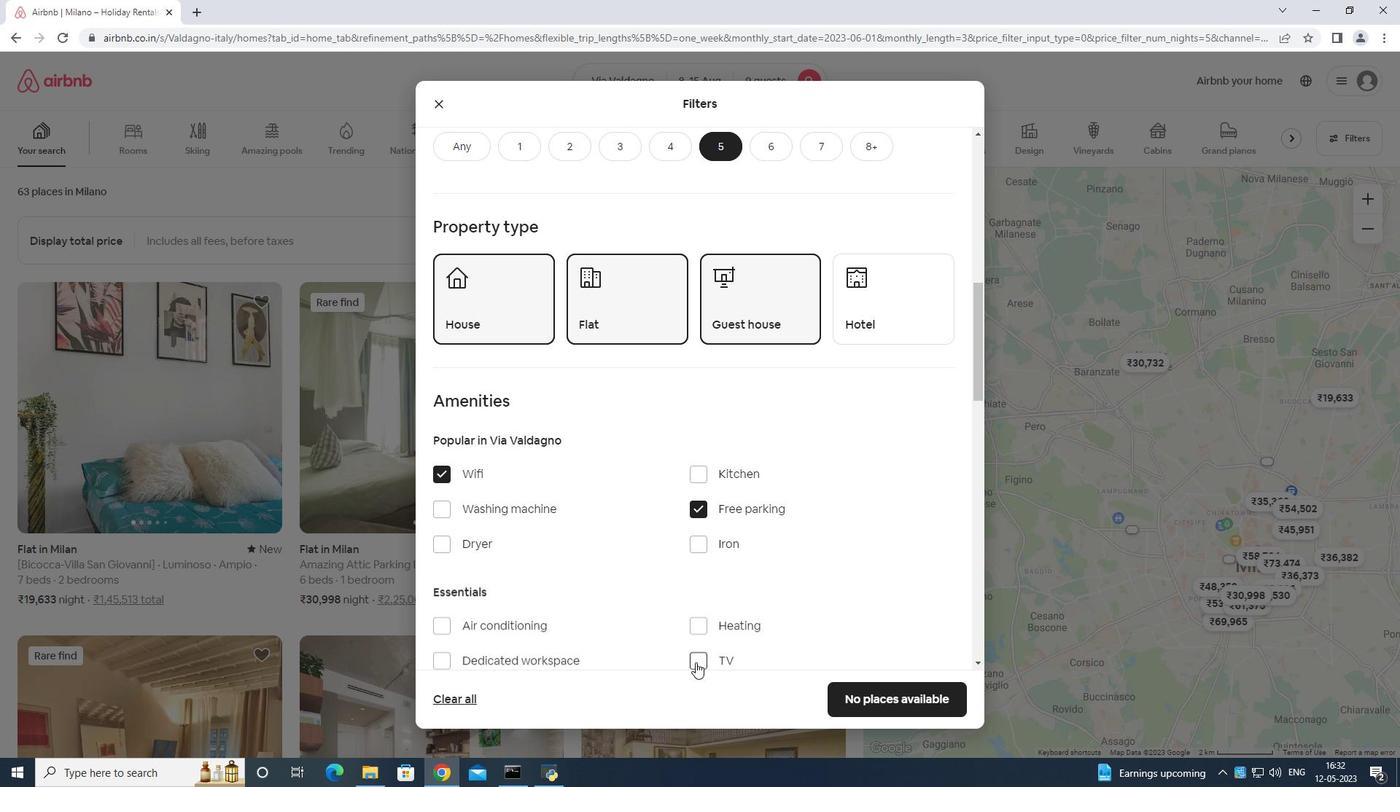 
Action: Mouse pressed left at (698, 663)
Screenshot: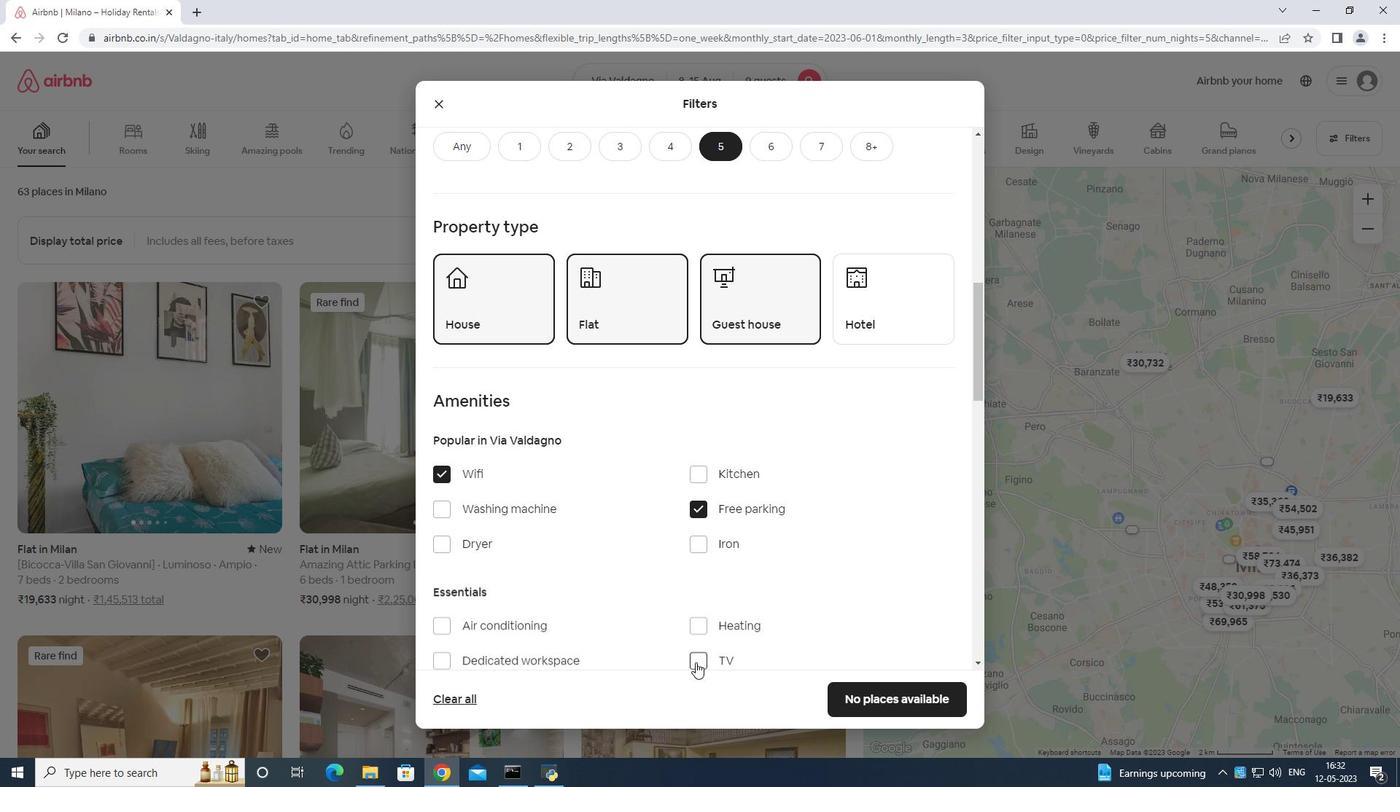 
Action: Mouse moved to (703, 609)
Screenshot: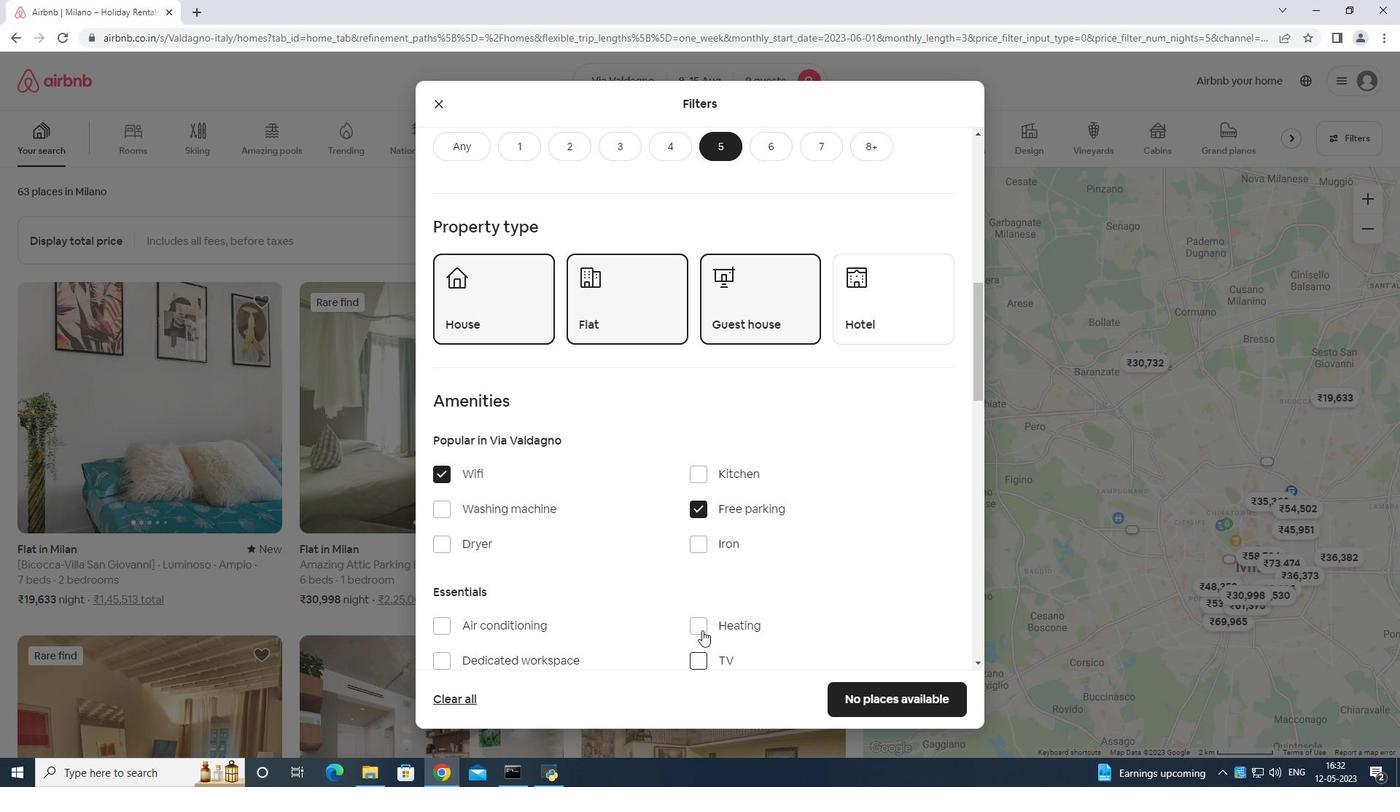 
Action: Mouse scrolled (703, 608) with delta (0, 0)
Screenshot: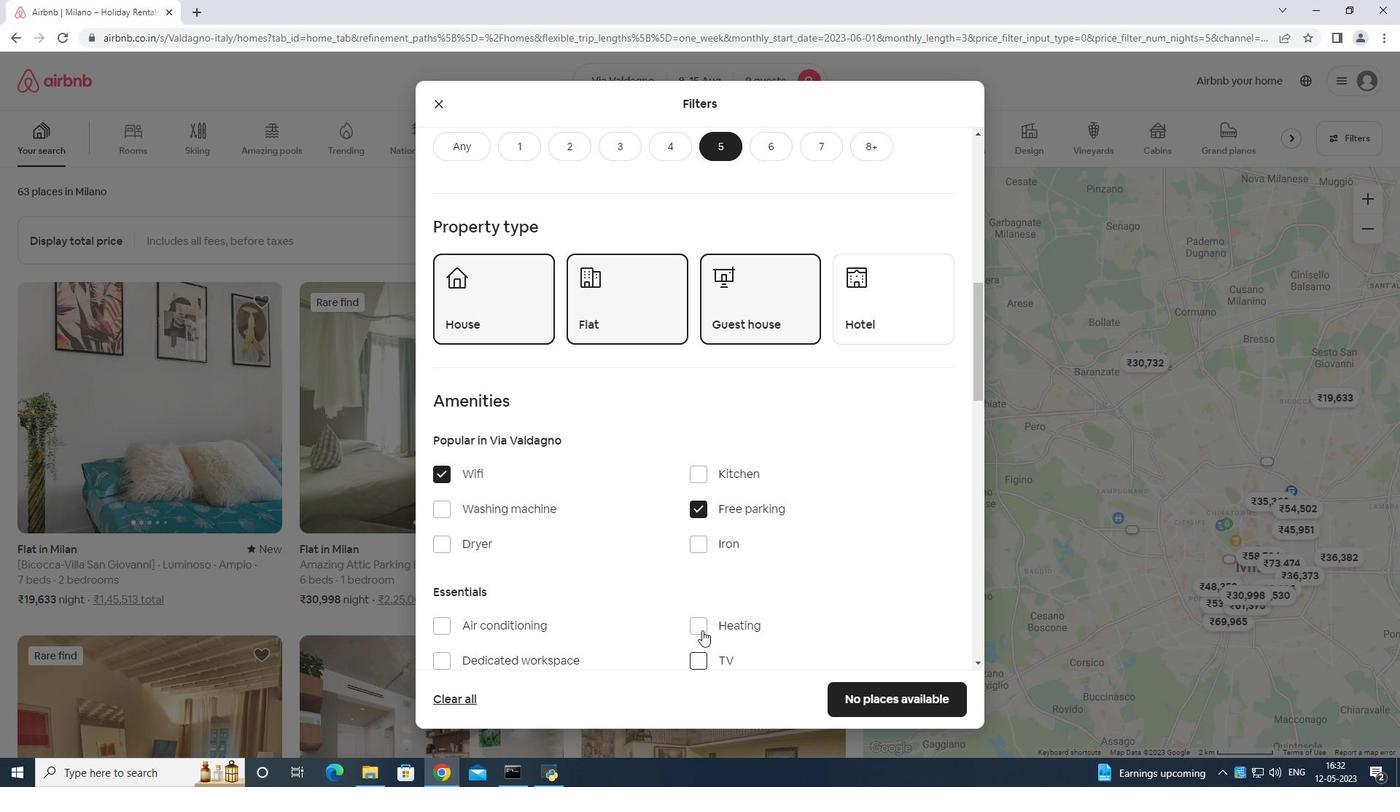
Action: Mouse moved to (704, 617)
Screenshot: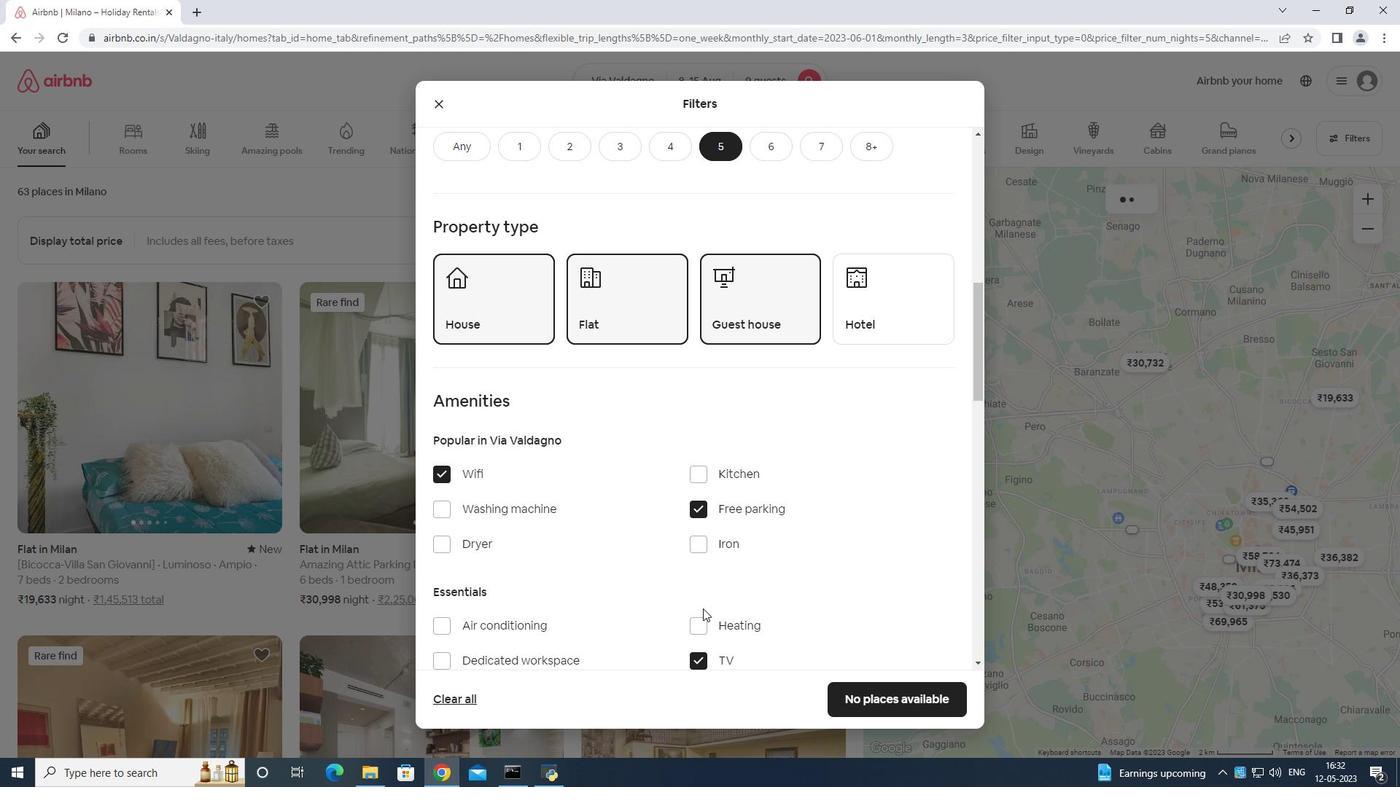 
Action: Mouse scrolled (704, 616) with delta (0, 0)
Screenshot: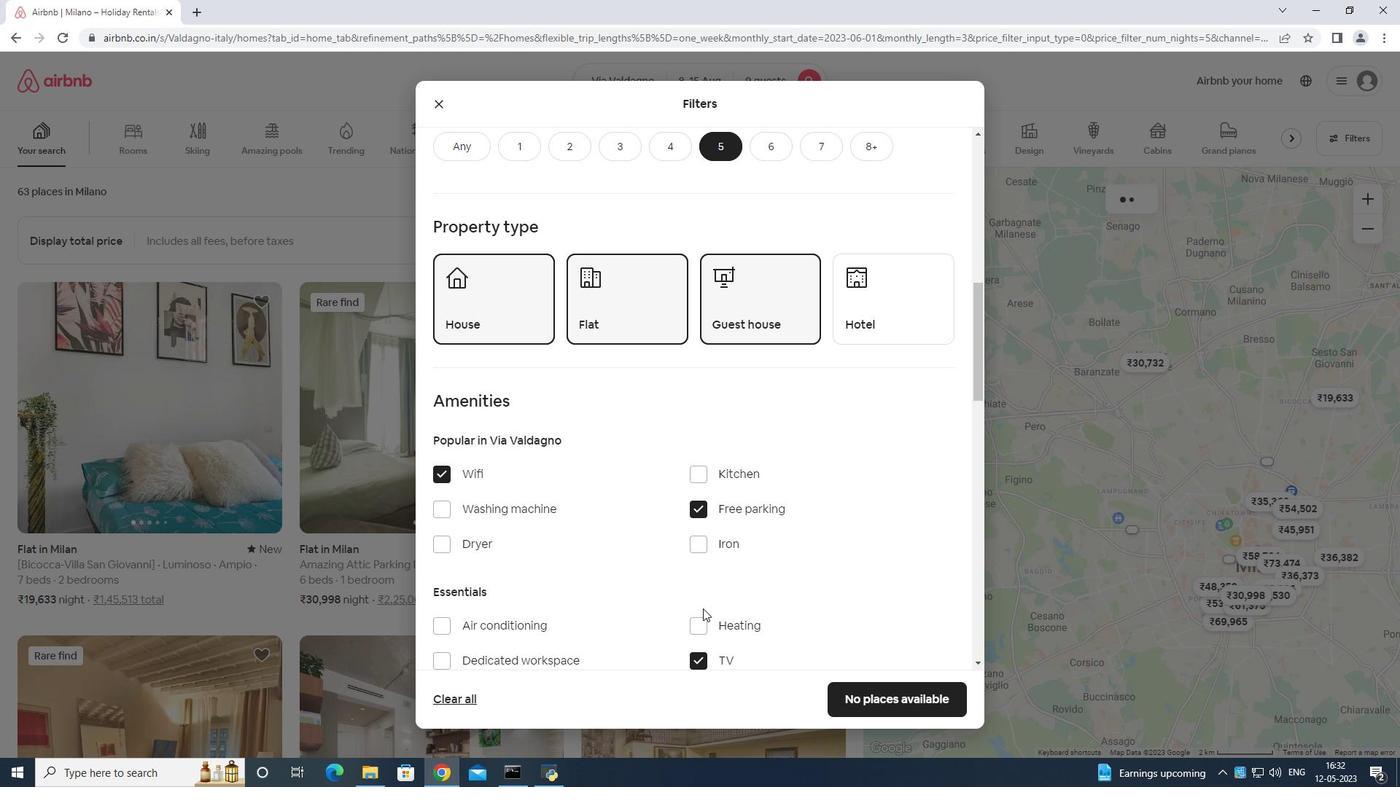 
Action: Mouse moved to (705, 617)
Screenshot: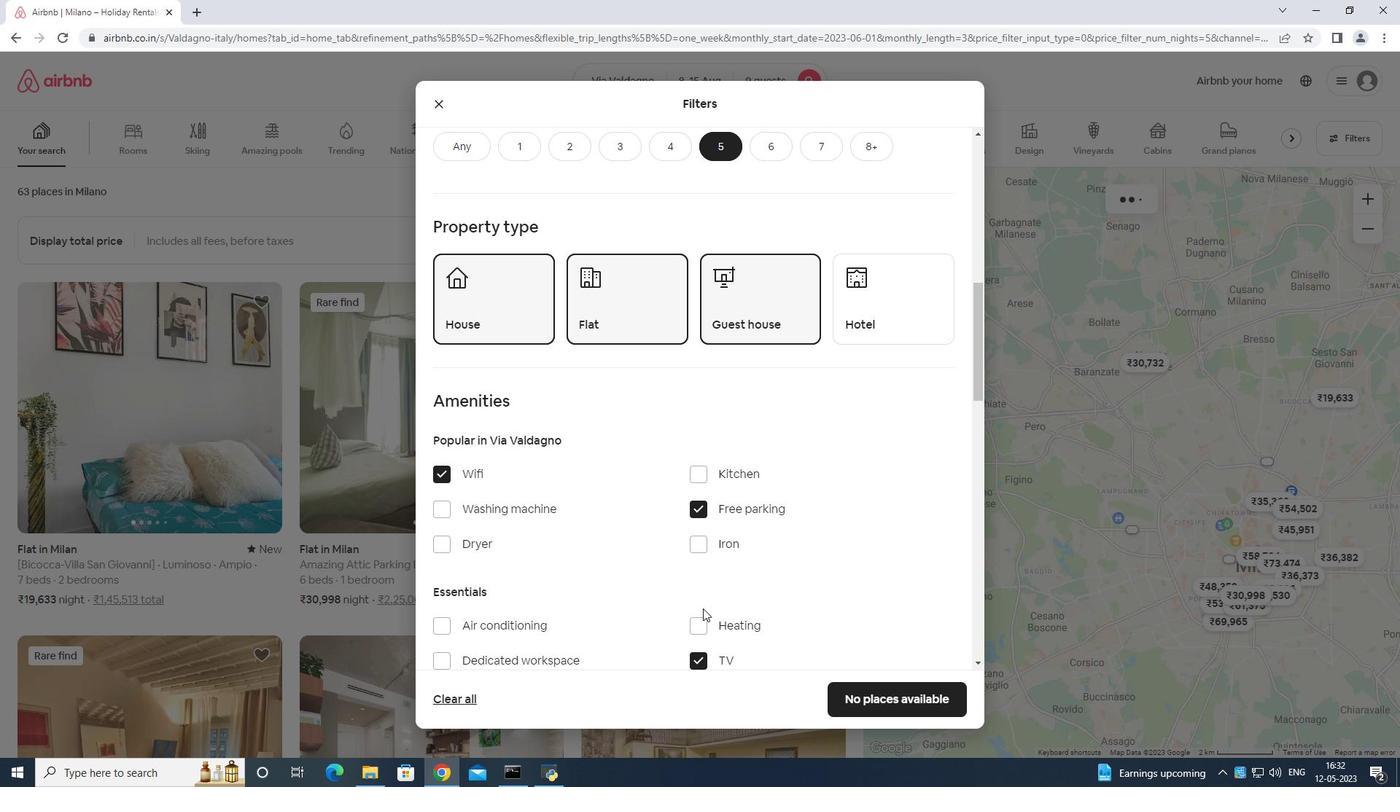 
Action: Mouse scrolled (705, 616) with delta (0, 0)
Screenshot: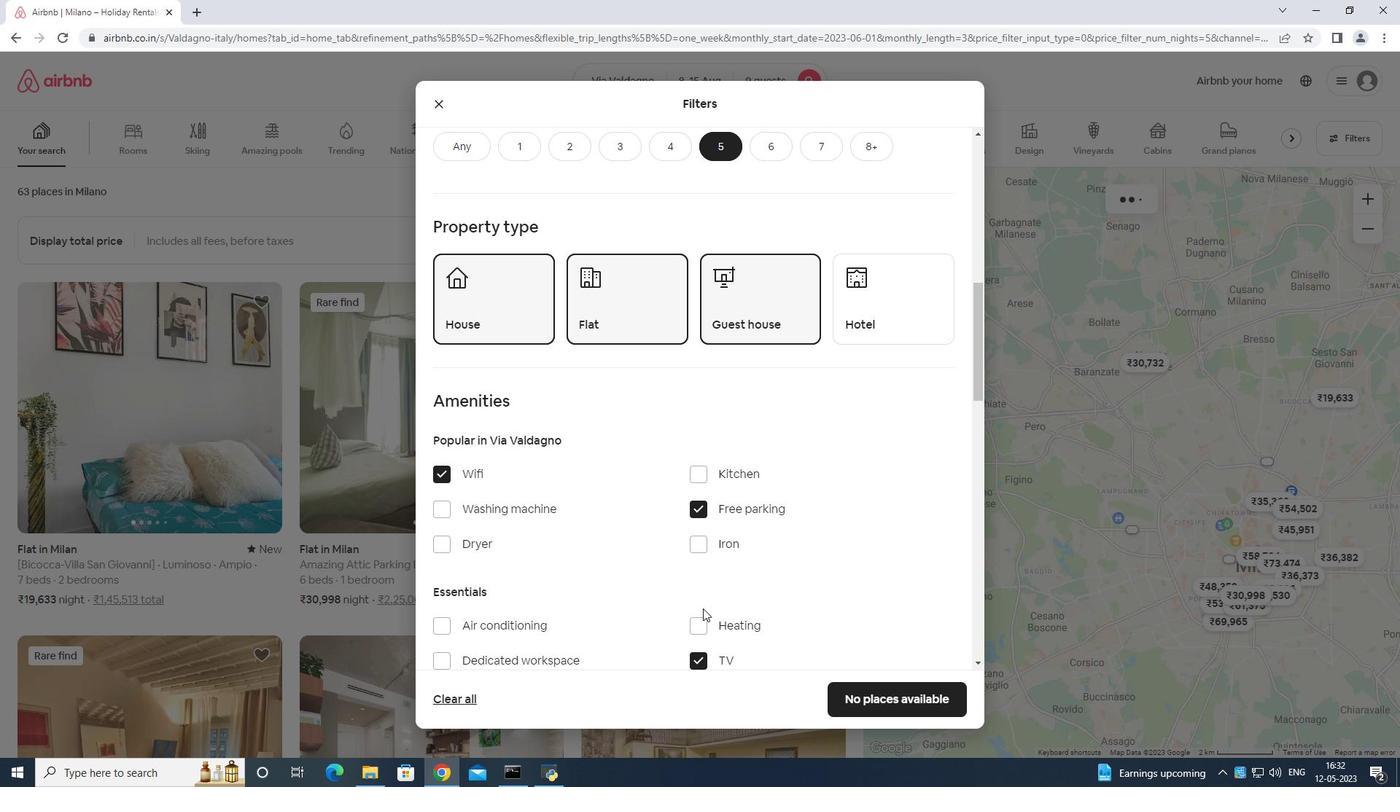 
Action: Mouse moved to (706, 617)
Screenshot: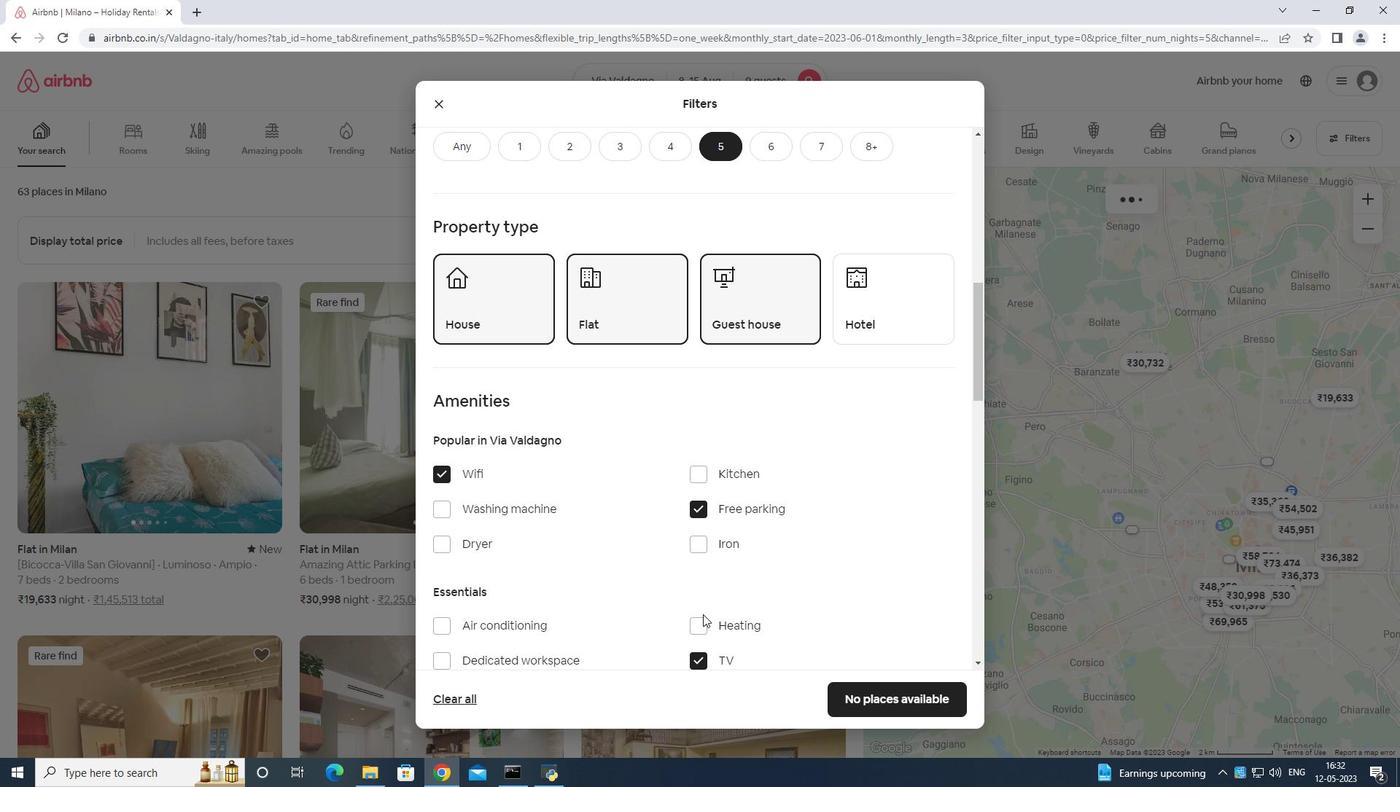 
Action: Mouse scrolled (706, 616) with delta (0, 0)
Screenshot: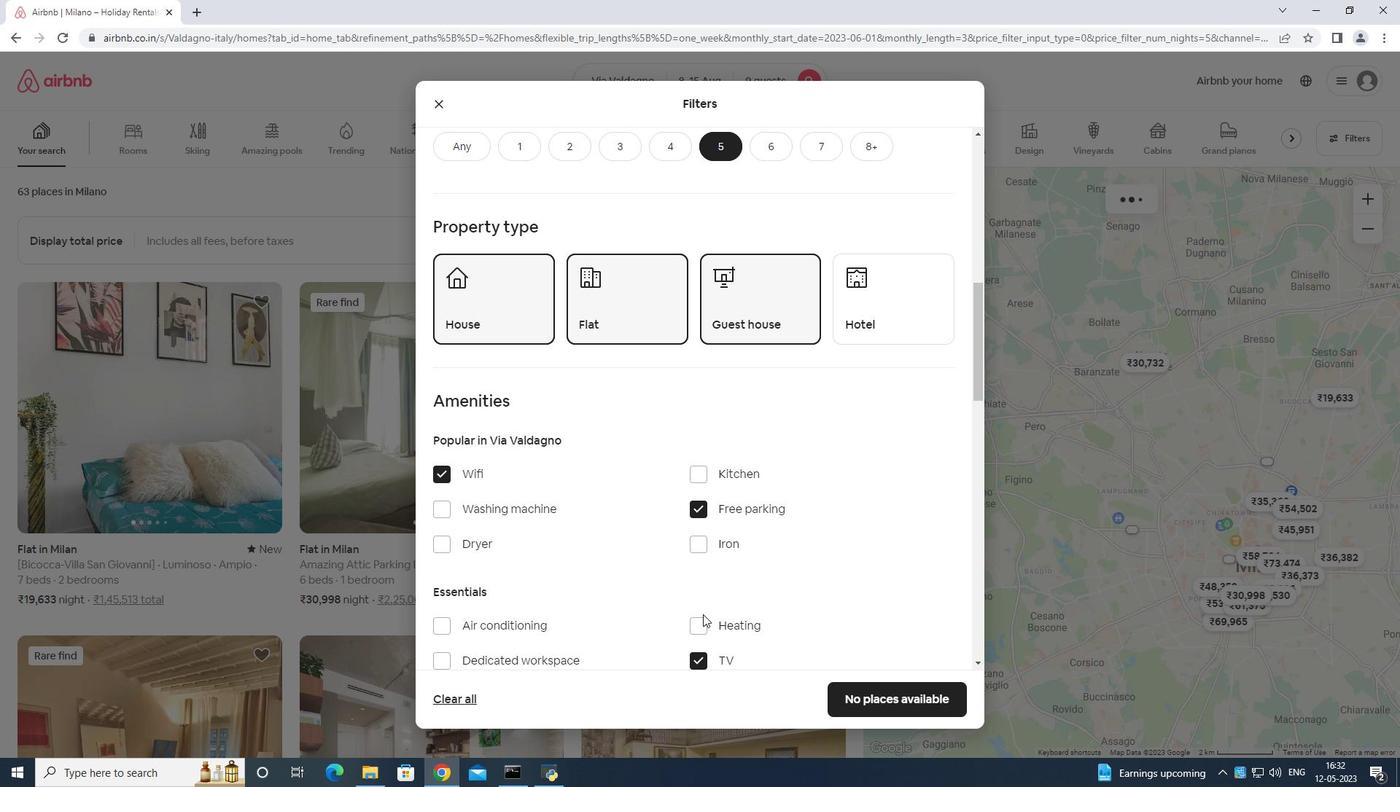 
Action: Mouse moved to (706, 614)
Screenshot: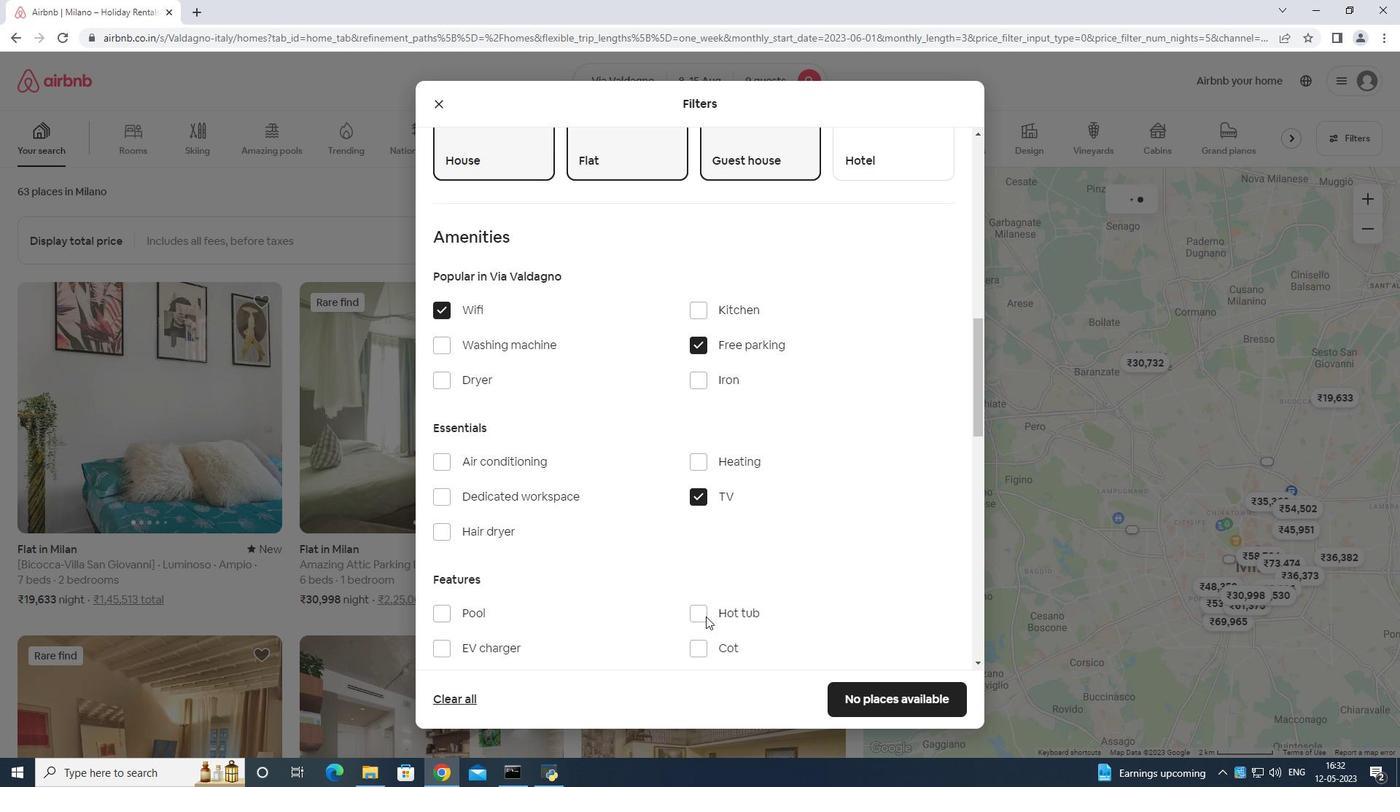 
Action: Mouse scrolled (706, 614) with delta (0, 0)
Screenshot: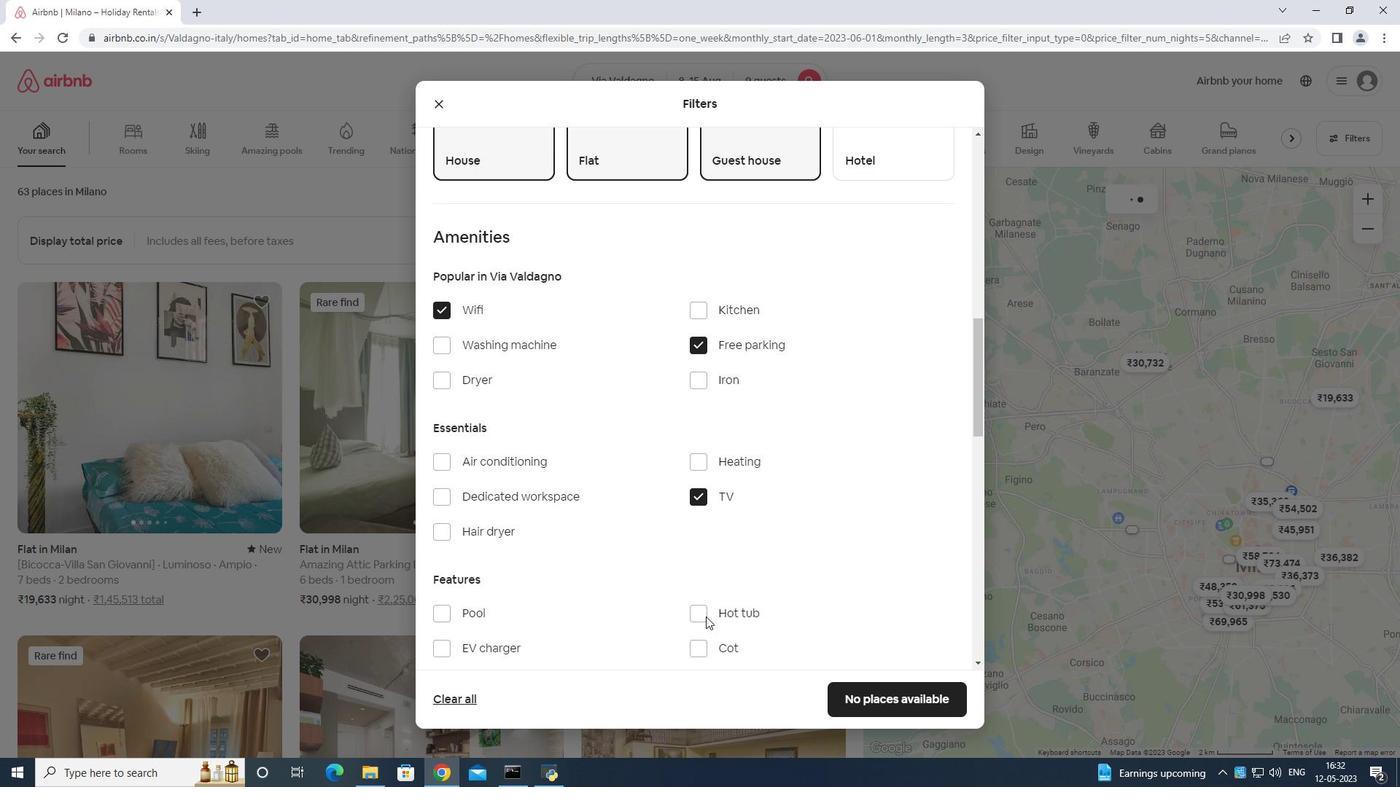 
Action: Mouse moved to (442, 488)
Screenshot: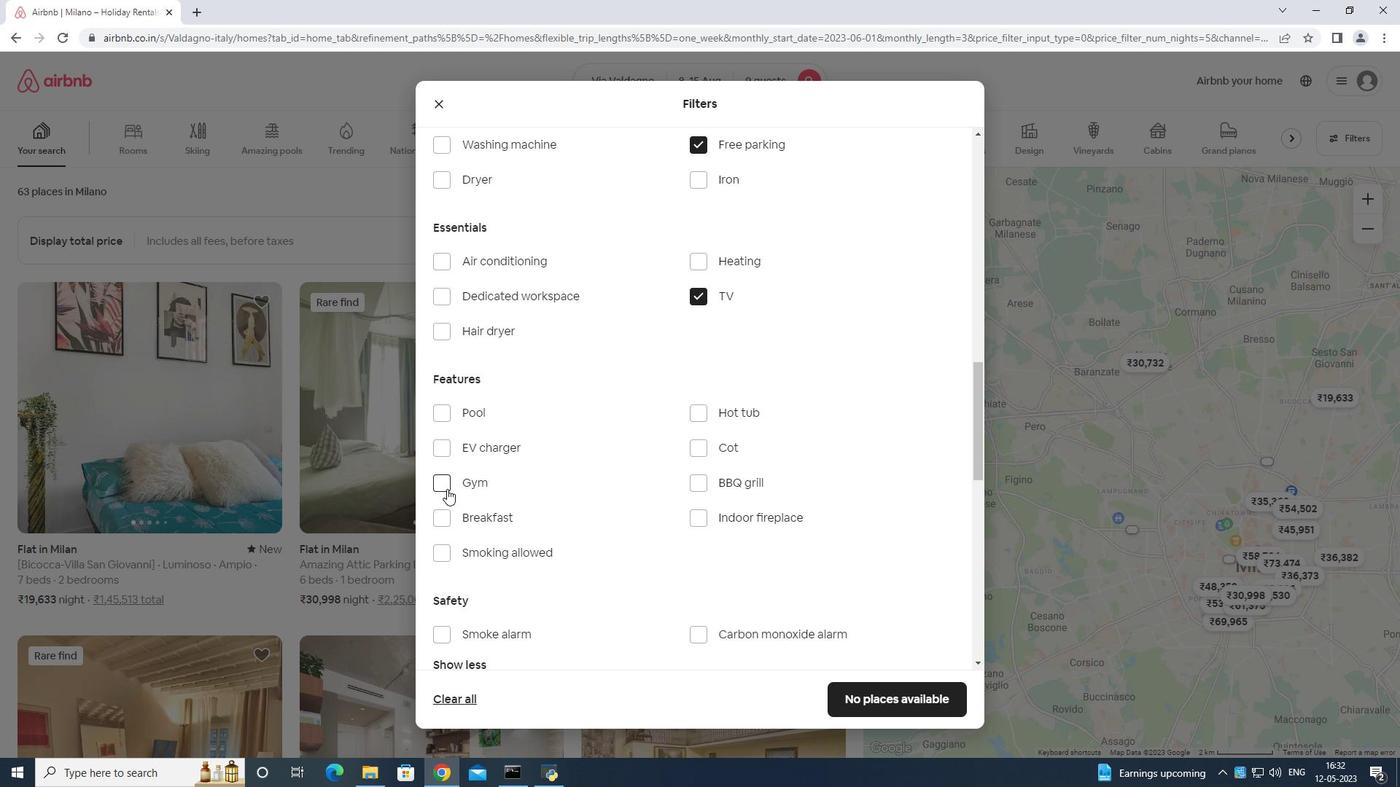 
Action: Mouse pressed left at (442, 488)
Screenshot: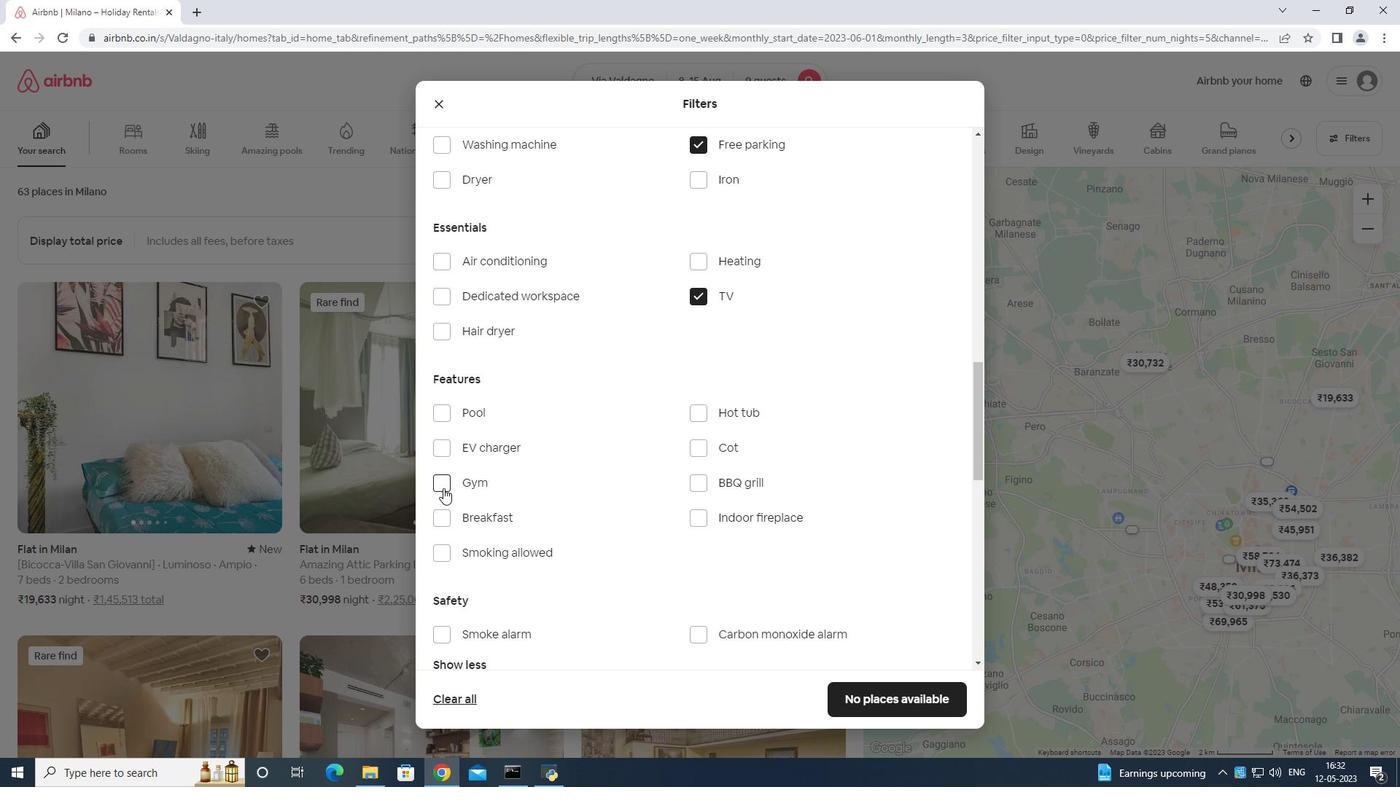 
Action: Mouse moved to (438, 517)
Screenshot: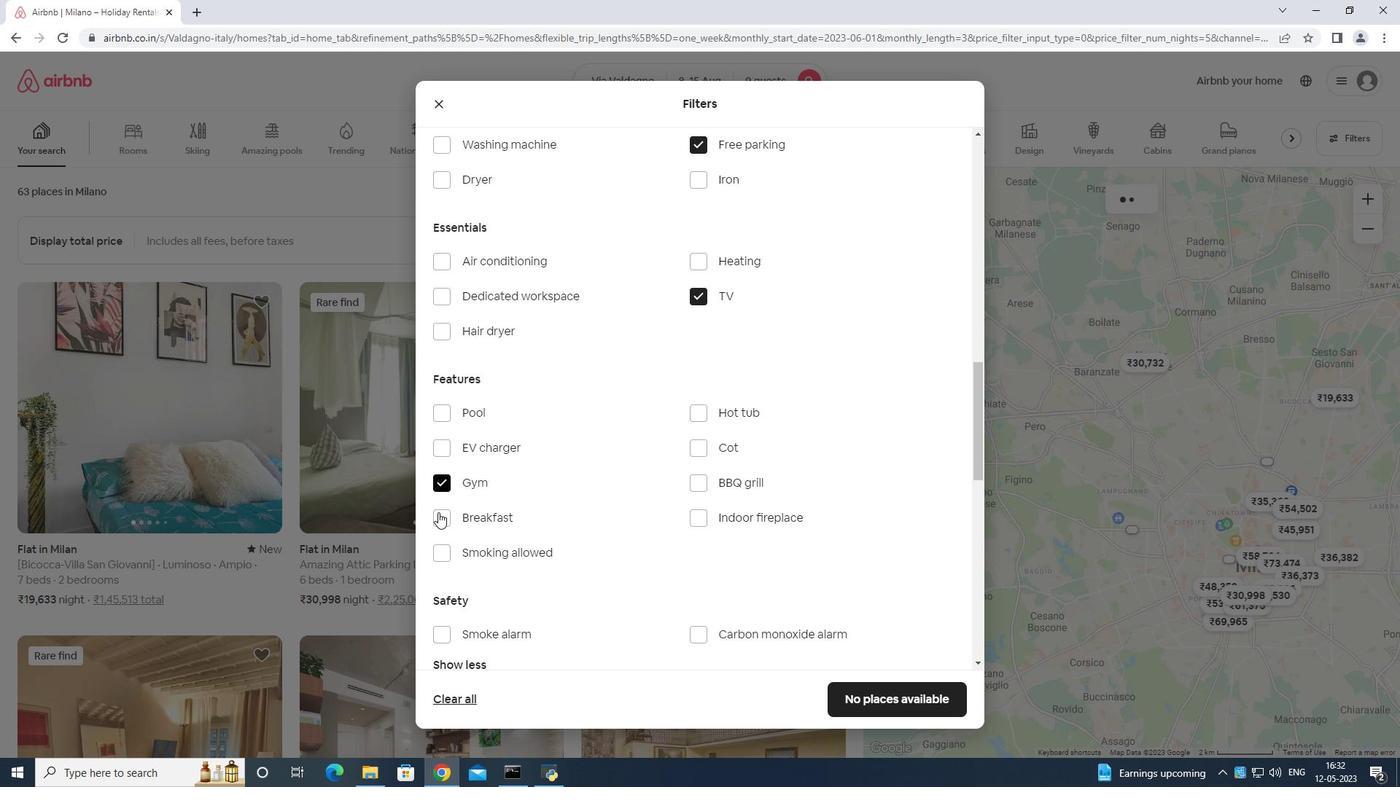 
Action: Mouse pressed left at (438, 517)
Screenshot: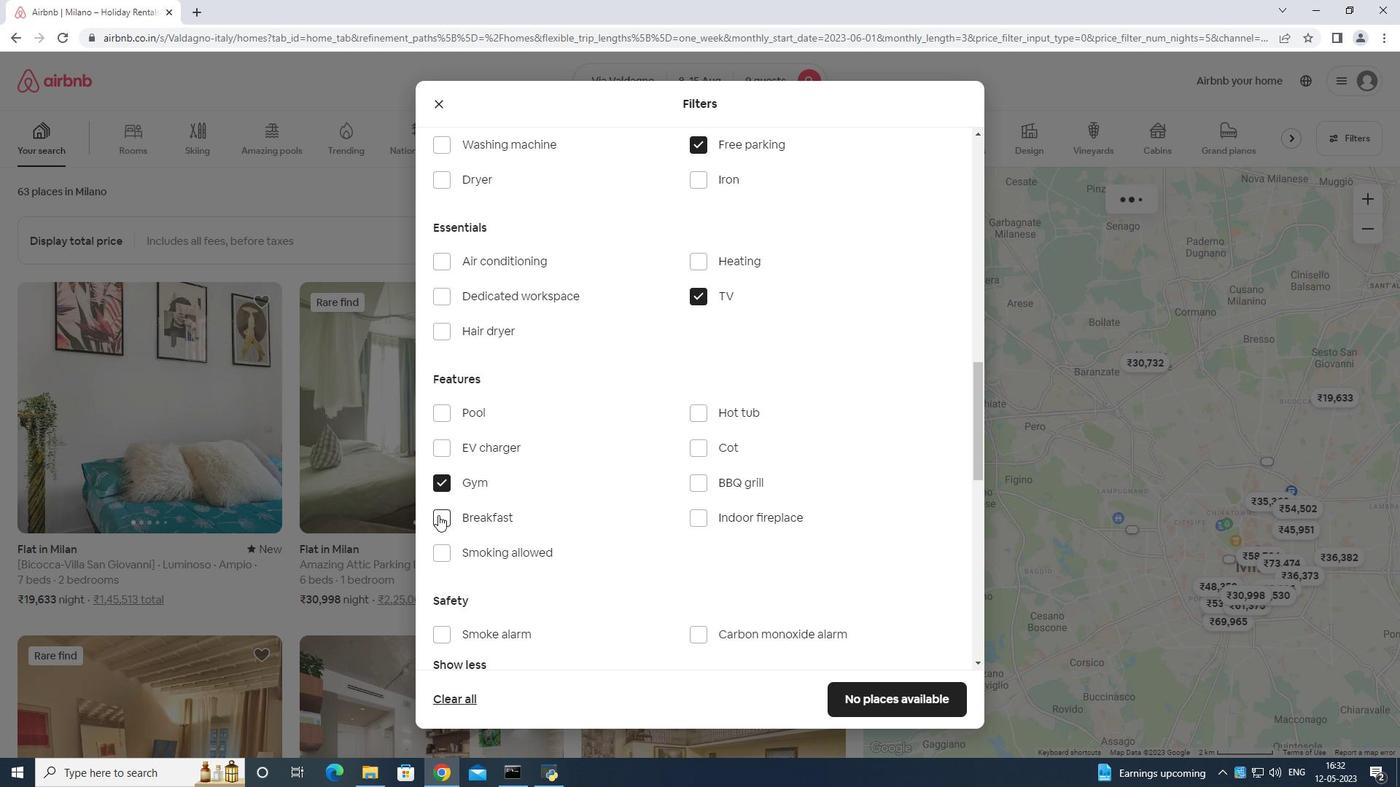 
Action: Mouse moved to (717, 512)
Screenshot: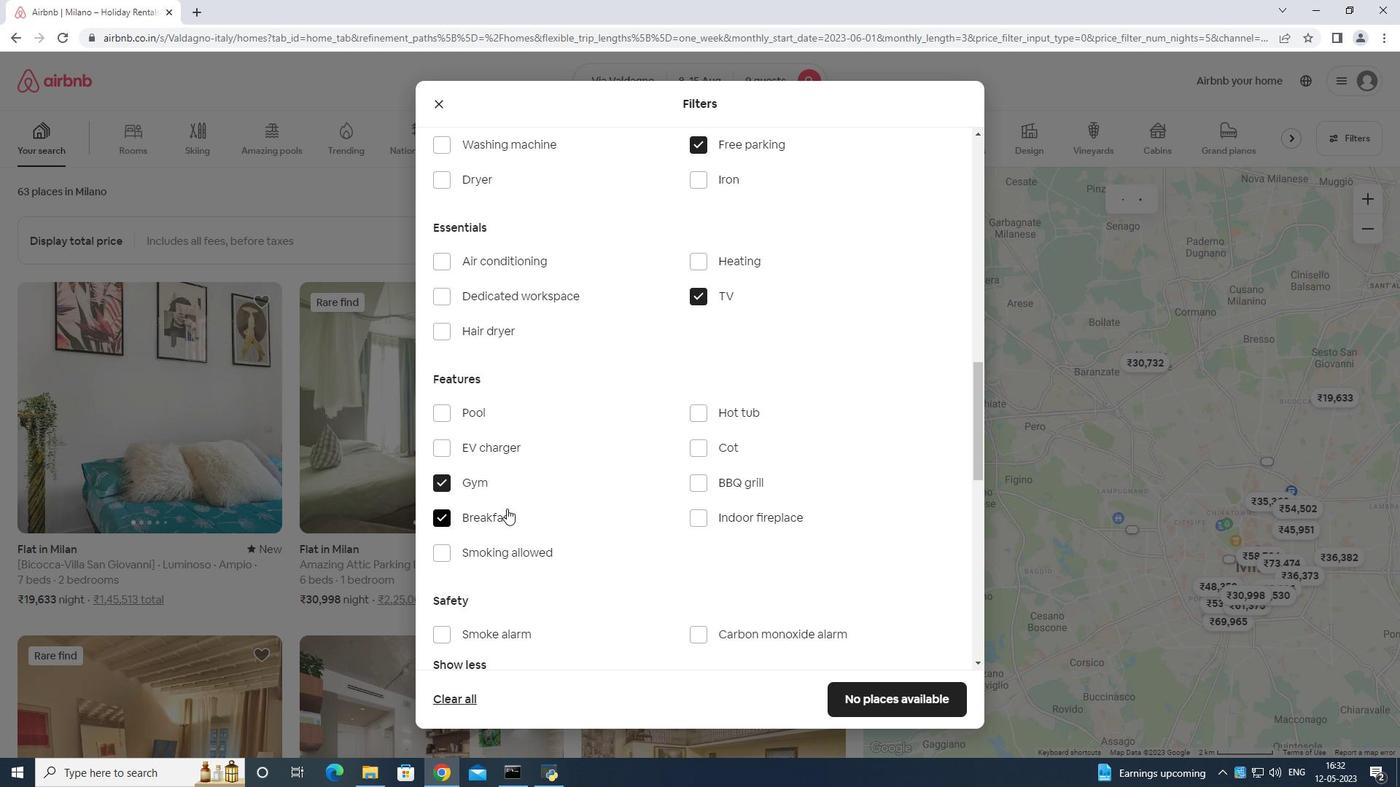 
Action: Mouse scrolled (717, 512) with delta (0, 0)
Screenshot: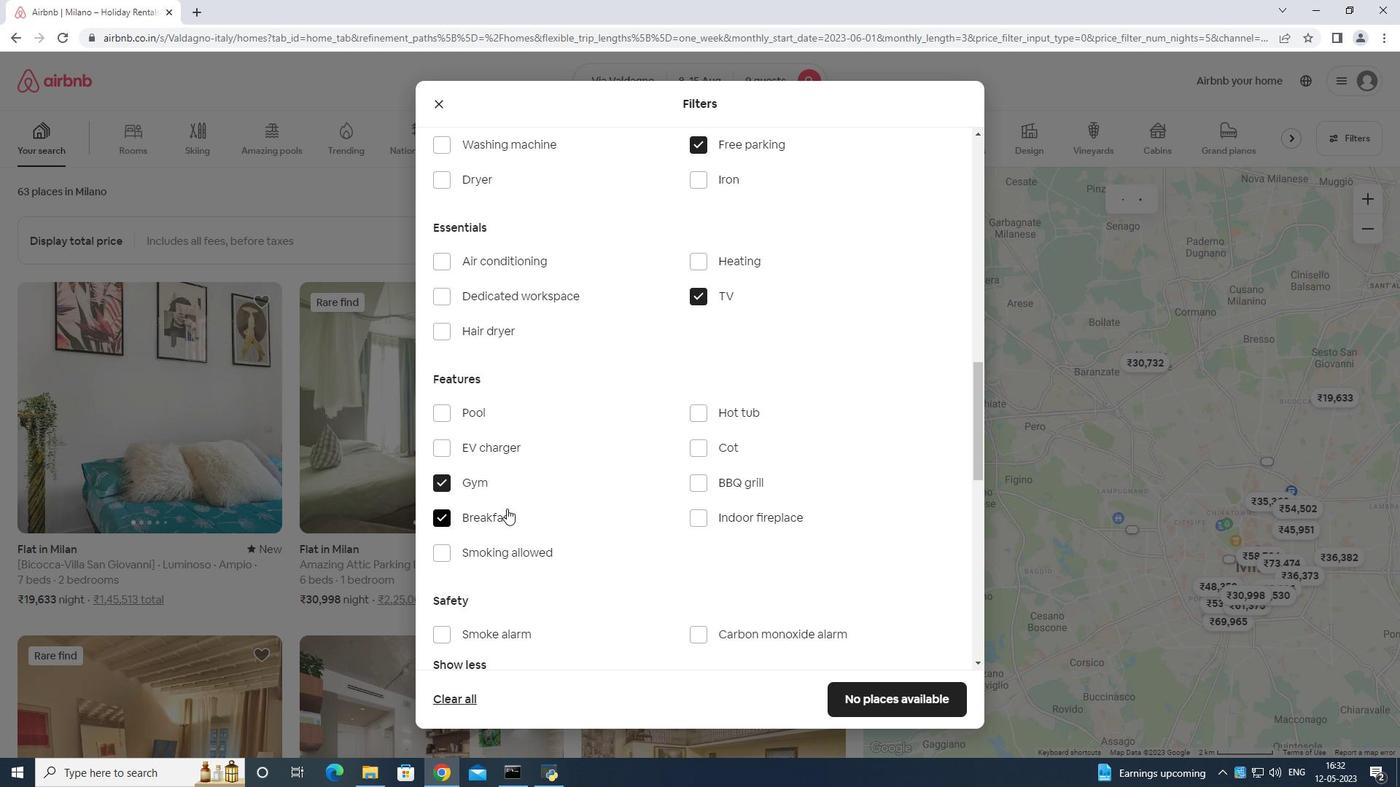
Action: Mouse moved to (746, 521)
Screenshot: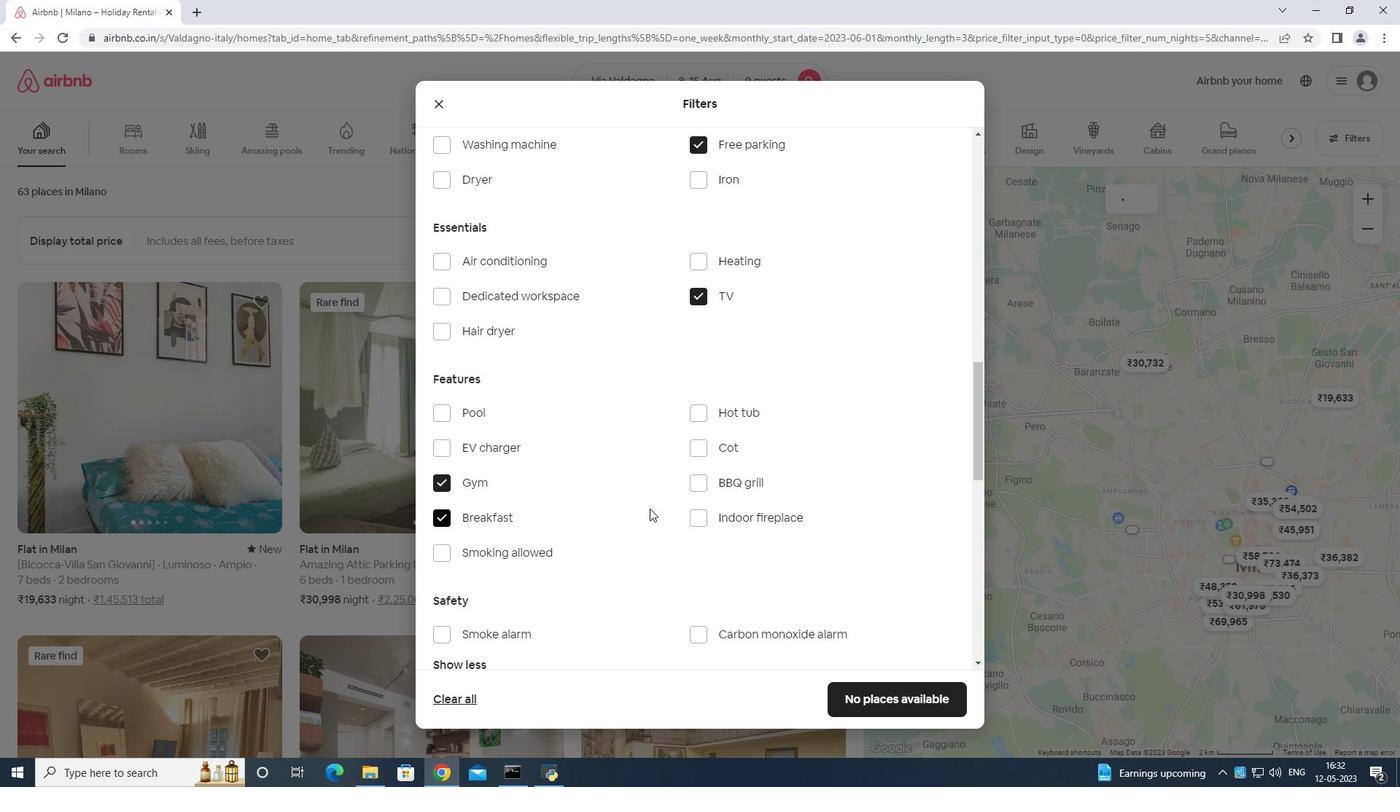 
Action: Mouse scrolled (746, 520) with delta (0, 0)
Screenshot: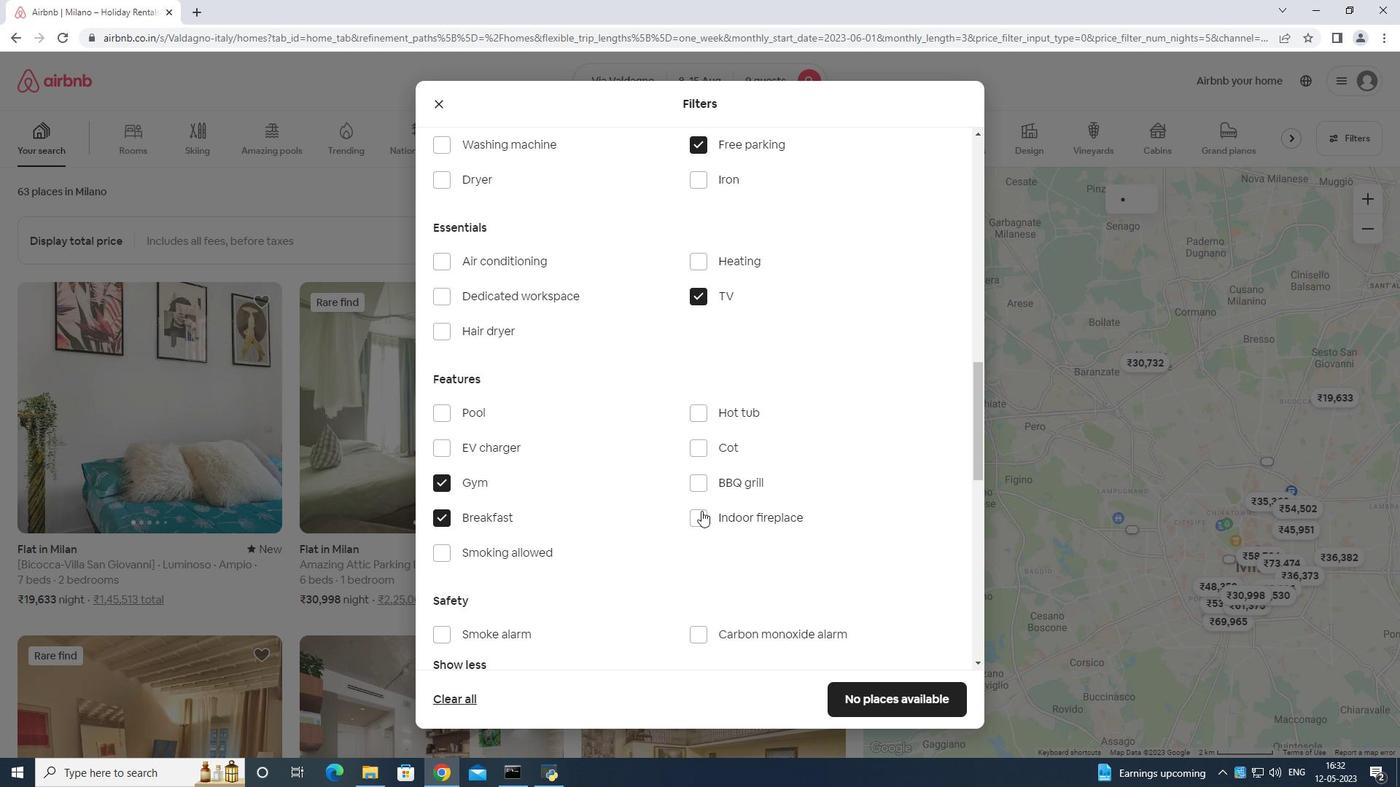 
Action: Mouse moved to (750, 521)
Screenshot: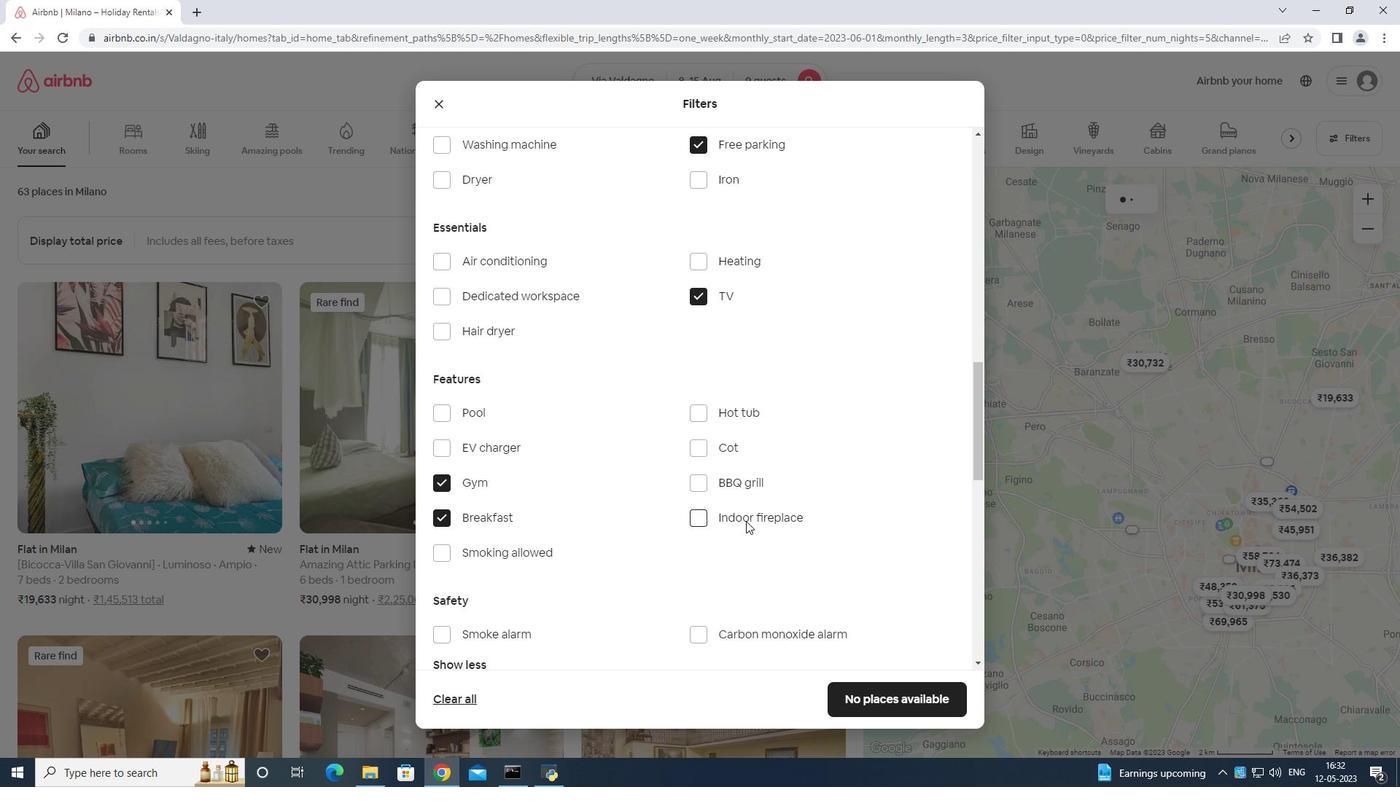 
Action: Mouse scrolled (750, 520) with delta (0, 0)
Screenshot: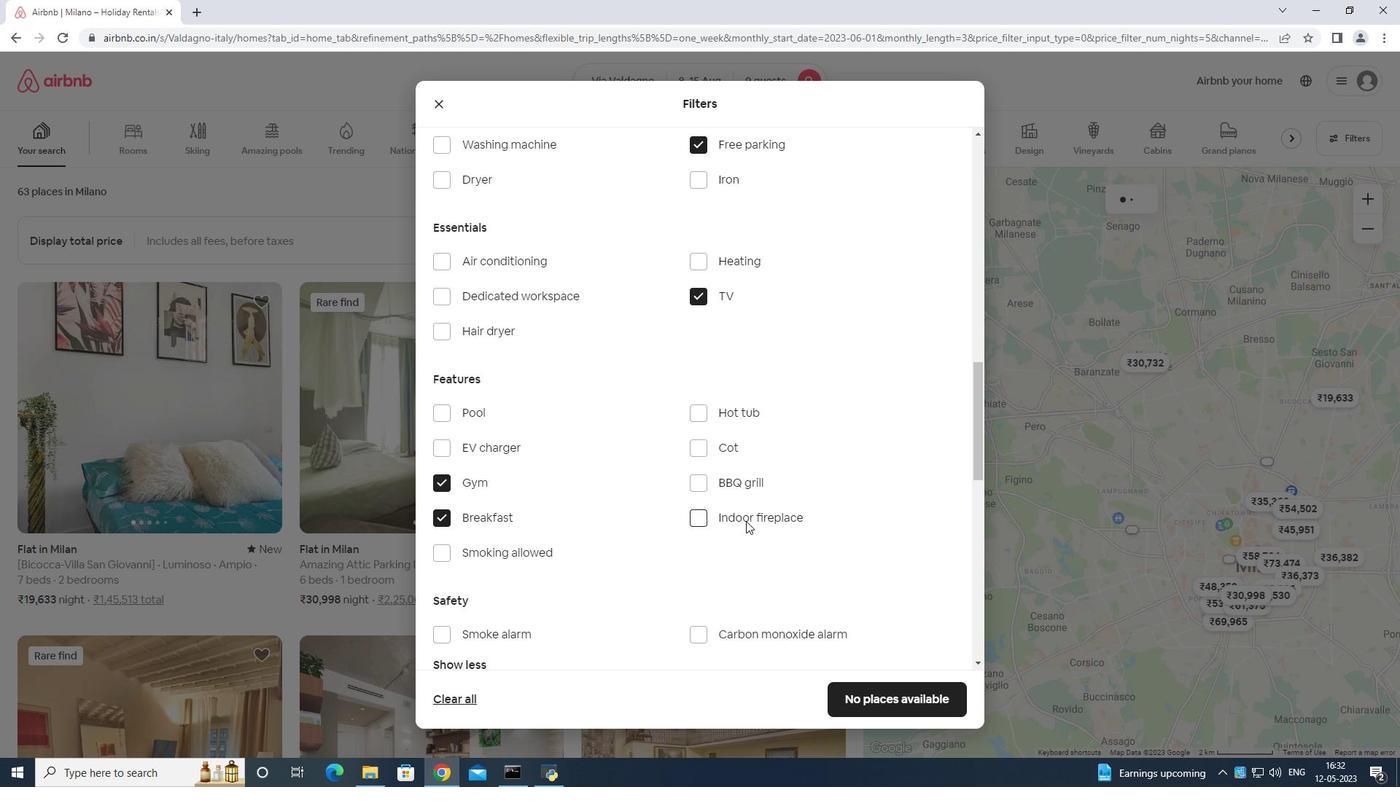 
Action: Mouse moved to (756, 523)
Screenshot: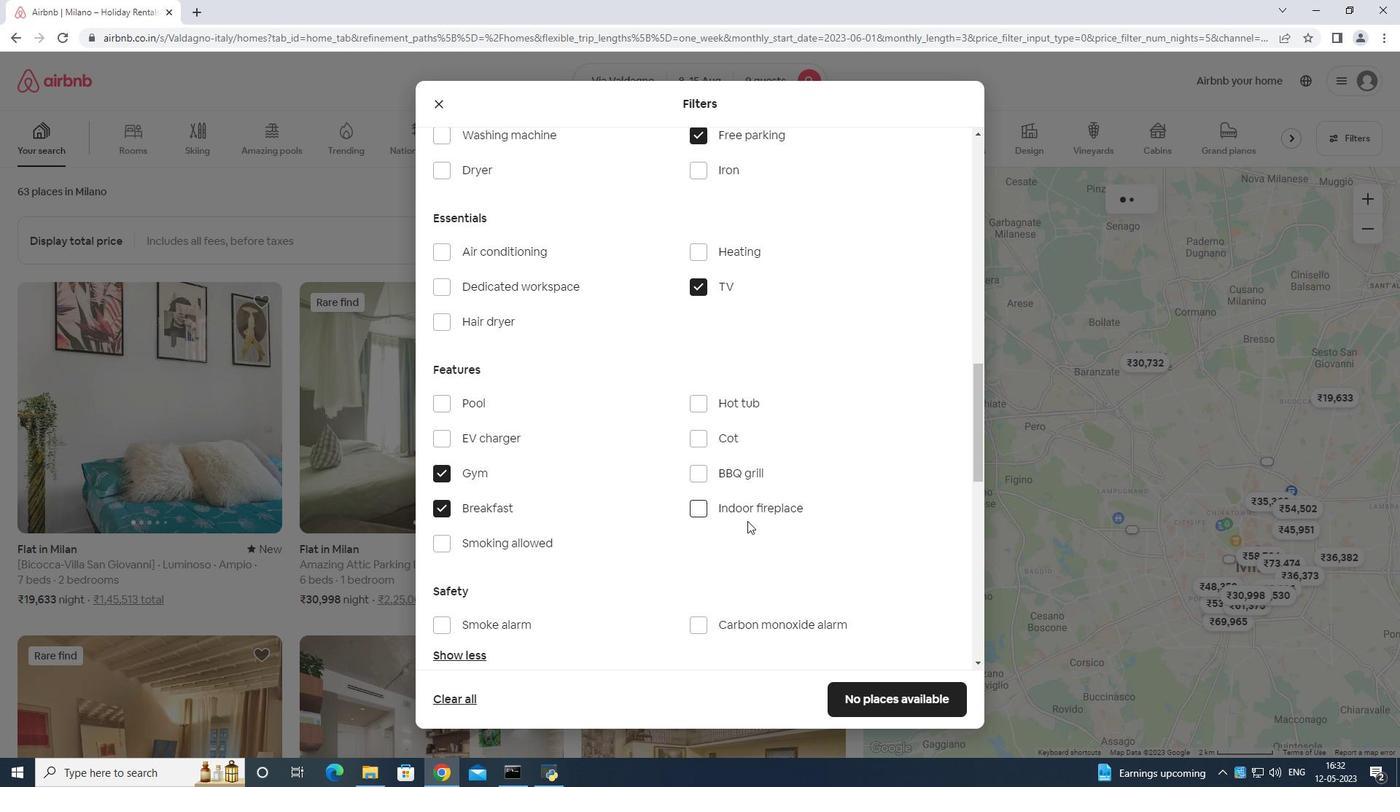 
Action: Mouse scrolled (756, 522) with delta (0, 0)
Screenshot: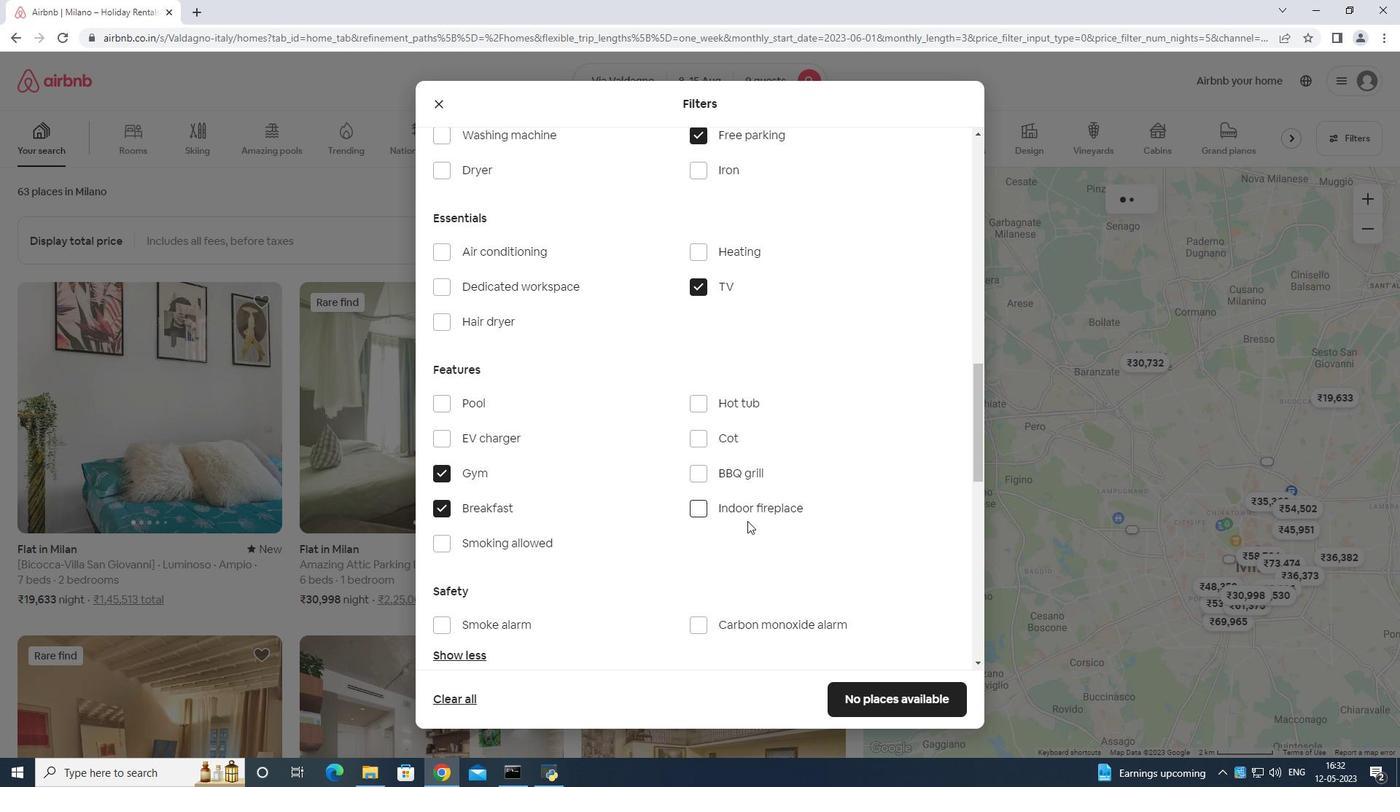 
Action: Mouse moved to (913, 537)
Screenshot: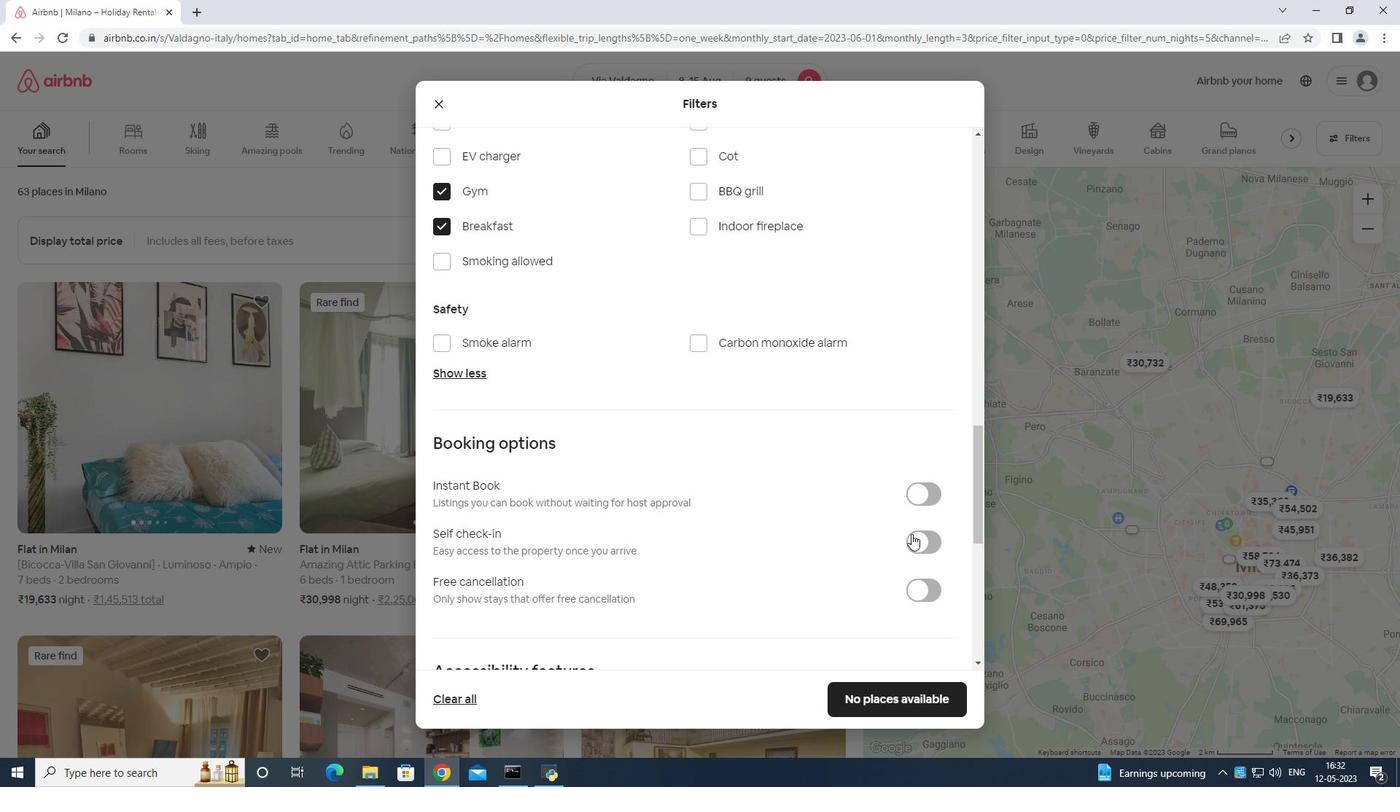 
Action: Mouse pressed left at (913, 537)
Screenshot: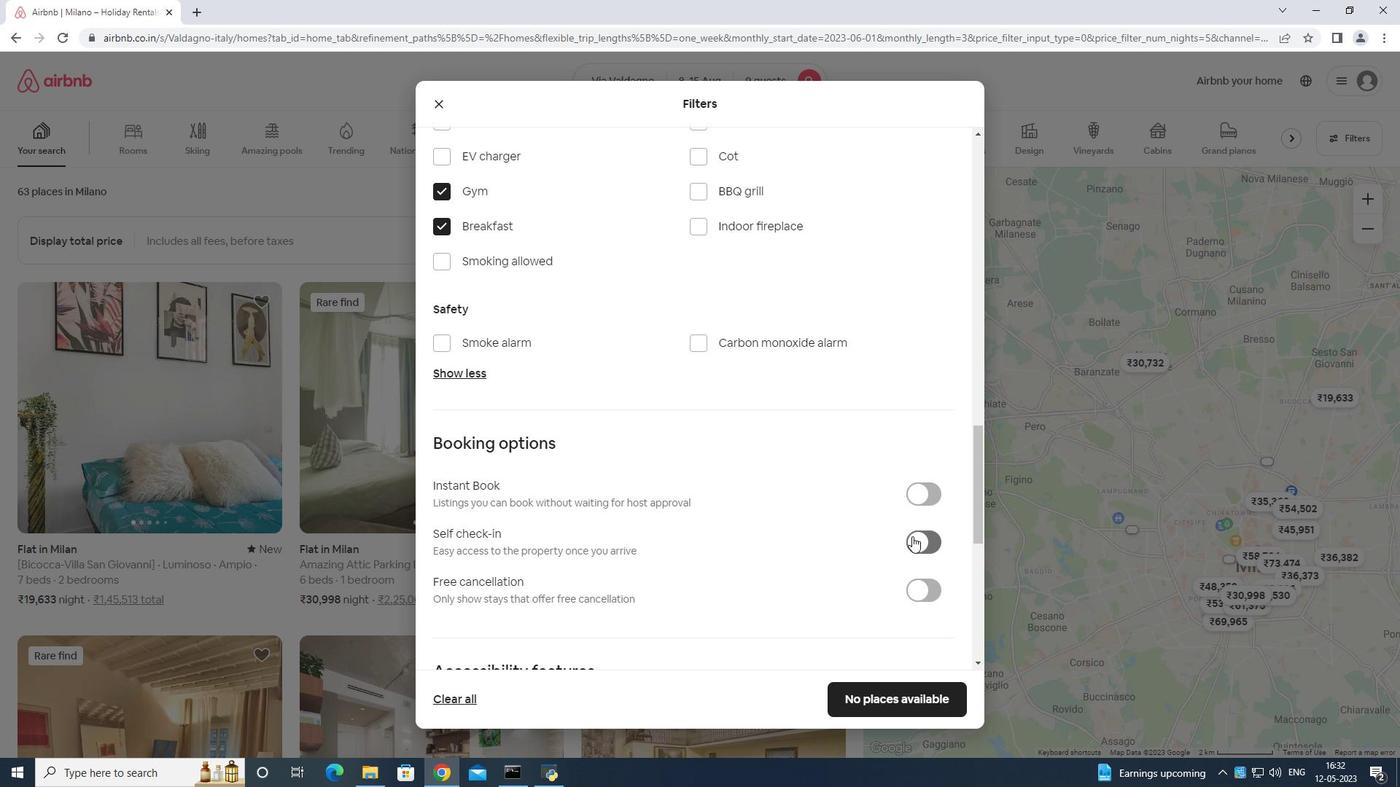 
Action: Mouse moved to (924, 511)
Screenshot: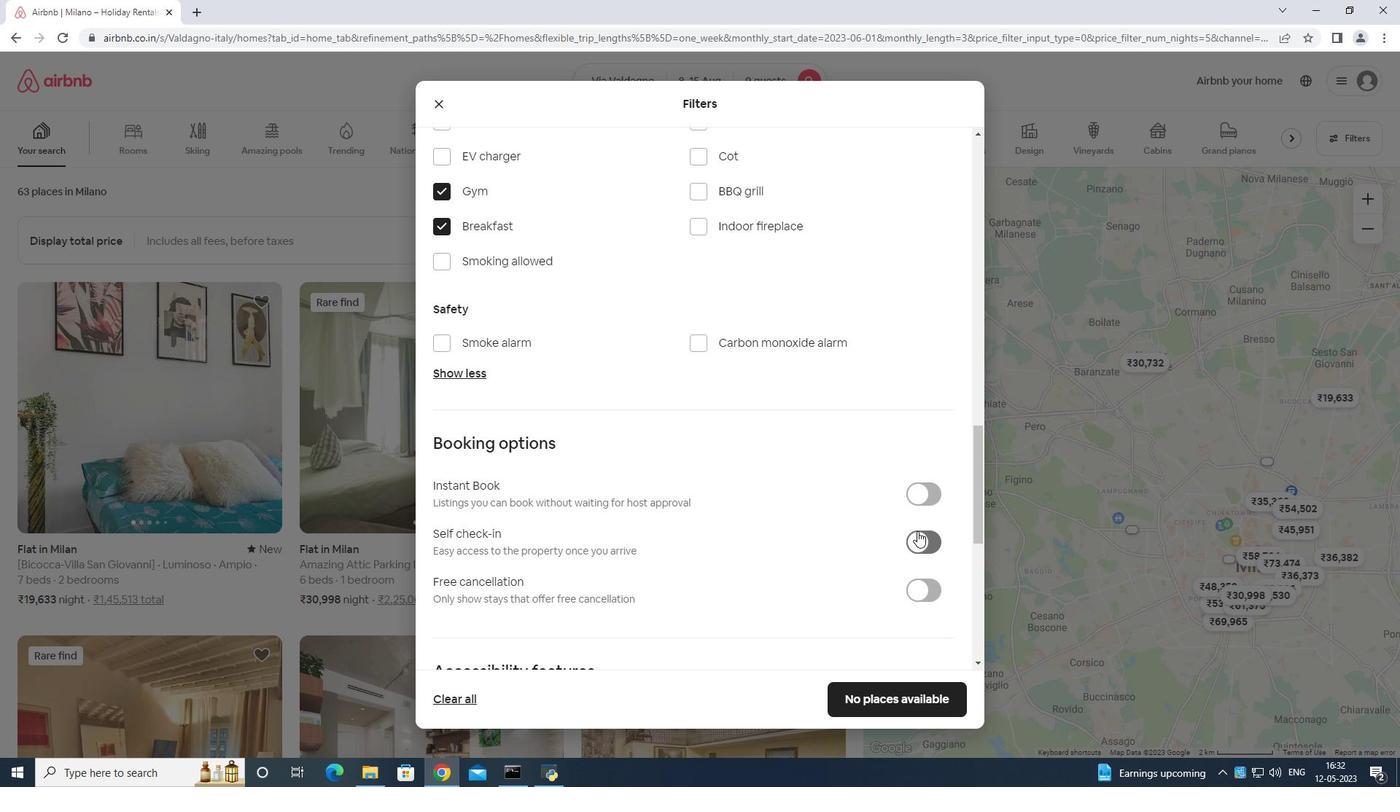 
Action: Mouse scrolled (924, 510) with delta (0, 0)
Screenshot: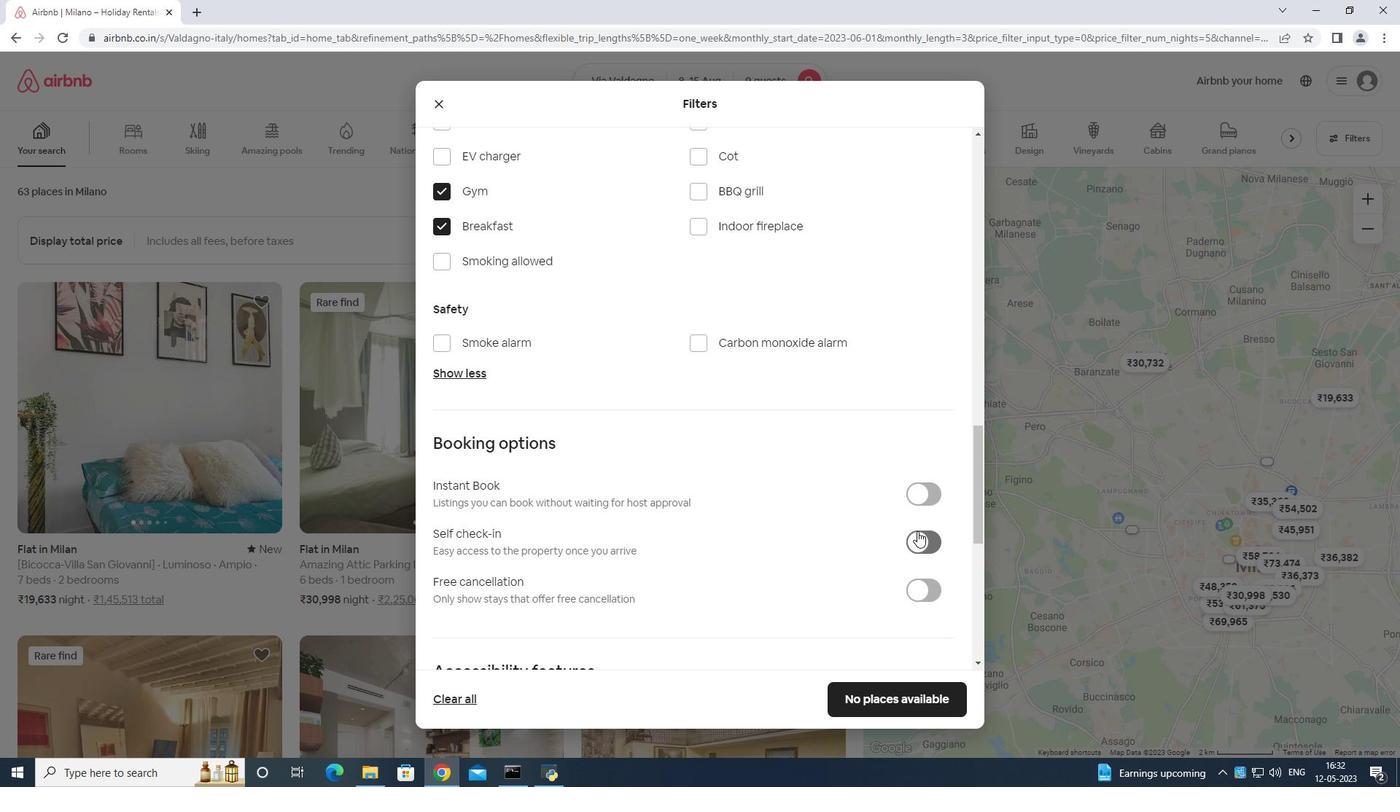 
Action: Mouse moved to (924, 515)
Screenshot: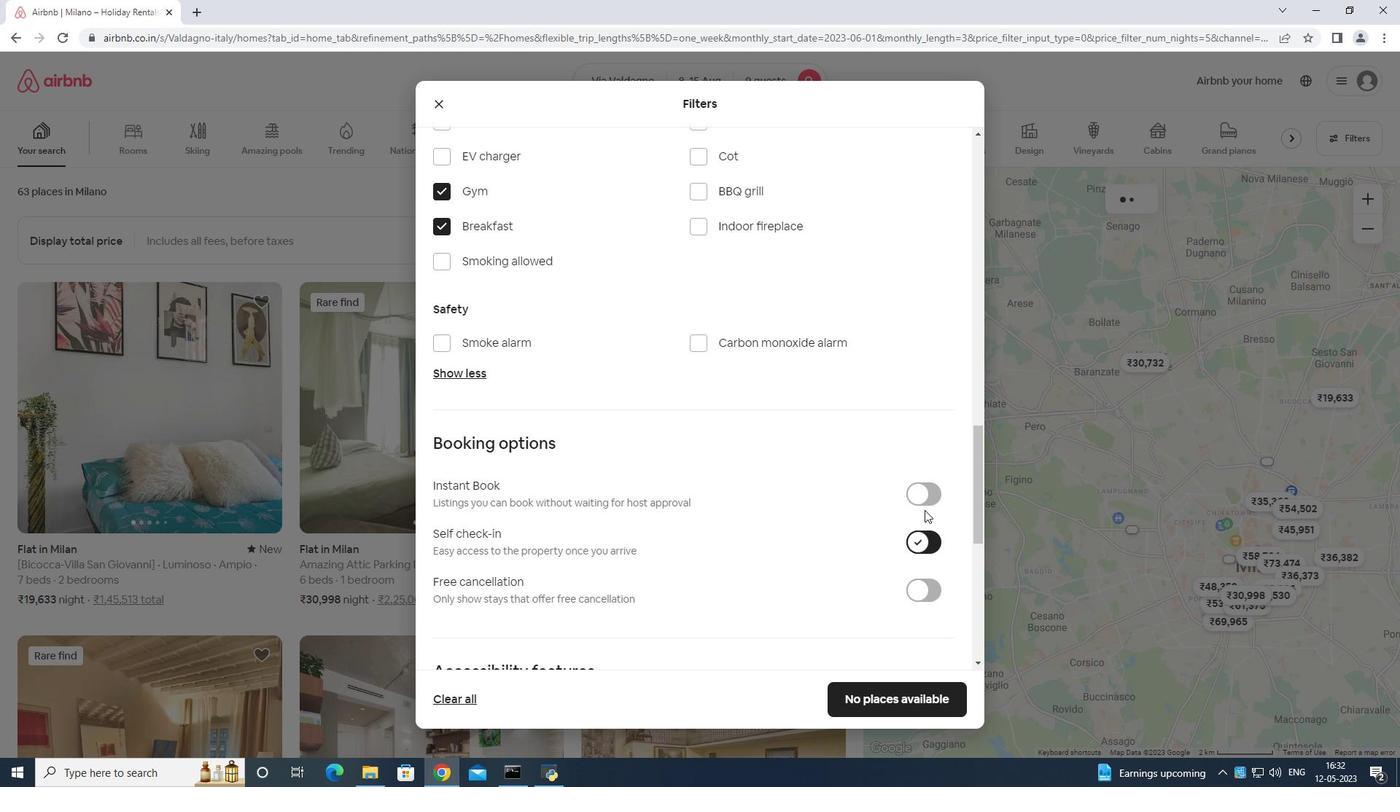 
Action: Mouse scrolled (924, 514) with delta (0, 0)
Screenshot: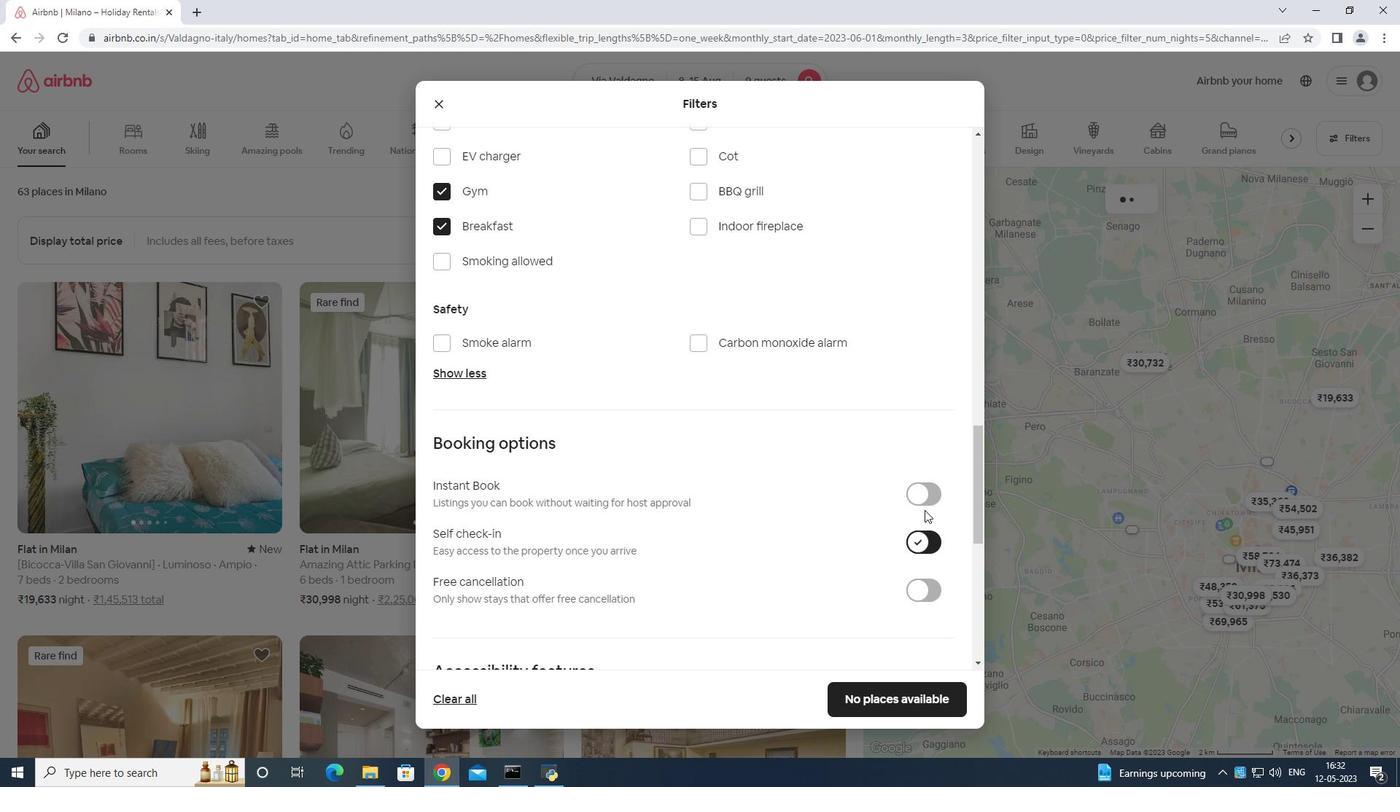 
Action: Mouse scrolled (924, 514) with delta (0, 0)
Screenshot: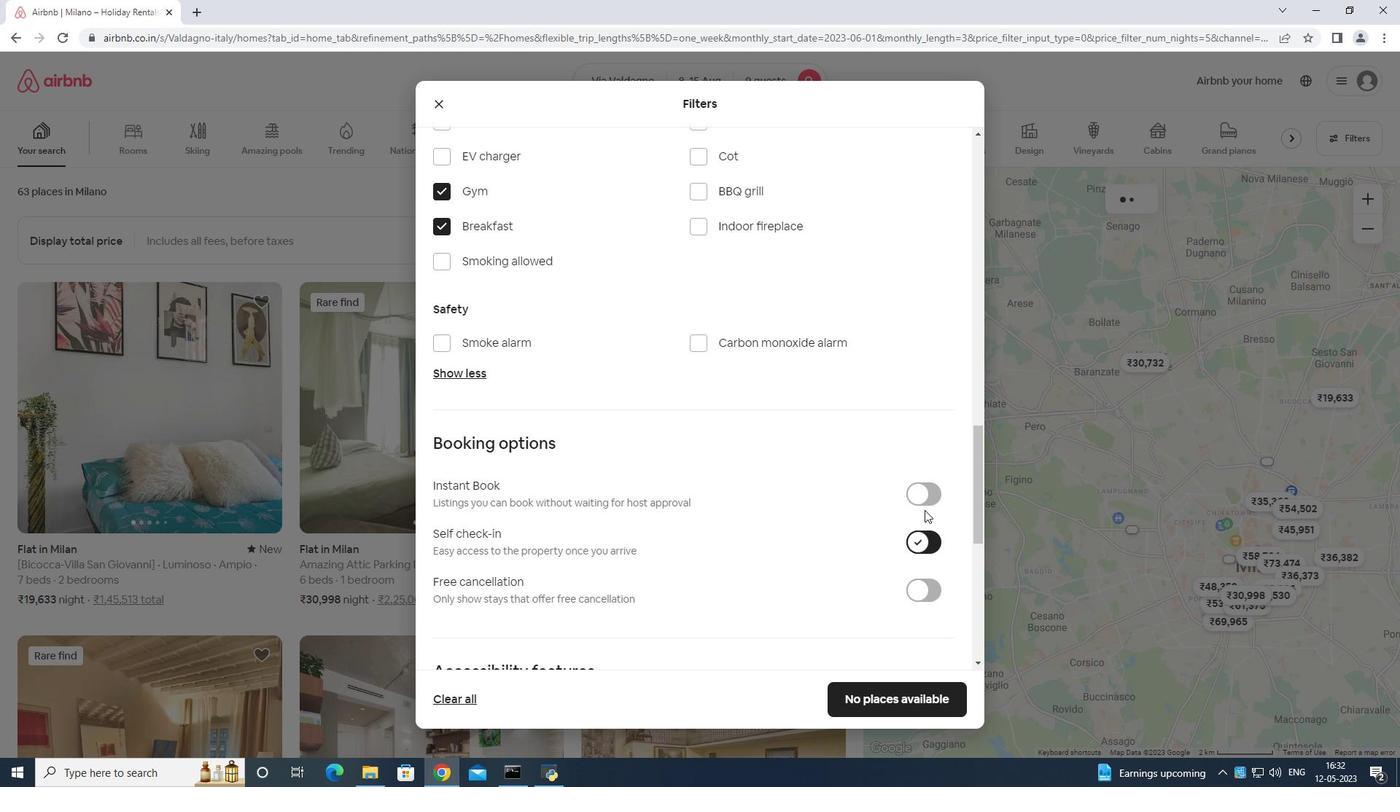 
Action: Mouse scrolled (924, 514) with delta (0, 0)
Screenshot: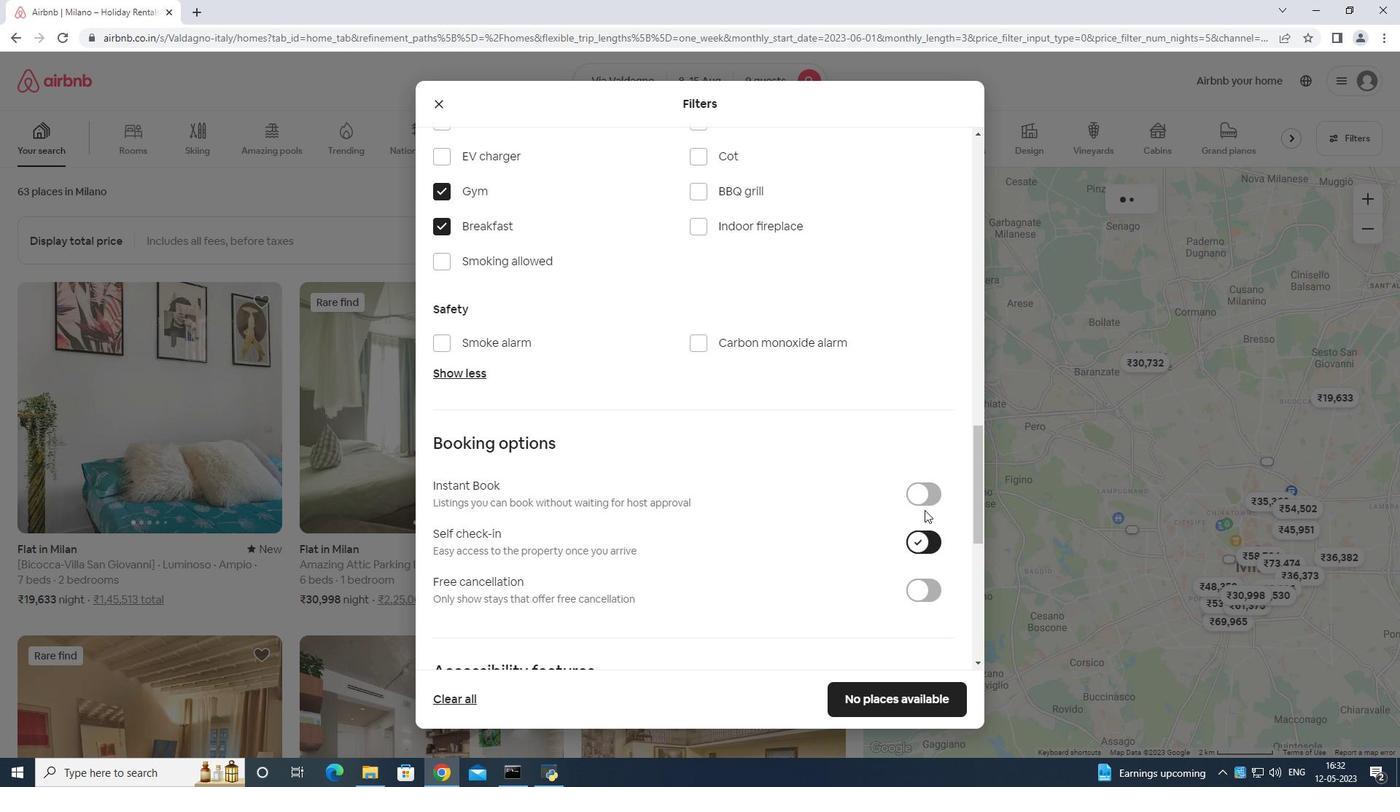 
Action: Mouse moved to (923, 513)
Screenshot: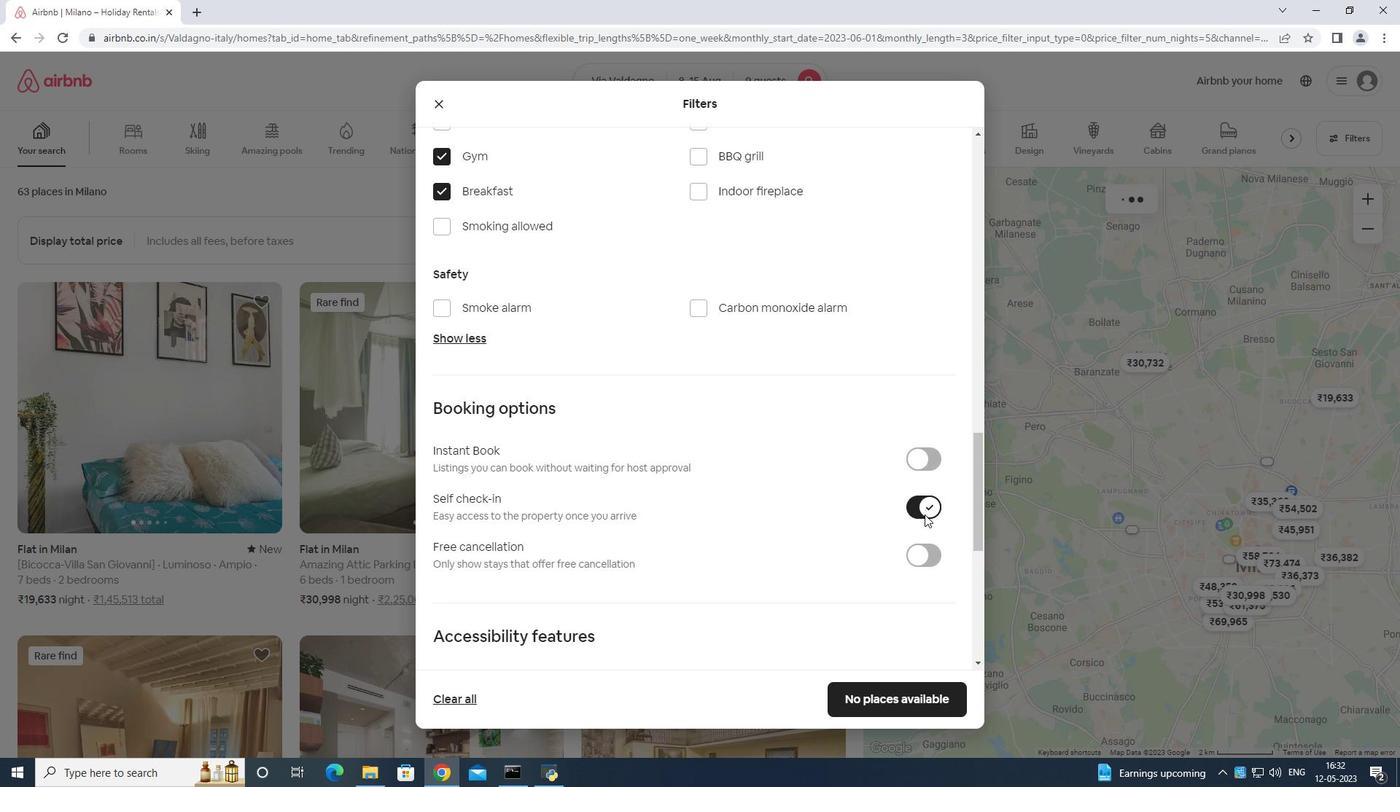 
Action: Mouse scrolled (923, 512) with delta (0, 0)
Screenshot: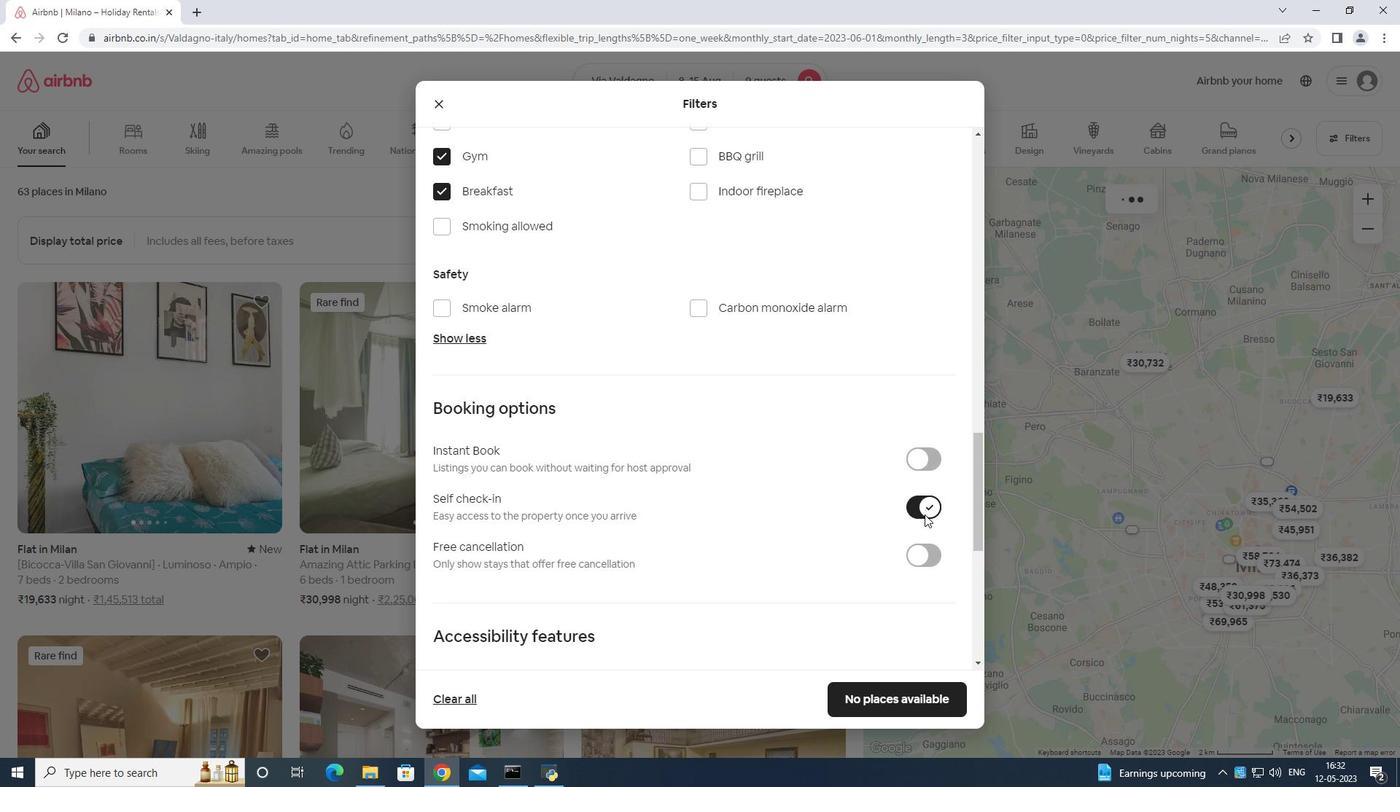 
Action: Mouse moved to (922, 513)
Screenshot: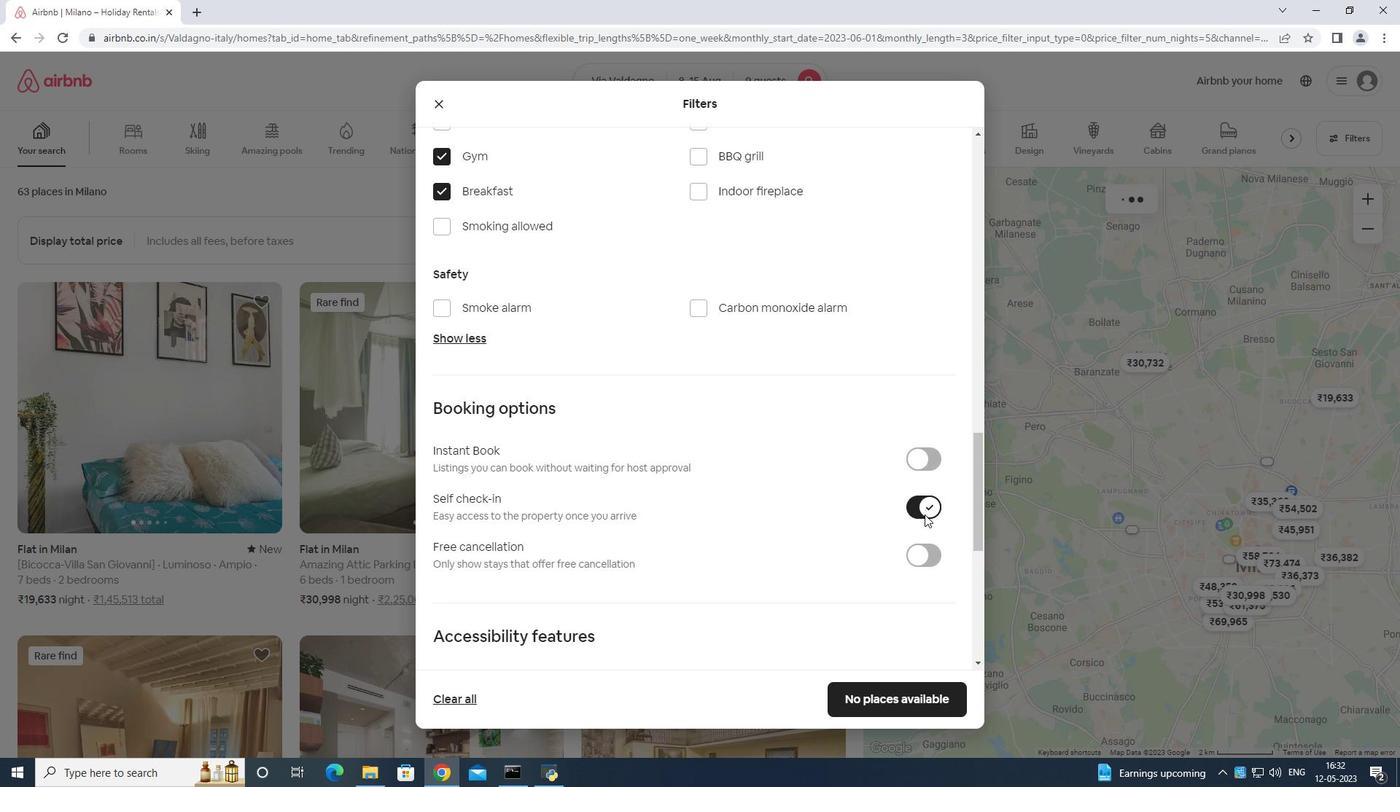 
Action: Mouse scrolled (922, 512) with delta (0, 0)
Screenshot: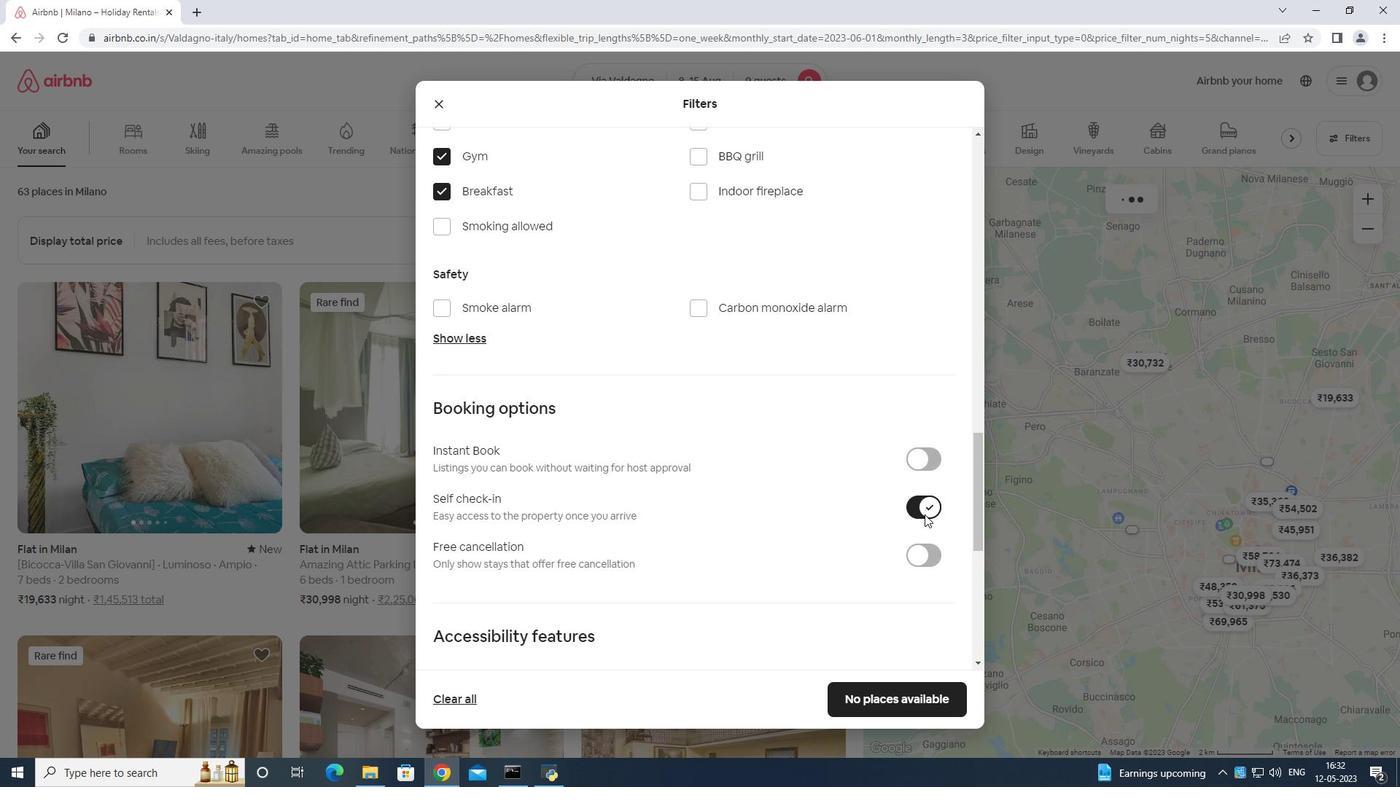 
Action: Mouse moved to (922, 514)
Screenshot: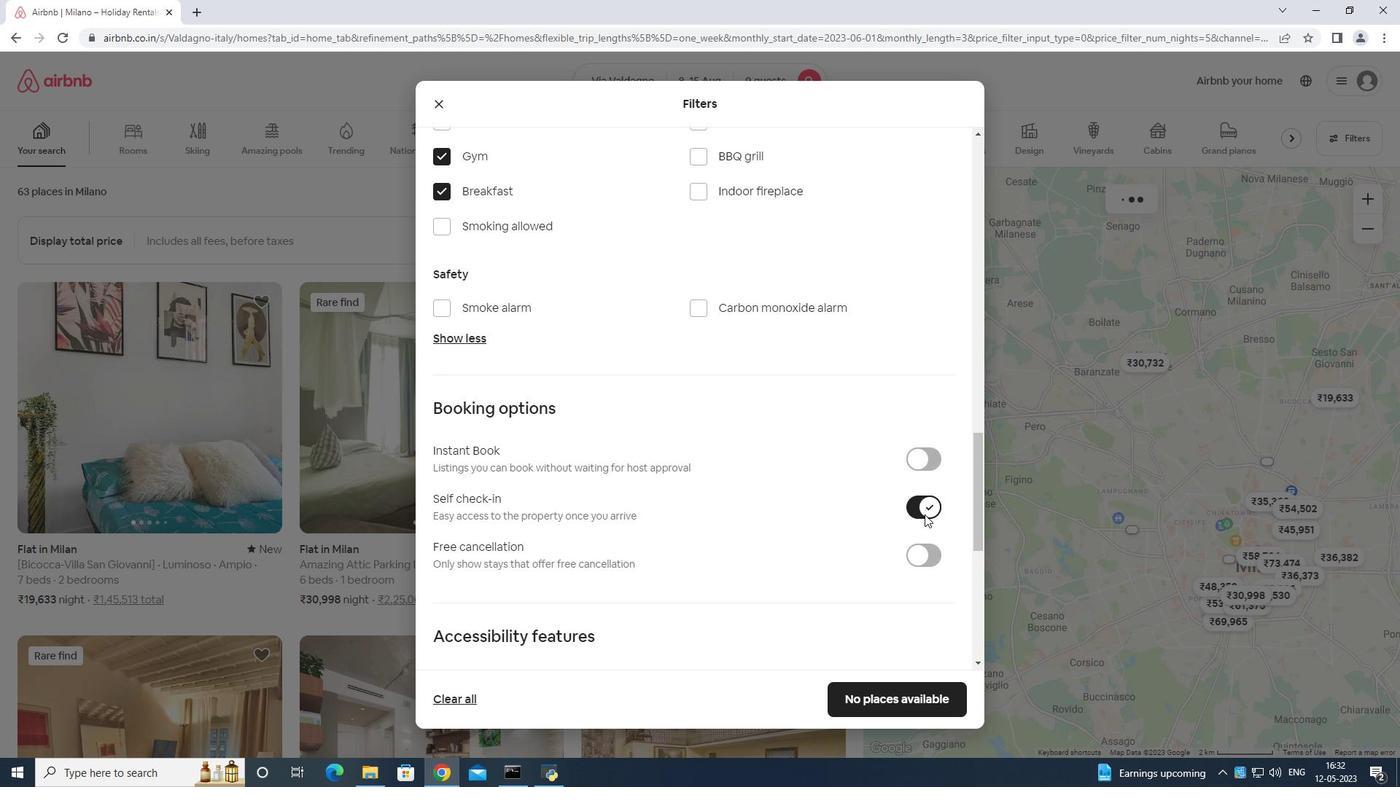 
Action: Mouse scrolled (922, 513) with delta (0, 0)
Screenshot: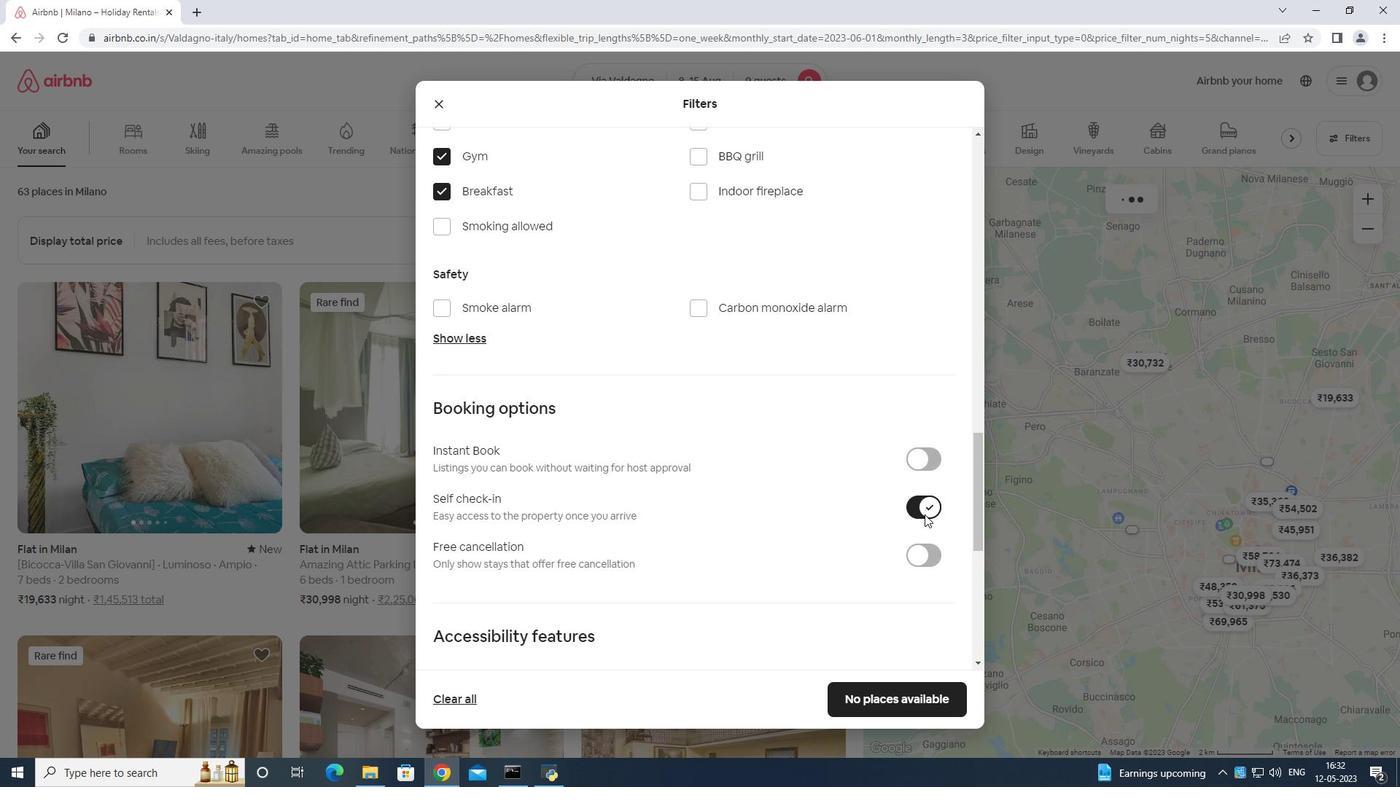 
Action: Mouse scrolled (922, 513) with delta (0, 0)
Screenshot: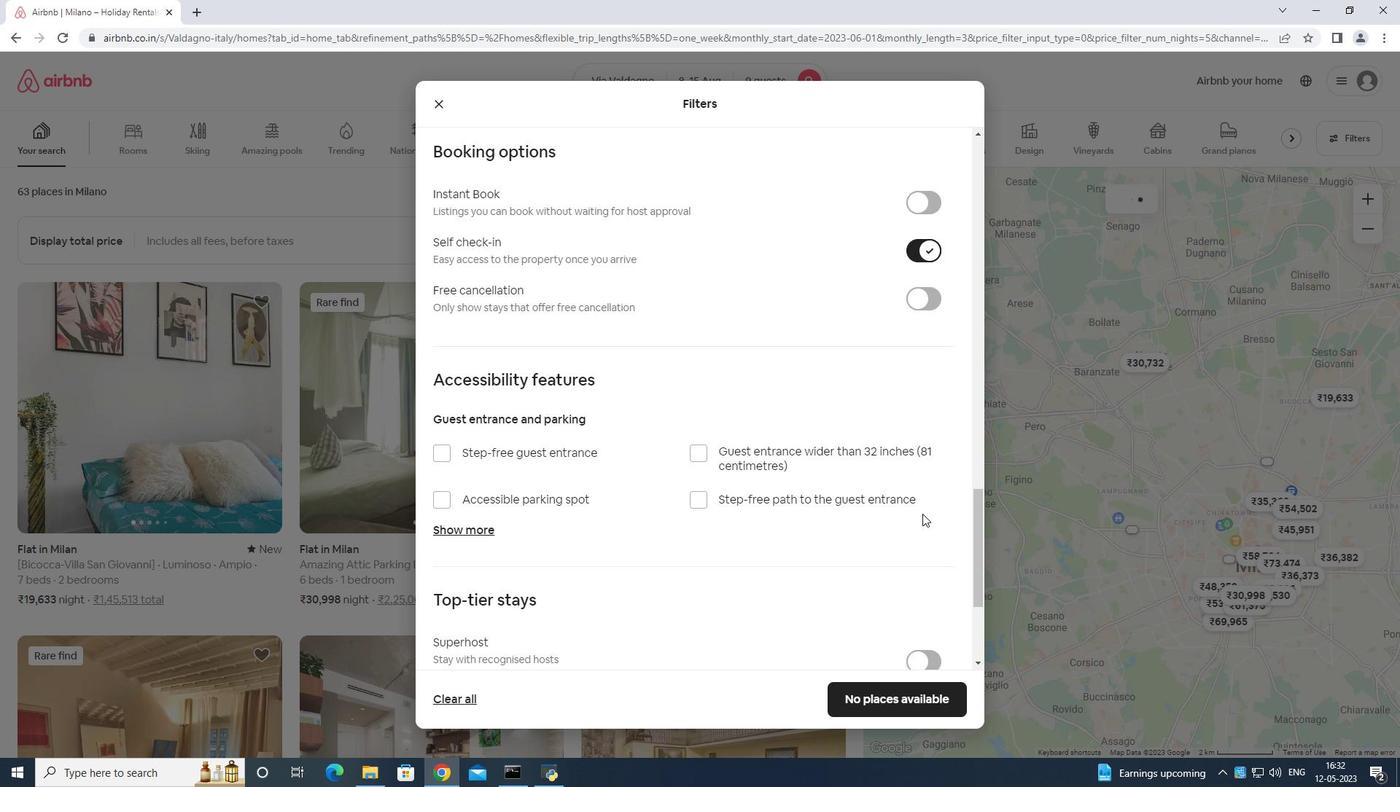 
Action: Mouse scrolled (922, 513) with delta (0, 0)
Screenshot: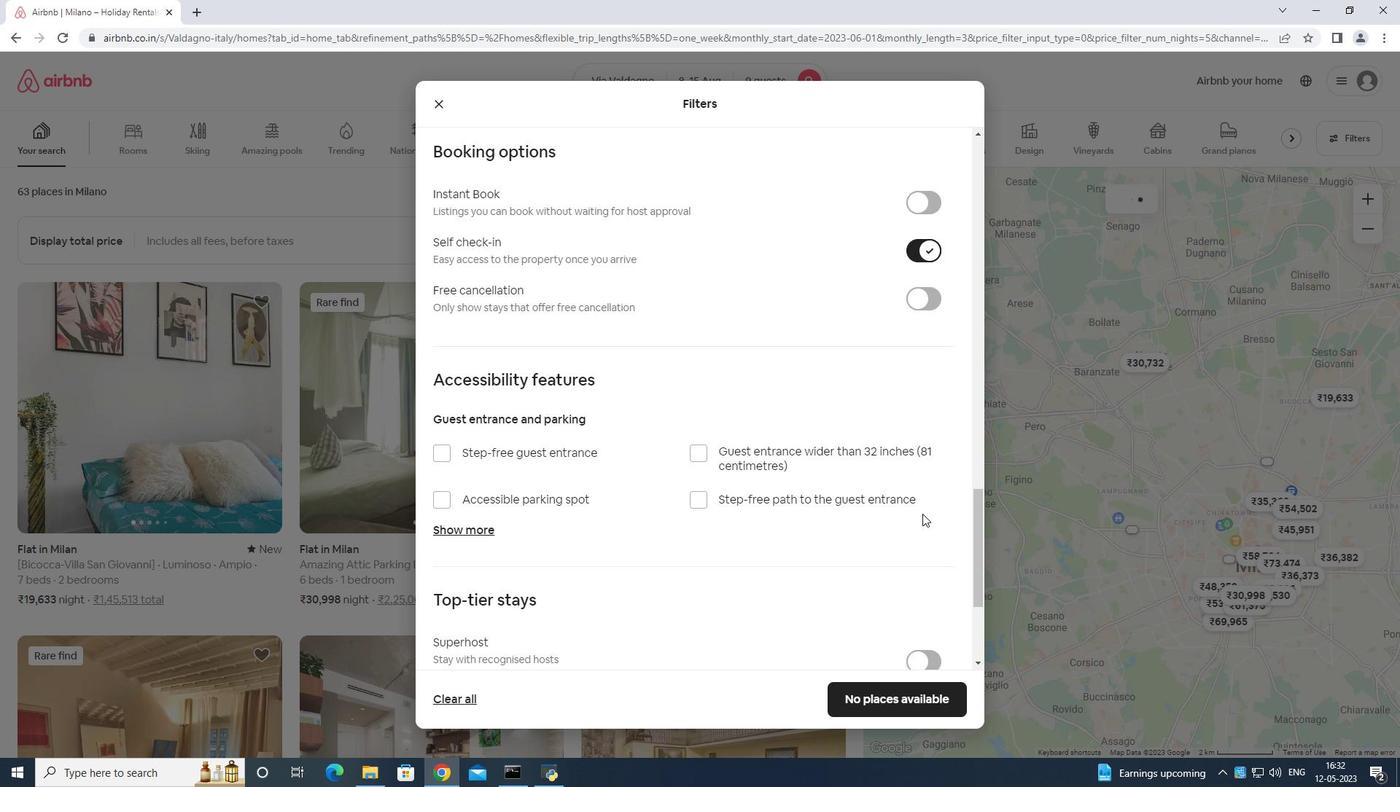 
Action: Mouse moved to (919, 514)
Screenshot: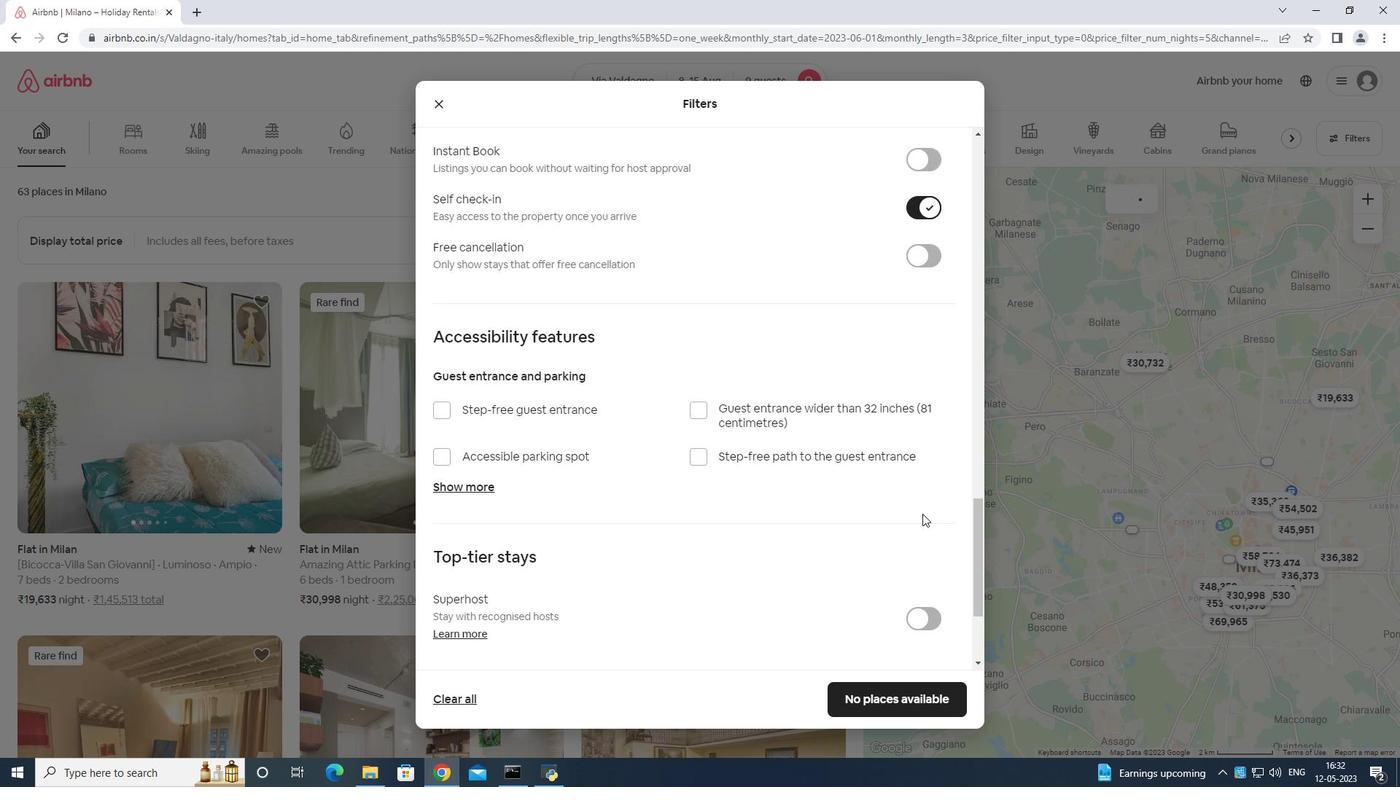 
Action: Mouse scrolled (919, 514) with delta (0, 0)
Screenshot: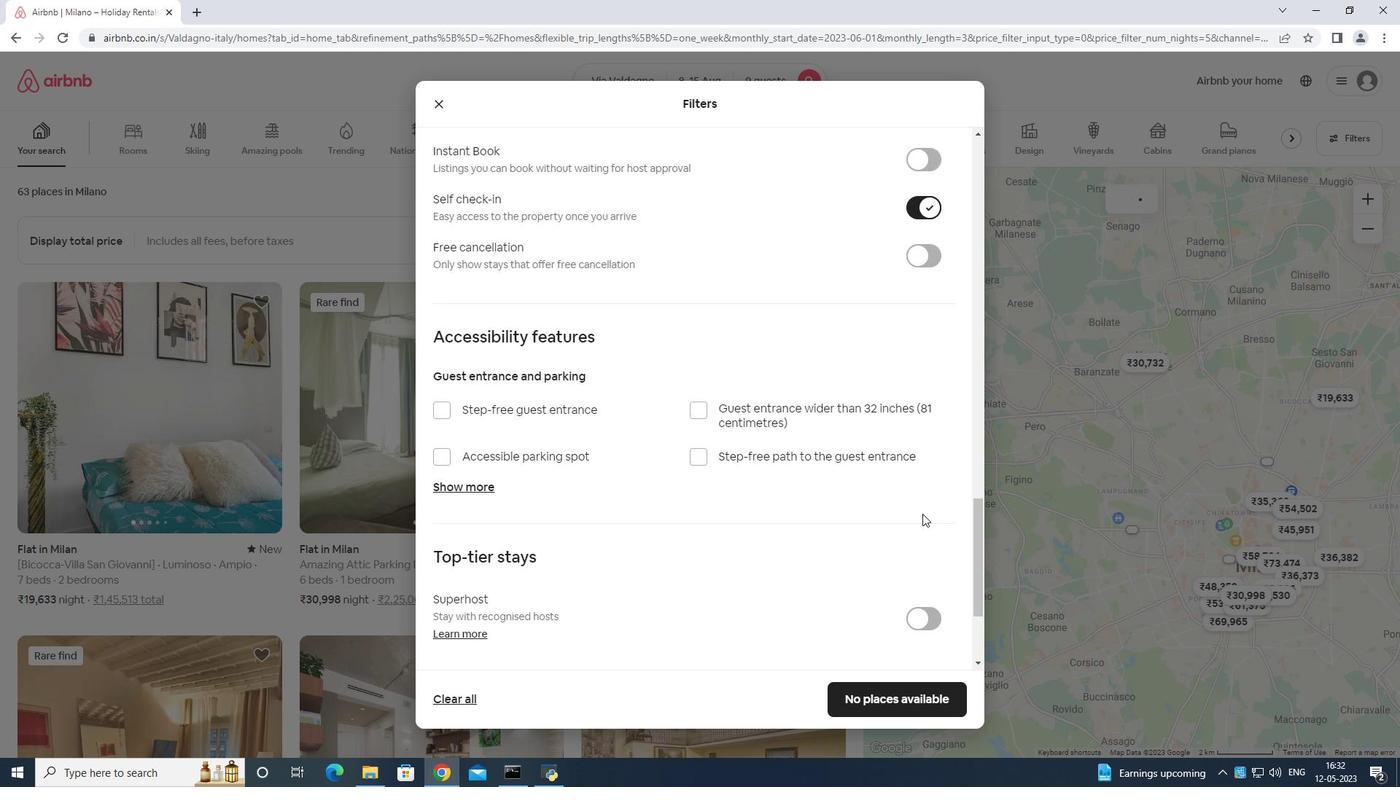 
Action: Mouse moved to (642, 611)
Screenshot: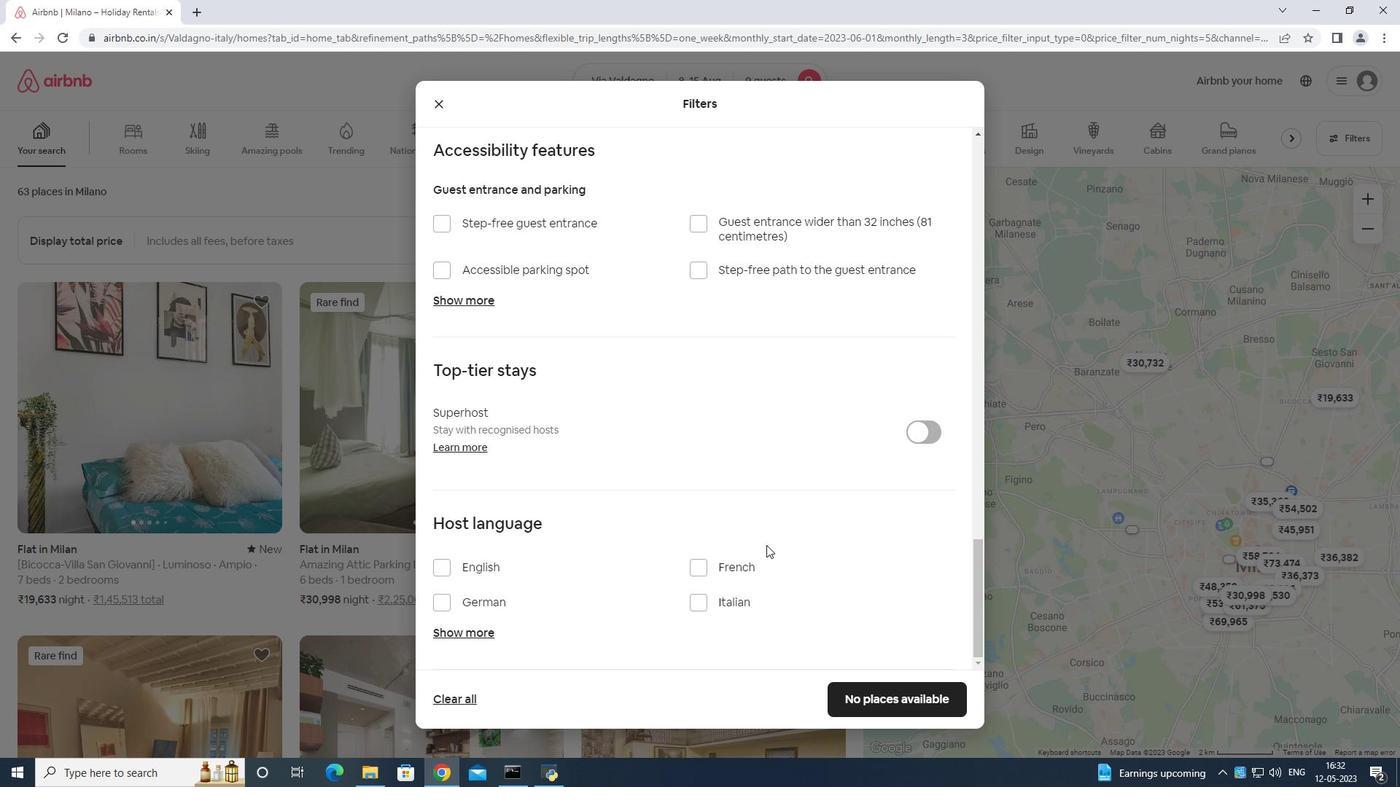 
Action: Mouse scrolled (642, 610) with delta (0, 0)
Screenshot: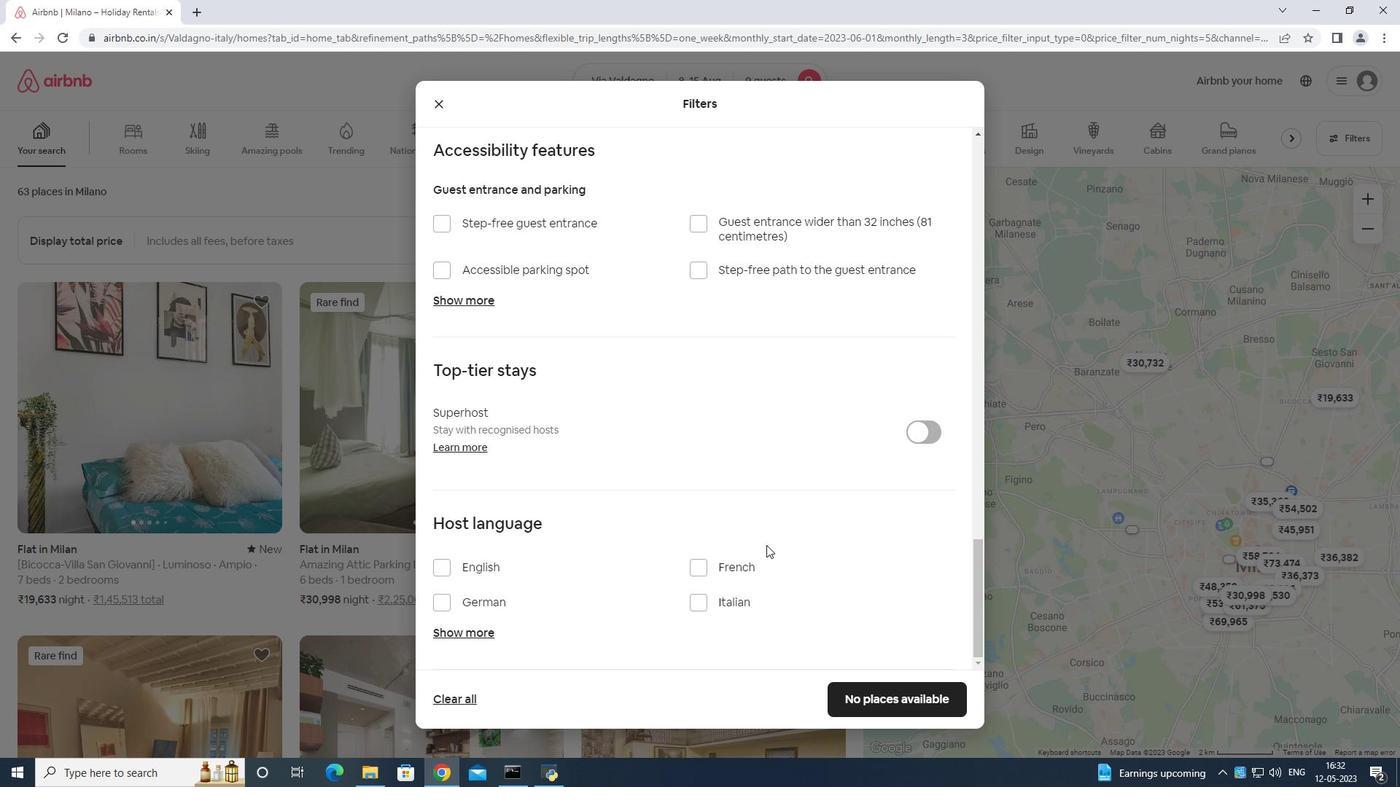 
Action: Mouse moved to (436, 556)
Screenshot: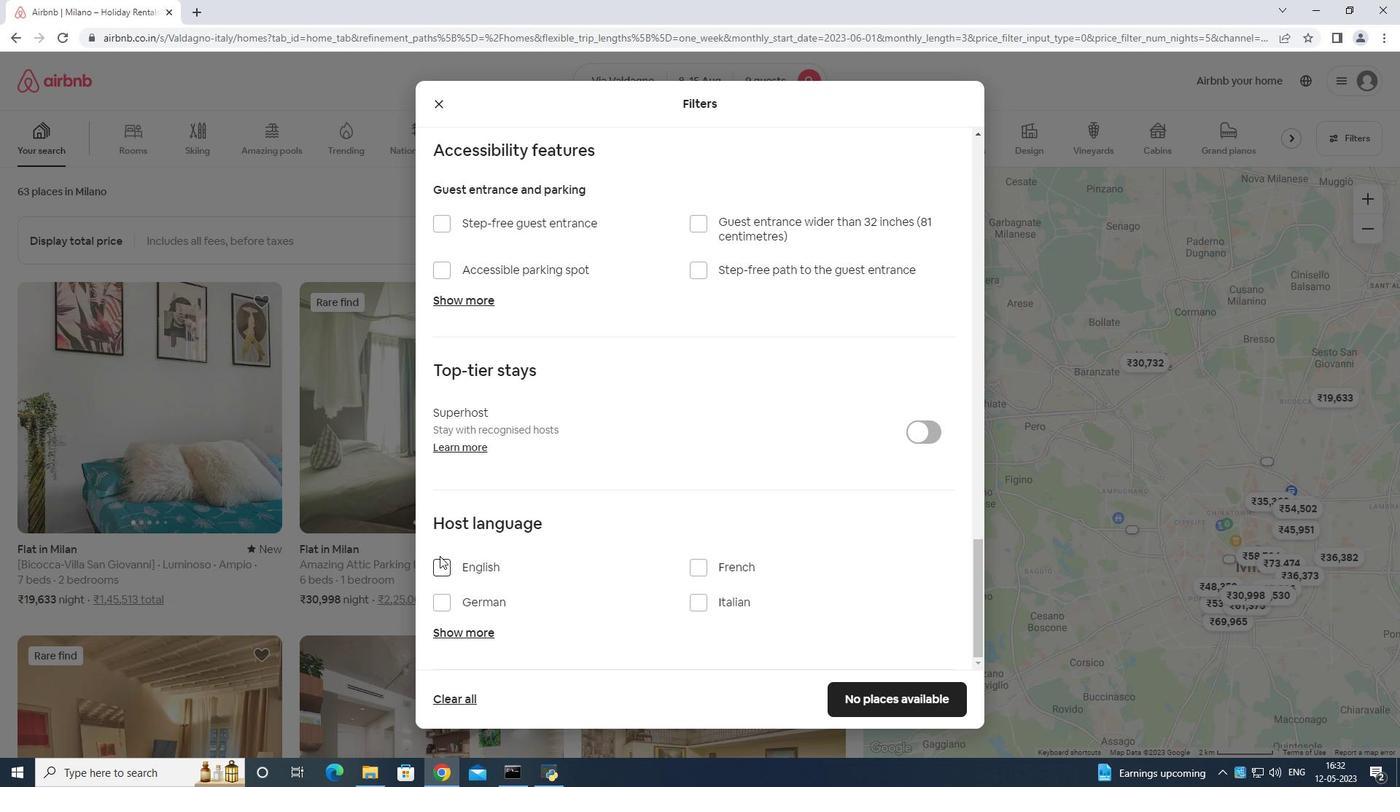 
Action: Mouse pressed left at (436, 556)
Screenshot: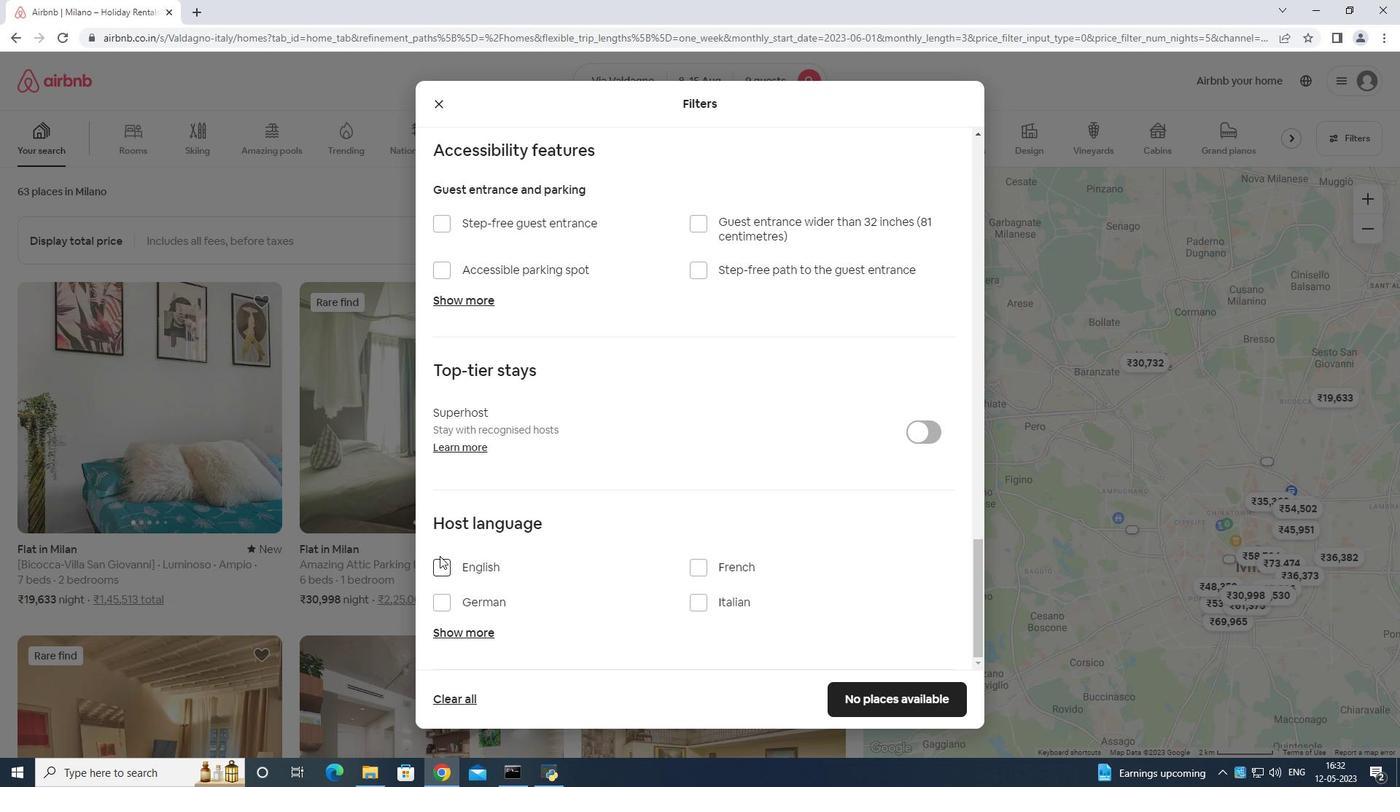 
Action: Mouse moved to (442, 568)
Screenshot: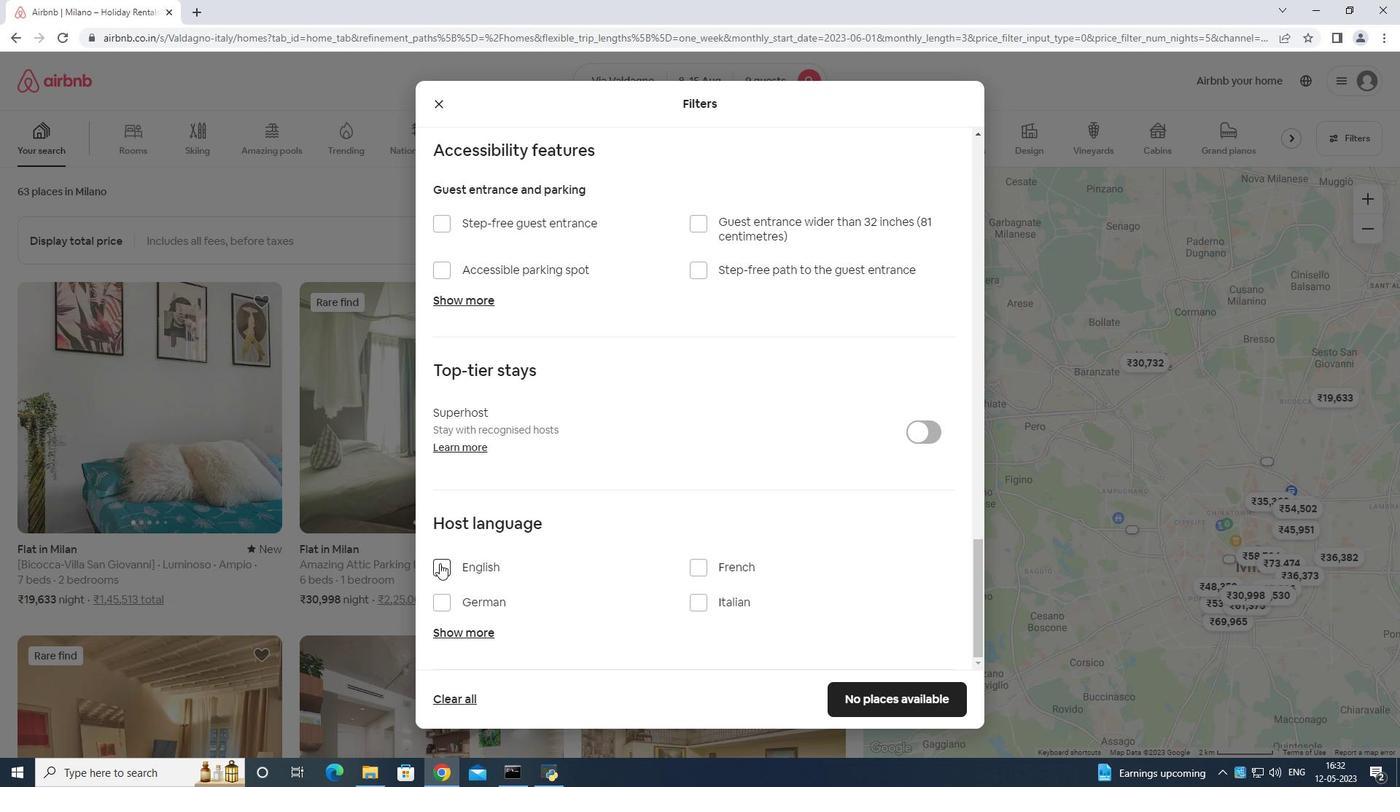 
Action: Mouse pressed left at (442, 568)
Screenshot: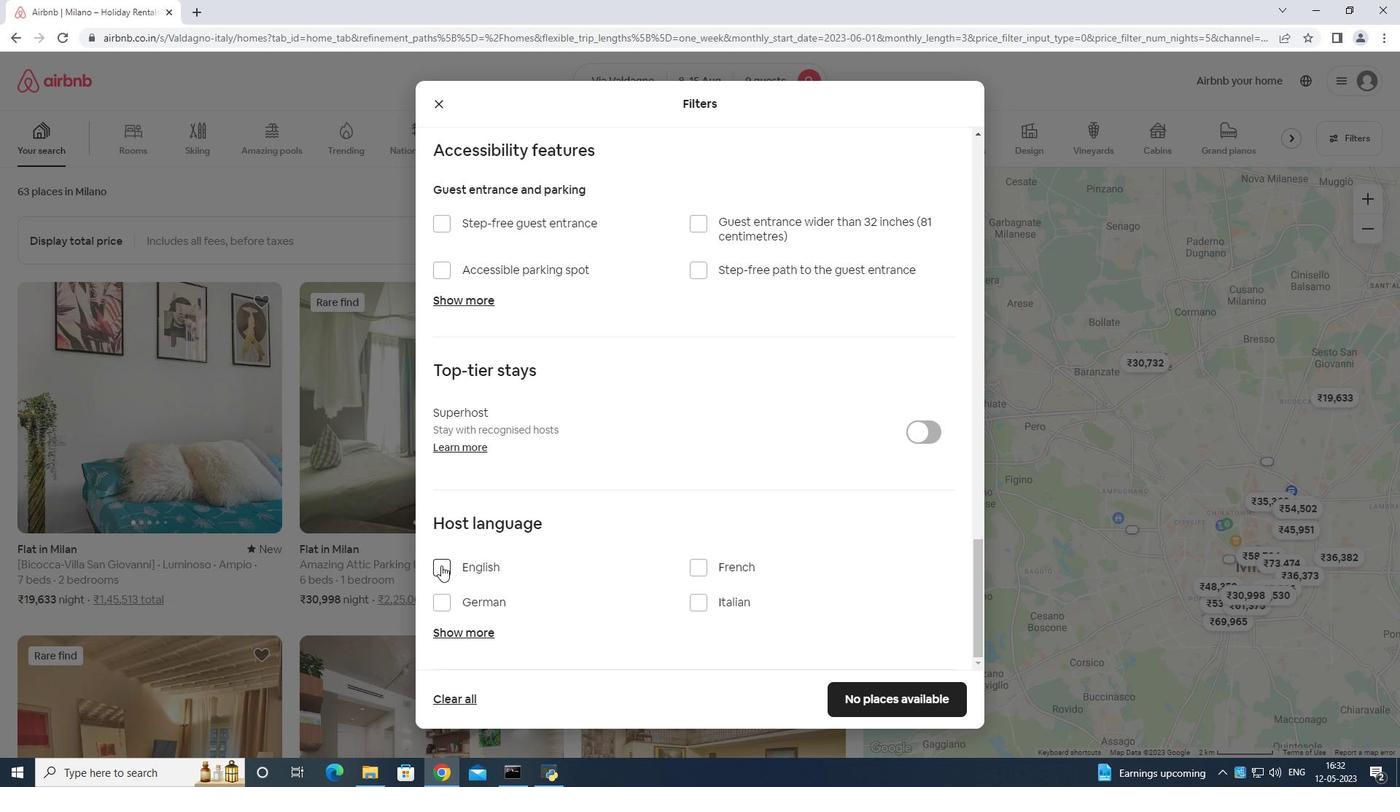 
Action: Mouse moved to (932, 698)
Screenshot: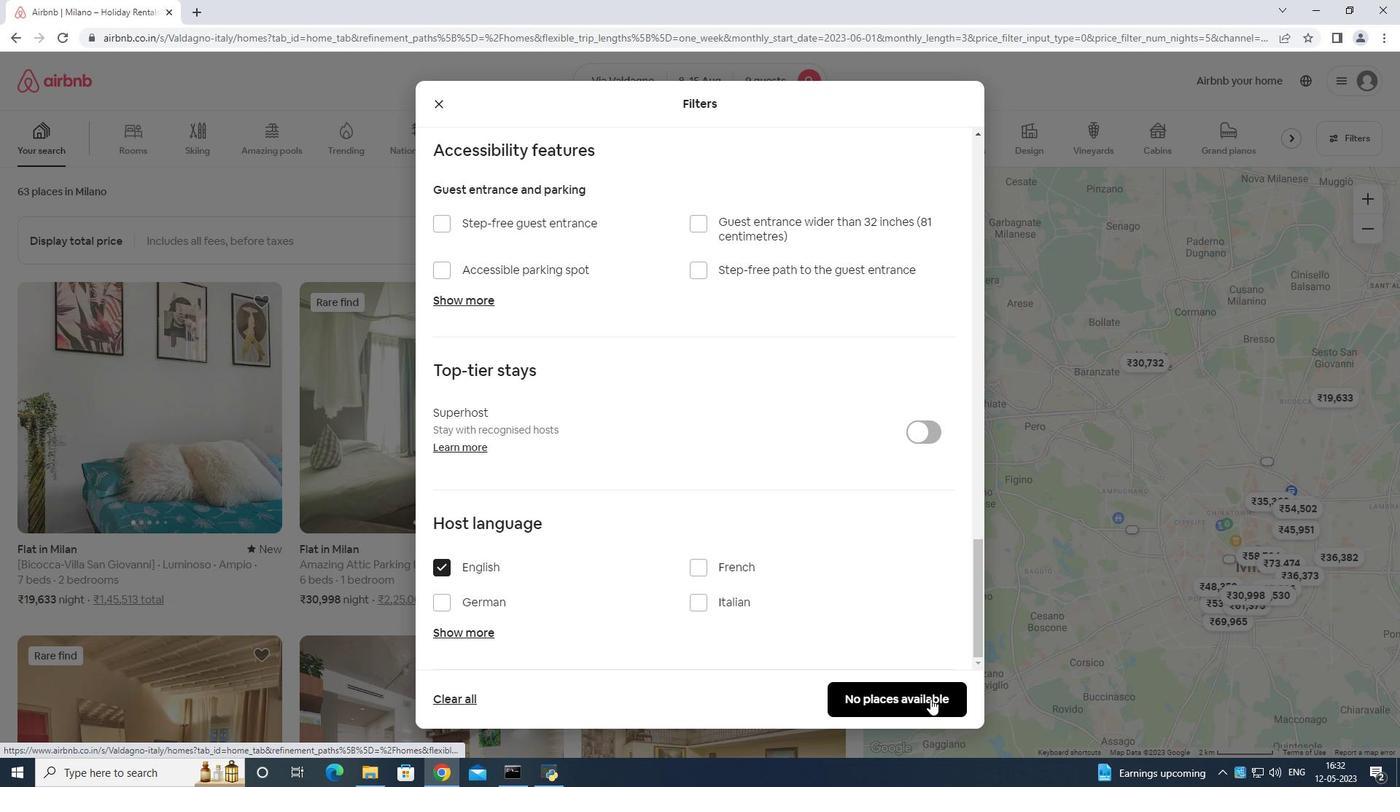 
Action: Mouse pressed left at (932, 698)
Screenshot: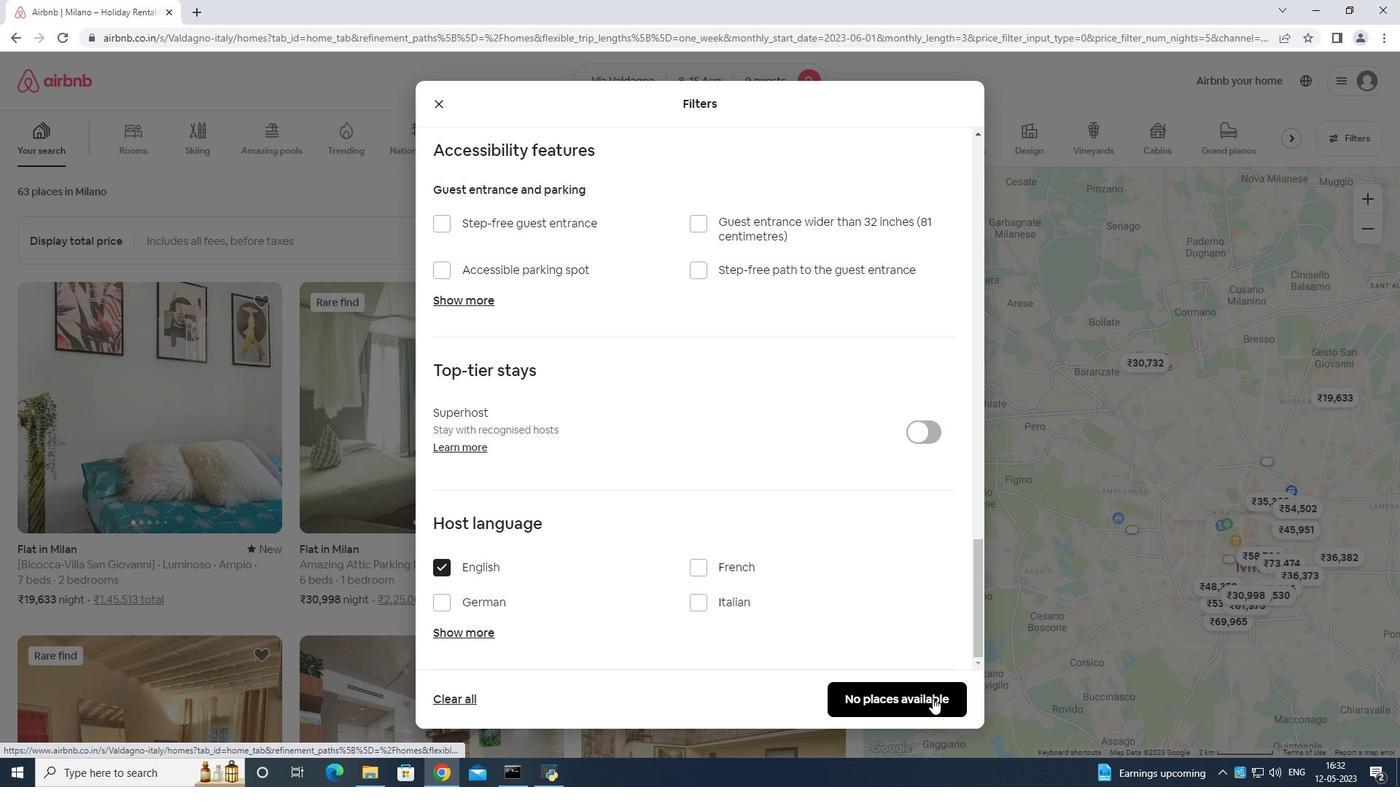 
Action: Mouse moved to (939, 692)
Screenshot: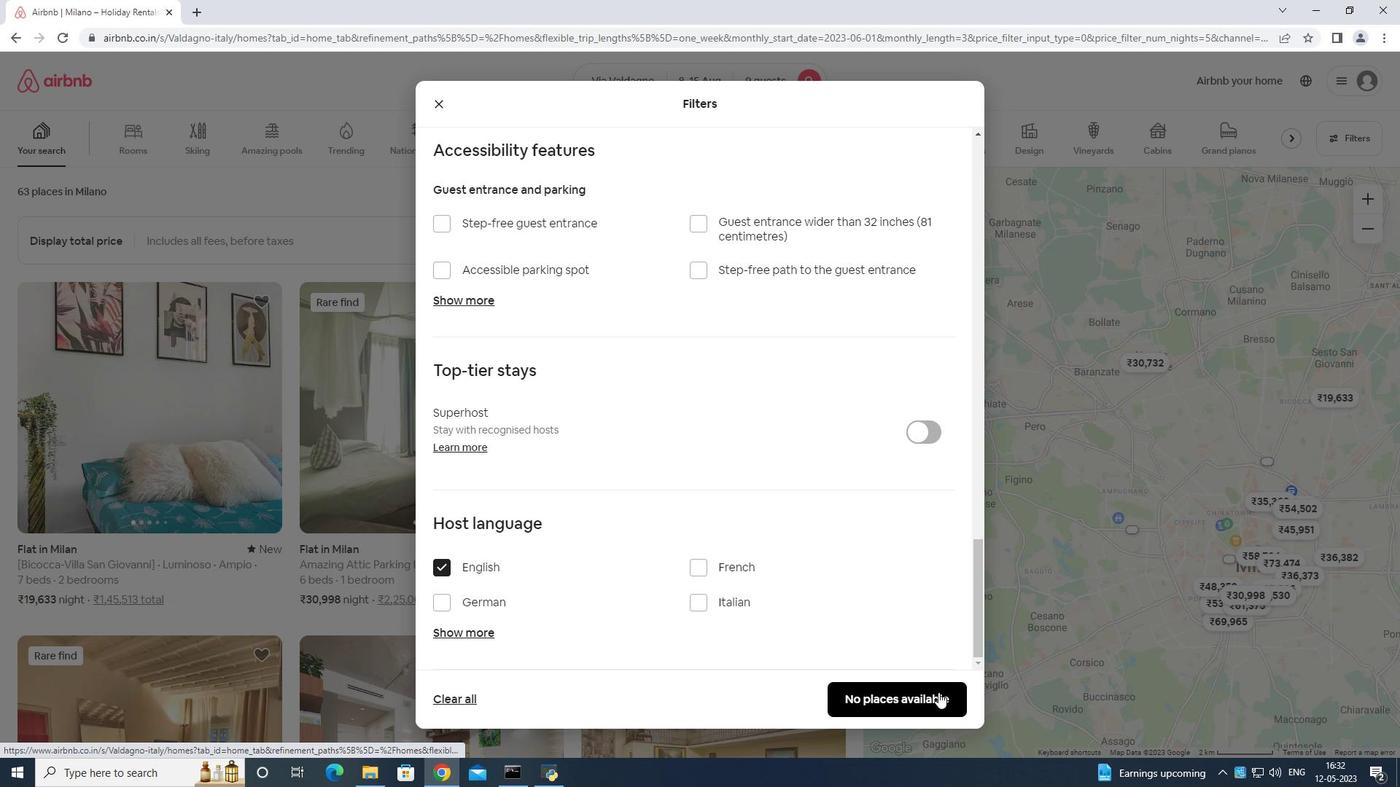 
